 Task: Compose an email with the signature Eduardo Lee with the subject Request for remote work and the message Please let me know if you have any questions about the document. from softage.1@softage.net to softage.10@softage.net with an attached document Brand_identity_guide.pdf Undo the message and rewrite the message as I appreciate your patience and understanding in this matter. Send the email. Finally, move the email from Sent Items to the label Maps
Action: Mouse moved to (428, 691)
Screenshot: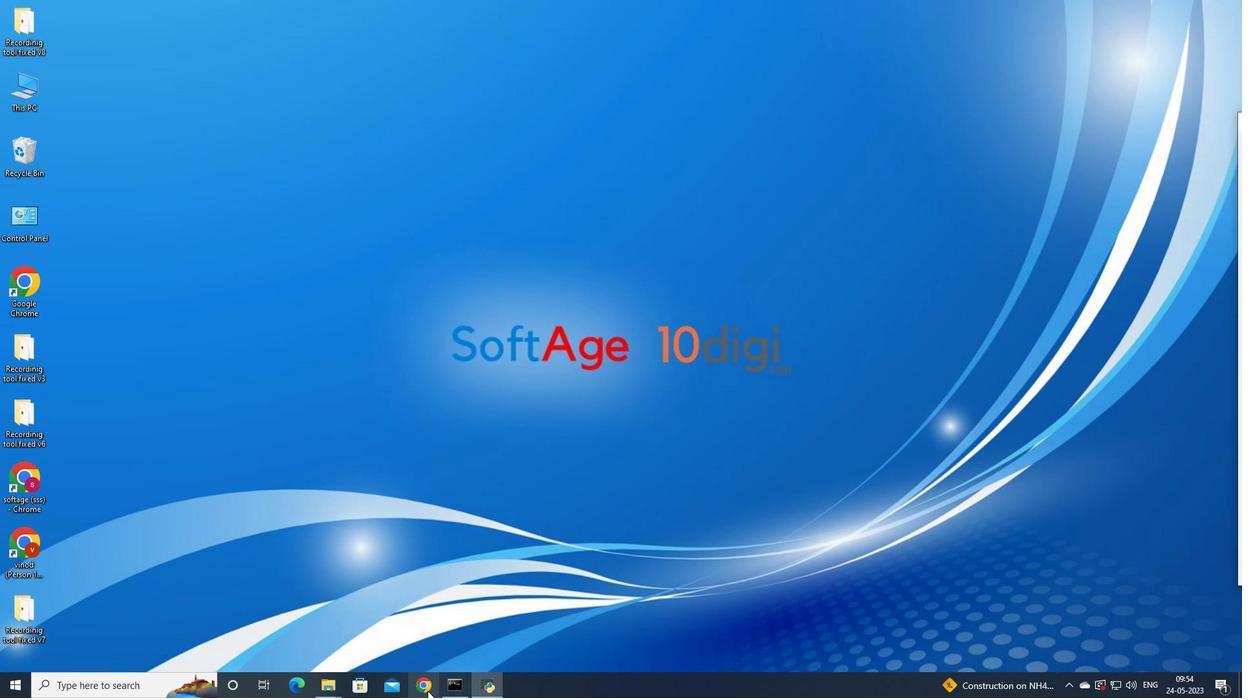 
Action: Mouse pressed left at (428, 691)
Screenshot: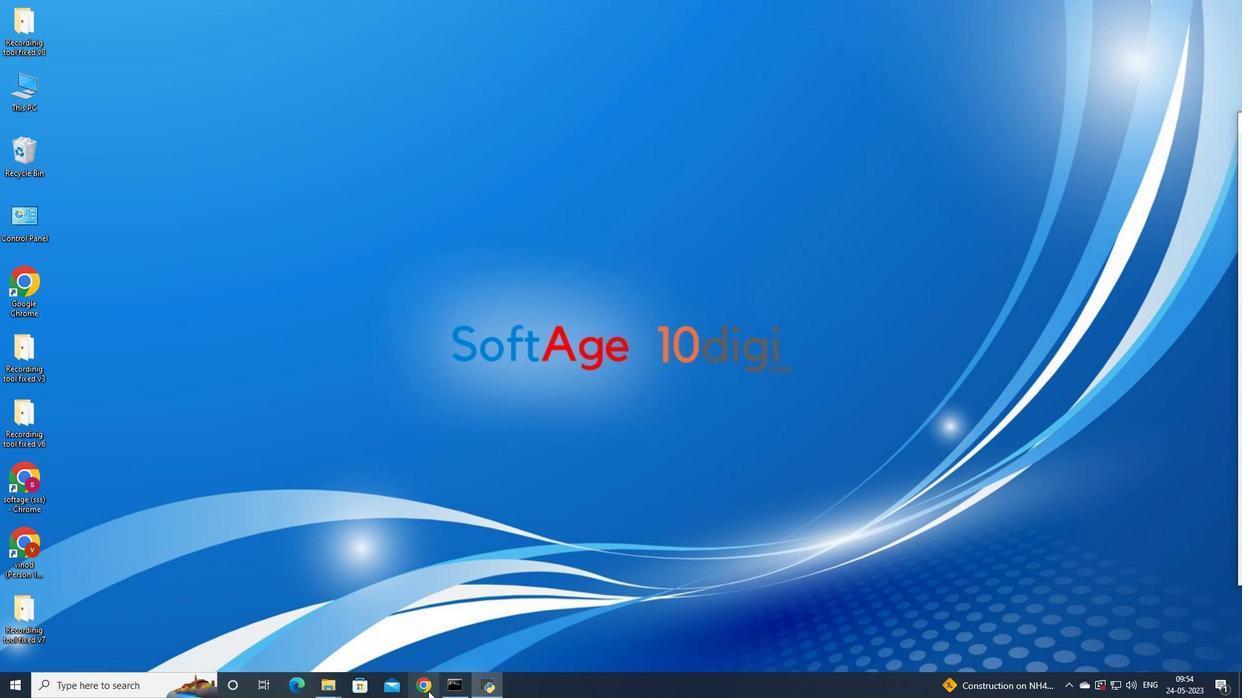 
Action: Mouse moved to (545, 421)
Screenshot: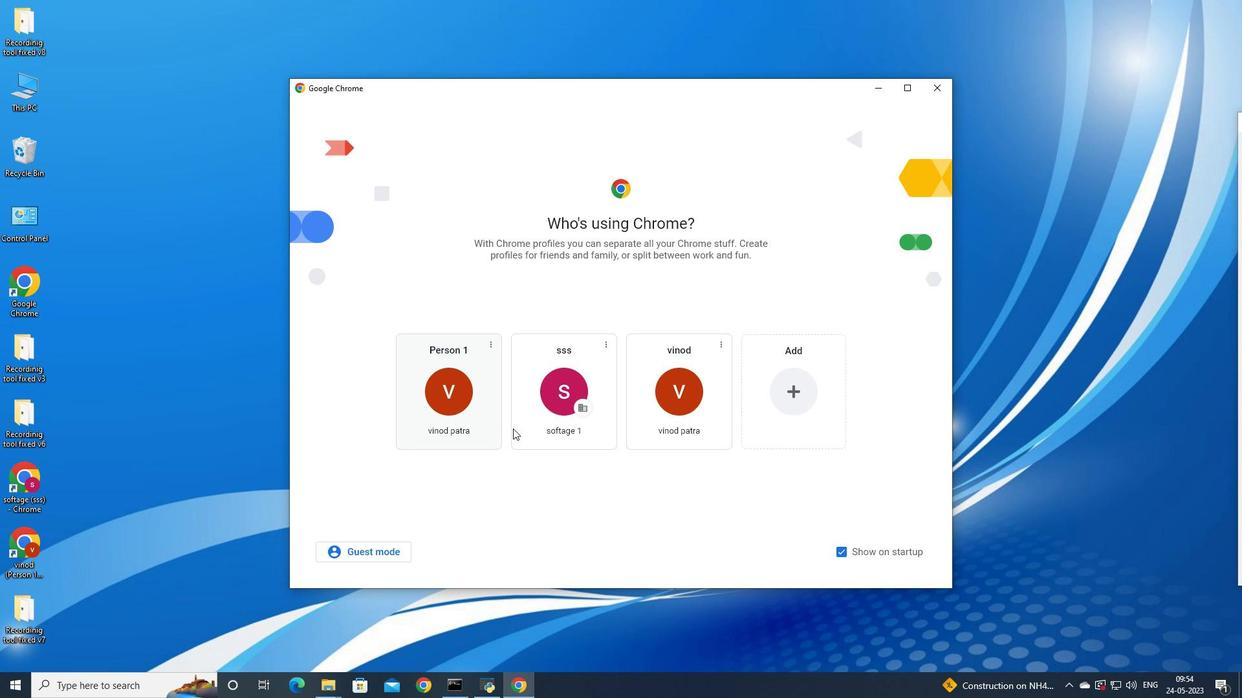 
Action: Mouse pressed left at (545, 421)
Screenshot: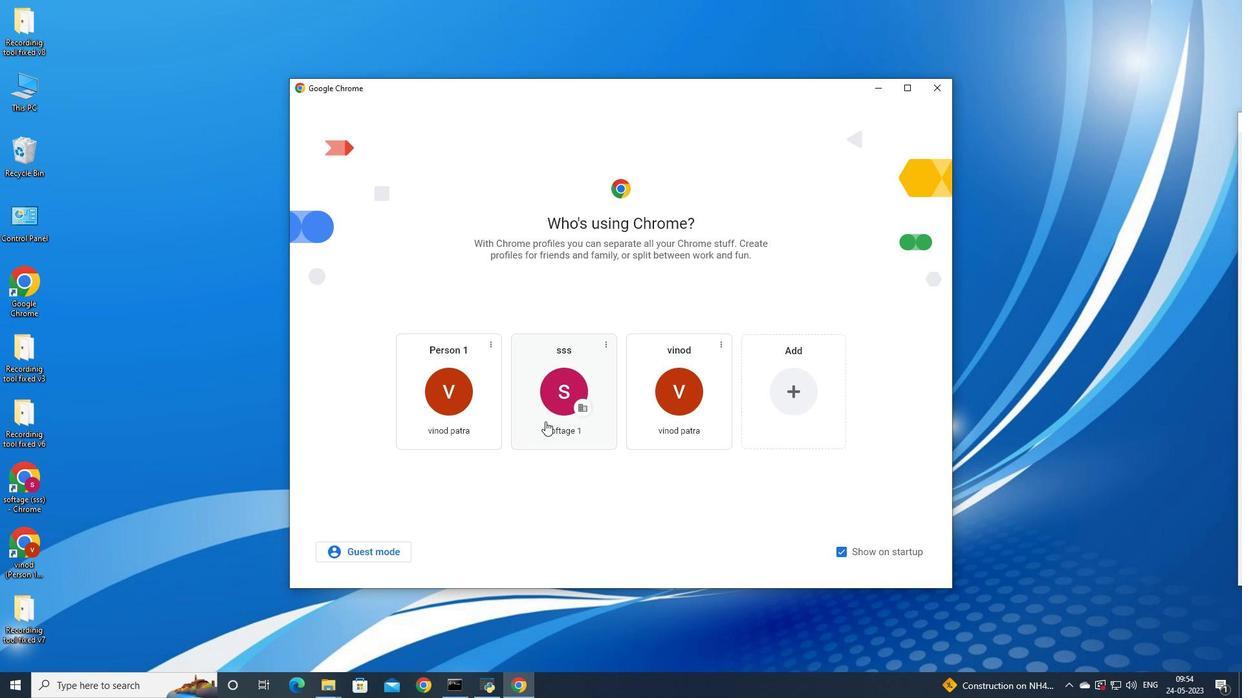 
Action: Mouse moved to (1117, 69)
Screenshot: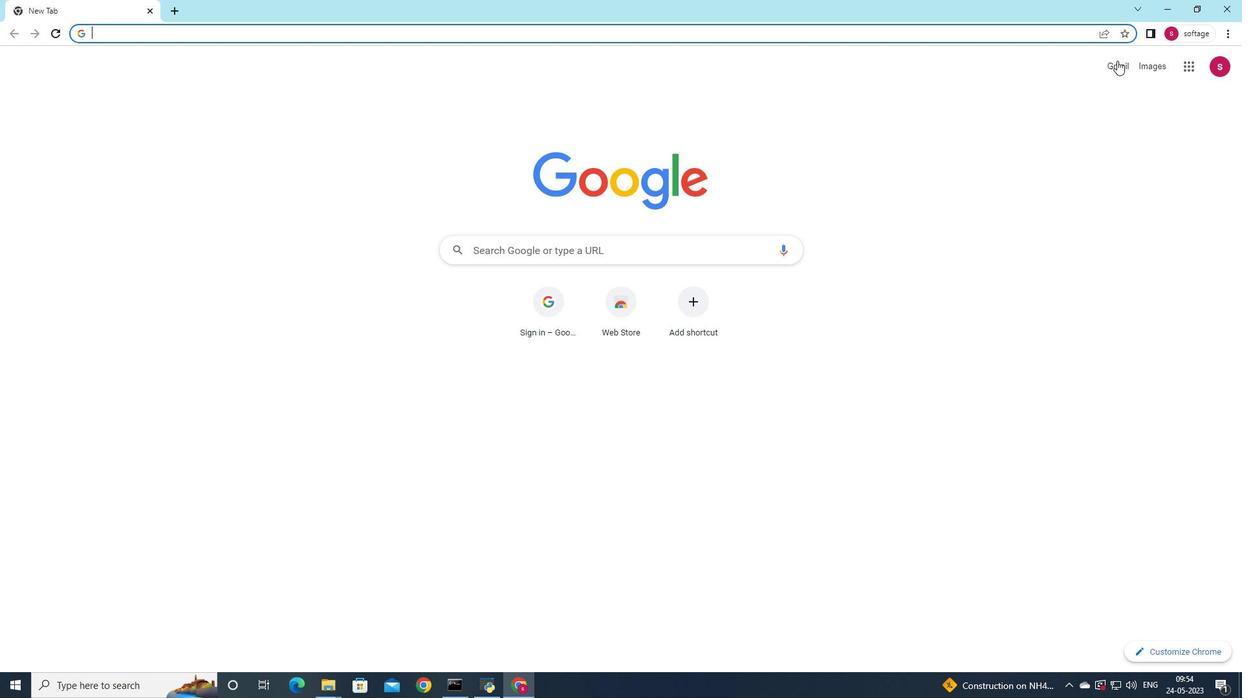 
Action: Mouse pressed left at (1117, 69)
Screenshot: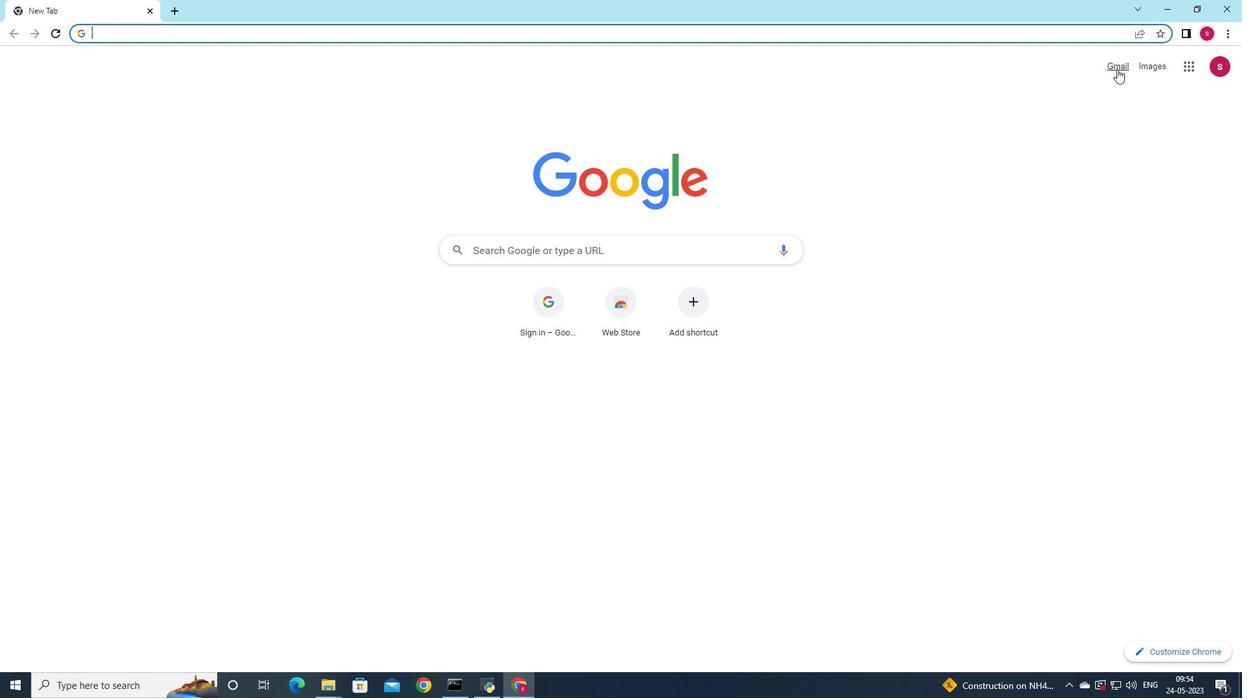 
Action: Mouse moved to (1096, 91)
Screenshot: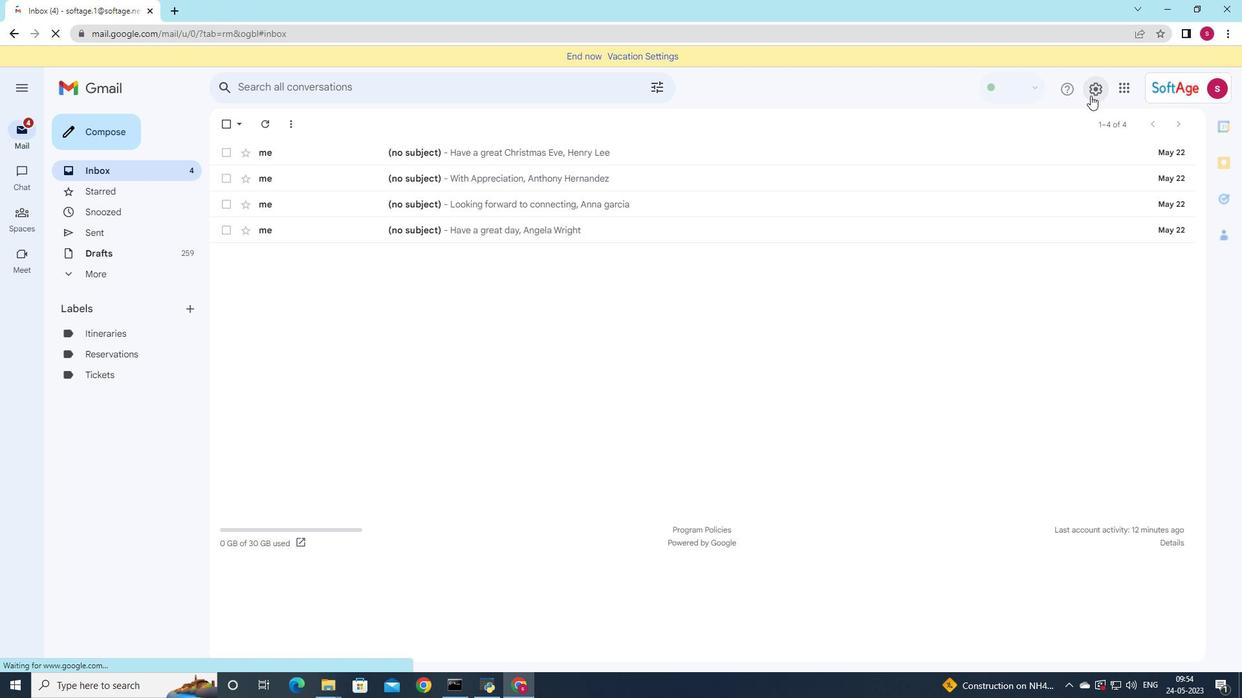 
Action: Mouse pressed left at (1096, 91)
Screenshot: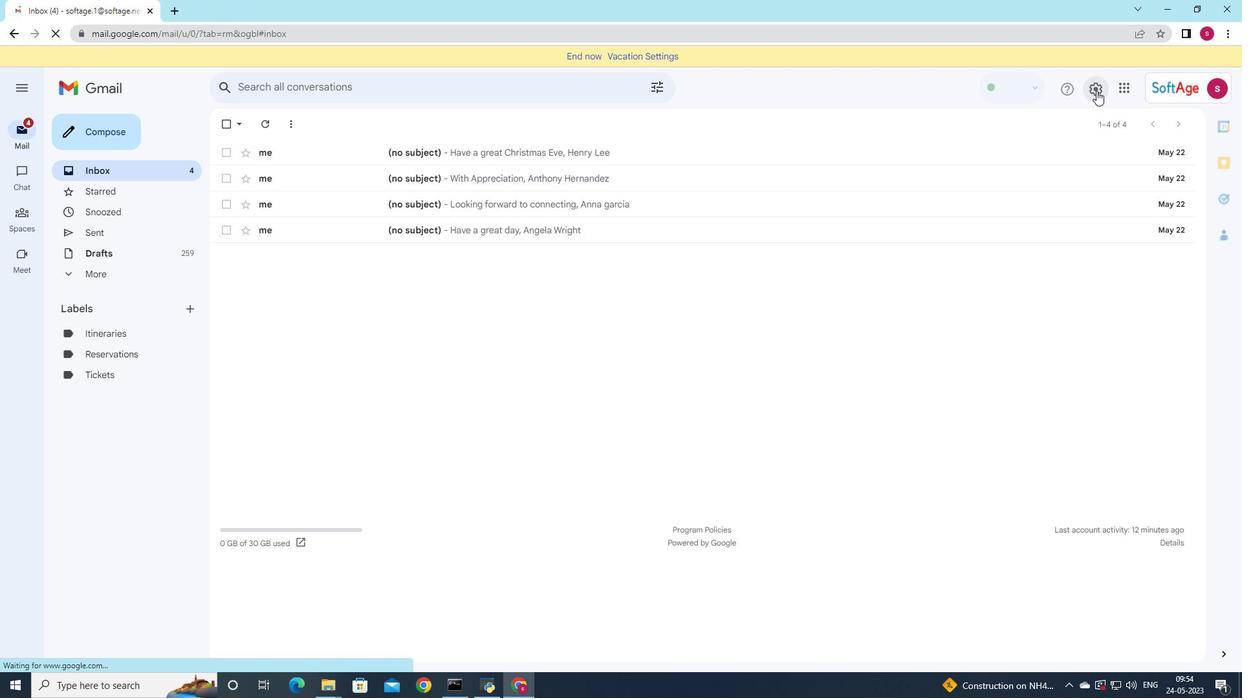 
Action: Mouse moved to (1115, 151)
Screenshot: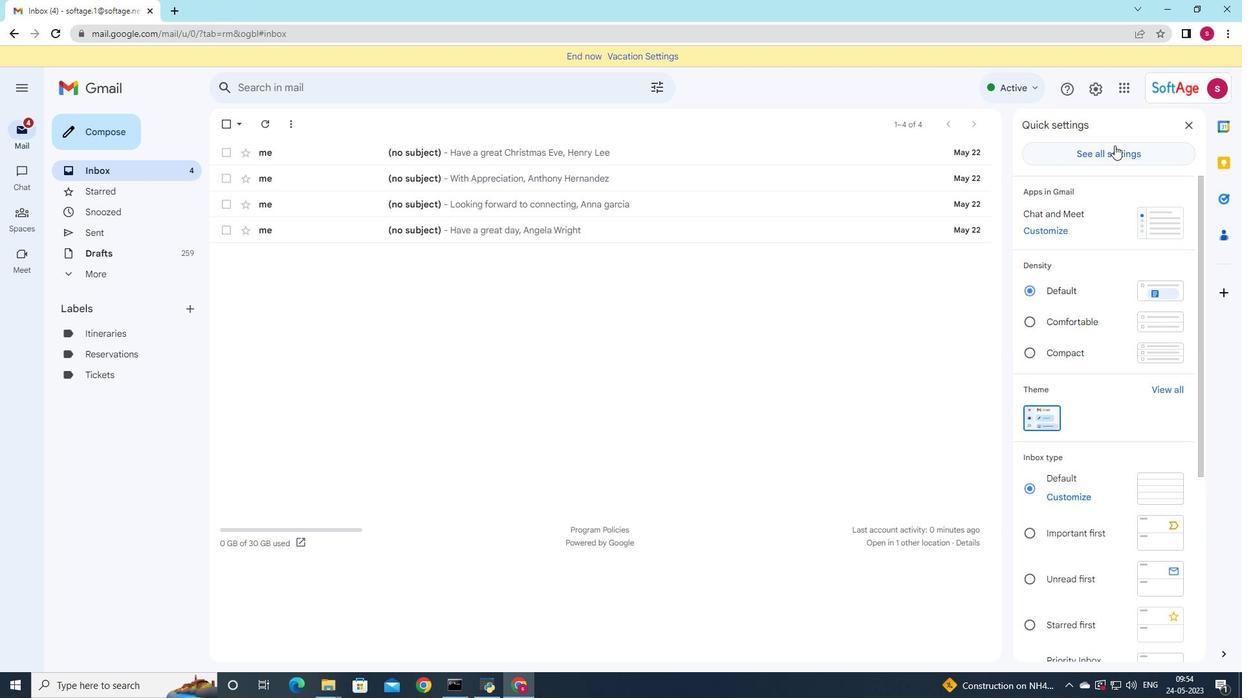 
Action: Mouse pressed left at (1115, 151)
Screenshot: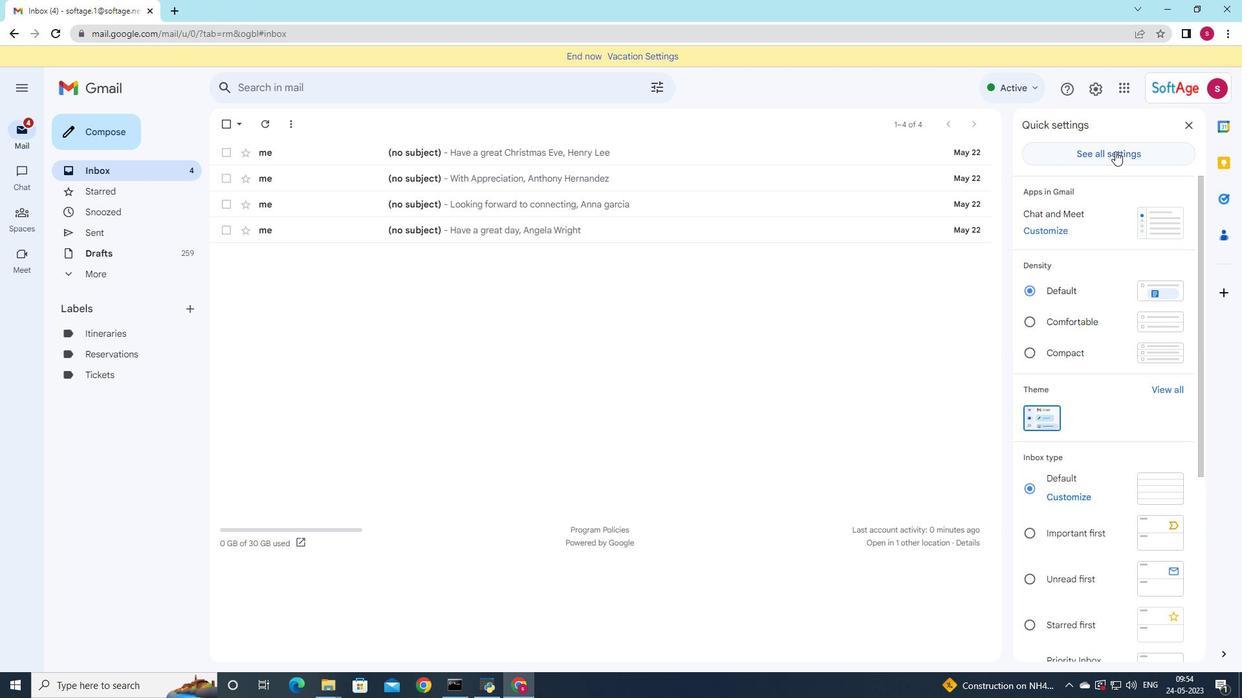 
Action: Mouse moved to (665, 277)
Screenshot: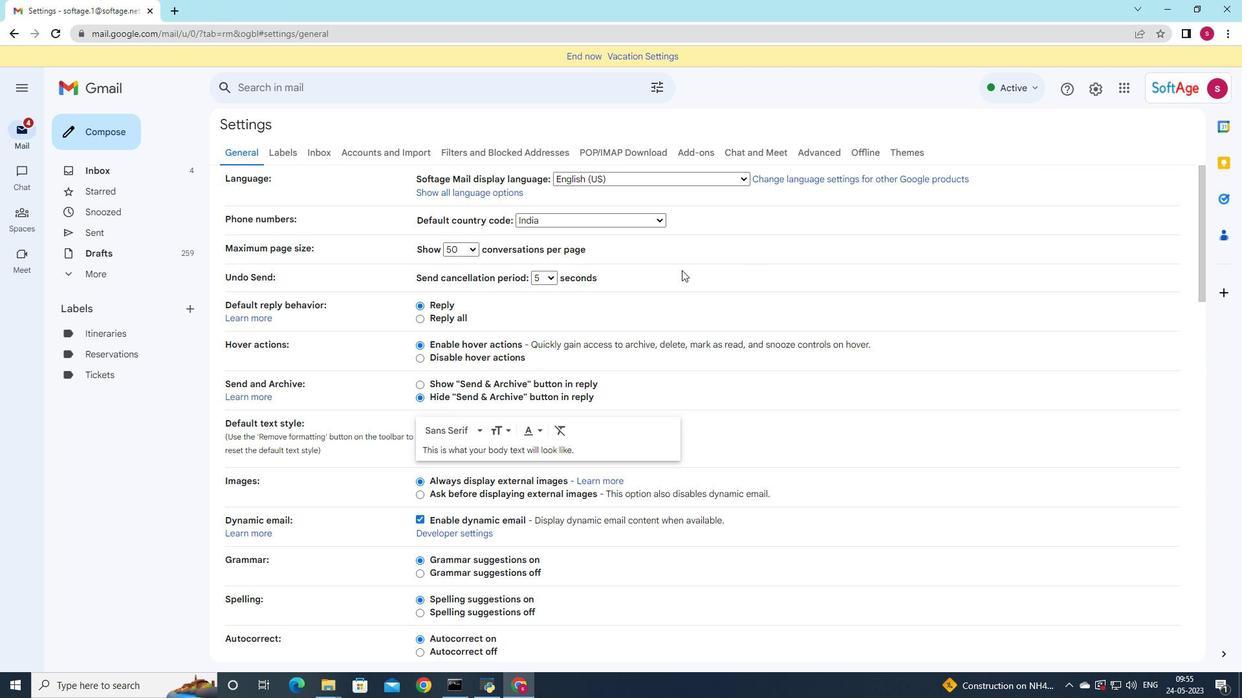 
Action: Mouse scrolled (665, 276) with delta (0, 0)
Screenshot: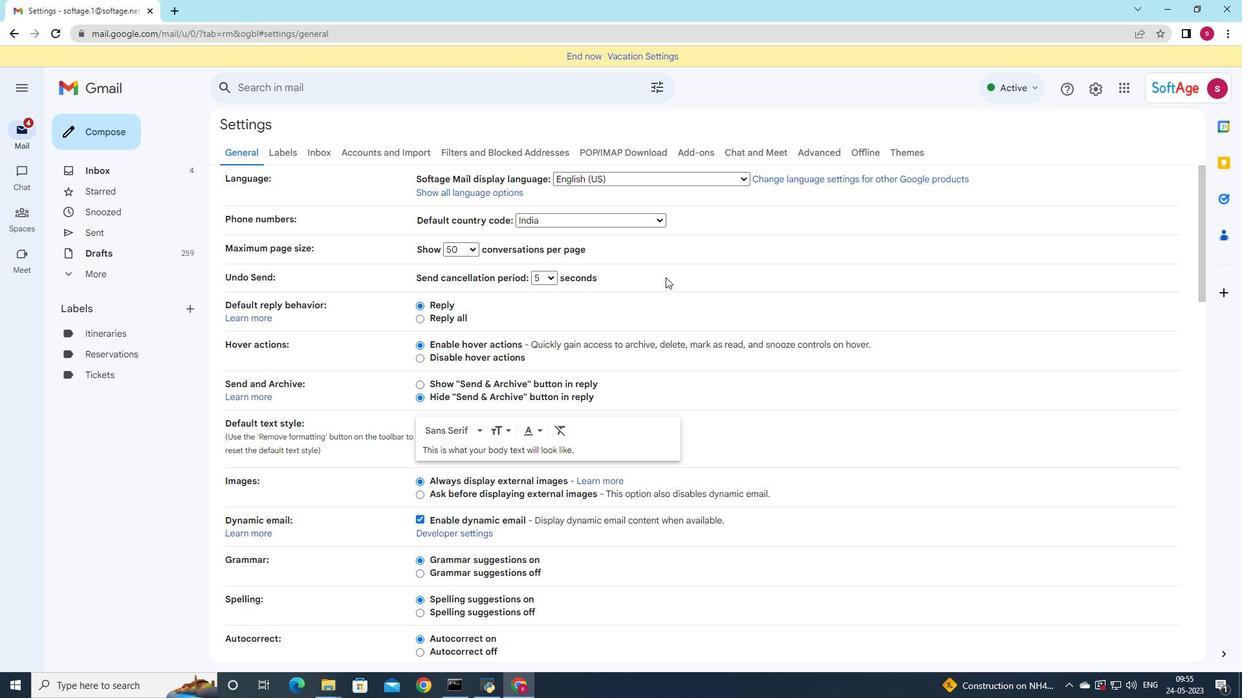 
Action: Mouse scrolled (665, 276) with delta (0, 0)
Screenshot: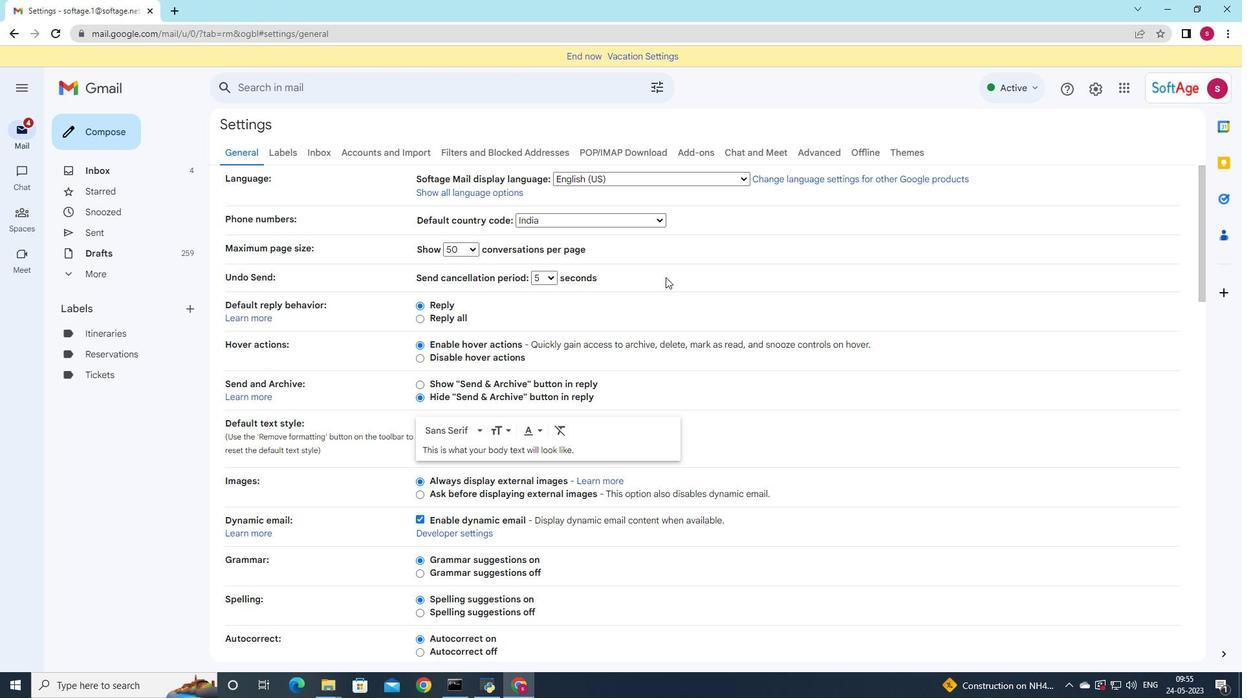 
Action: Mouse scrolled (665, 276) with delta (0, 0)
Screenshot: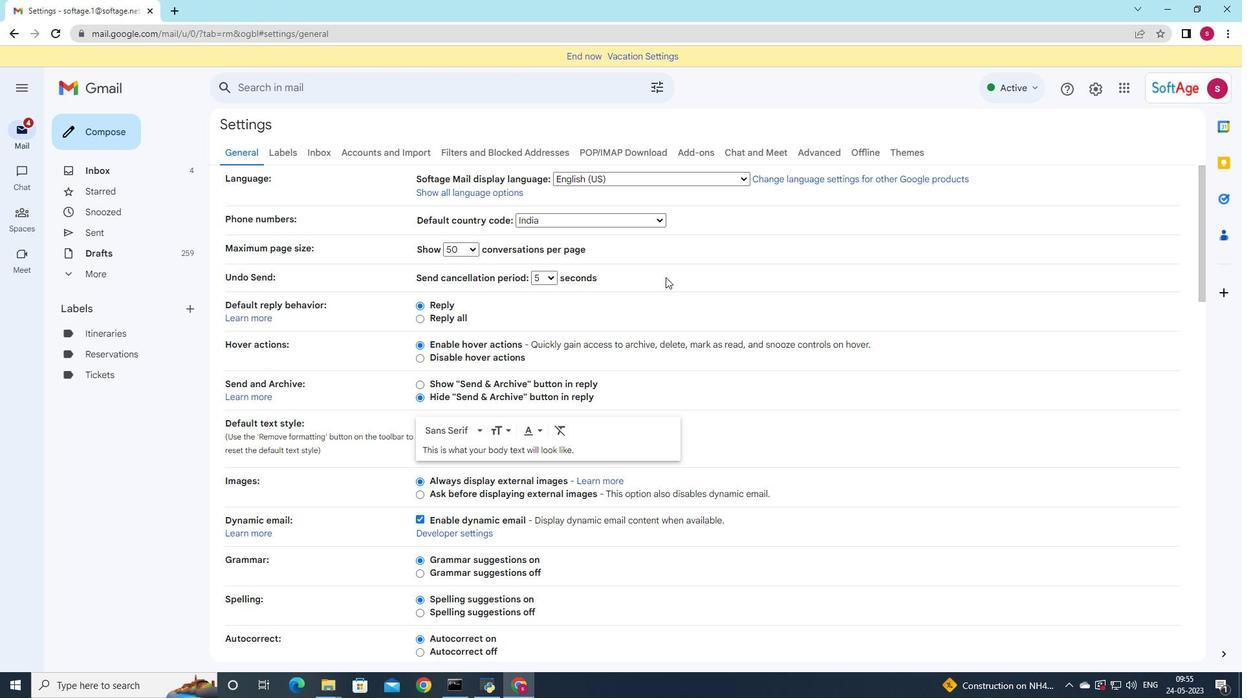 
Action: Mouse moved to (621, 295)
Screenshot: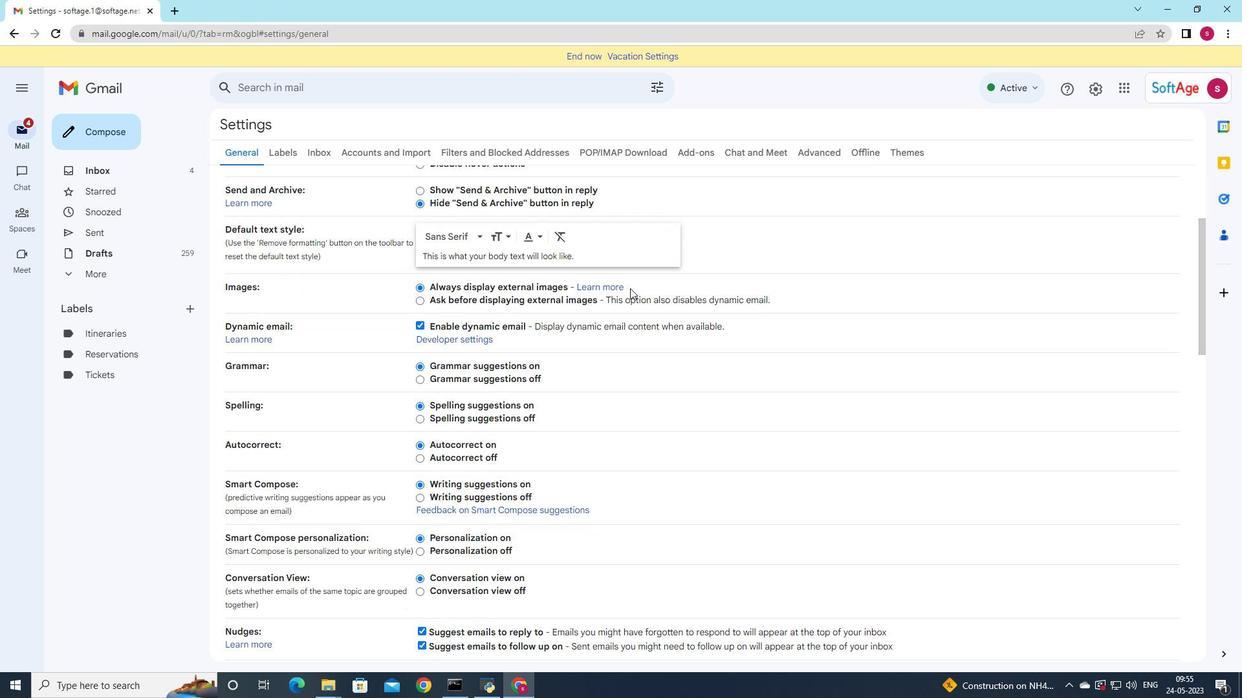 
Action: Mouse scrolled (621, 295) with delta (0, 0)
Screenshot: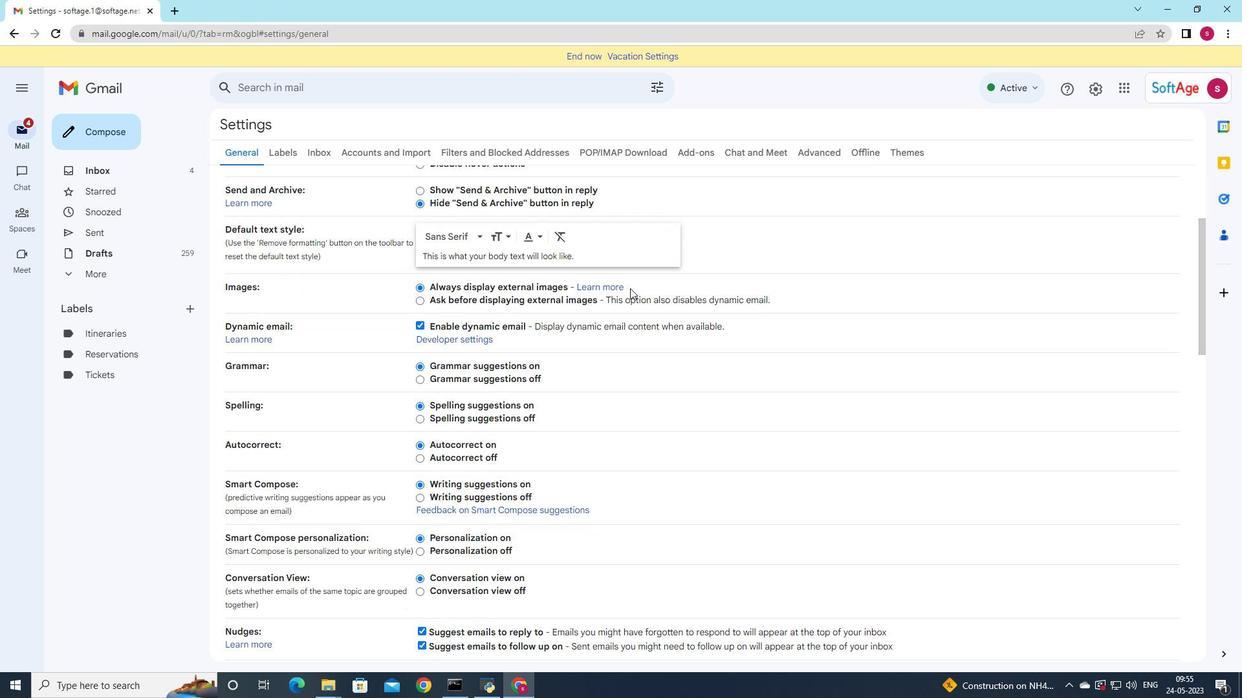 
Action: Mouse moved to (612, 308)
Screenshot: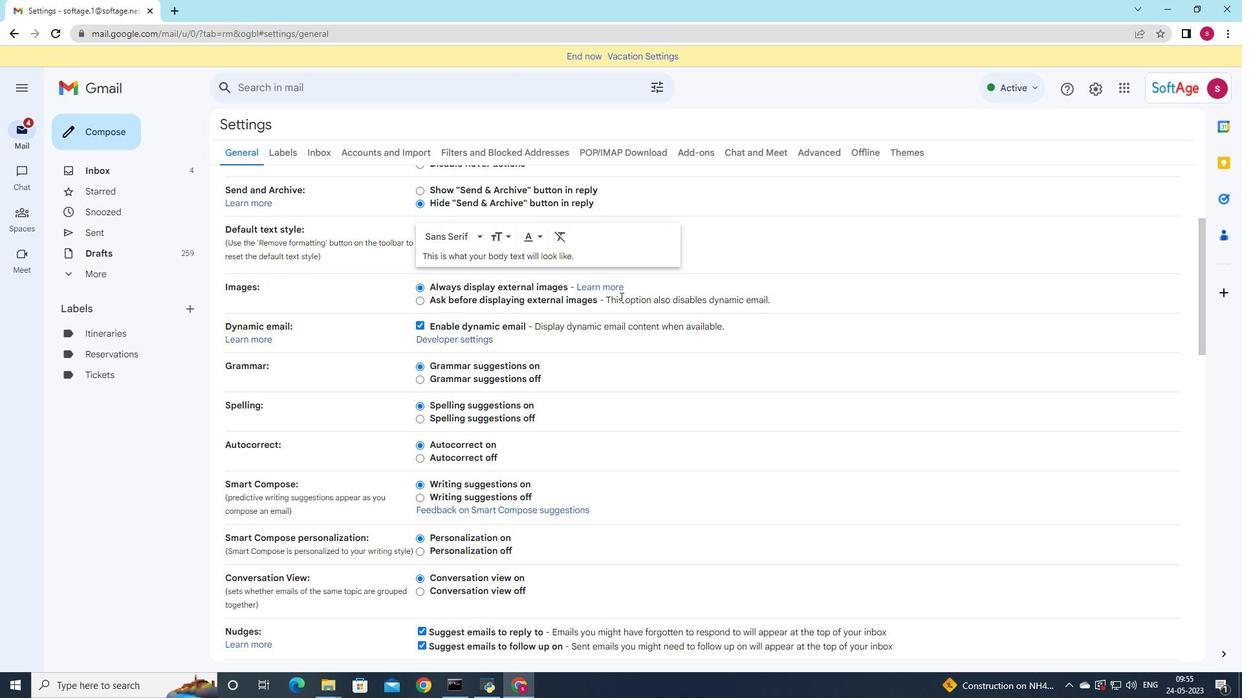 
Action: Mouse scrolled (616, 302) with delta (0, 0)
Screenshot: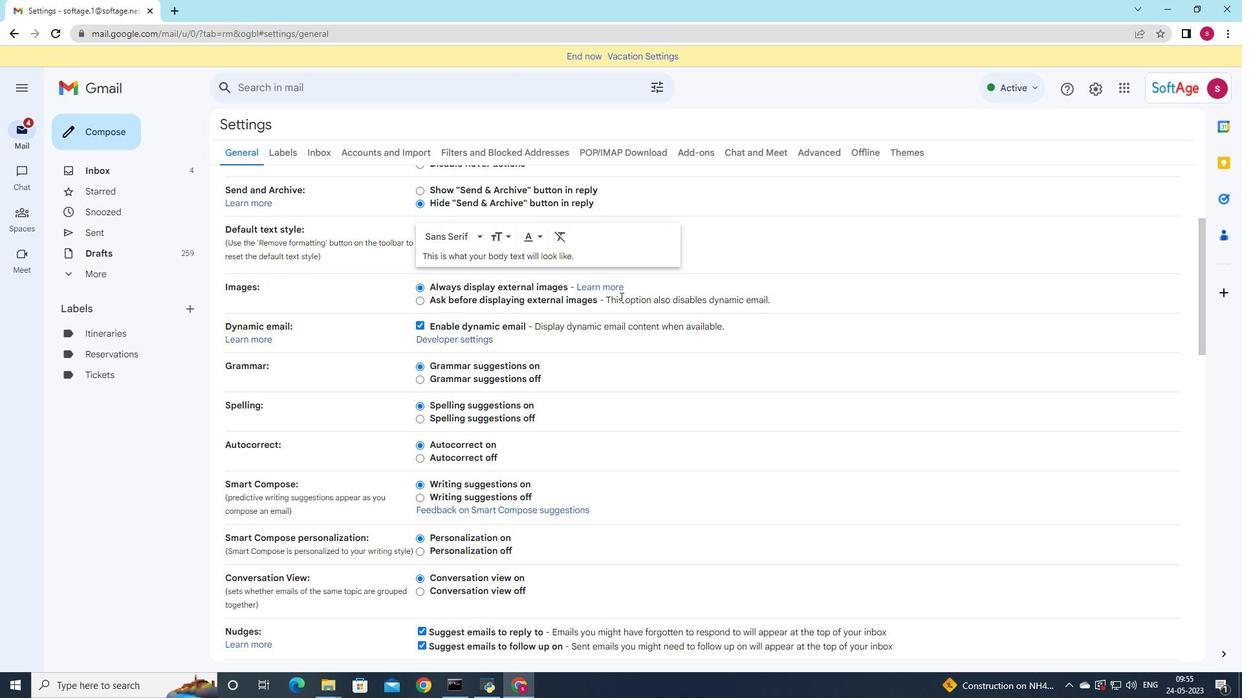 
Action: Mouse moved to (603, 321)
Screenshot: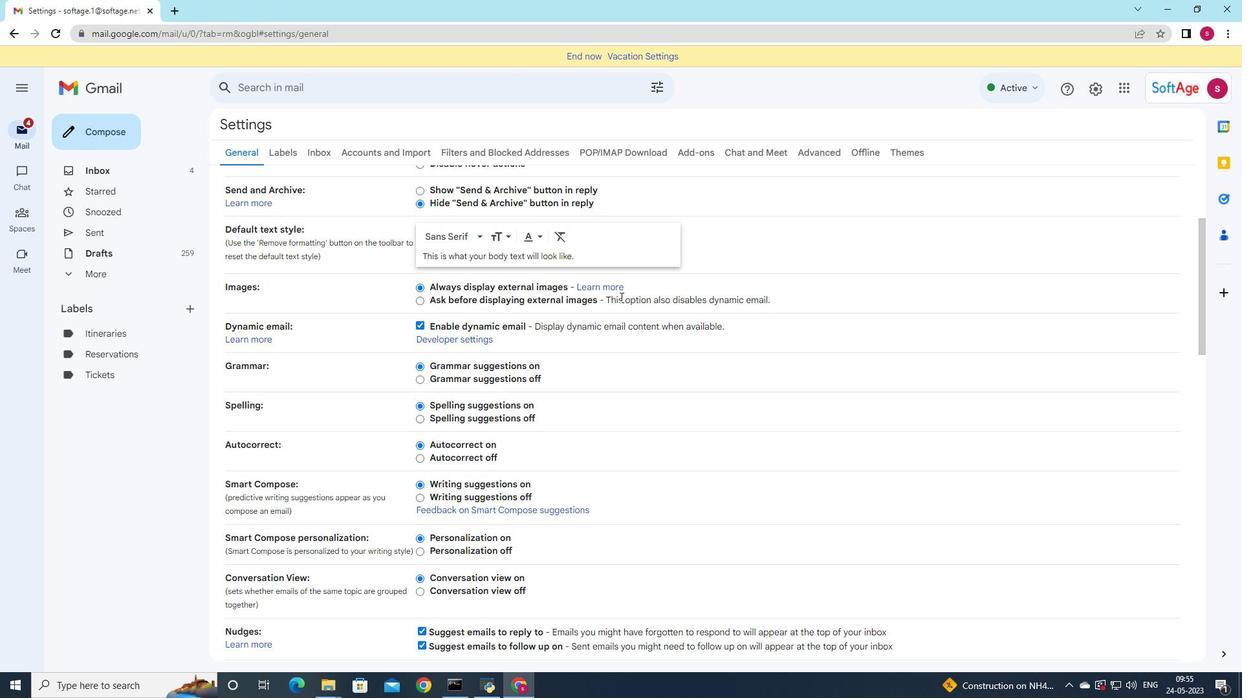 
Action: Mouse scrolled (611, 308) with delta (0, 0)
Screenshot: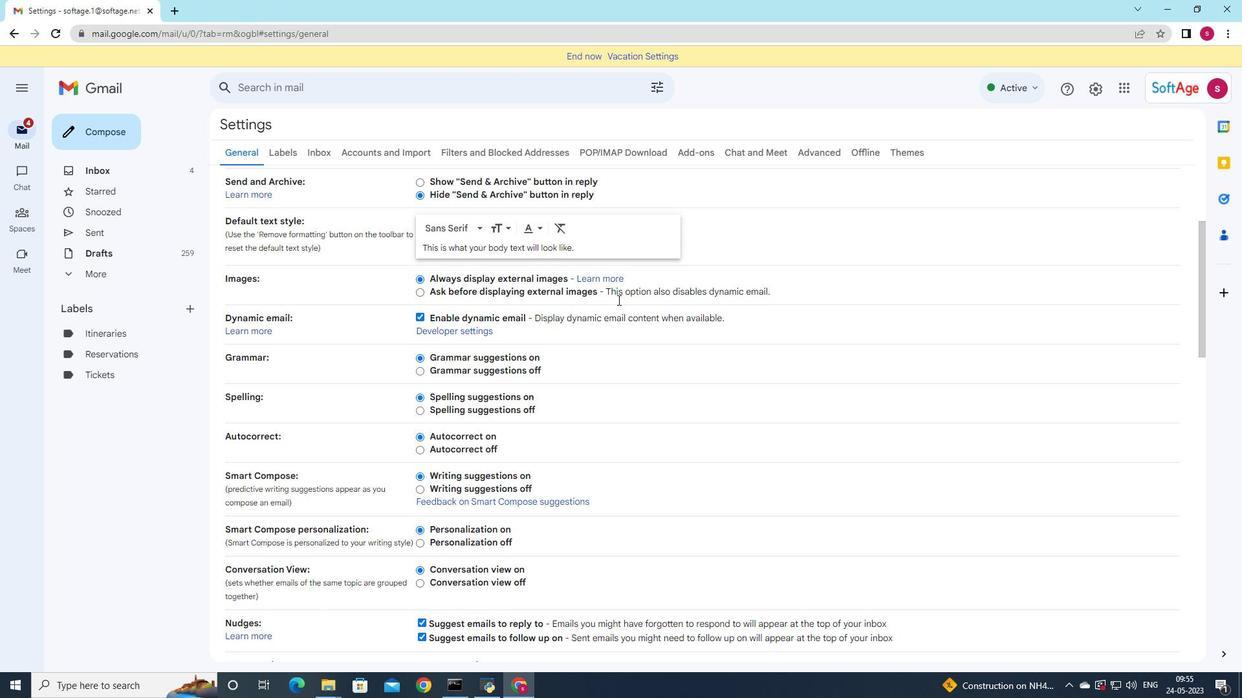 
Action: Mouse moved to (602, 321)
Screenshot: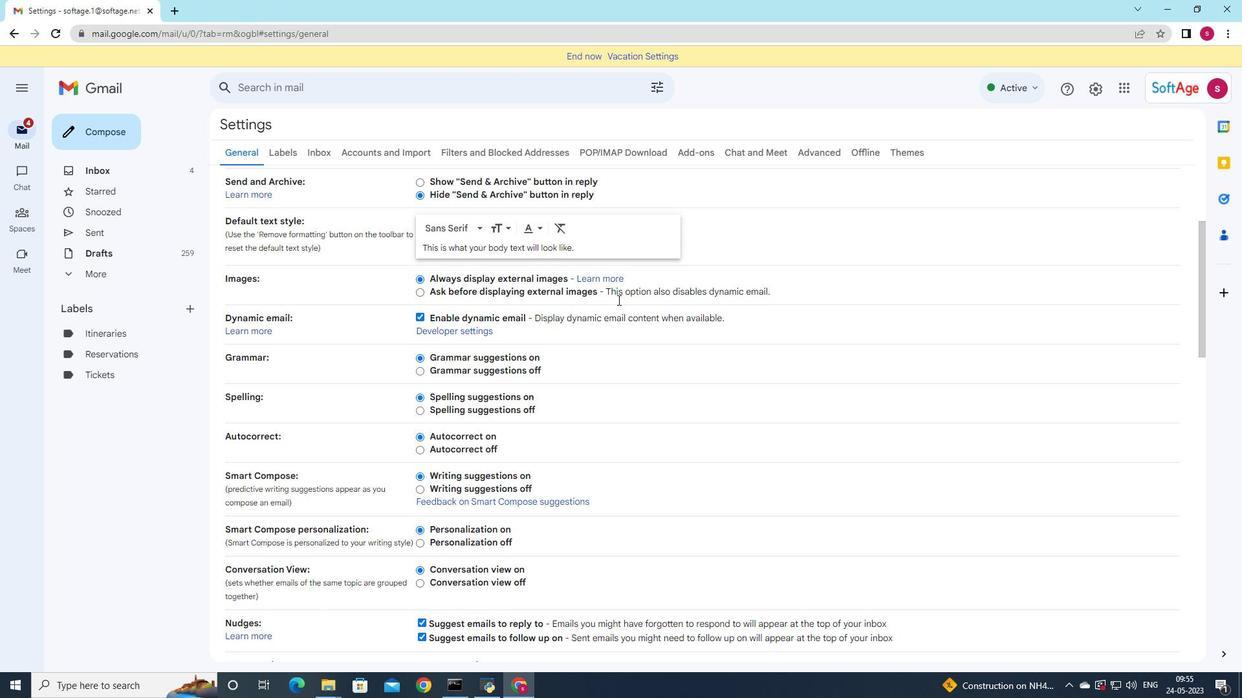 
Action: Mouse scrolled (606, 314) with delta (0, 0)
Screenshot: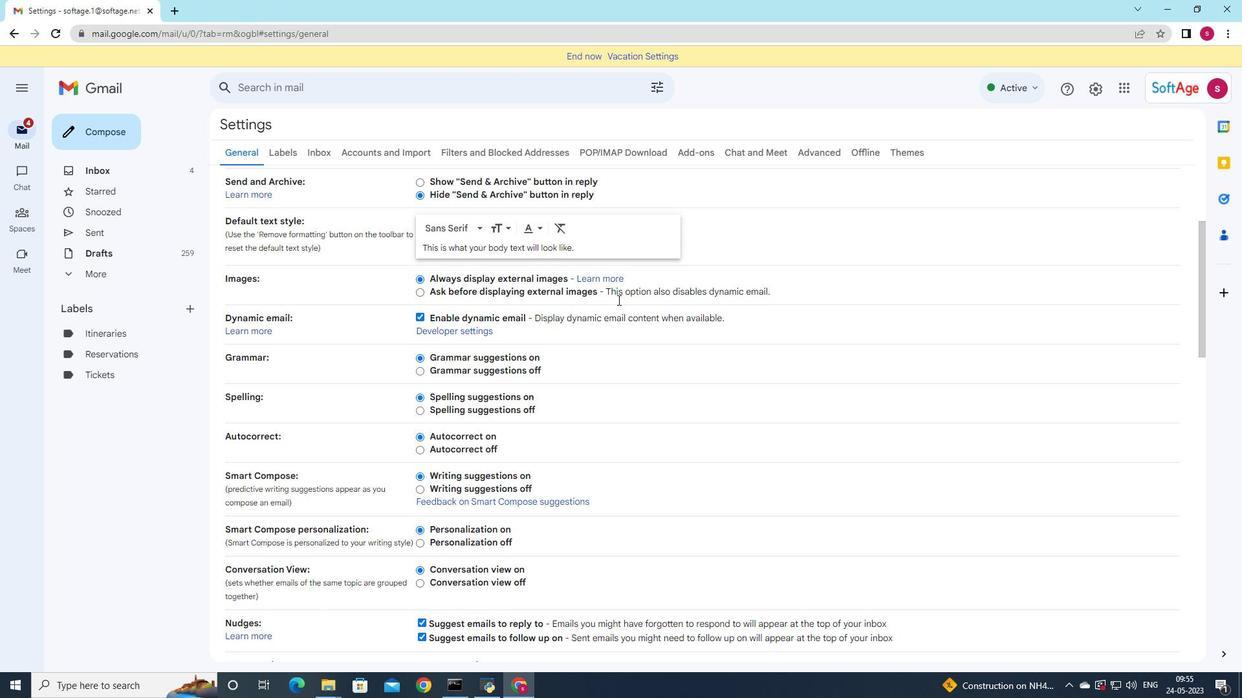 
Action: Mouse scrolled (602, 320) with delta (0, 0)
Screenshot: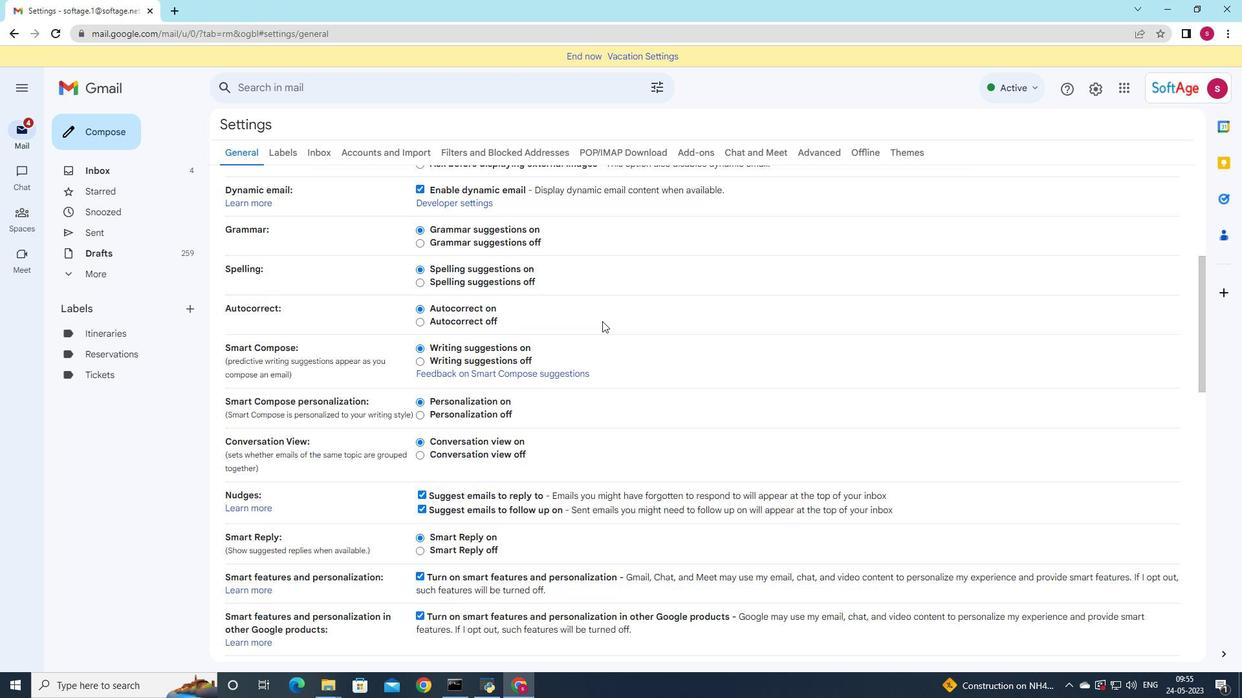 
Action: Mouse scrolled (602, 320) with delta (0, 0)
Screenshot: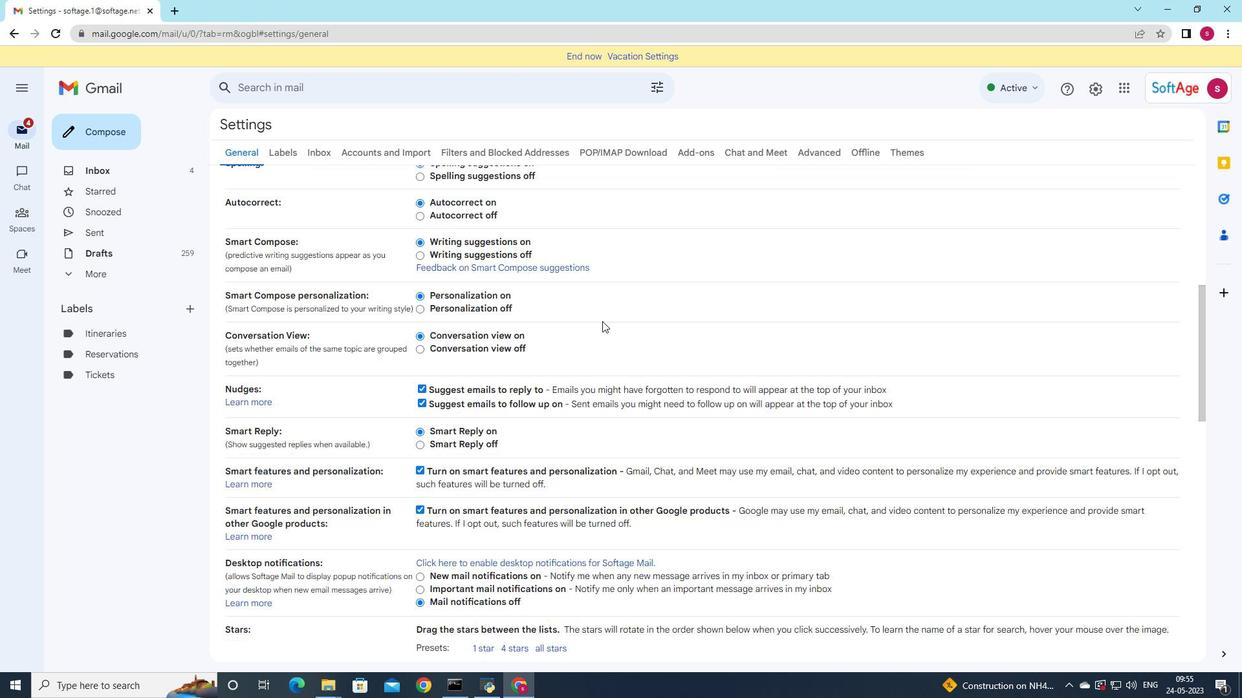 
Action: Mouse scrolled (602, 320) with delta (0, 0)
Screenshot: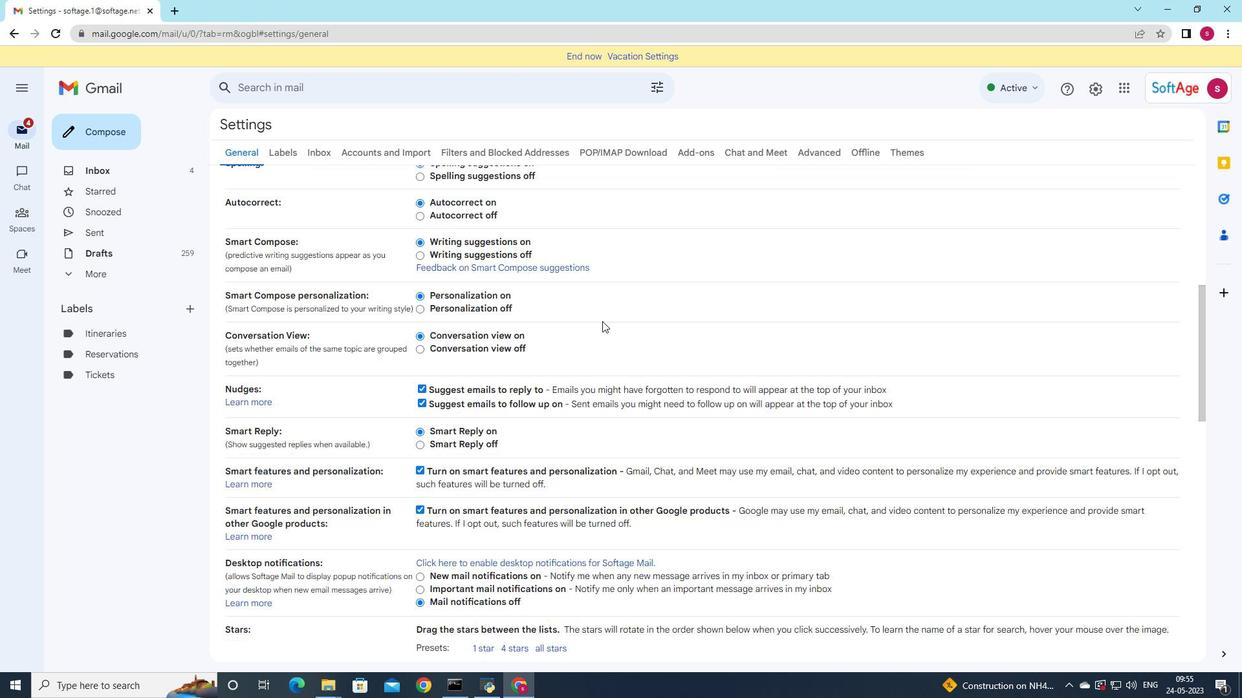 
Action: Mouse scrolled (602, 320) with delta (0, 0)
Screenshot: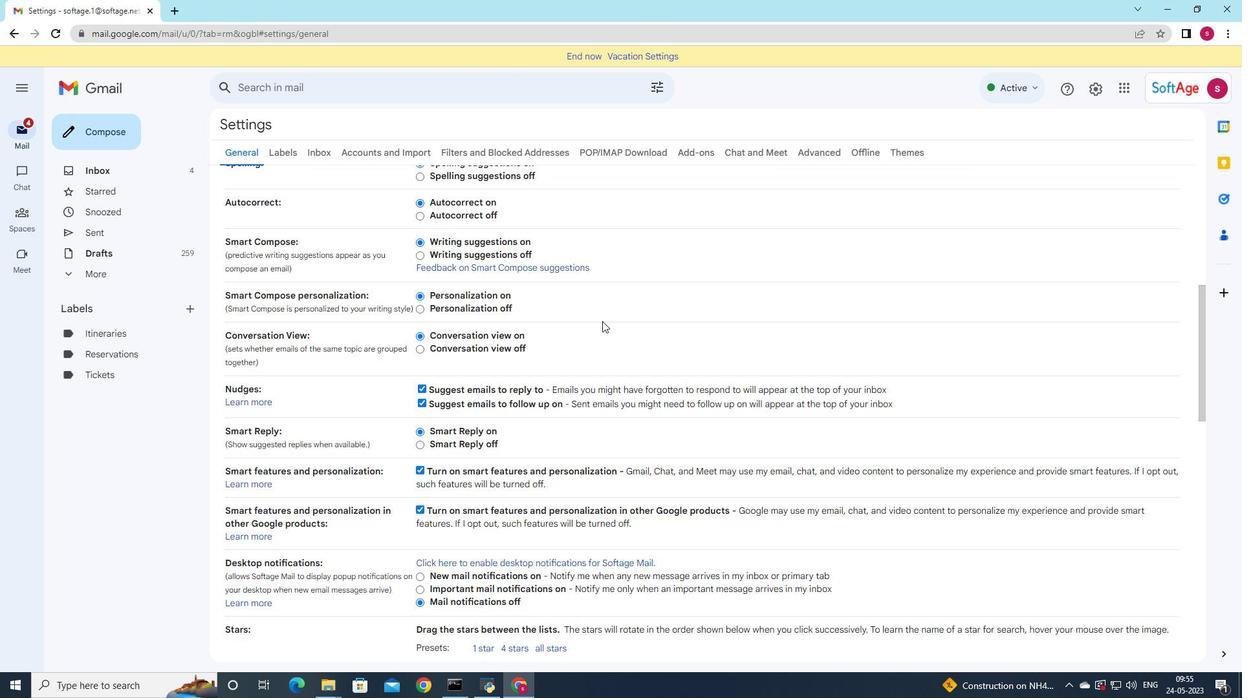 
Action: Mouse scrolled (602, 320) with delta (0, 0)
Screenshot: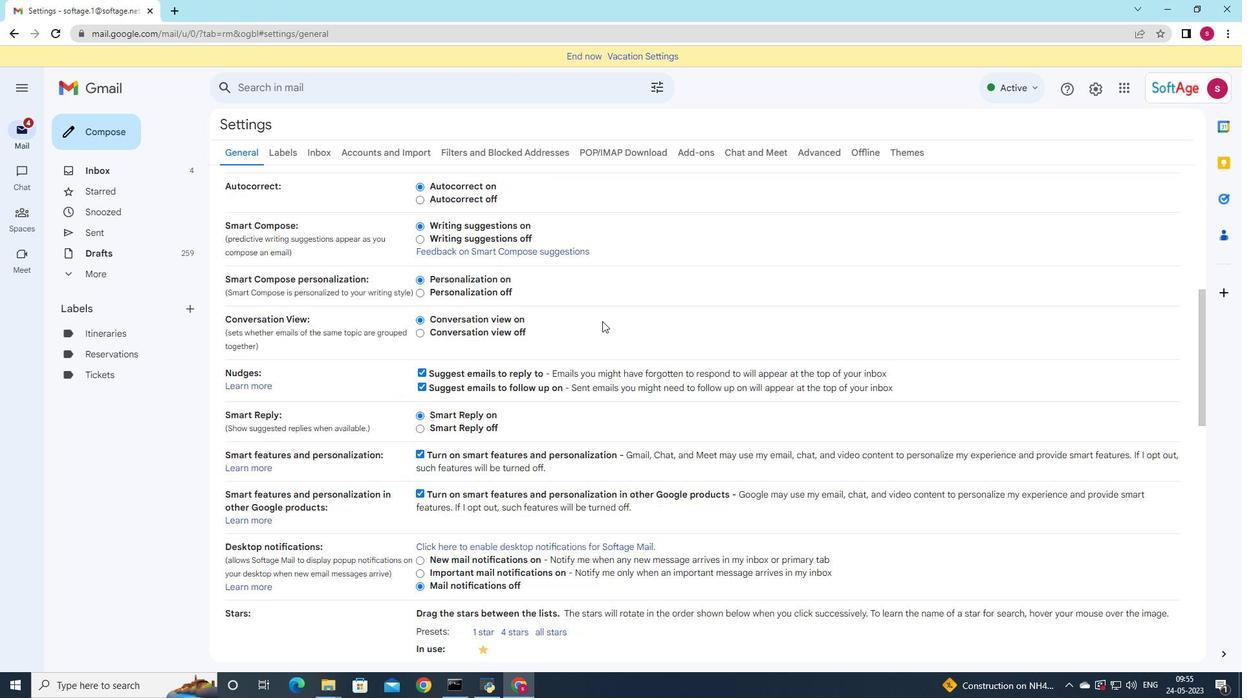 
Action: Mouse scrolled (602, 320) with delta (0, 0)
Screenshot: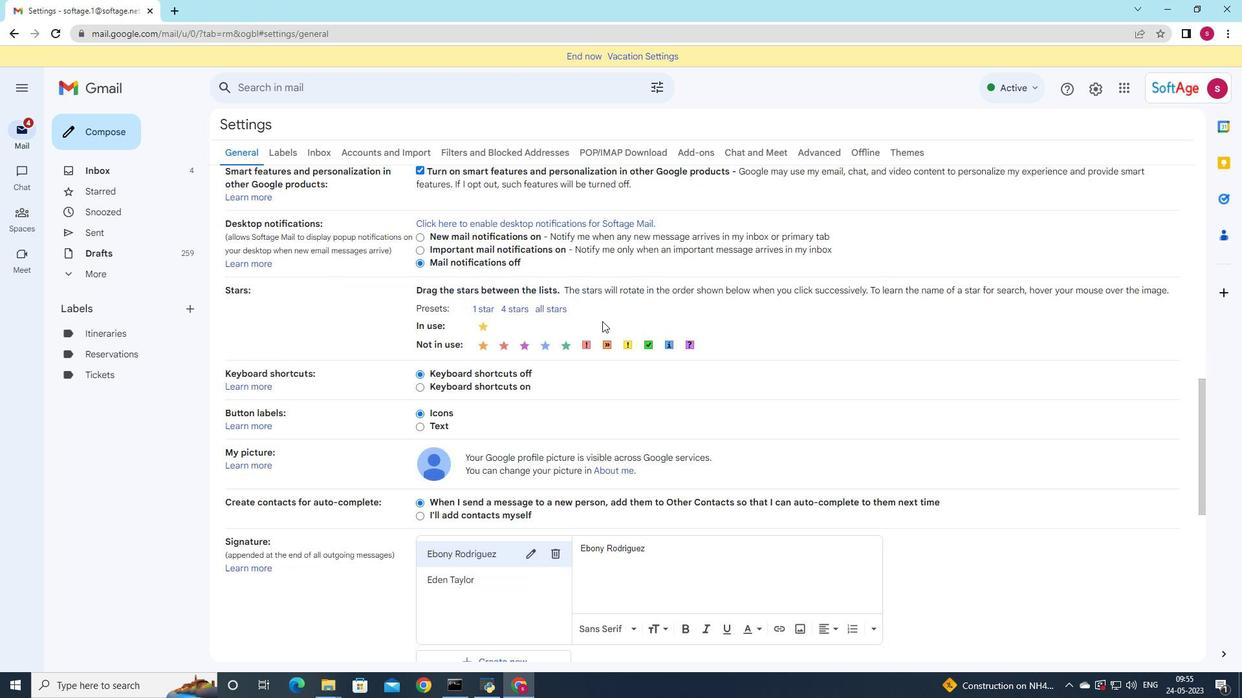 
Action: Mouse scrolled (602, 320) with delta (0, 0)
Screenshot: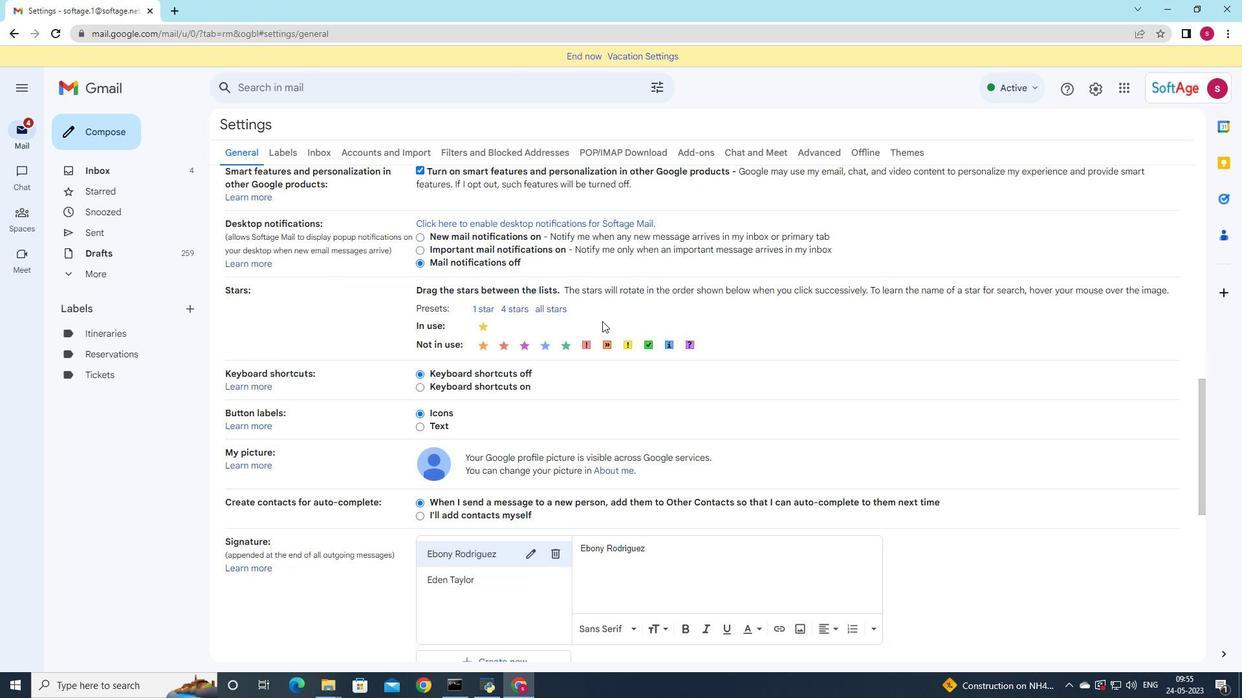 
Action: Mouse scrolled (602, 320) with delta (0, 0)
Screenshot: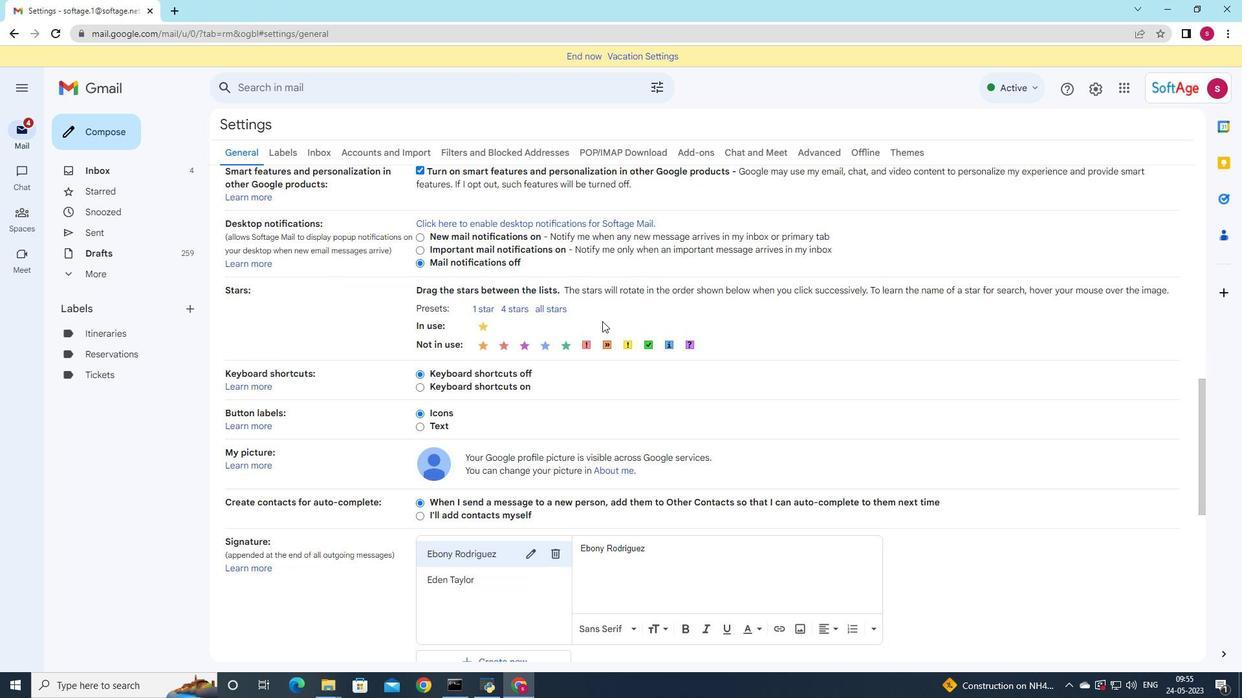 
Action: Mouse scrolled (602, 320) with delta (0, 0)
Screenshot: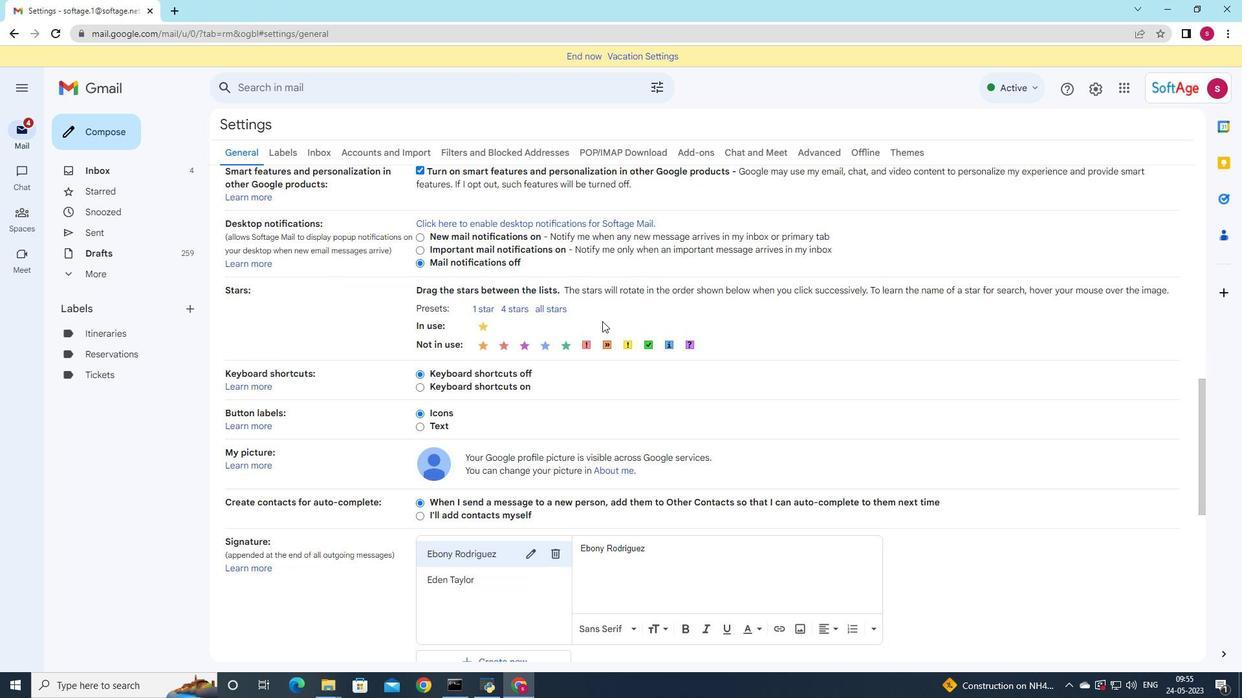 
Action: Mouse moved to (563, 298)
Screenshot: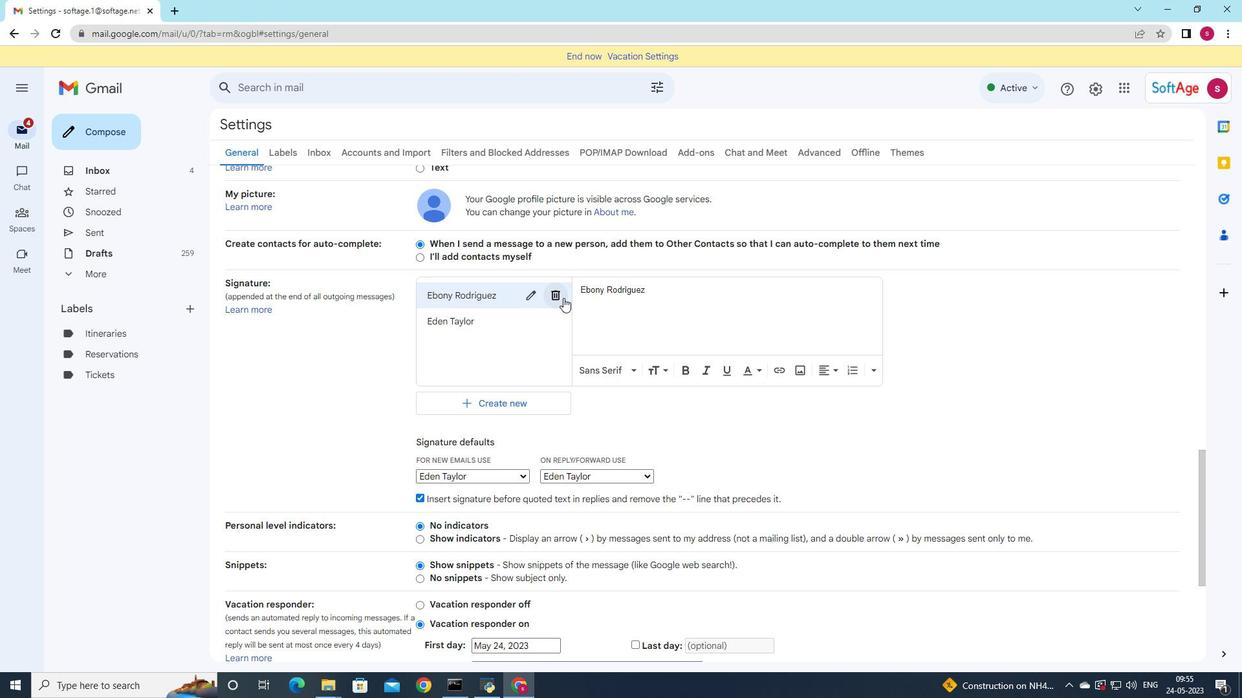 
Action: Mouse pressed left at (563, 298)
Screenshot: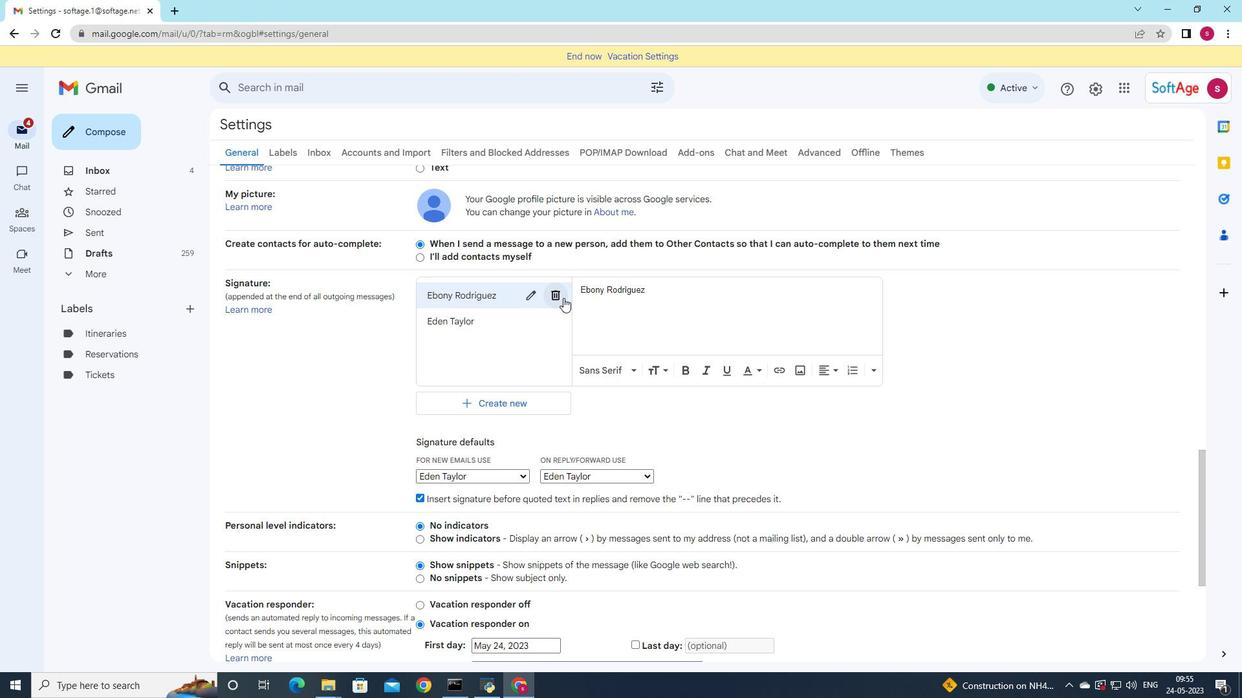 
Action: Mouse moved to (734, 382)
Screenshot: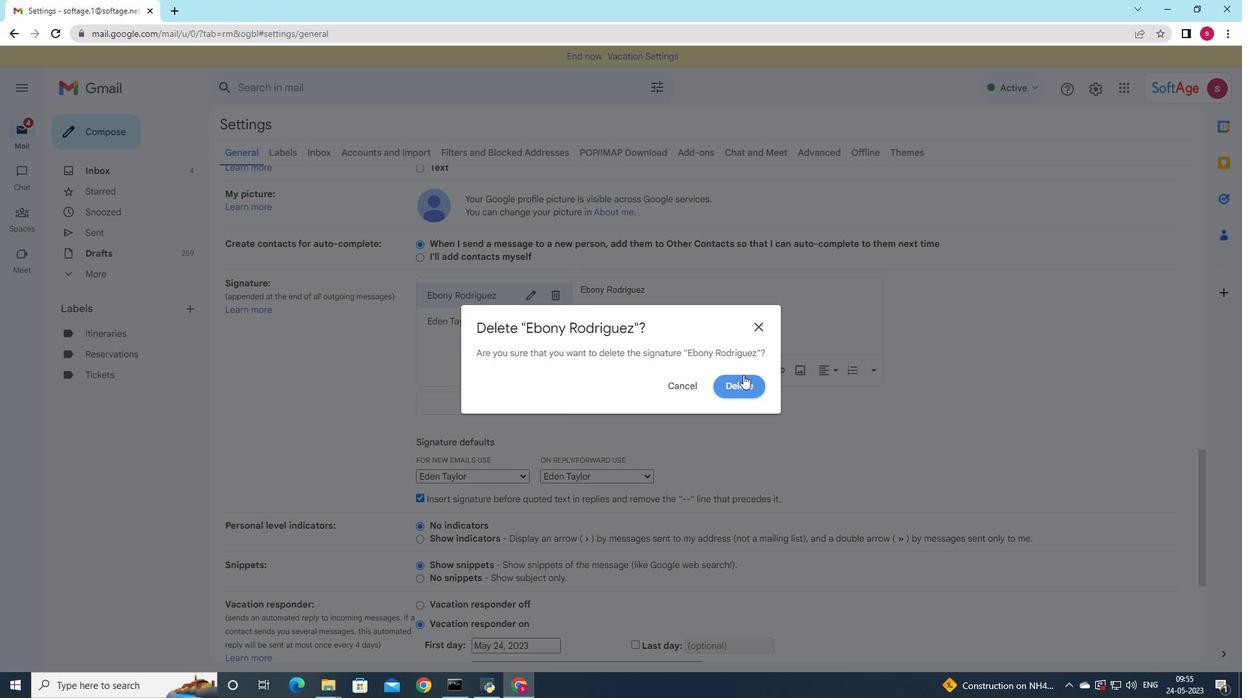 
Action: Mouse pressed left at (734, 382)
Screenshot: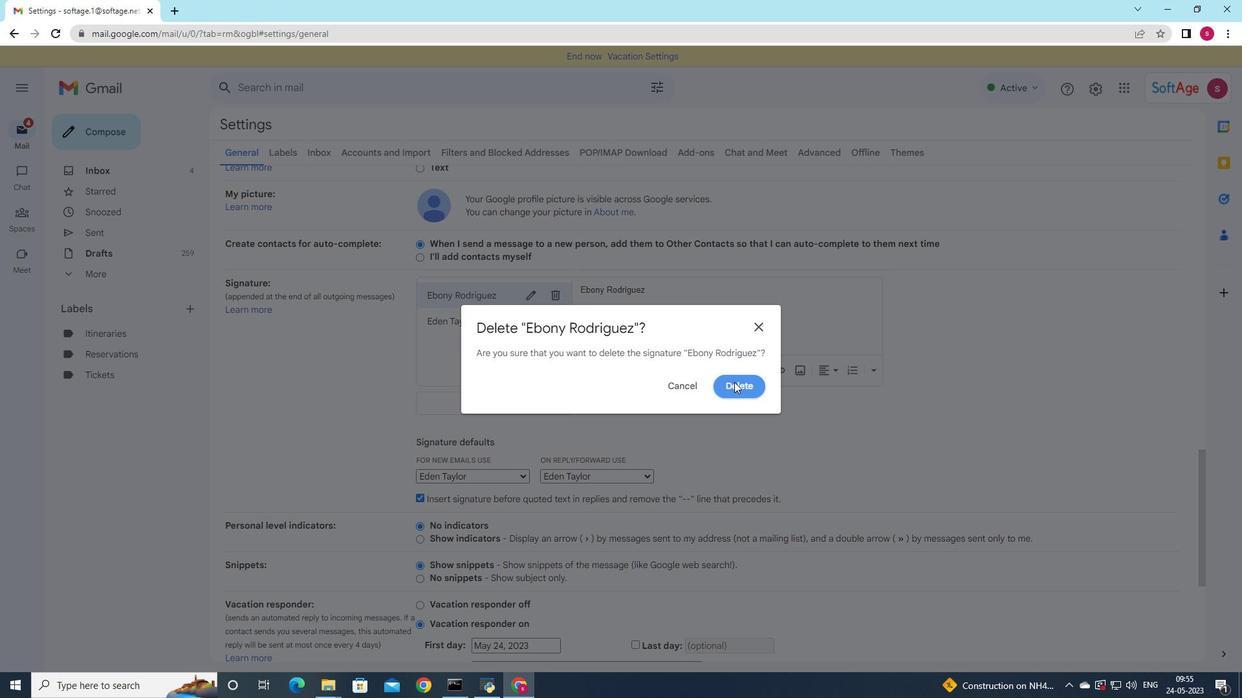 
Action: Mouse moved to (558, 297)
Screenshot: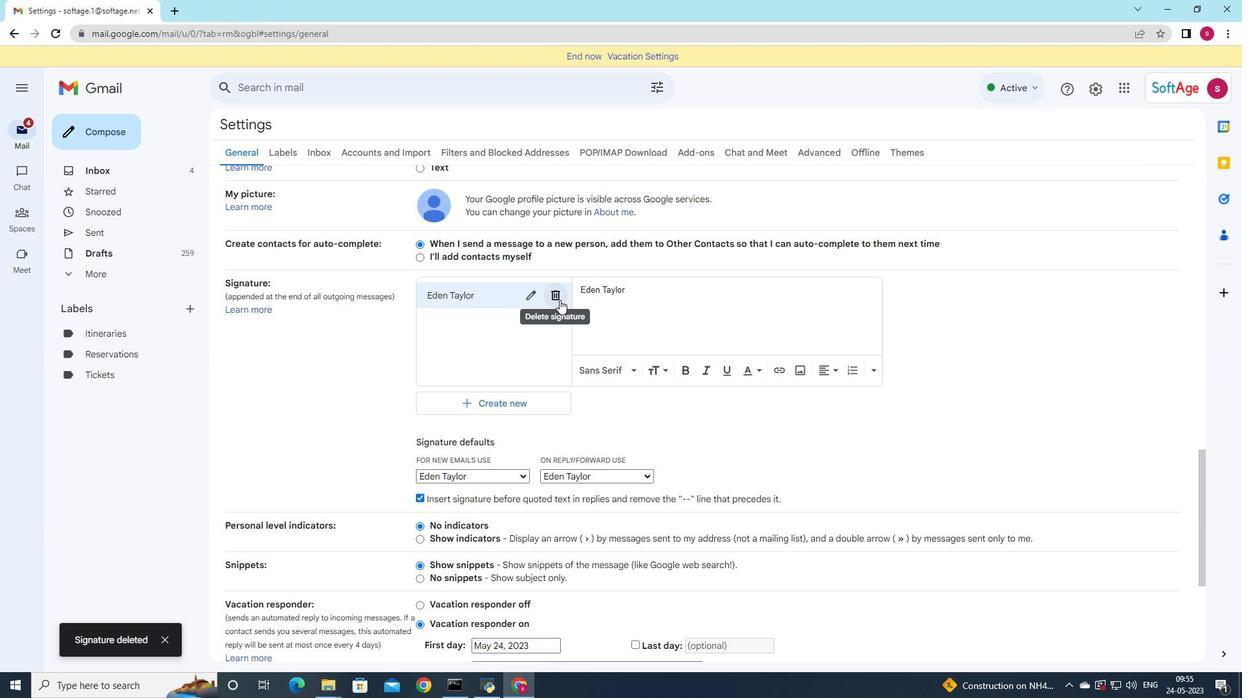 
Action: Mouse pressed left at (558, 297)
Screenshot: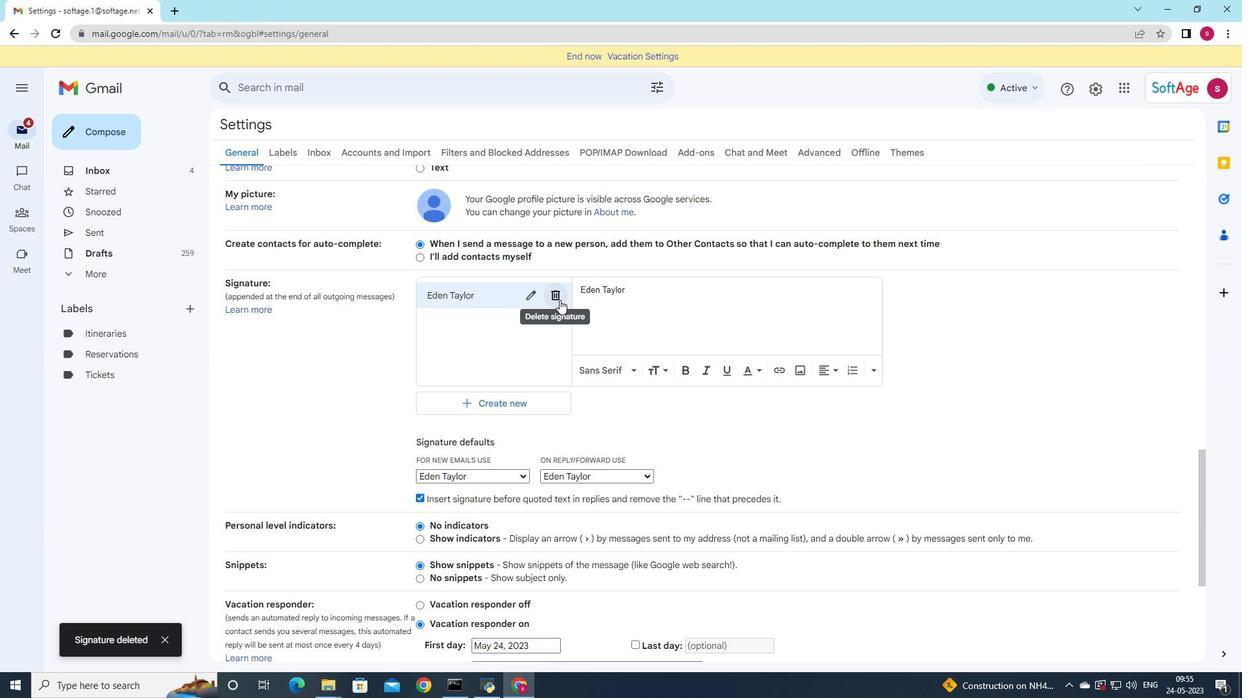 
Action: Mouse moved to (729, 377)
Screenshot: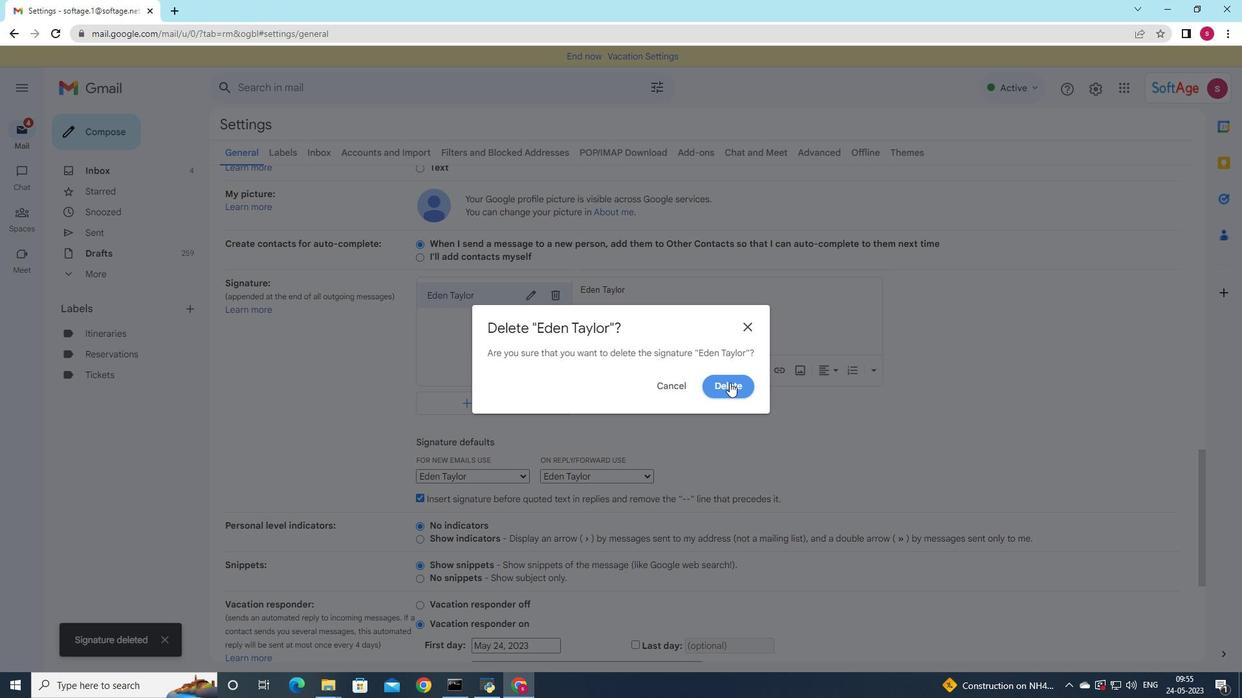 
Action: Mouse pressed left at (729, 377)
Screenshot: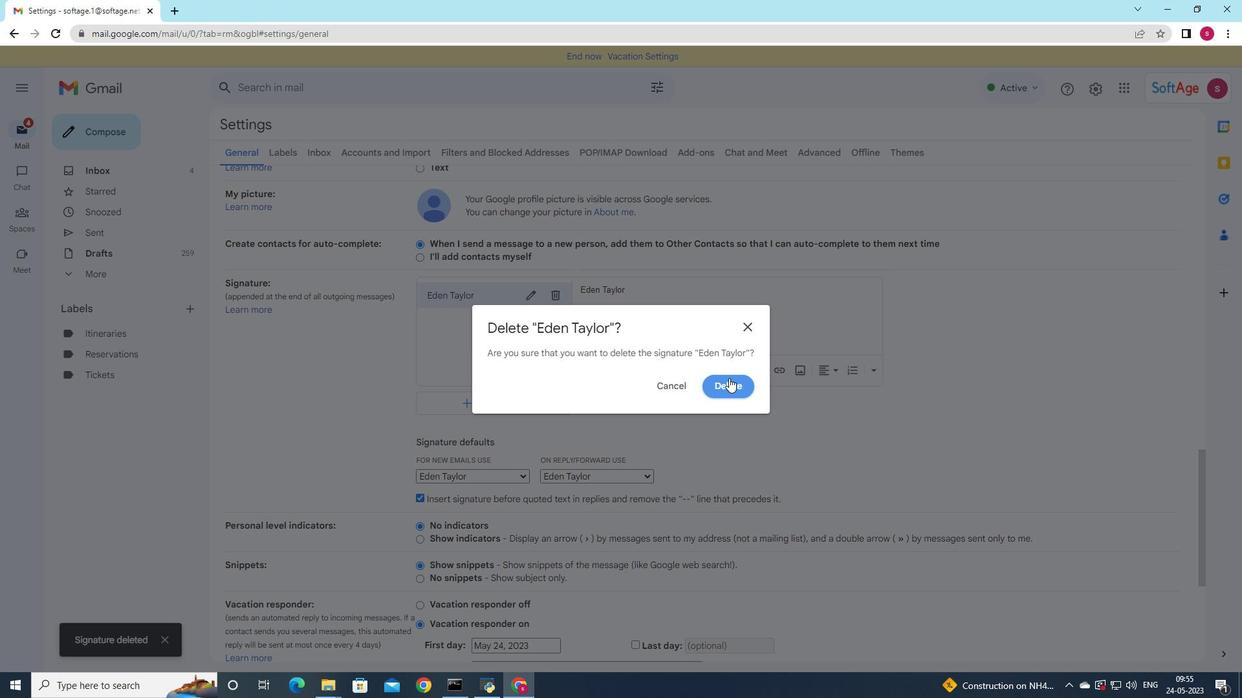 
Action: Mouse moved to (466, 312)
Screenshot: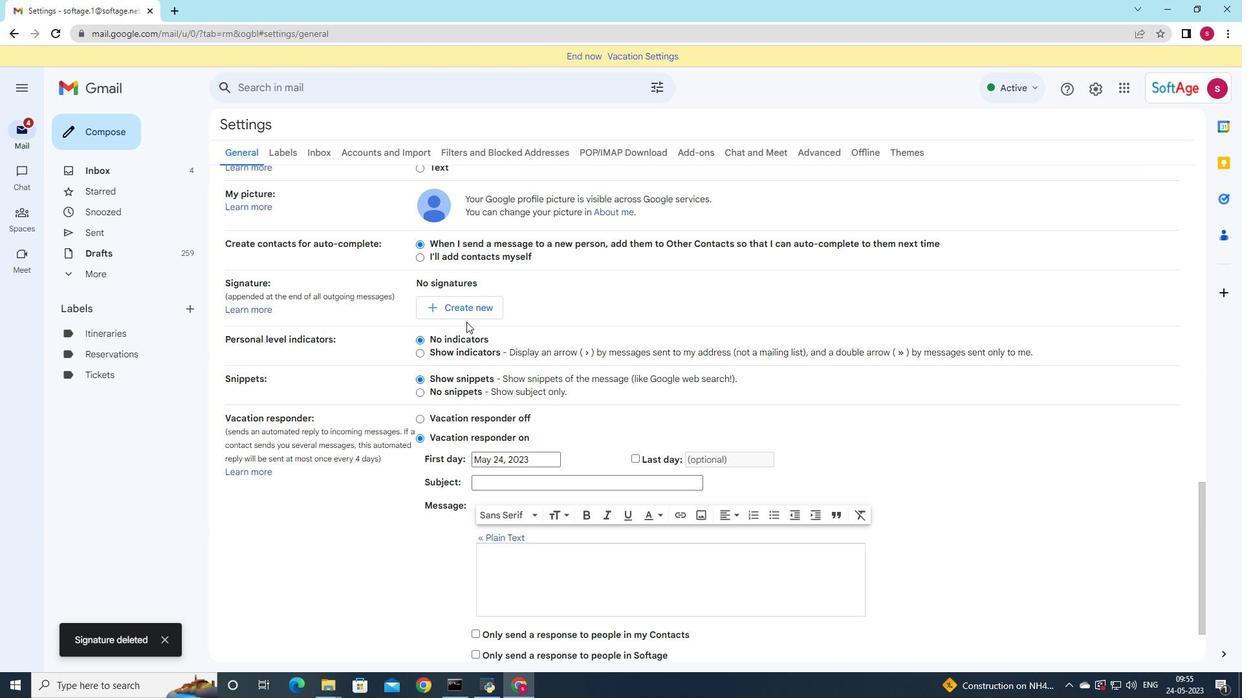 
Action: Mouse pressed left at (466, 312)
Screenshot: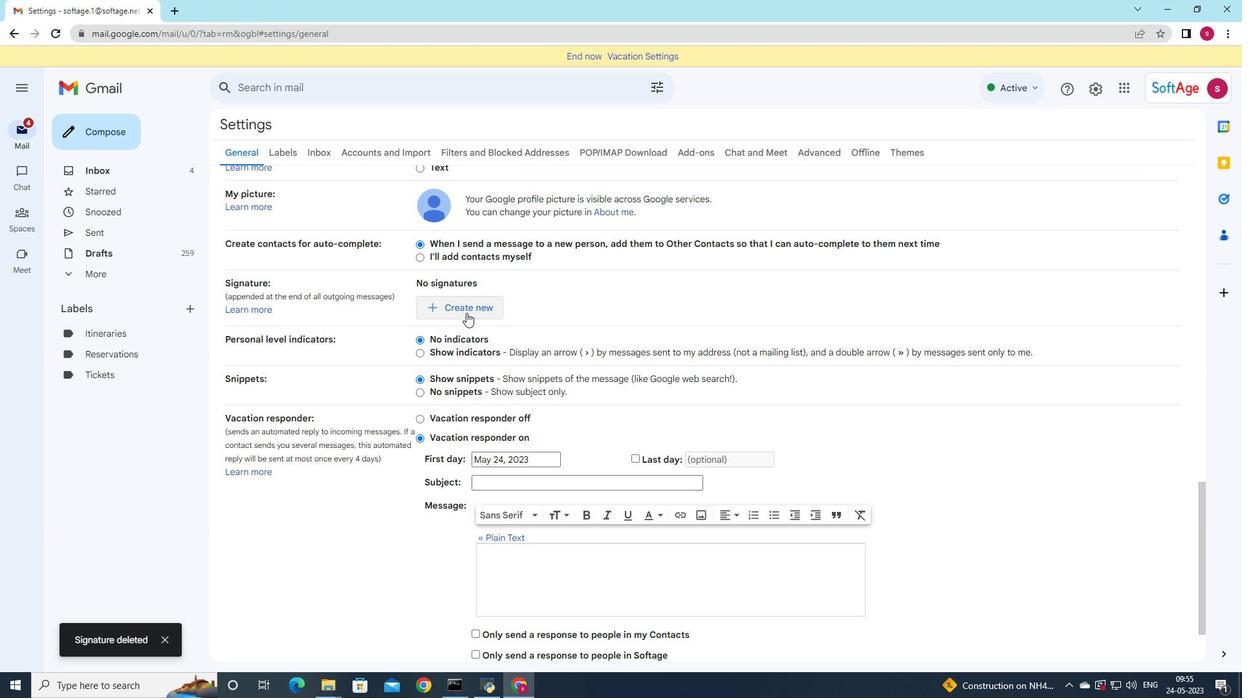 
Action: Mouse moved to (816, 369)
Screenshot: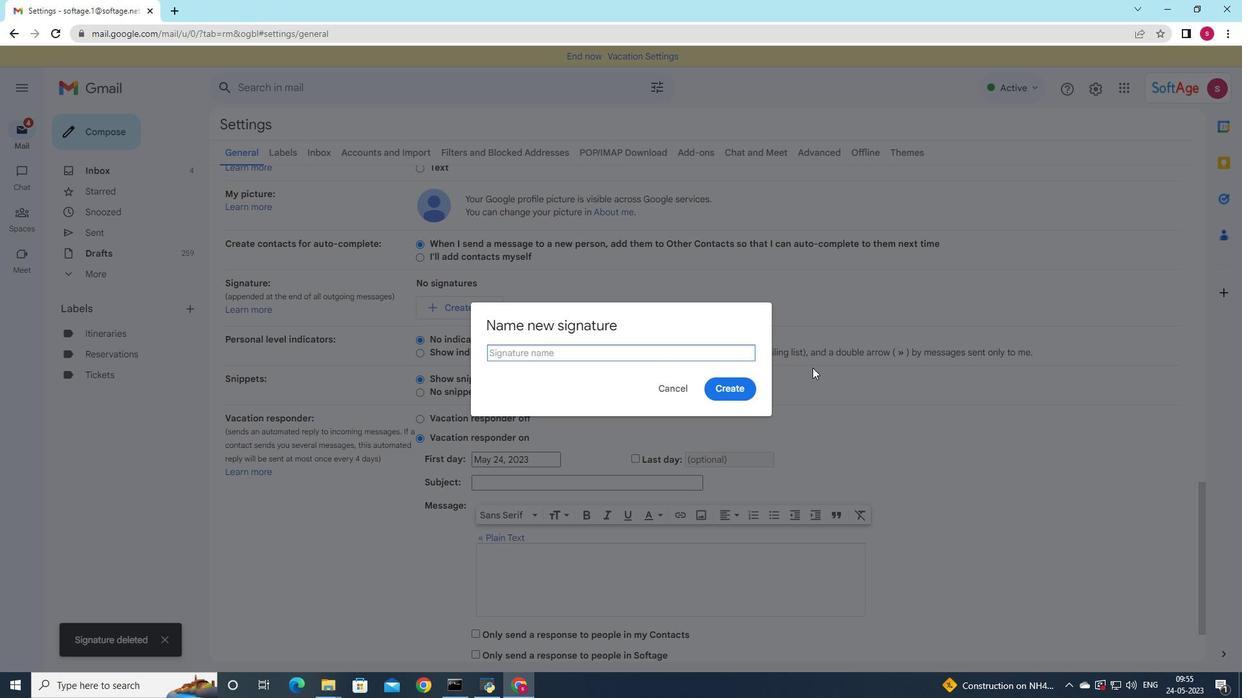 
Action: Key pressed <Key.shift>Eduardo<Key.space><Key.shift>lee<Key.backspace><Key.backspace><Key.backspace><Key.shift>Lee
Screenshot: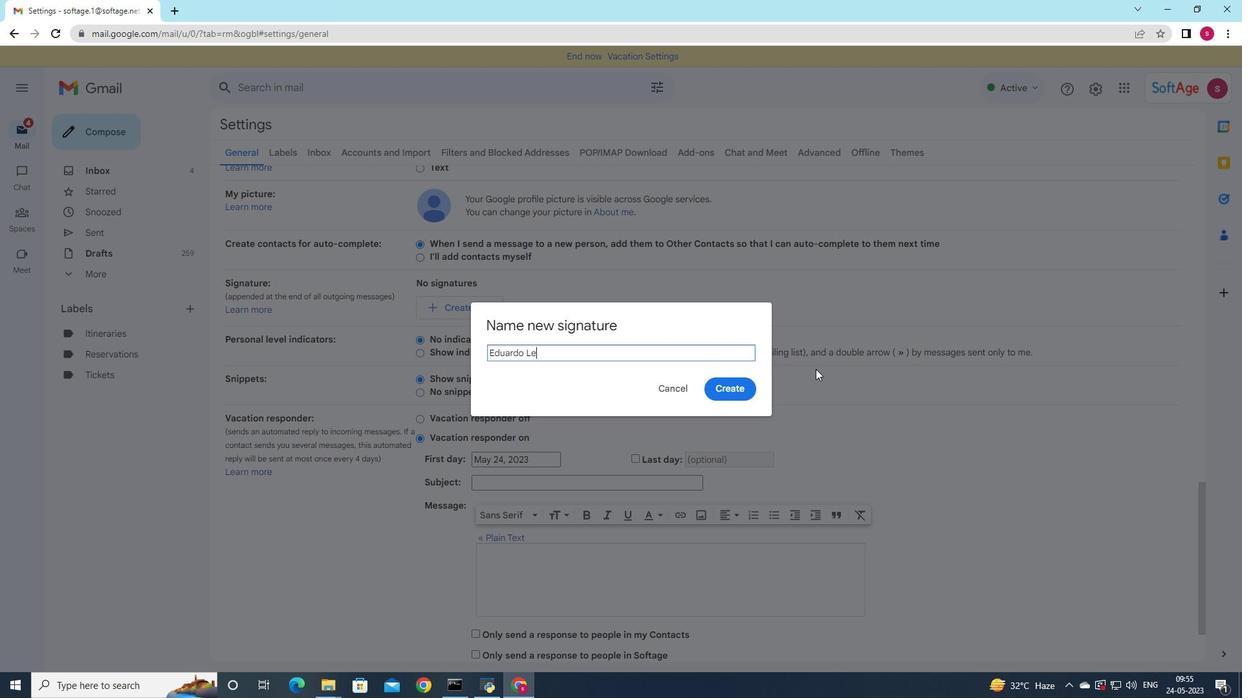 
Action: Mouse moved to (748, 381)
Screenshot: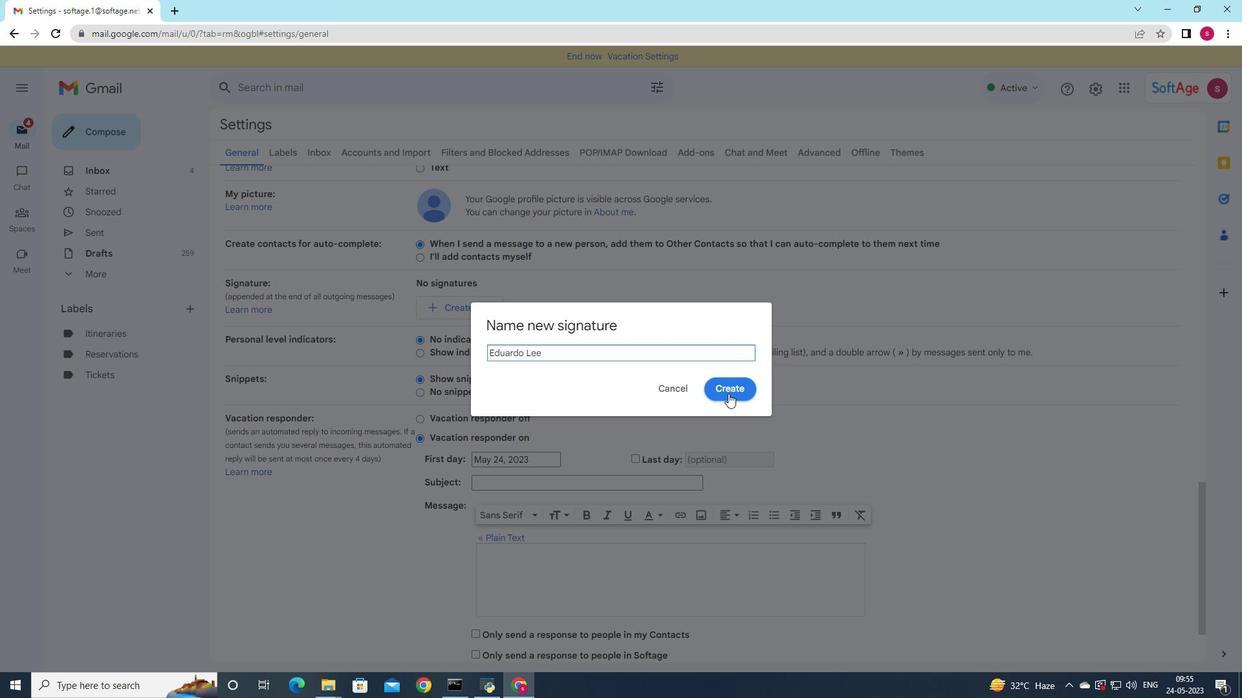 
Action: Mouse pressed left at (748, 381)
Screenshot: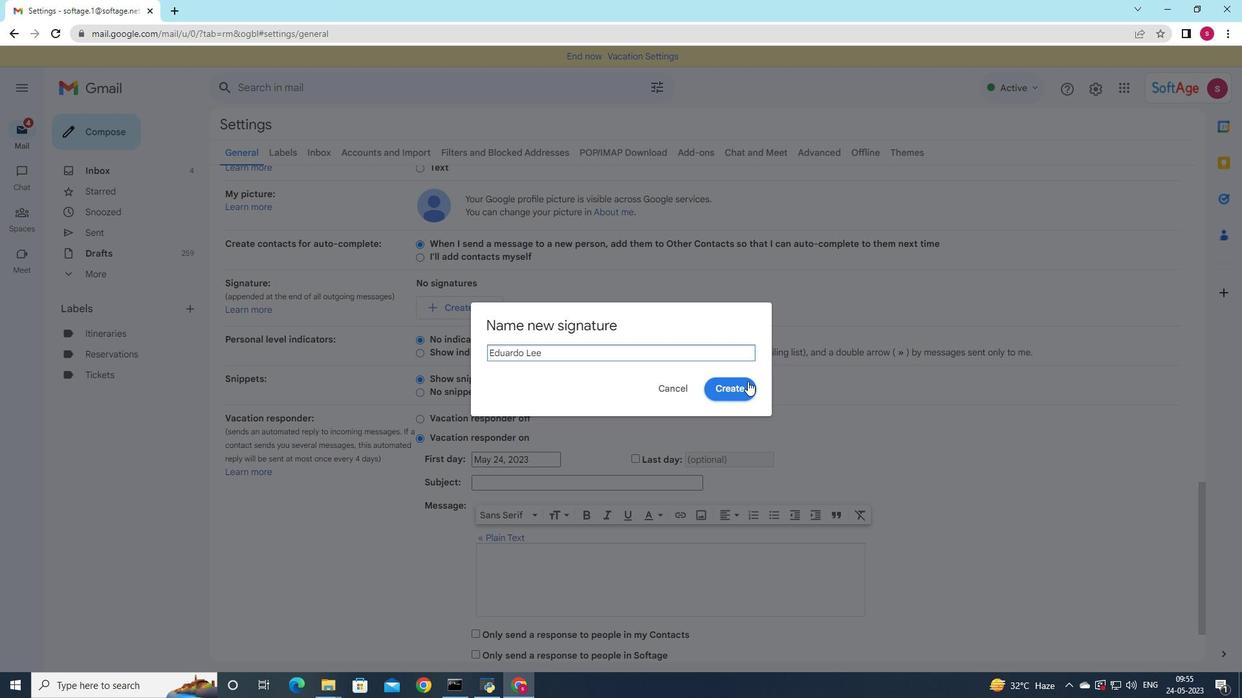 
Action: Mouse moved to (673, 316)
Screenshot: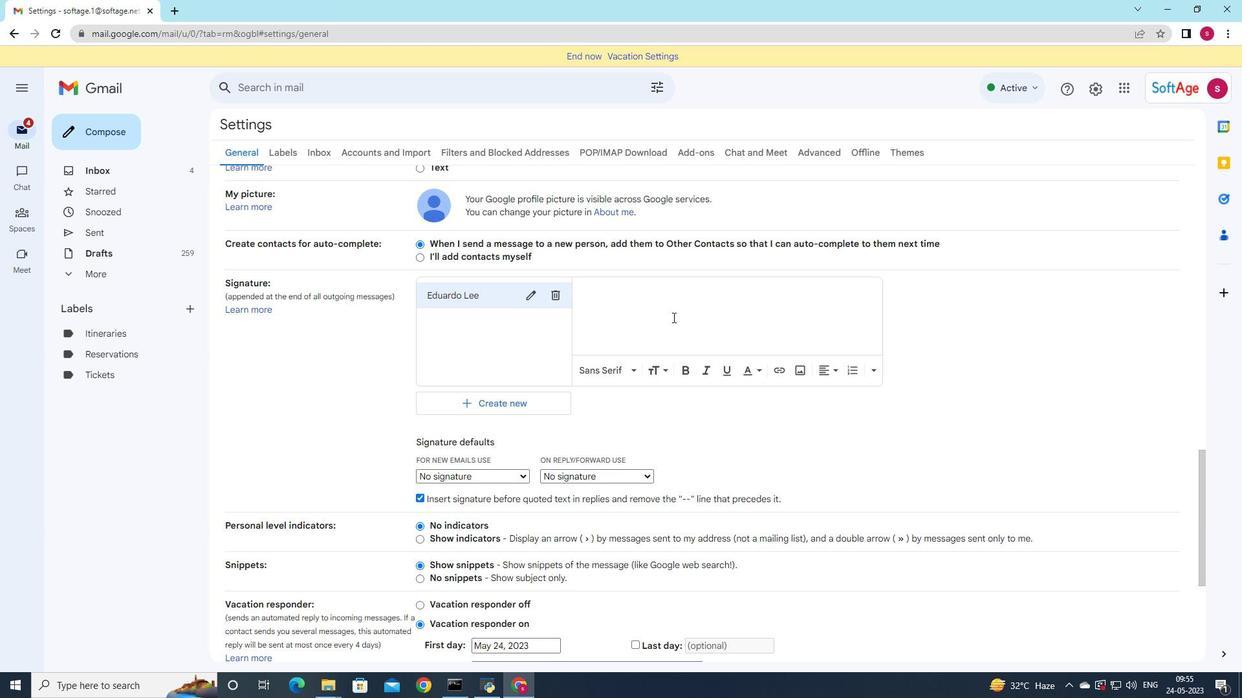
Action: Mouse pressed left at (673, 316)
Screenshot: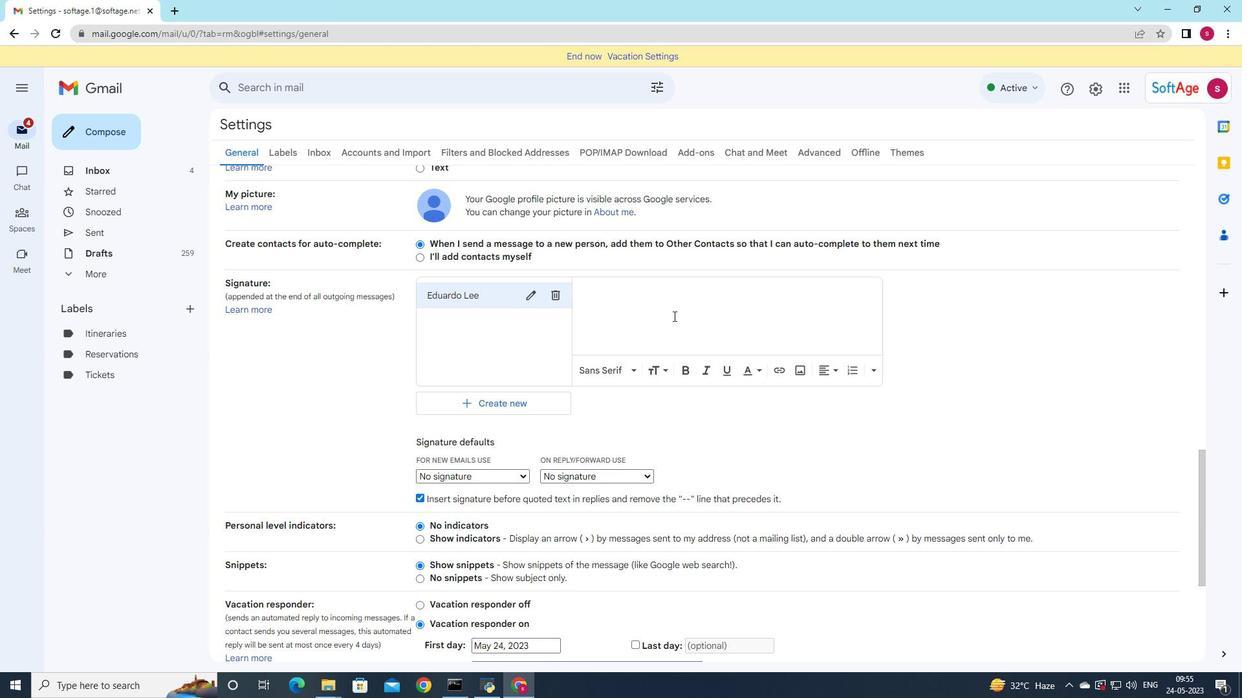
Action: Key pressed <Key.shift>Eduardo<Key.space><Key.shift>Lee
Screenshot: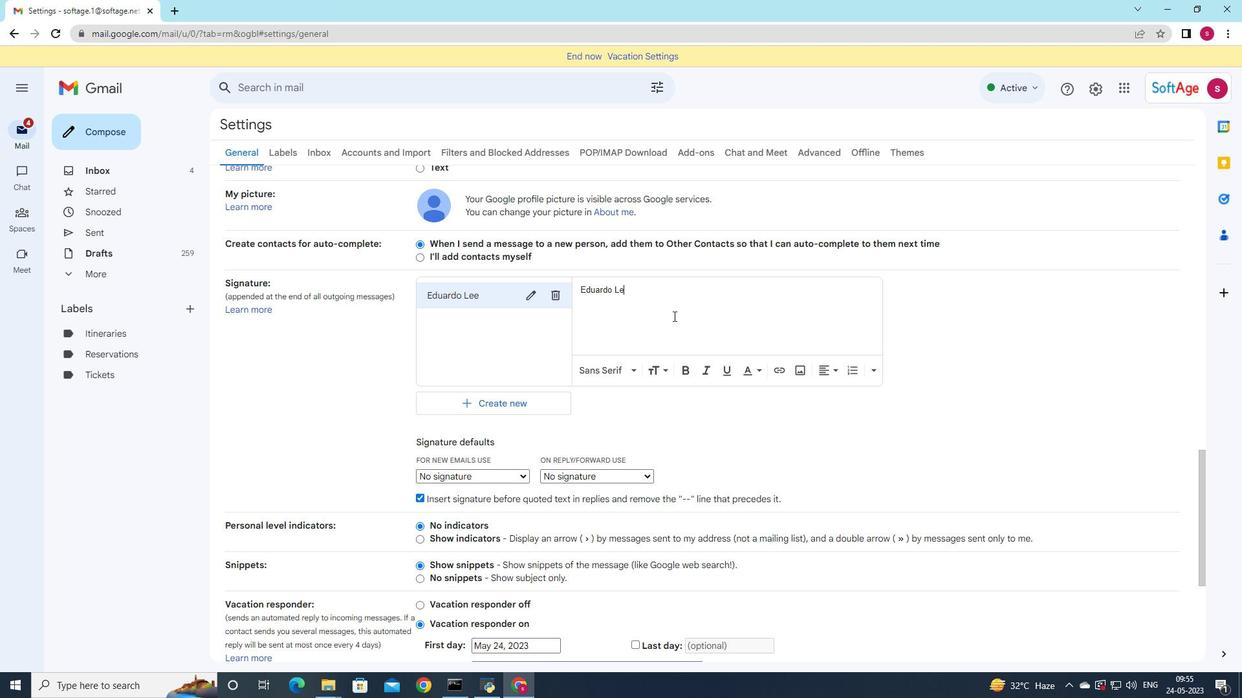 
Action: Mouse moved to (506, 477)
Screenshot: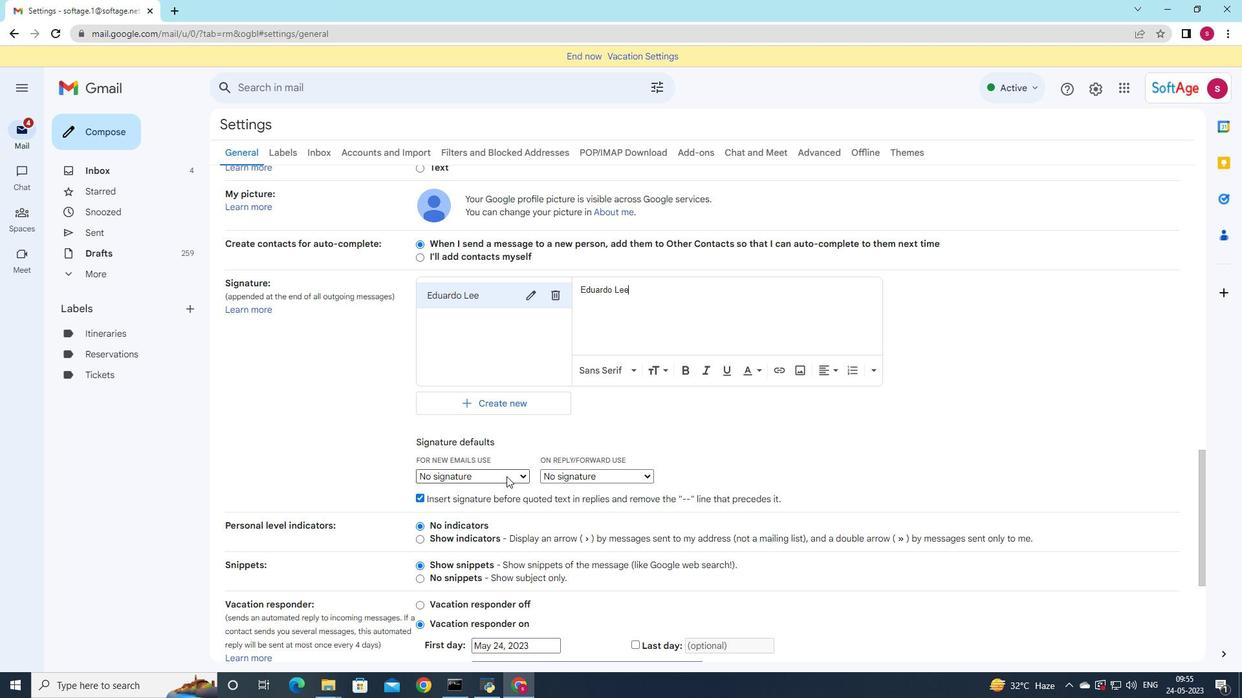 
Action: Mouse pressed left at (506, 477)
Screenshot: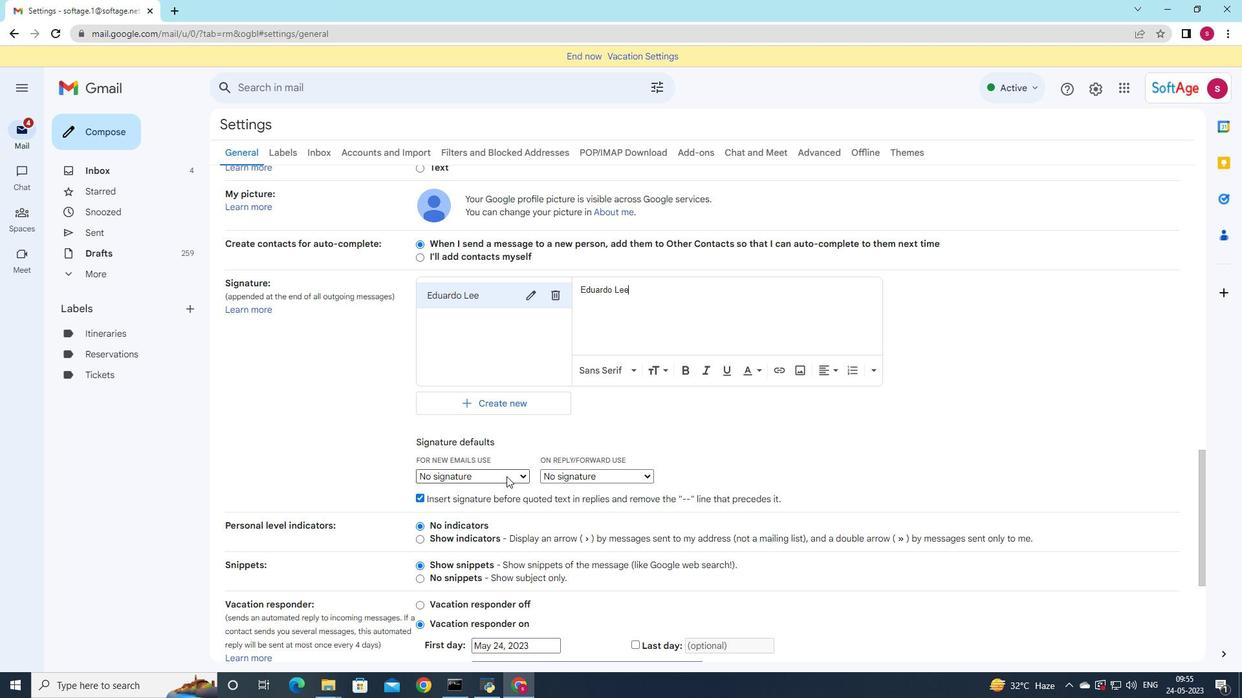 
Action: Mouse moved to (497, 500)
Screenshot: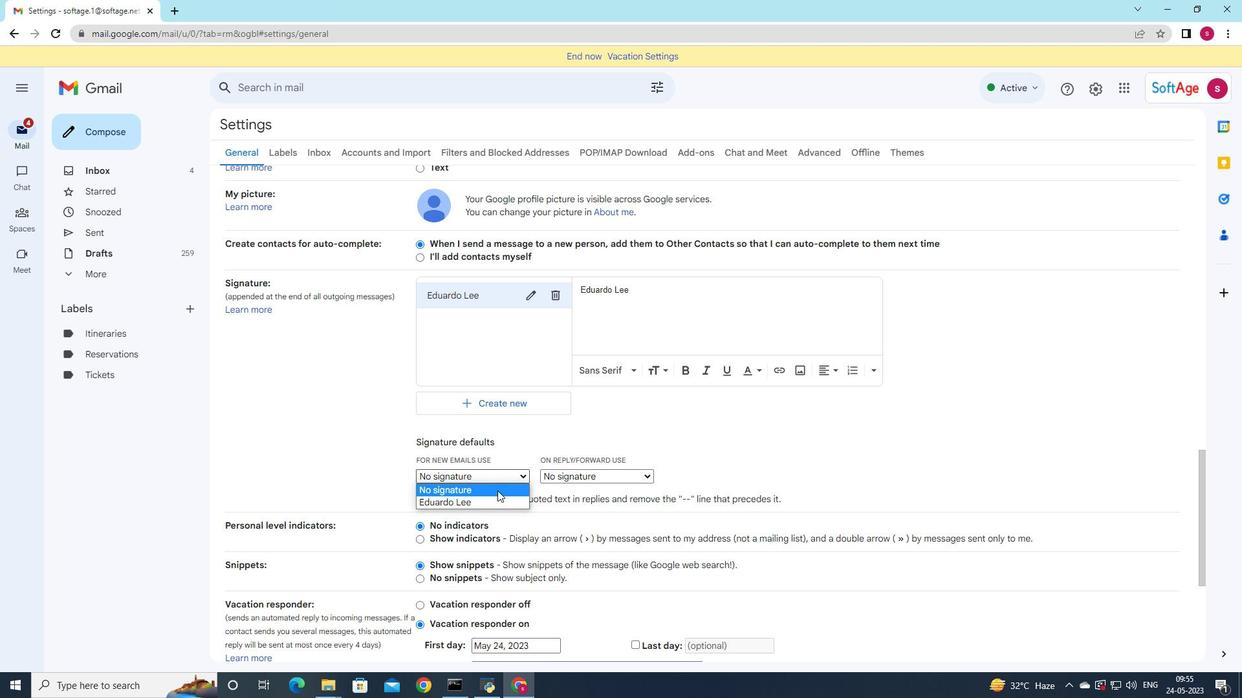
Action: Mouse pressed left at (497, 500)
Screenshot: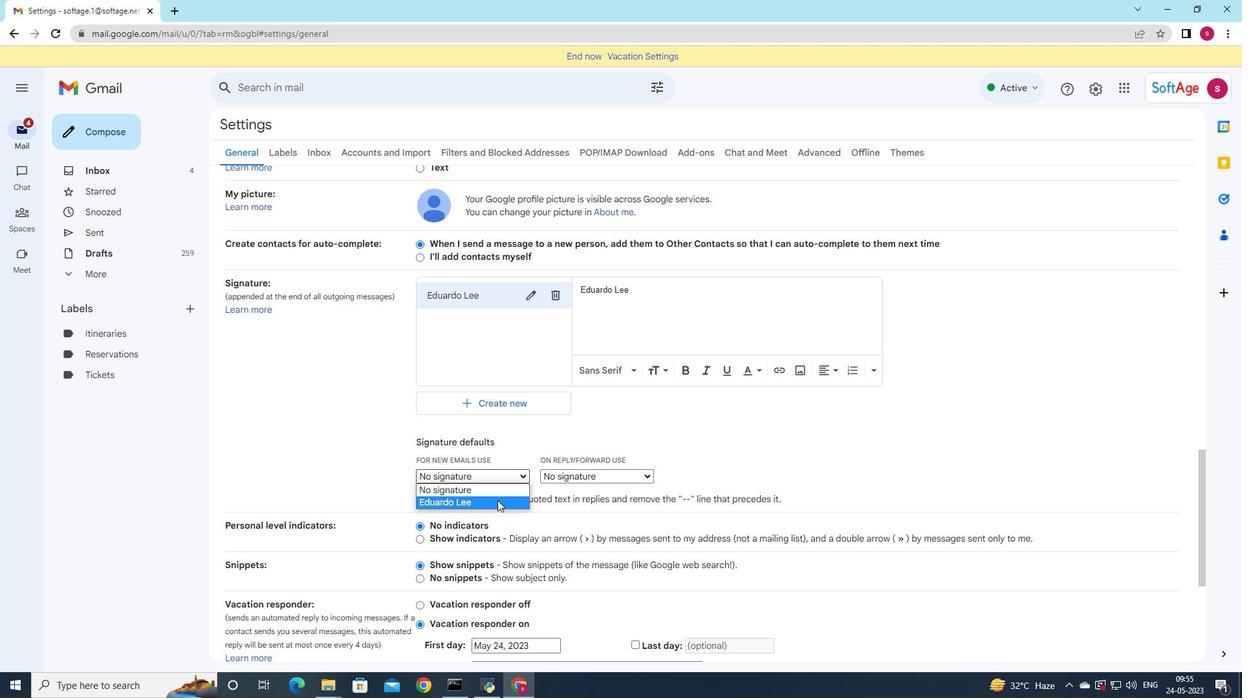 
Action: Mouse moved to (639, 479)
Screenshot: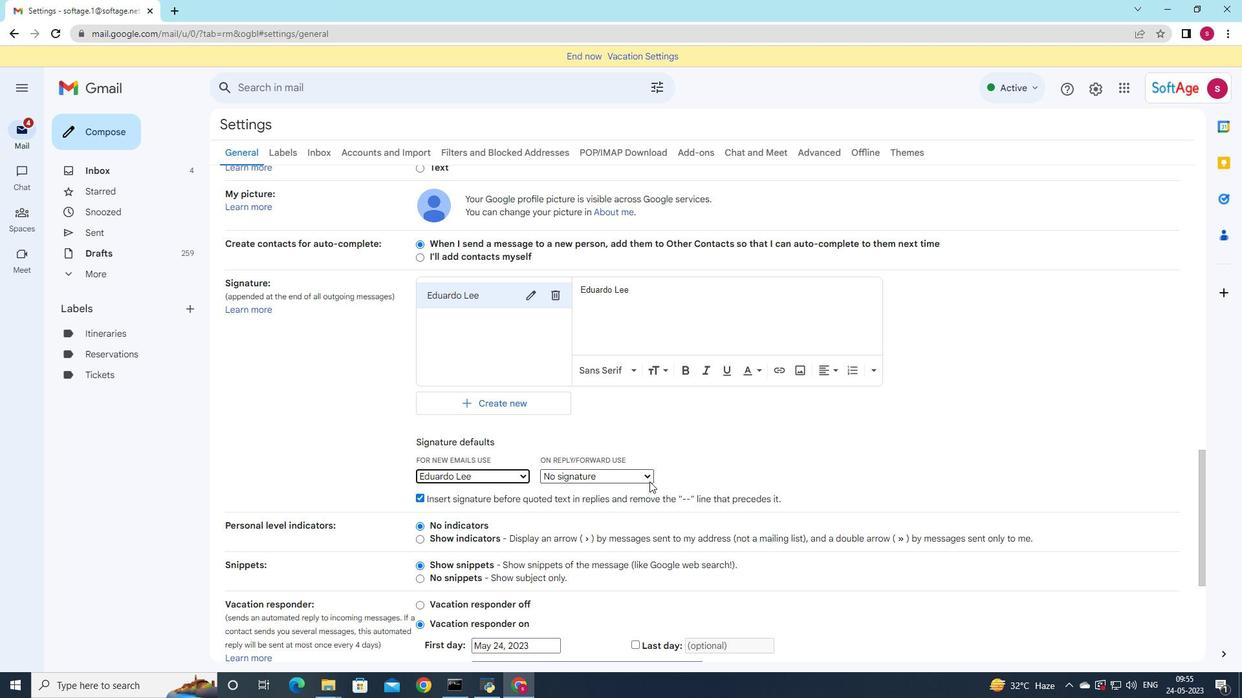 
Action: Mouse pressed left at (639, 479)
Screenshot: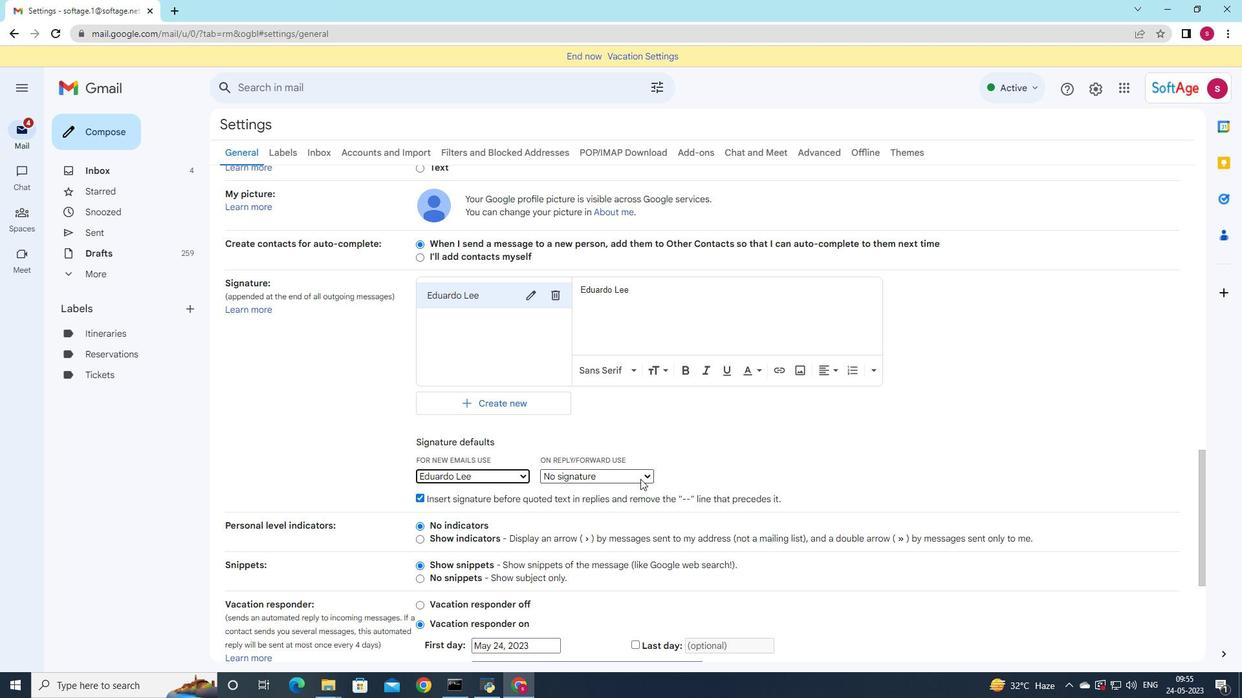 
Action: Mouse moved to (643, 502)
Screenshot: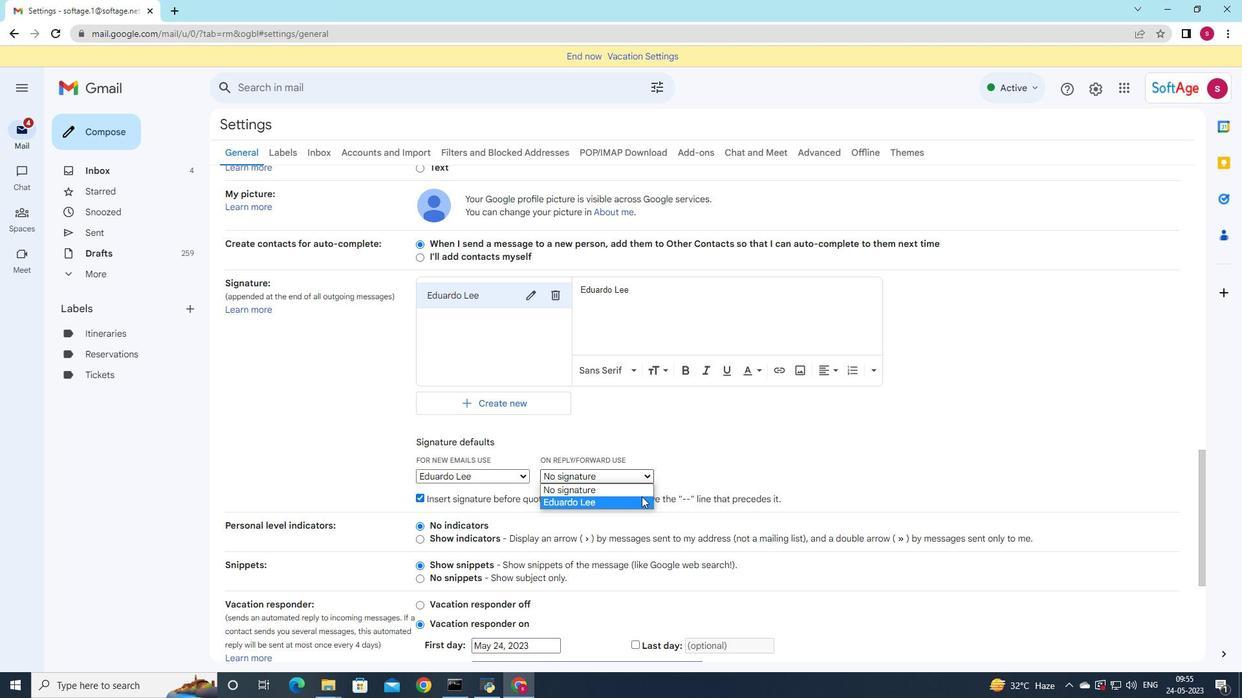 
Action: Mouse pressed left at (643, 502)
Screenshot: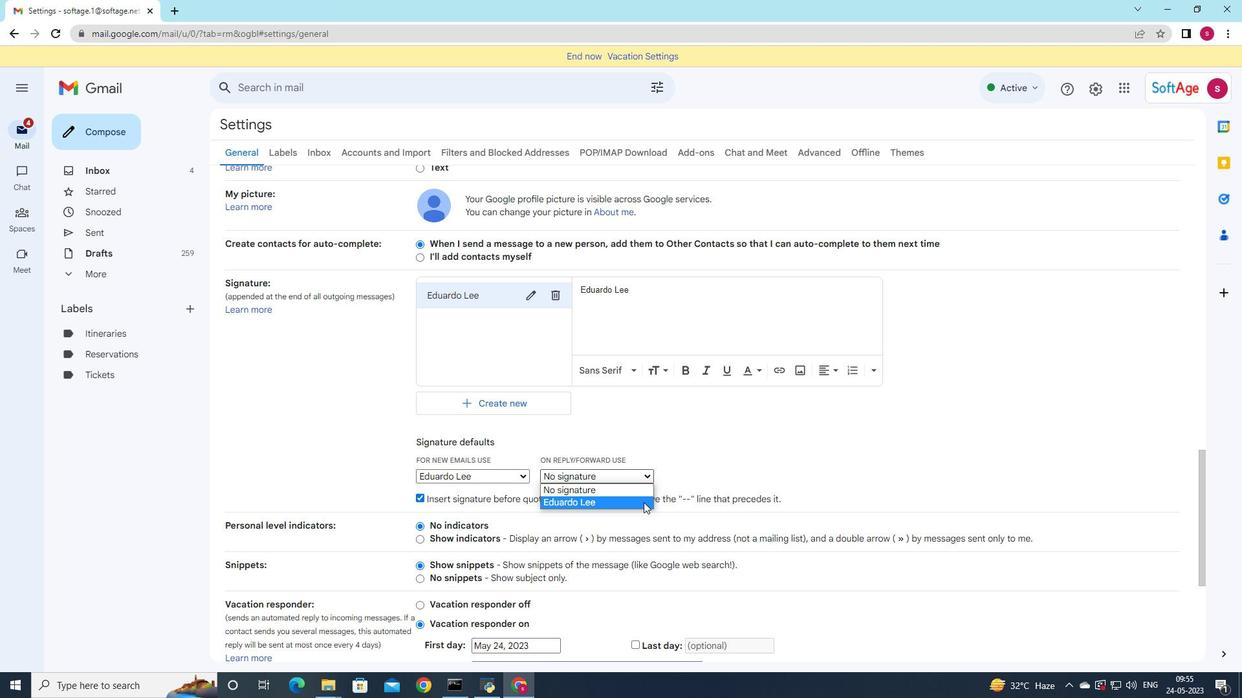 
Action: Mouse moved to (641, 495)
Screenshot: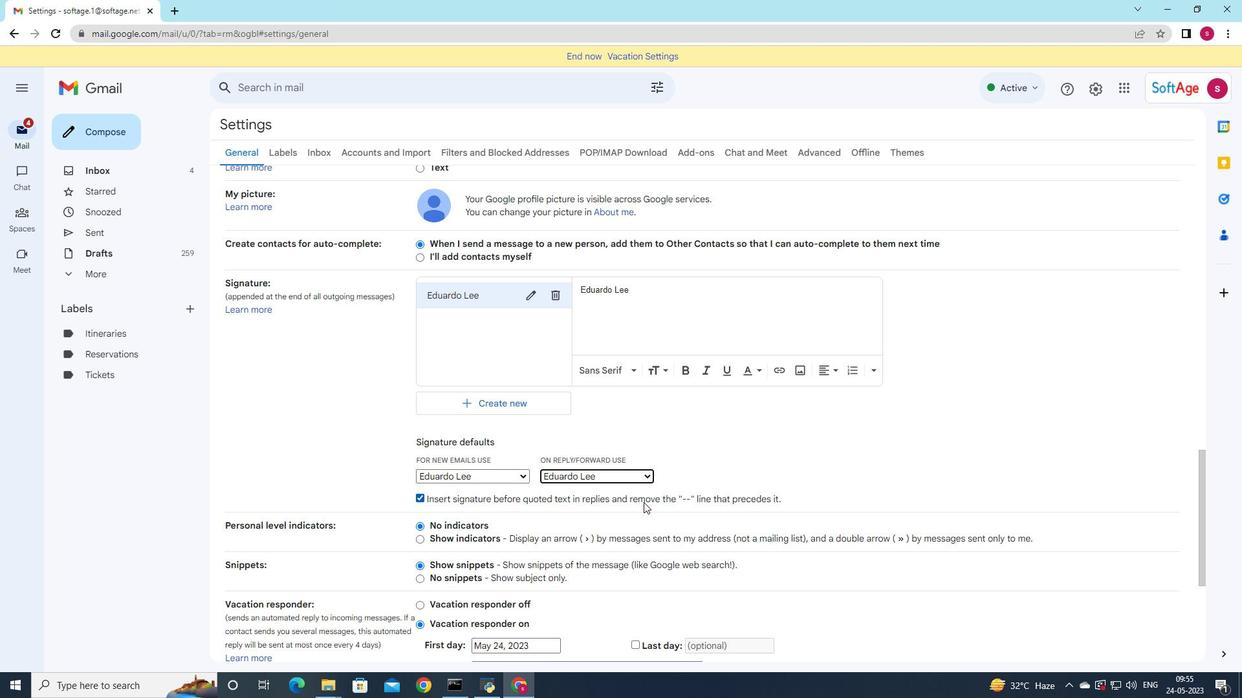 
Action: Mouse scrolled (641, 494) with delta (0, 0)
Screenshot: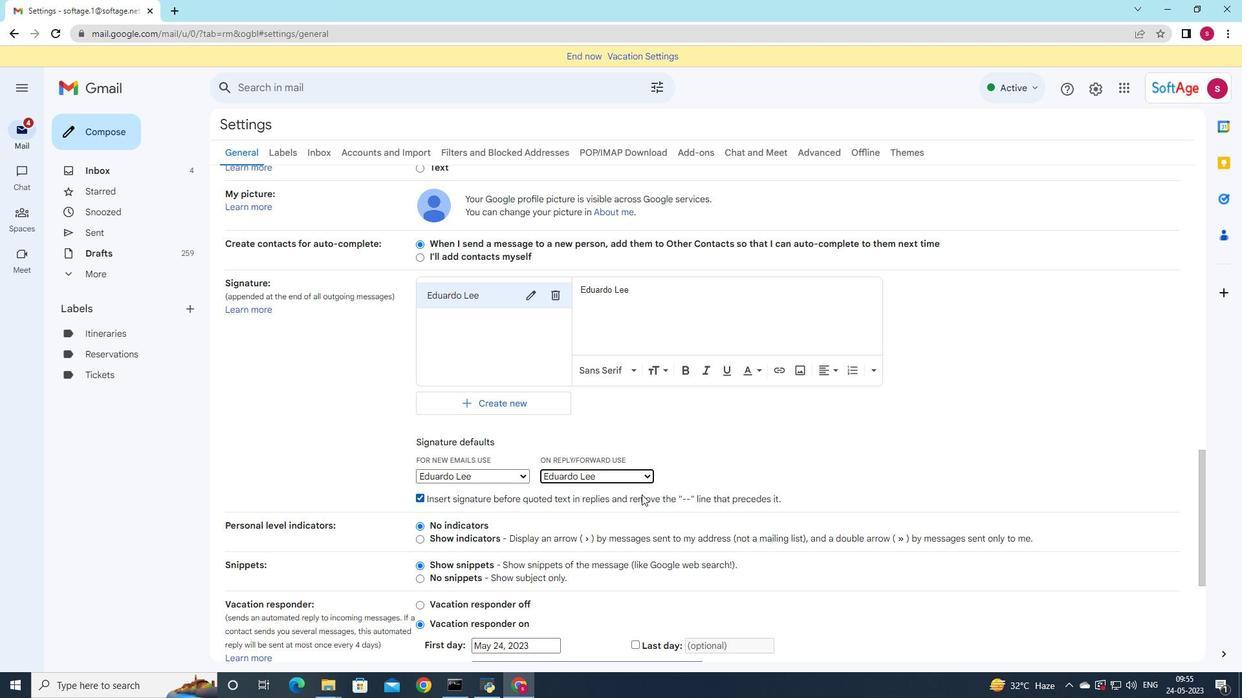 
Action: Mouse scrolled (641, 494) with delta (0, 0)
Screenshot: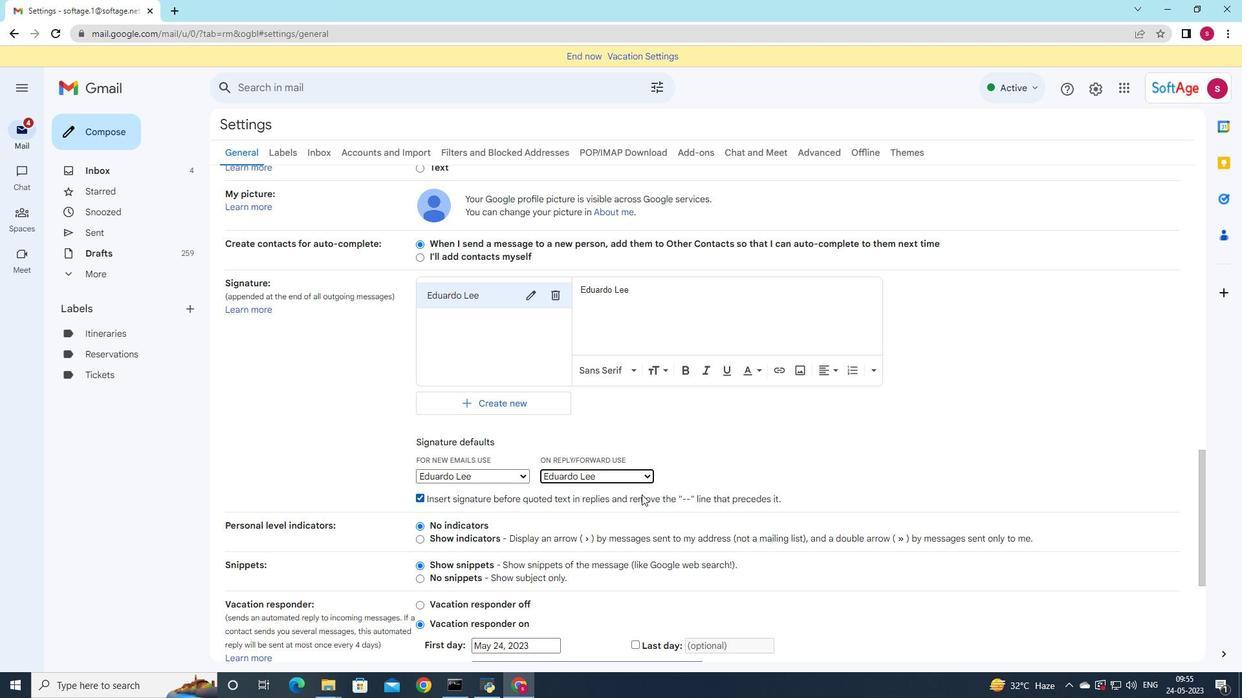 
Action: Mouse scrolled (641, 494) with delta (0, 0)
Screenshot: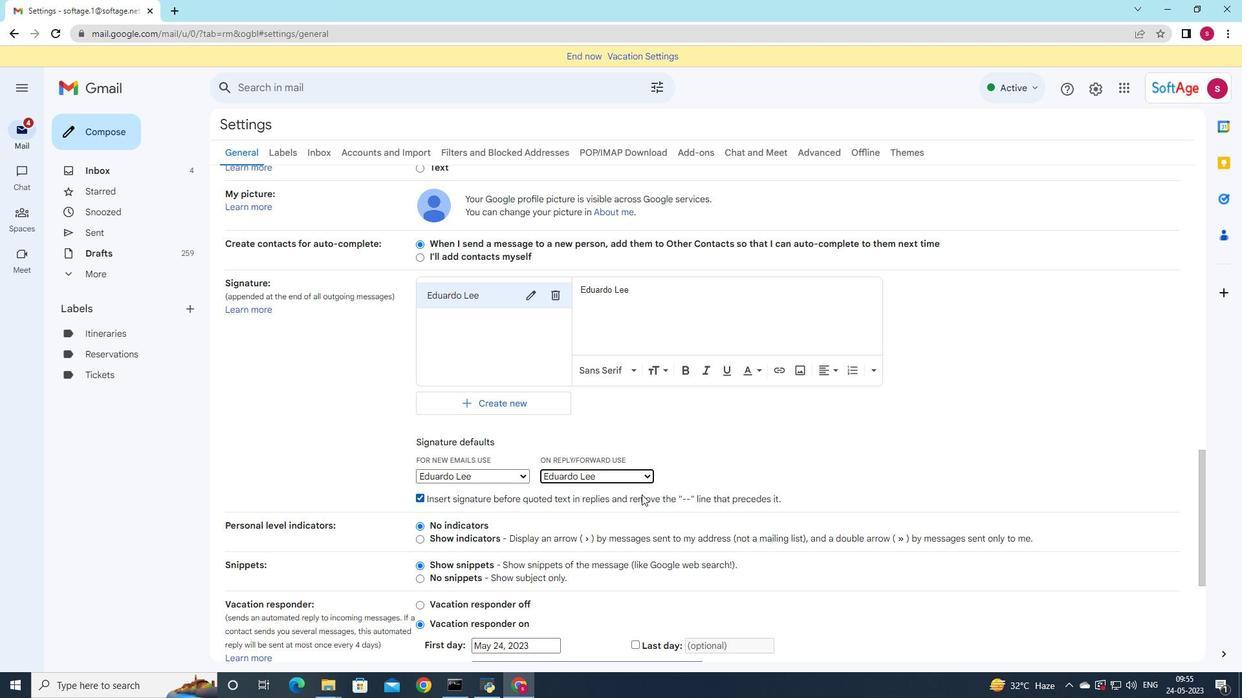 
Action: Mouse scrolled (641, 494) with delta (0, 0)
Screenshot: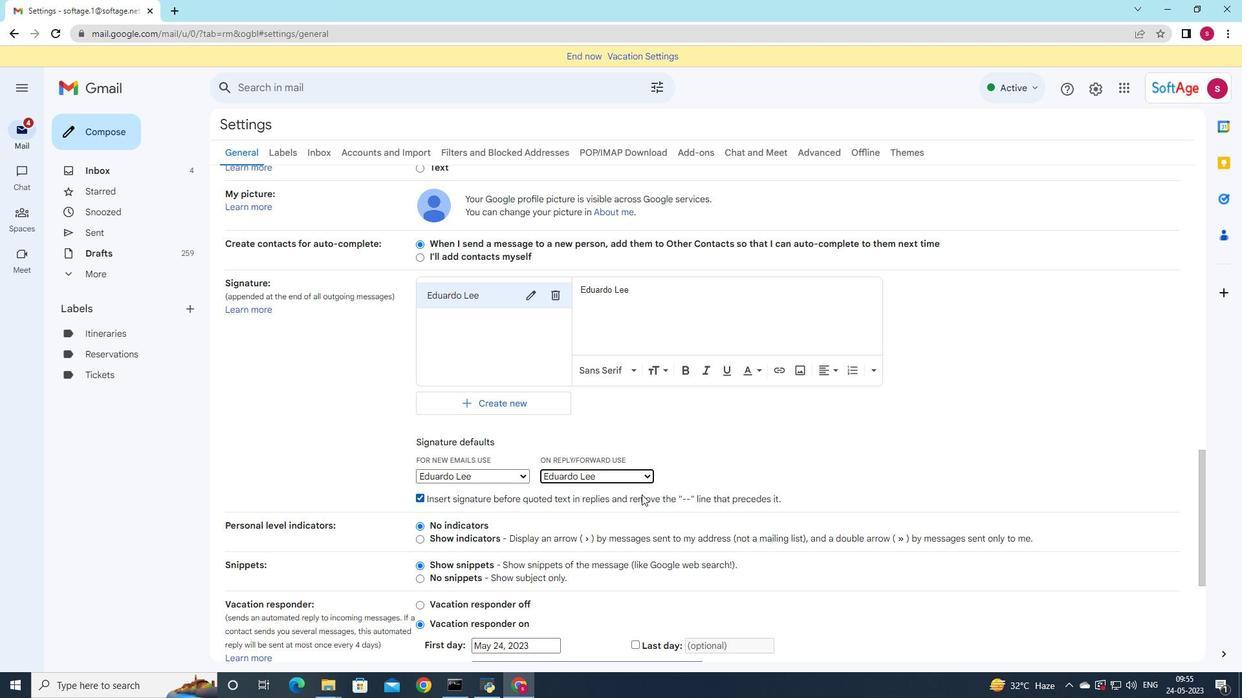 
Action: Mouse scrolled (641, 494) with delta (0, 0)
Screenshot: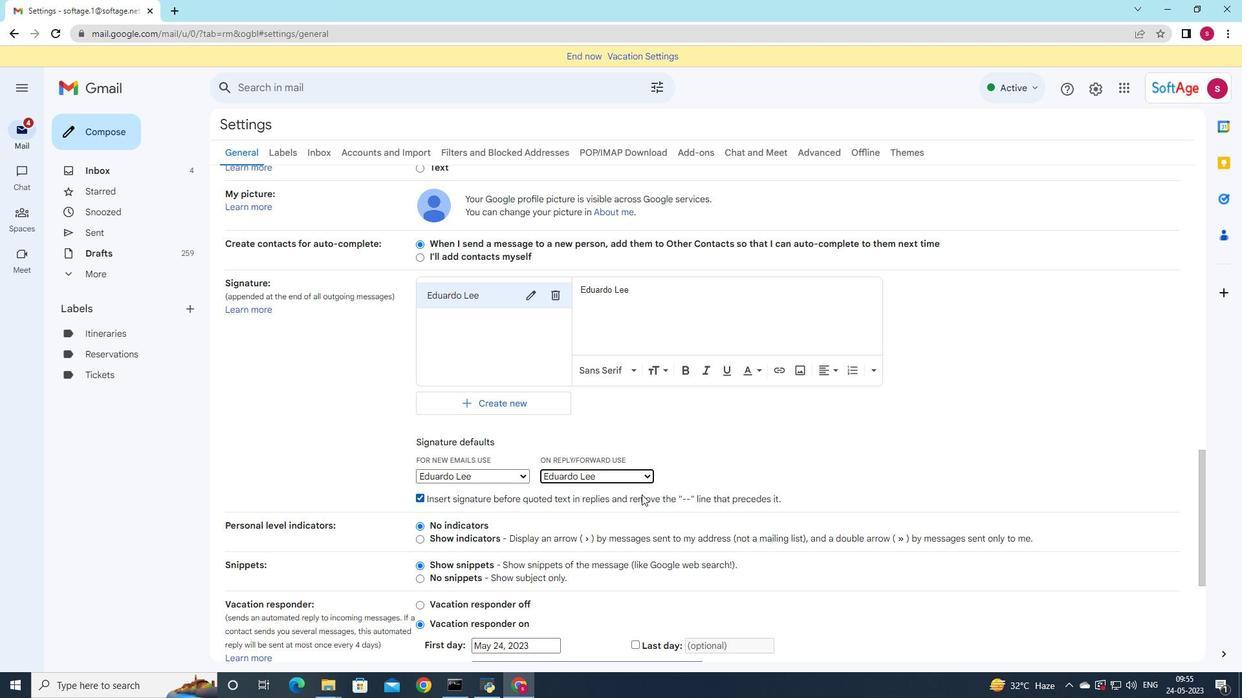 
Action: Mouse moved to (591, 512)
Screenshot: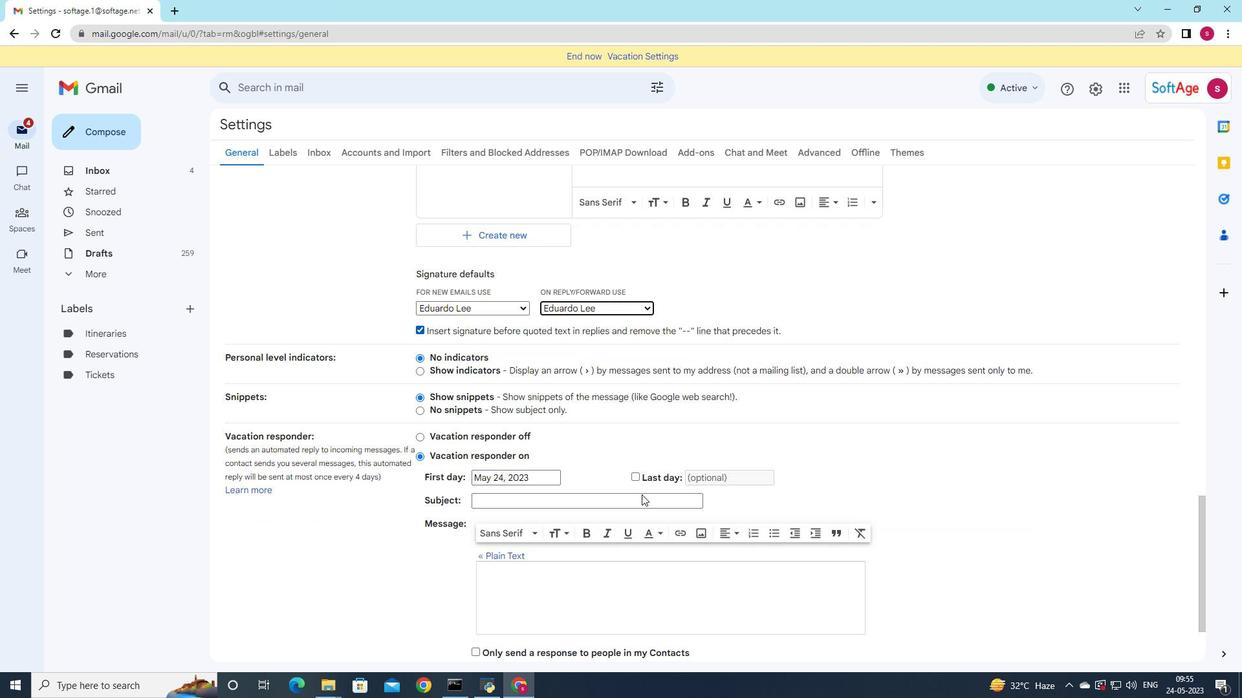 
Action: Mouse scrolled (591, 511) with delta (0, 0)
Screenshot: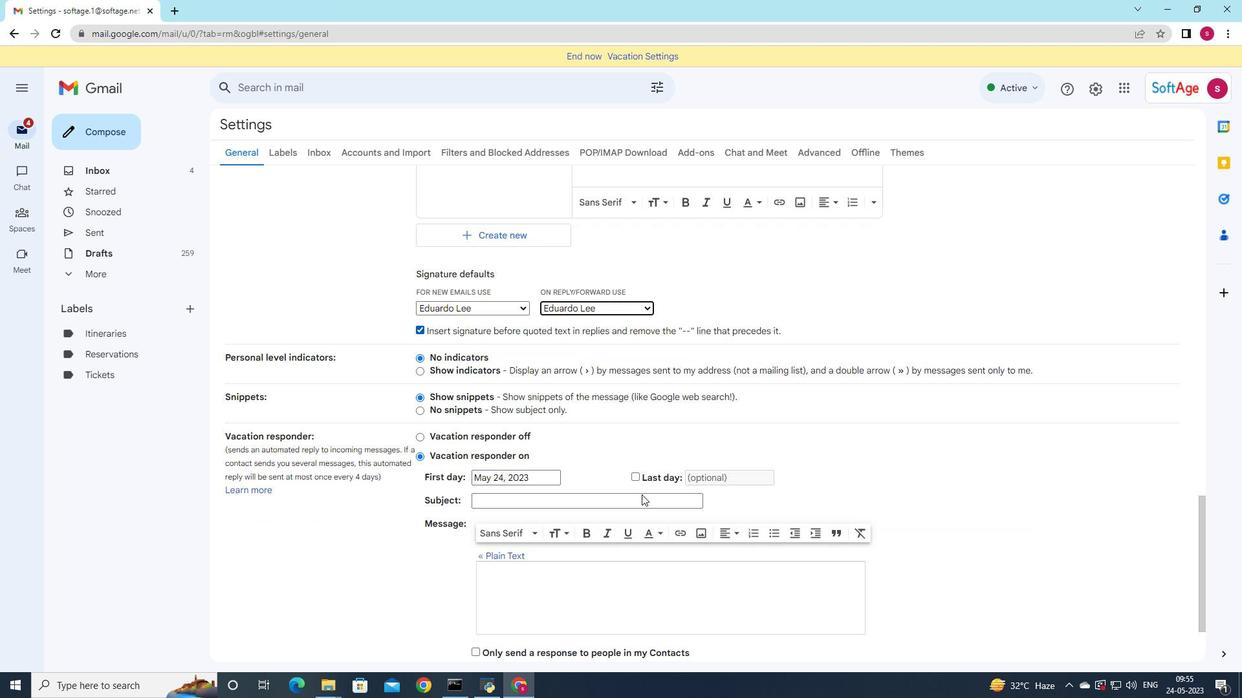 
Action: Mouse moved to (589, 515)
Screenshot: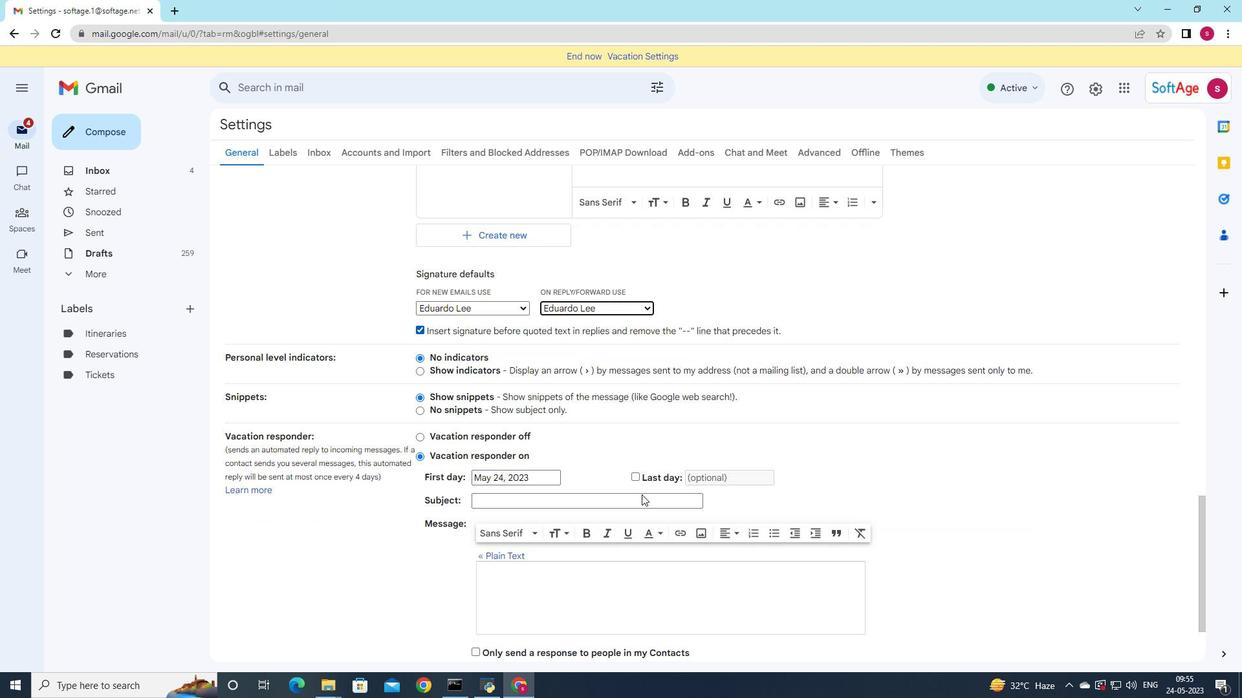 
Action: Mouse scrolled (589, 515) with delta (0, 0)
Screenshot: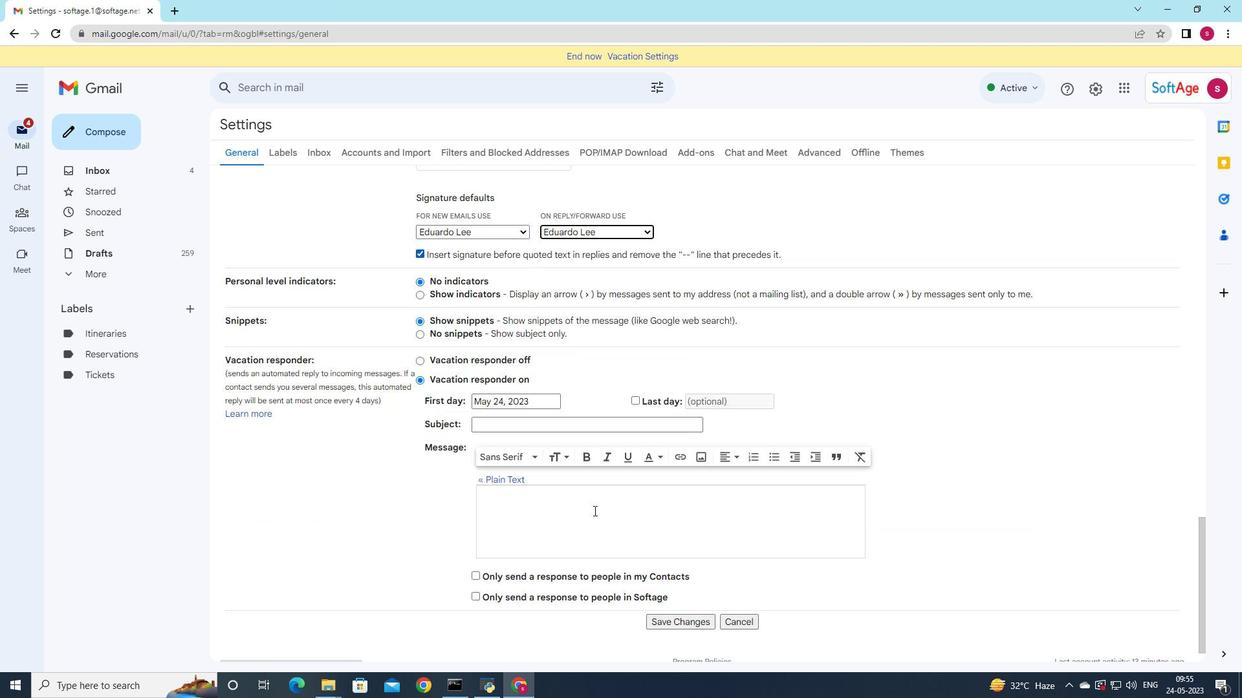 
Action: Mouse moved to (588, 518)
Screenshot: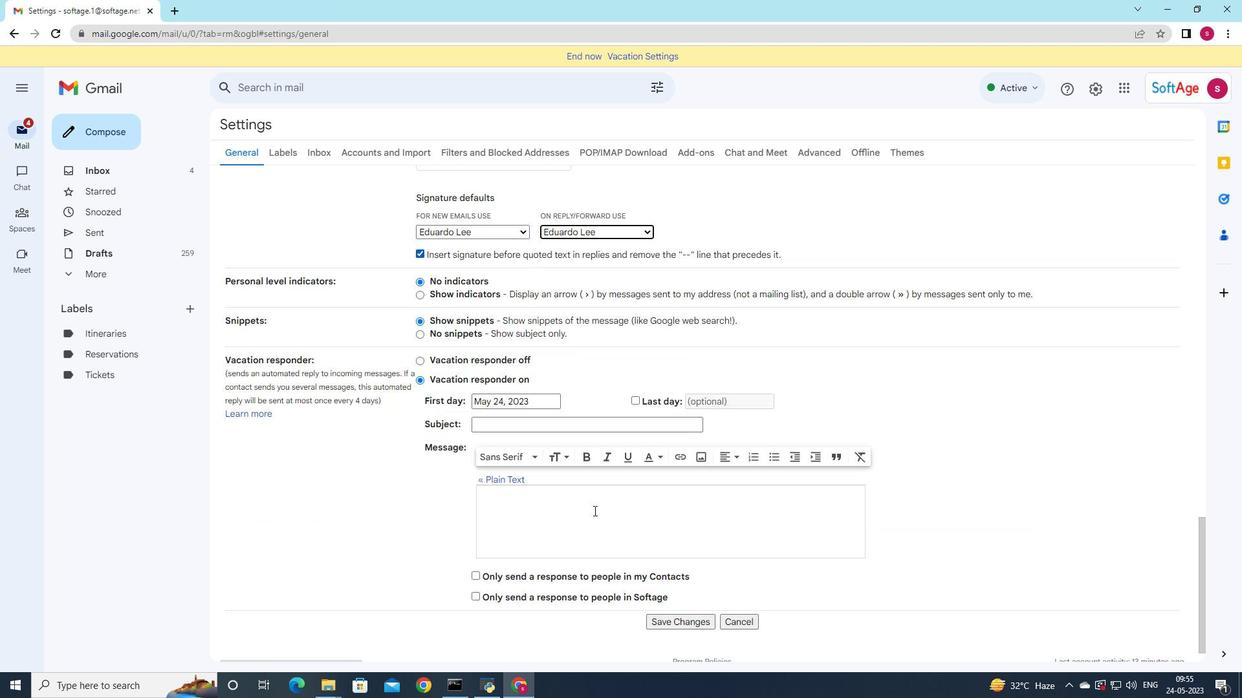 
Action: Mouse scrolled (588, 517) with delta (0, 0)
Screenshot: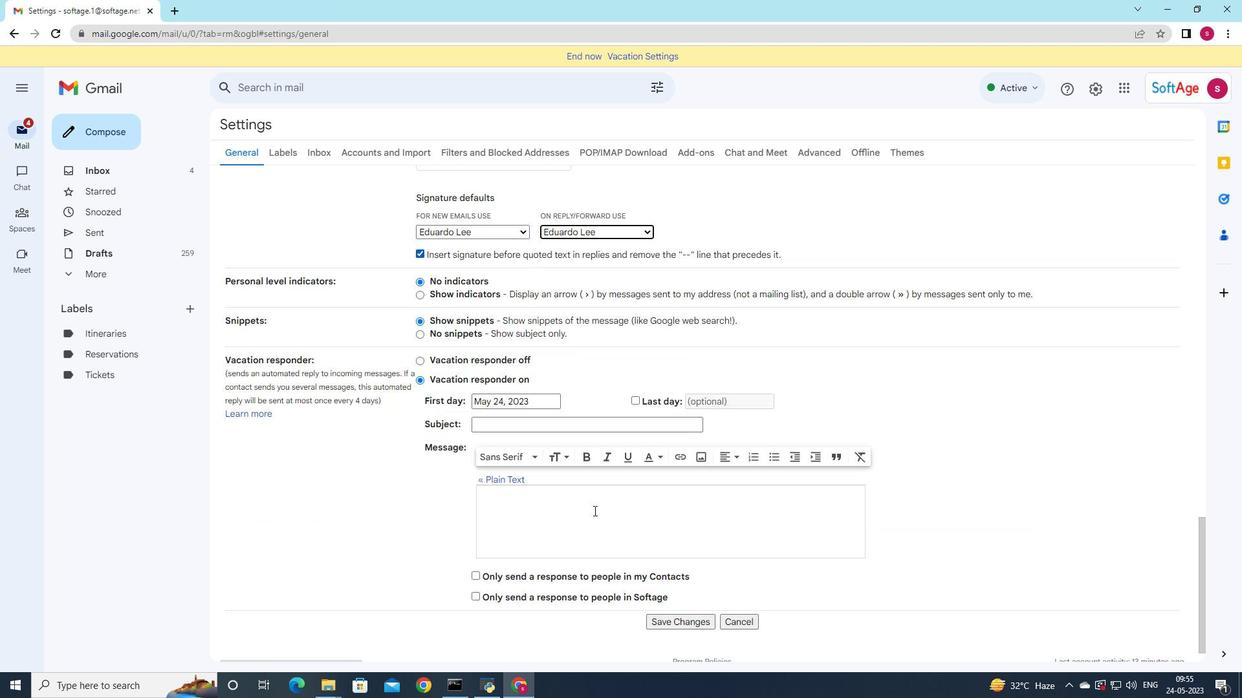 
Action: Mouse moved to (588, 522)
Screenshot: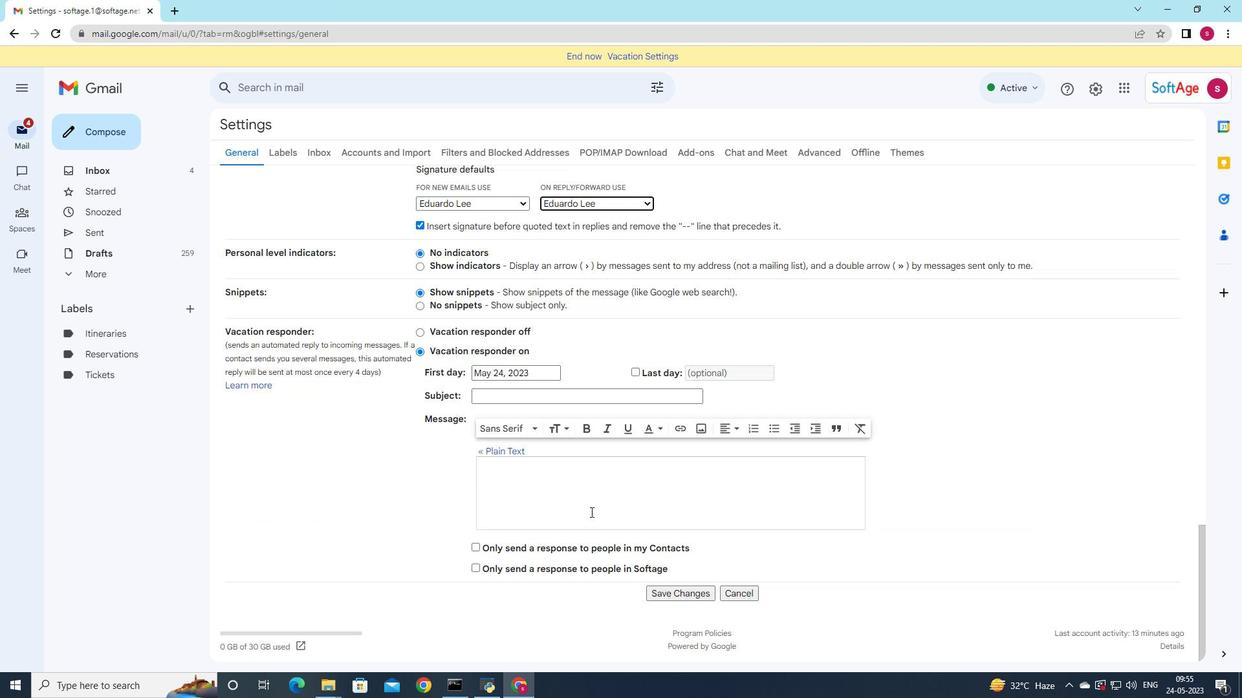 
Action: Mouse scrolled (588, 522) with delta (0, 0)
Screenshot: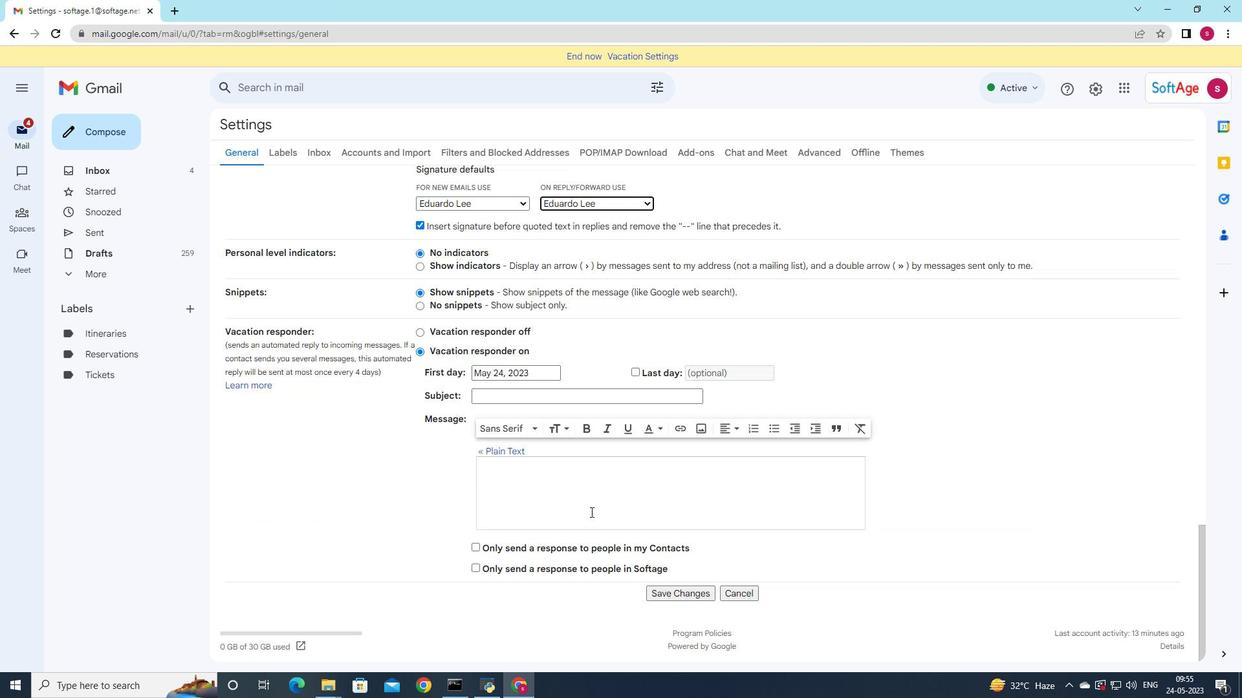
Action: Mouse moved to (684, 594)
Screenshot: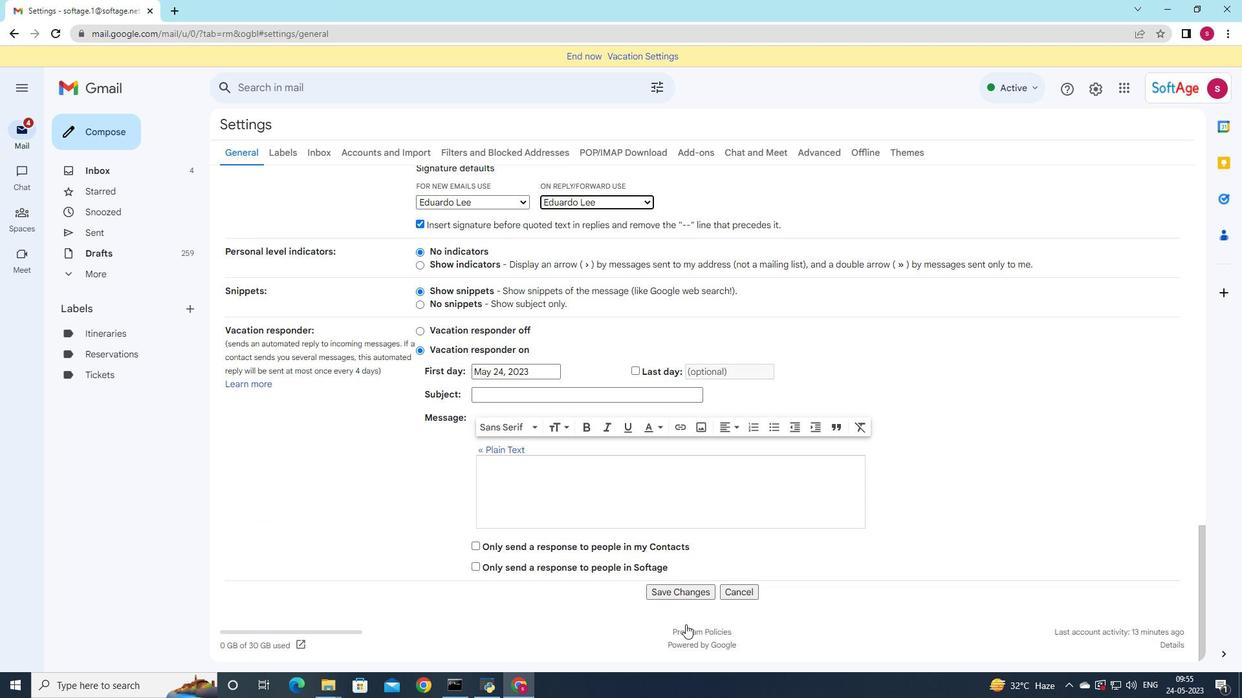 
Action: Mouse pressed left at (684, 594)
Screenshot: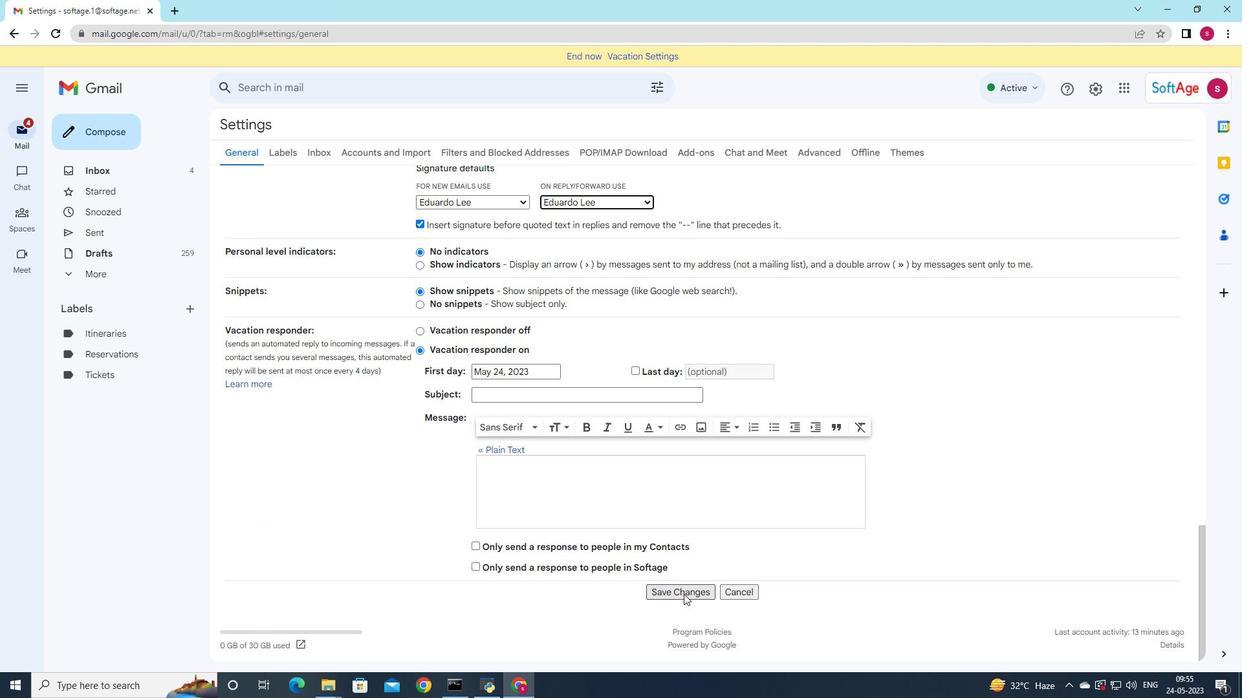 
Action: Mouse moved to (113, 130)
Screenshot: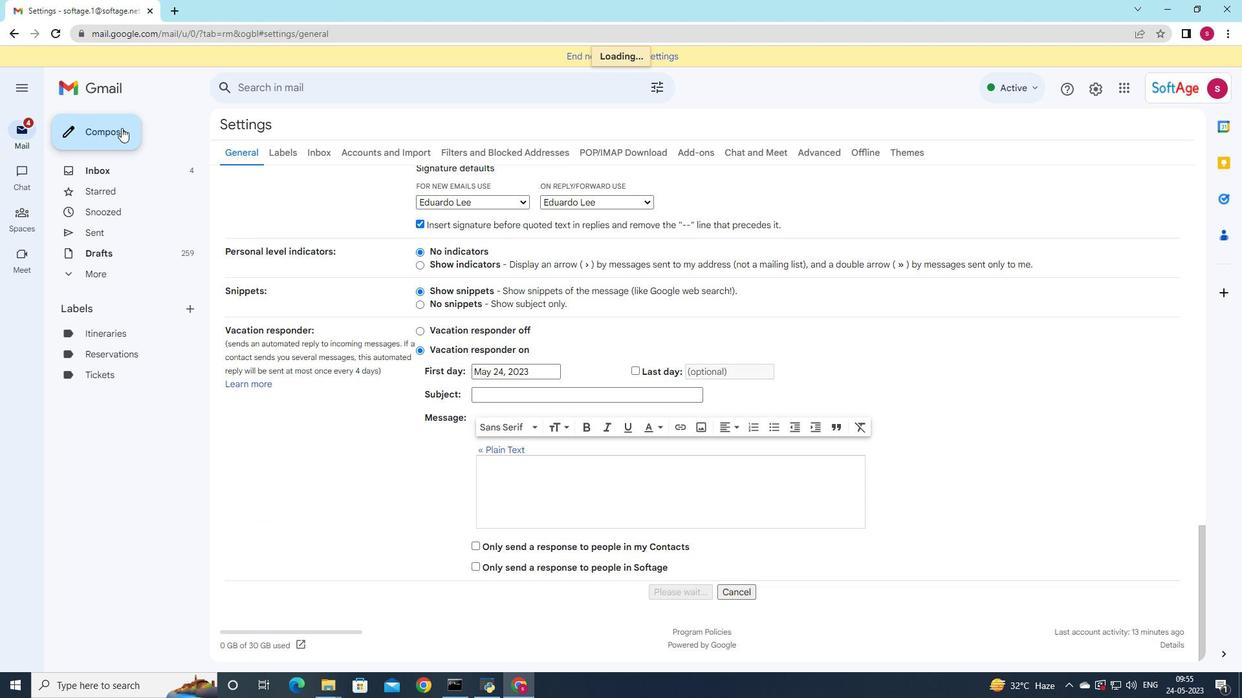 
Action: Mouse pressed left at (113, 130)
Screenshot: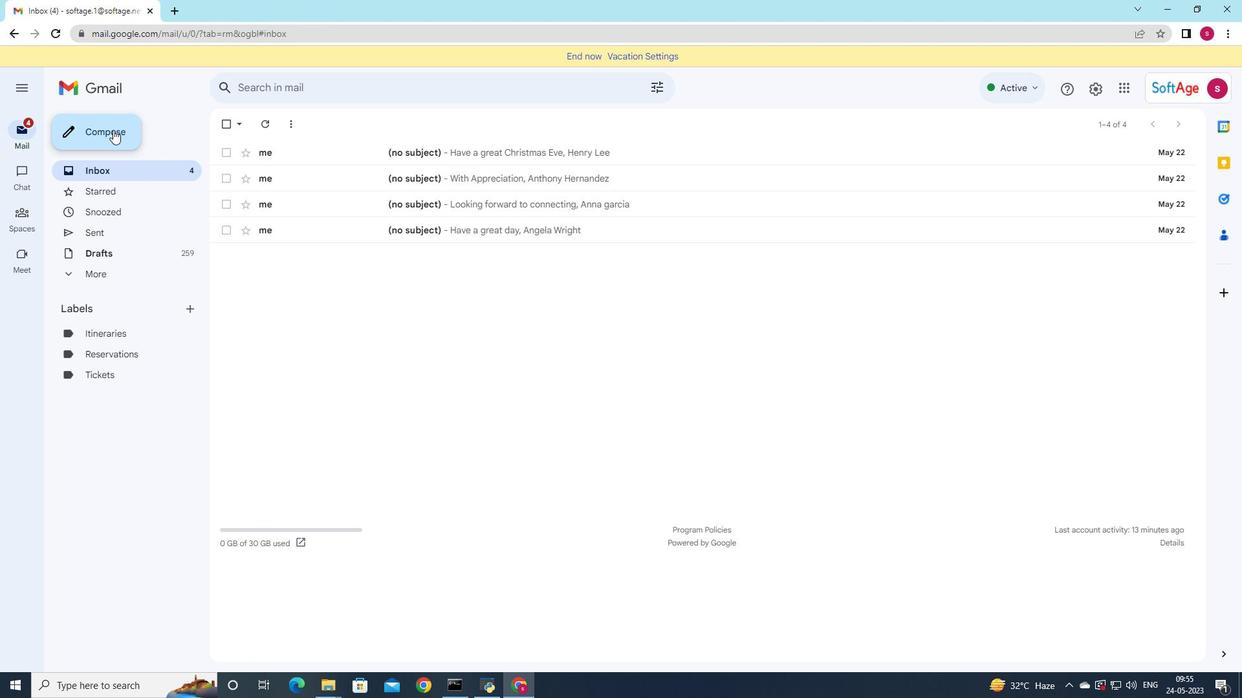 
Action: Mouse moved to (1217, 560)
Screenshot: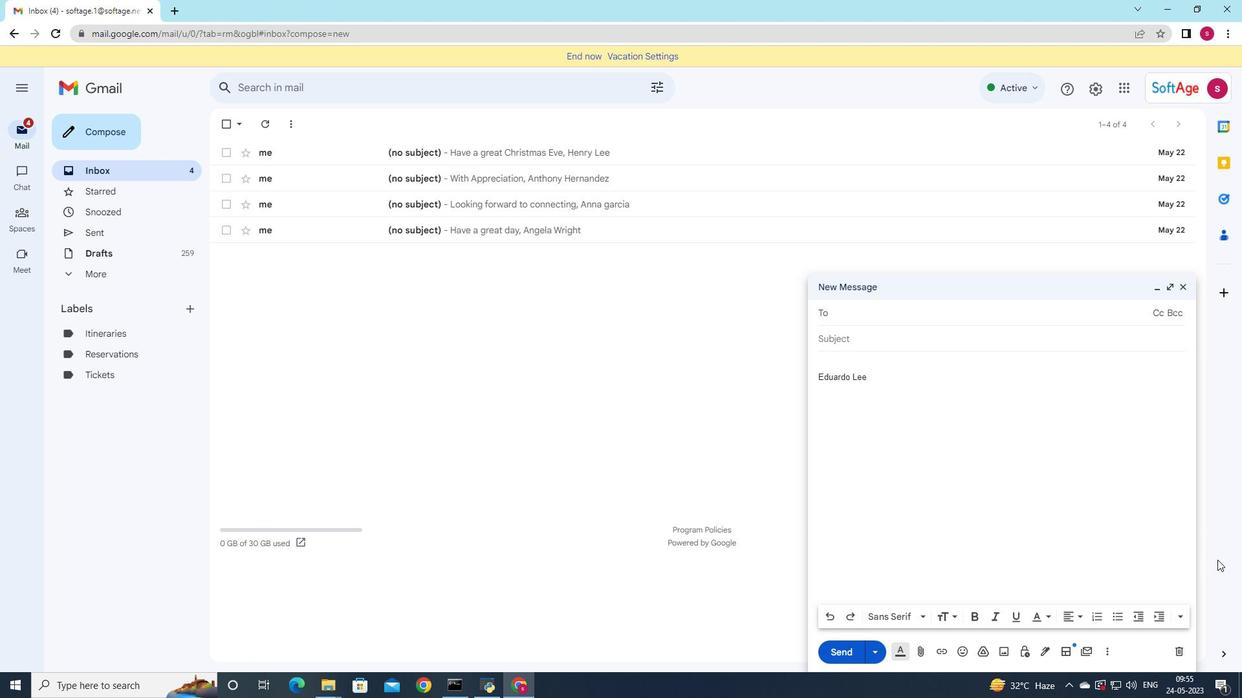 
Action: Key pressed softa
Screenshot: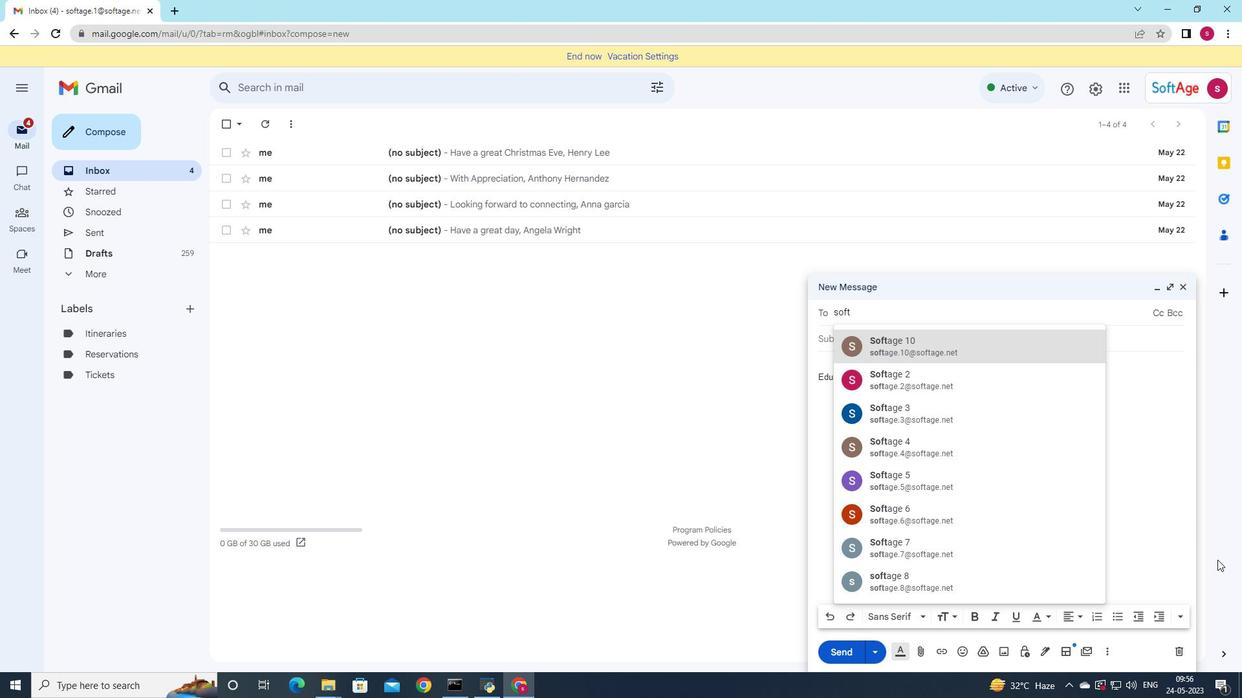 
Action: Mouse moved to (904, 356)
Screenshot: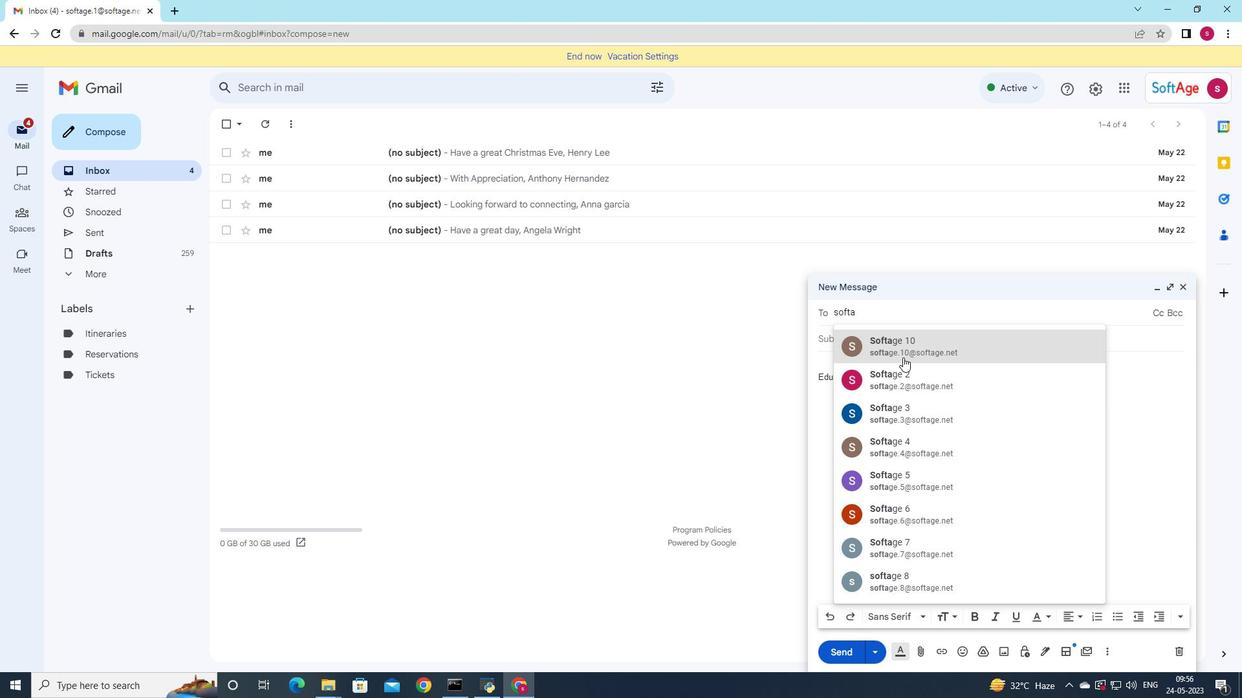 
Action: Mouse pressed left at (904, 356)
Screenshot: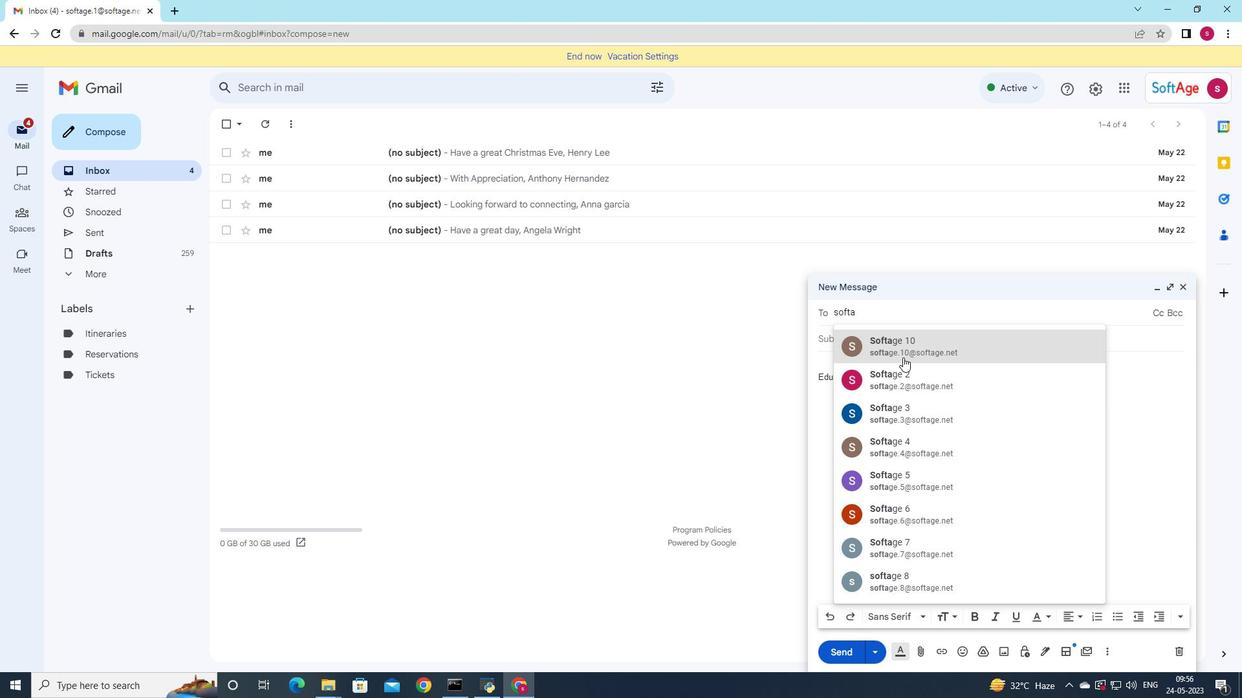 
Action: Mouse moved to (868, 352)
Screenshot: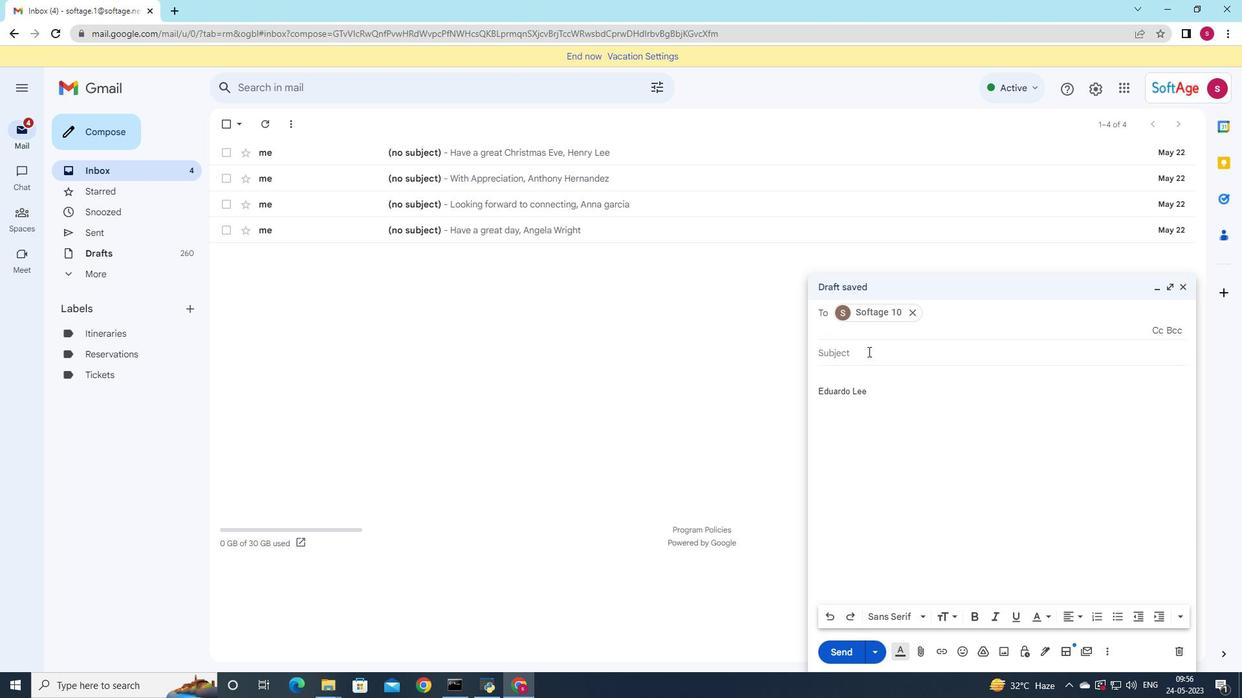 
Action: Mouse pressed left at (868, 352)
Screenshot: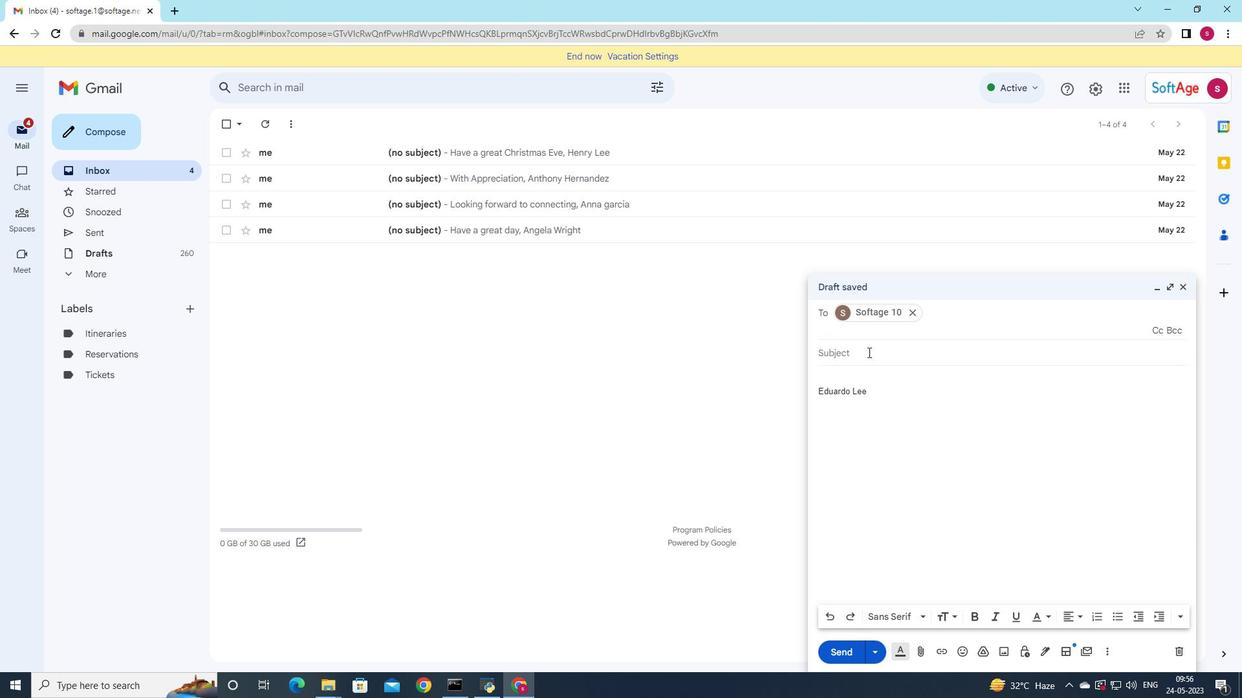 
Action: Mouse moved to (1061, 386)
Screenshot: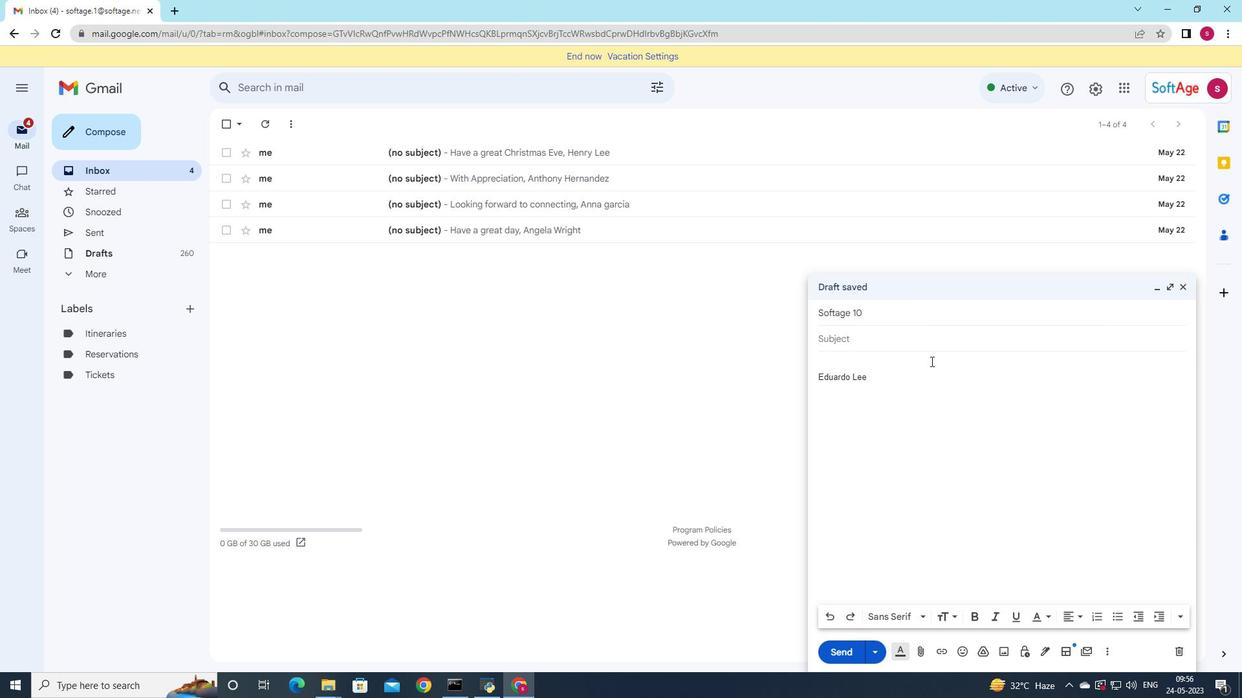 
Action: Key pressed <Key.shift>Request<Key.space>for<Key.space>remote<Key.space>work
Screenshot: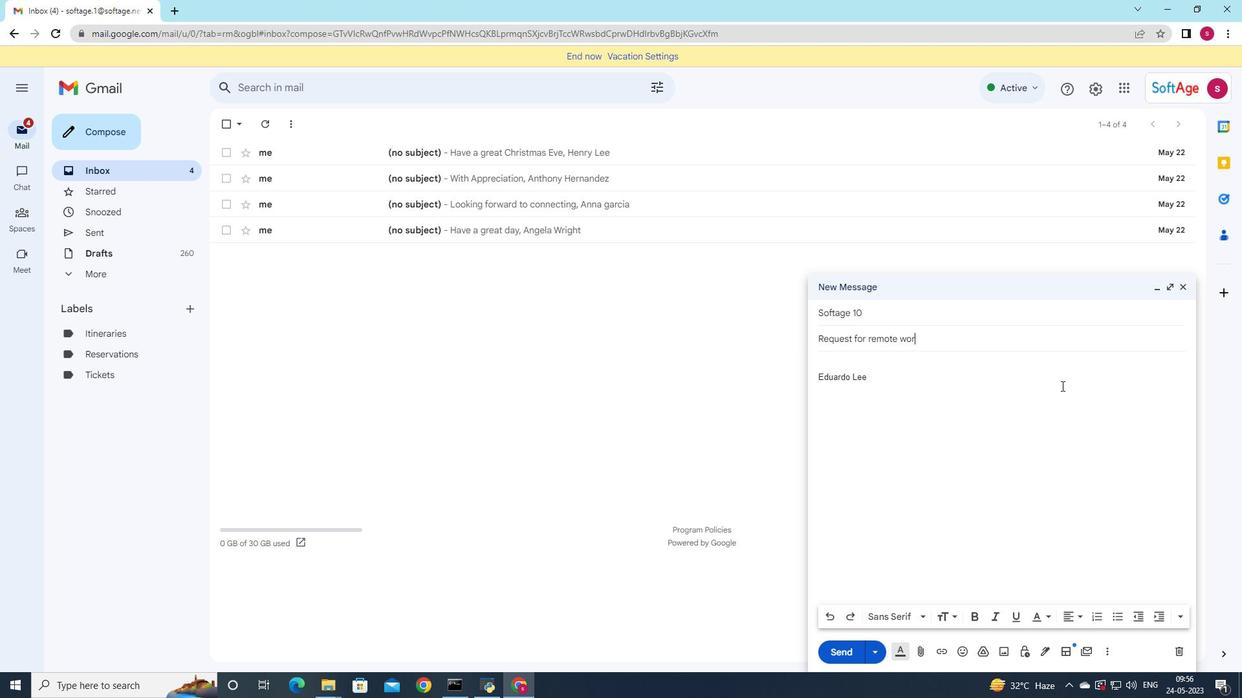 
Action: Mouse moved to (821, 360)
Screenshot: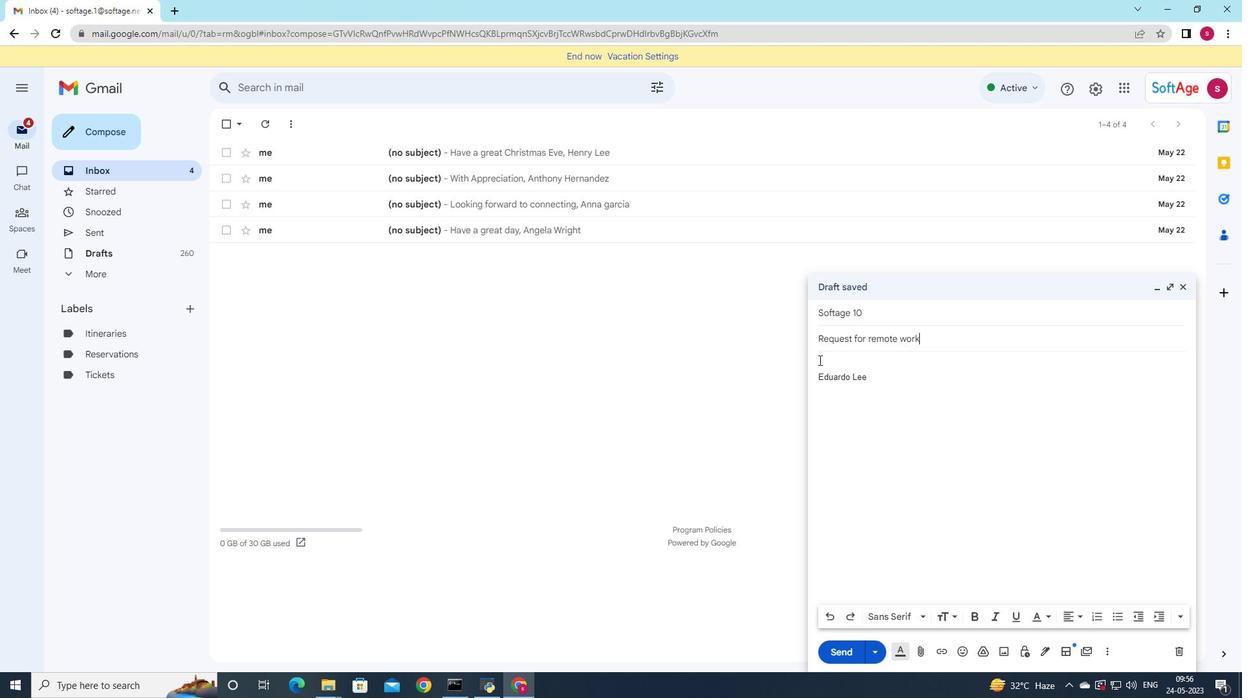 
Action: Mouse pressed left at (821, 360)
Screenshot: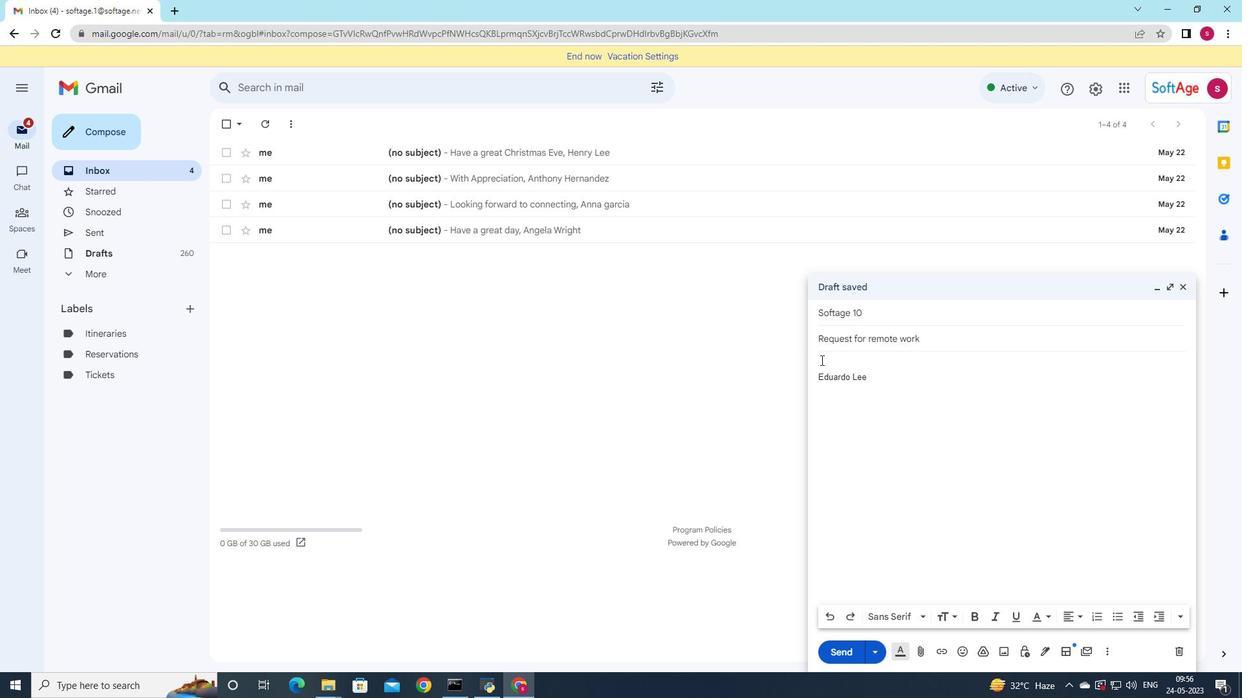 
Action: Mouse moved to (915, 652)
Screenshot: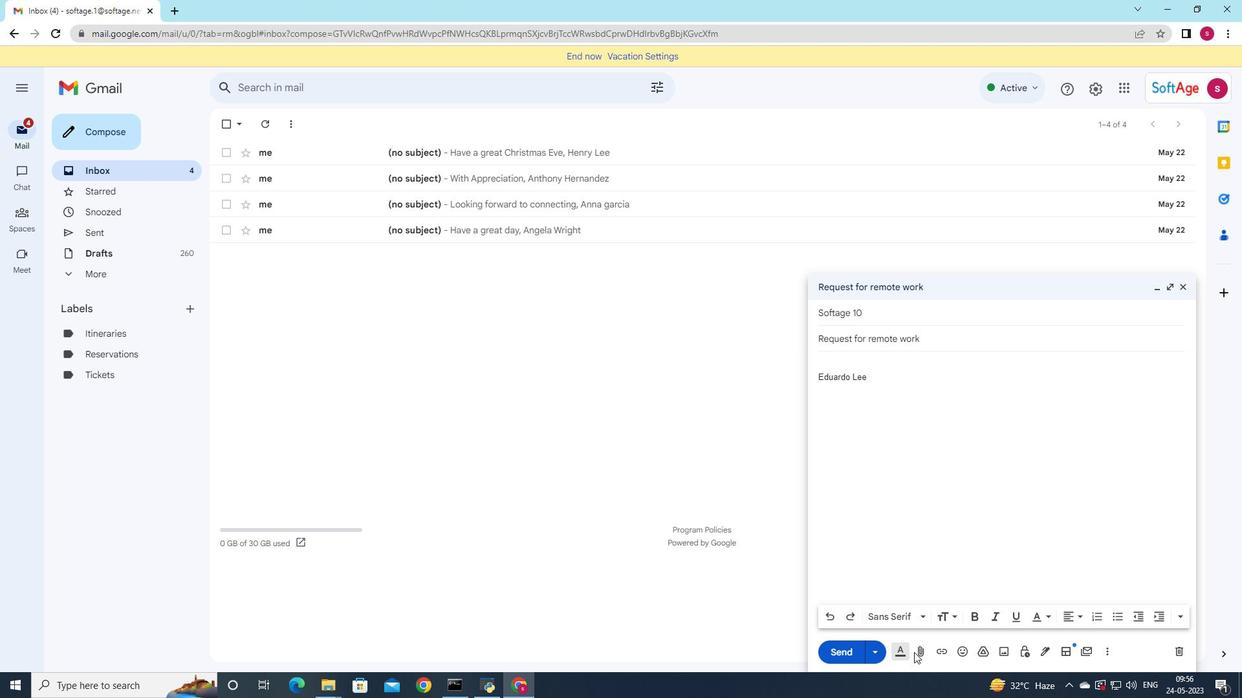 
Action: Mouse pressed left at (915, 652)
Screenshot: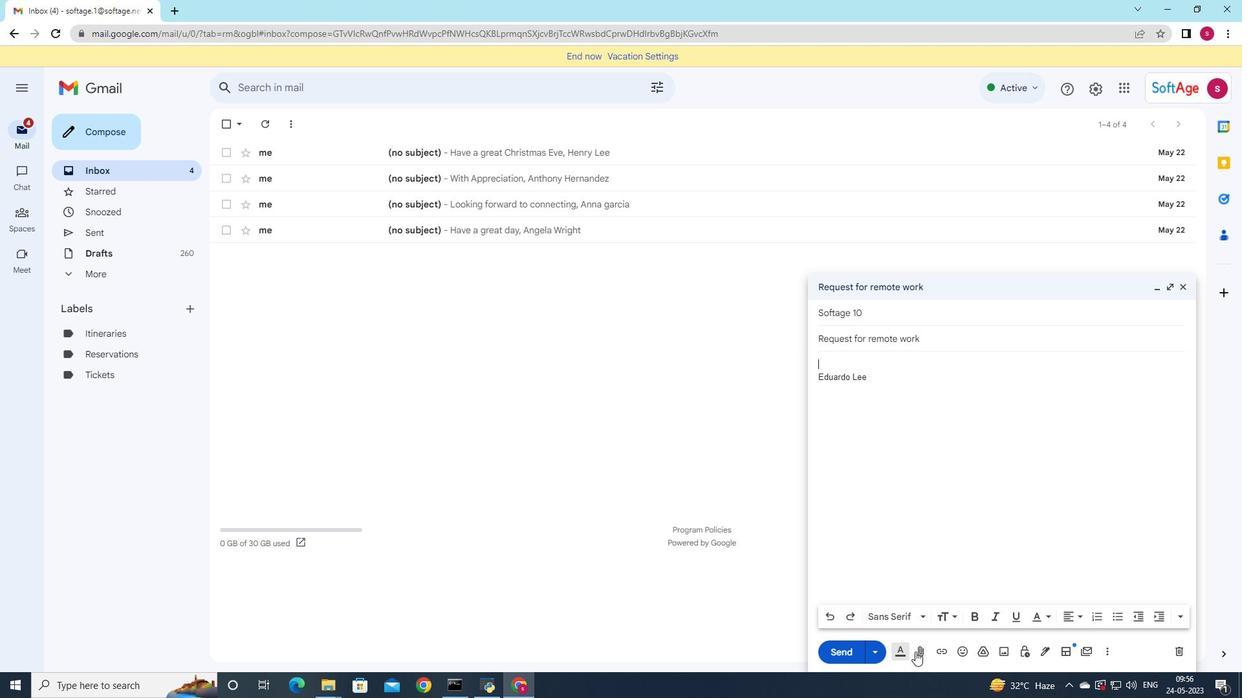 
Action: Mouse moved to (232, 88)
Screenshot: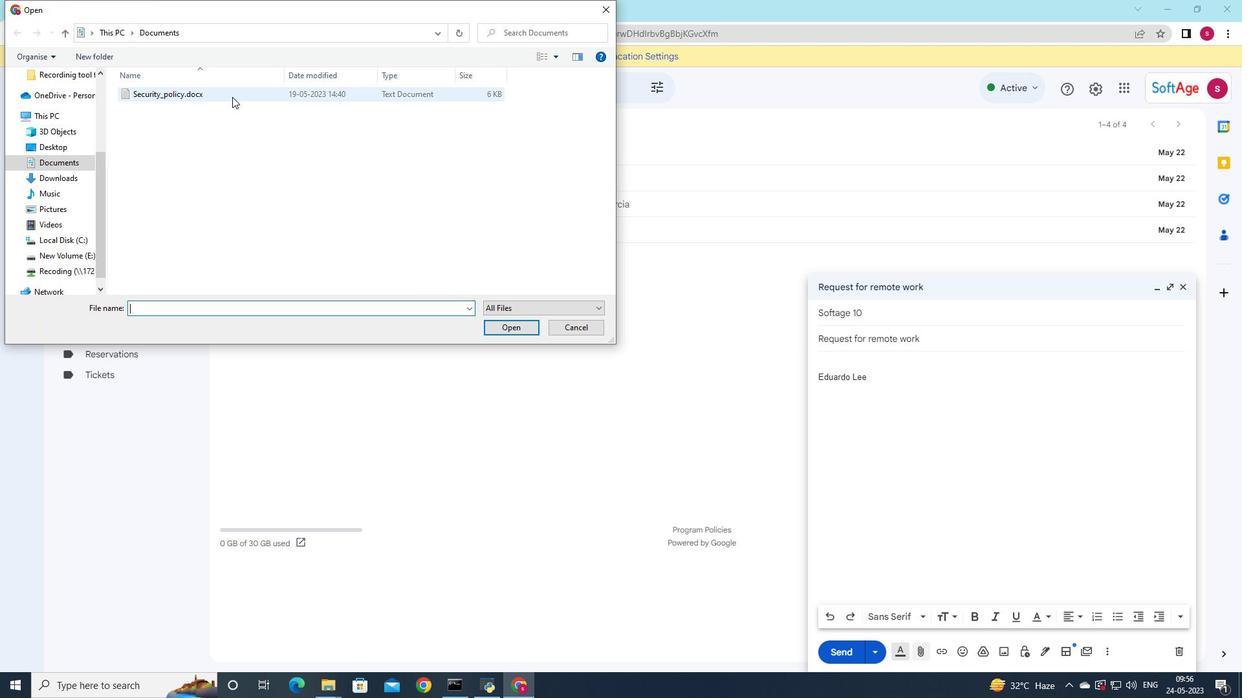 
Action: Mouse pressed left at (232, 88)
Screenshot: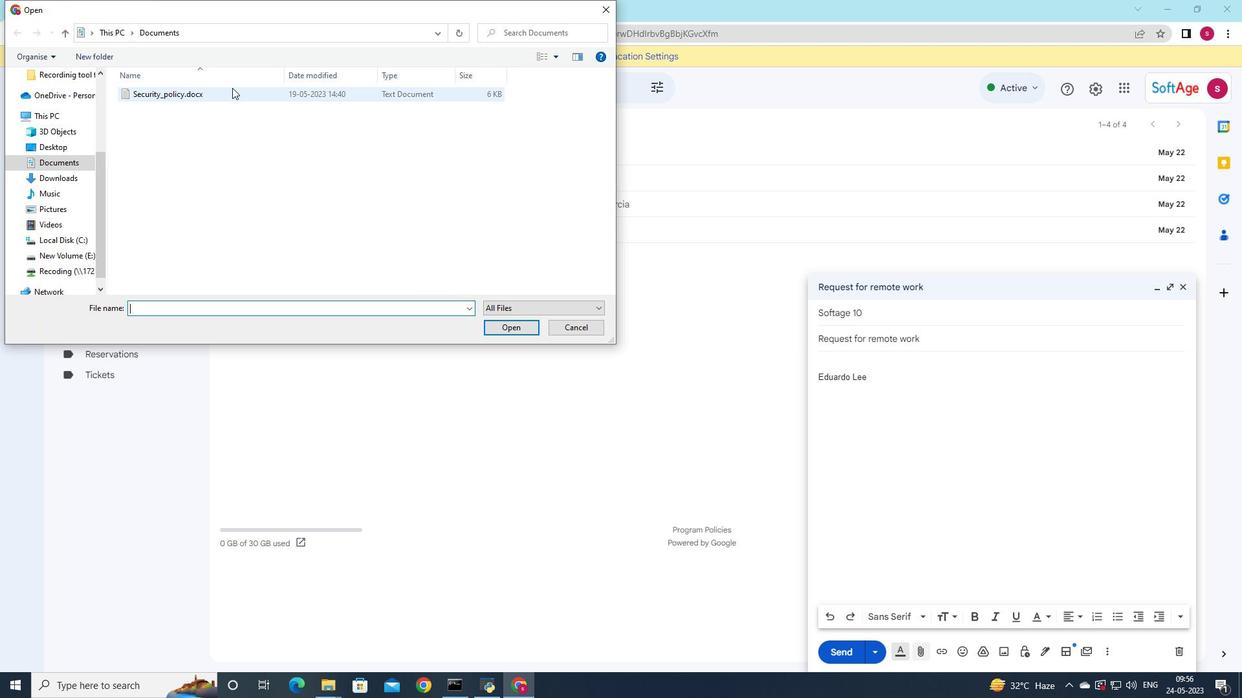 
Action: Mouse moved to (237, 98)
Screenshot: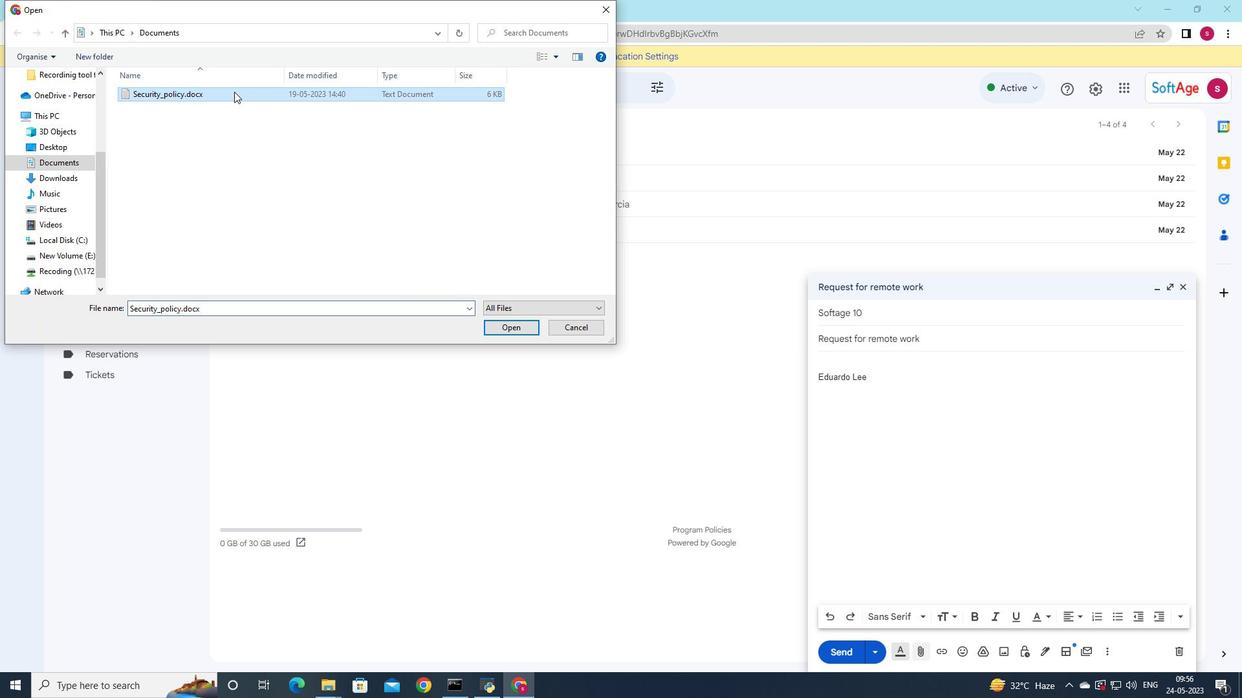 
Action: Mouse pressed left at (237, 98)
Screenshot: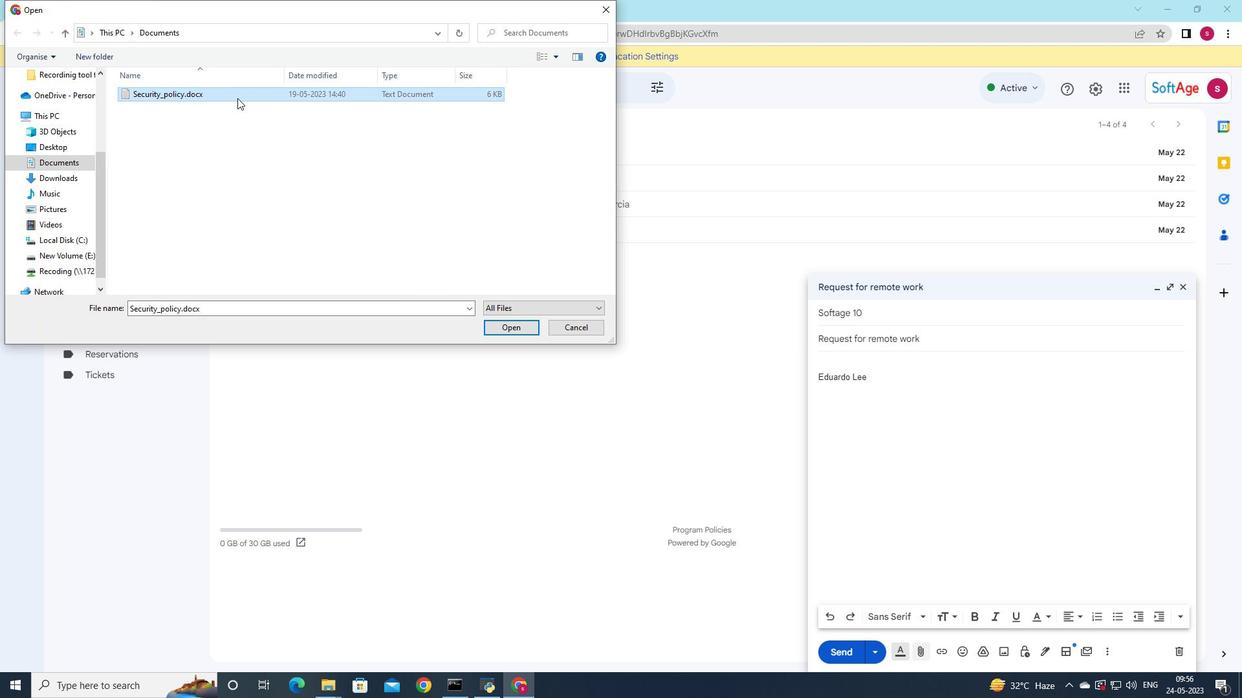 
Action: Mouse moved to (585, 237)
Screenshot: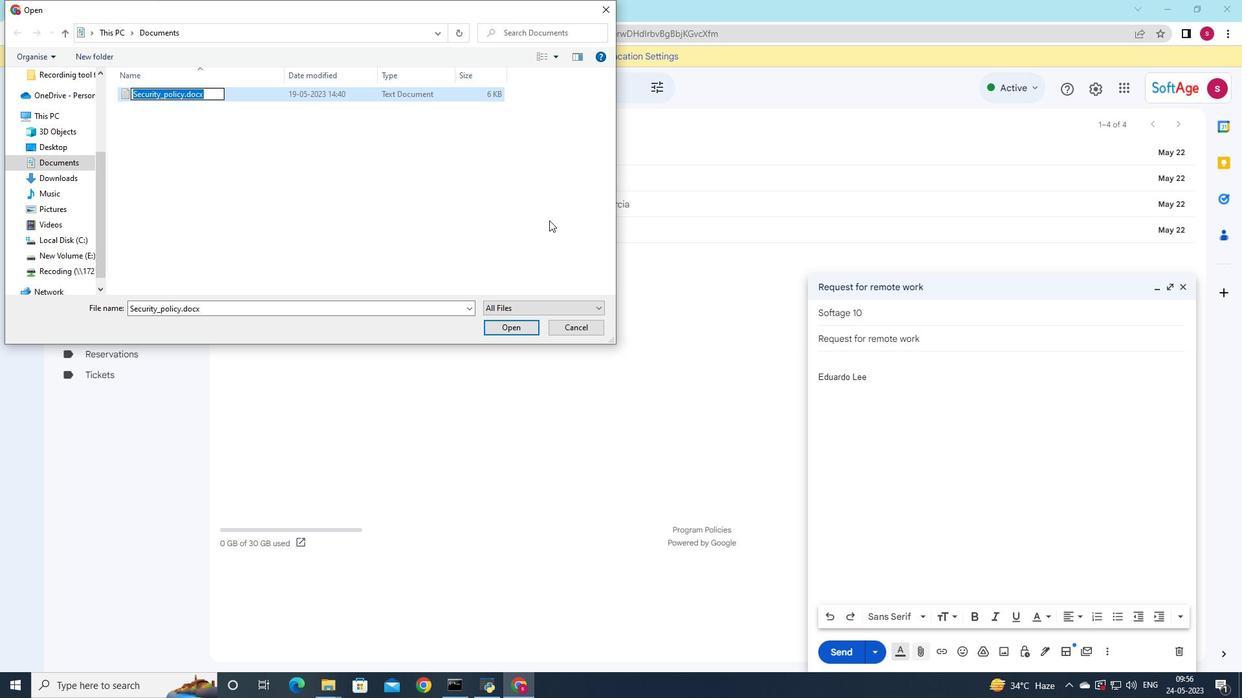 
Action: Key pressed <Key.shift>Brand<Key.space><Key.backspace><Key.shift>_identity<Key.shift><Key.shift><Key.shift><Key.shift><Key.shift>_guide.pdf
Screenshot: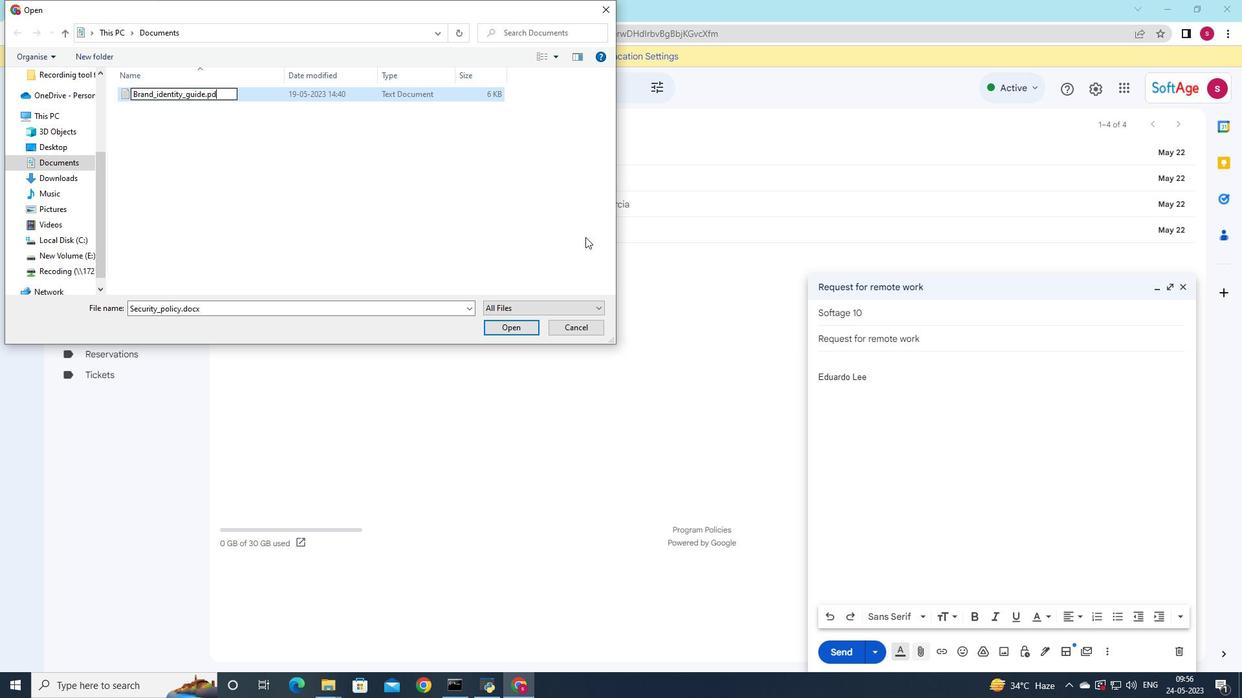 
Action: Mouse moved to (394, 97)
Screenshot: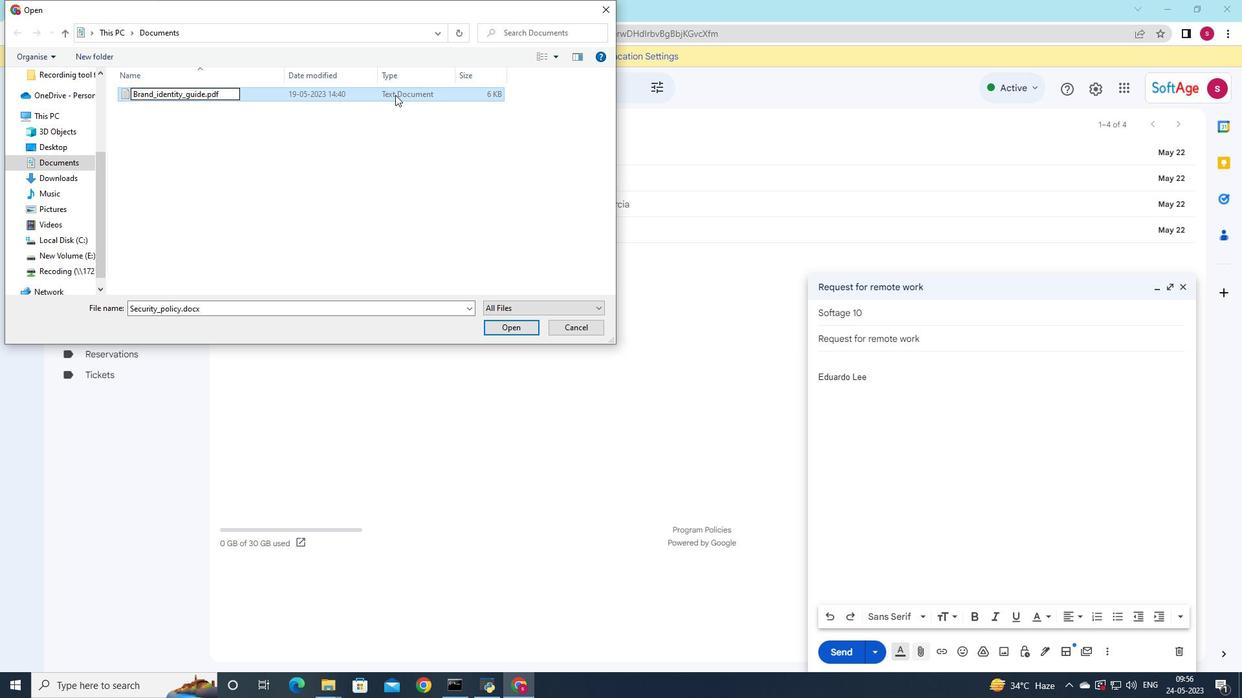 
Action: Mouse pressed left at (394, 97)
Screenshot: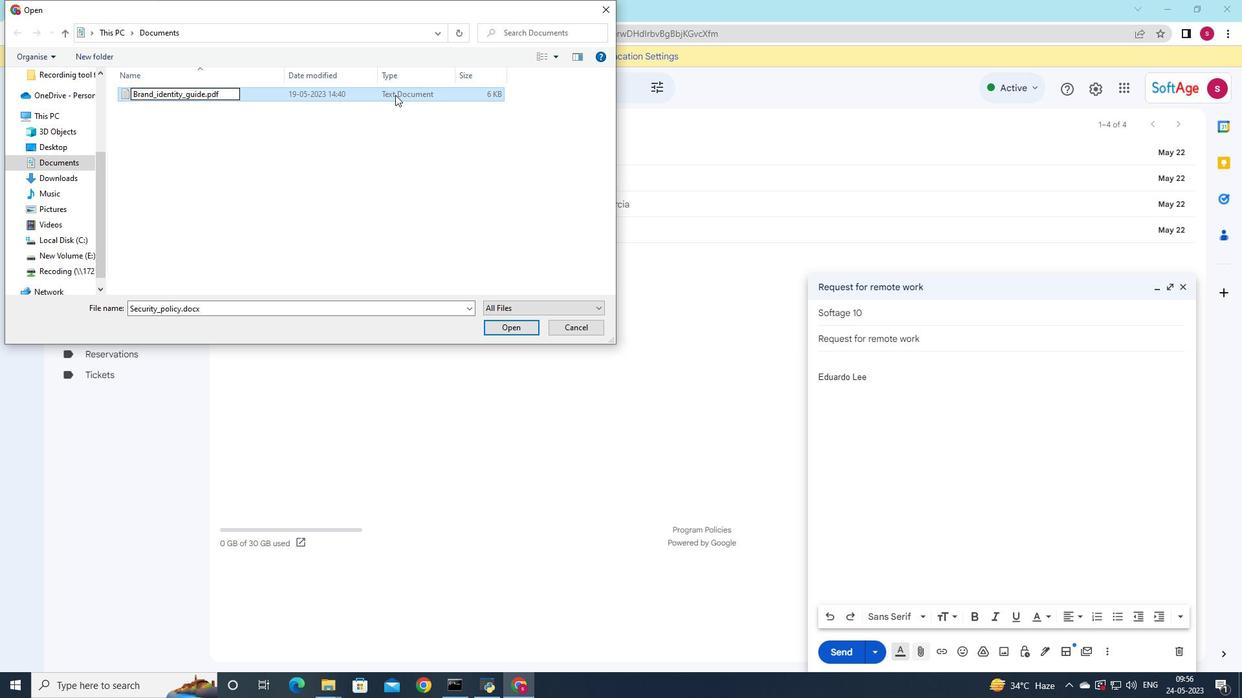 
Action: Mouse moved to (520, 335)
Screenshot: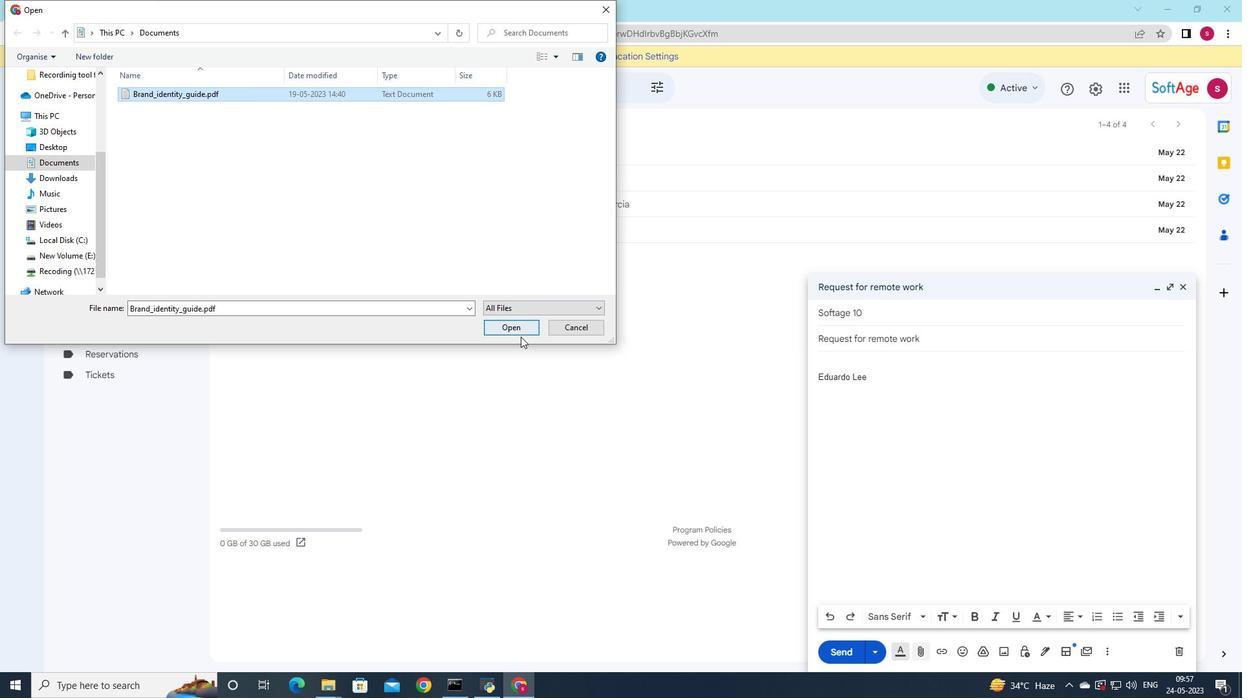 
Action: Mouse pressed left at (520, 335)
Screenshot: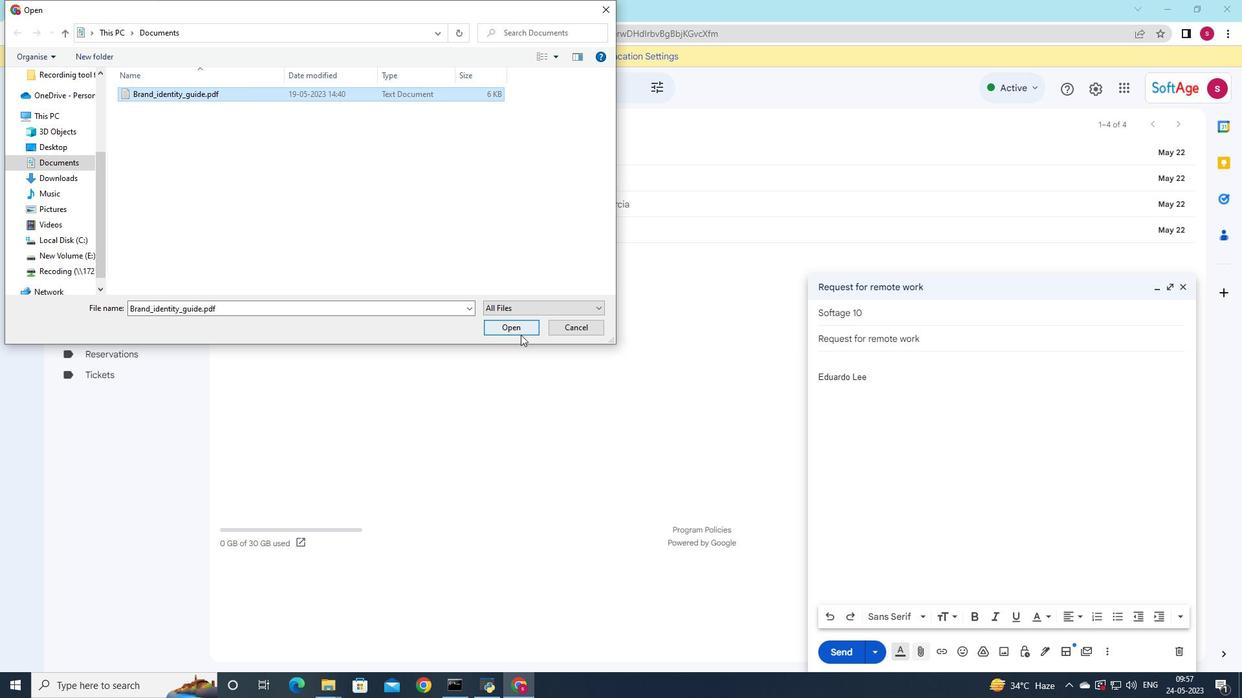 
Action: Mouse moved to (827, 357)
Screenshot: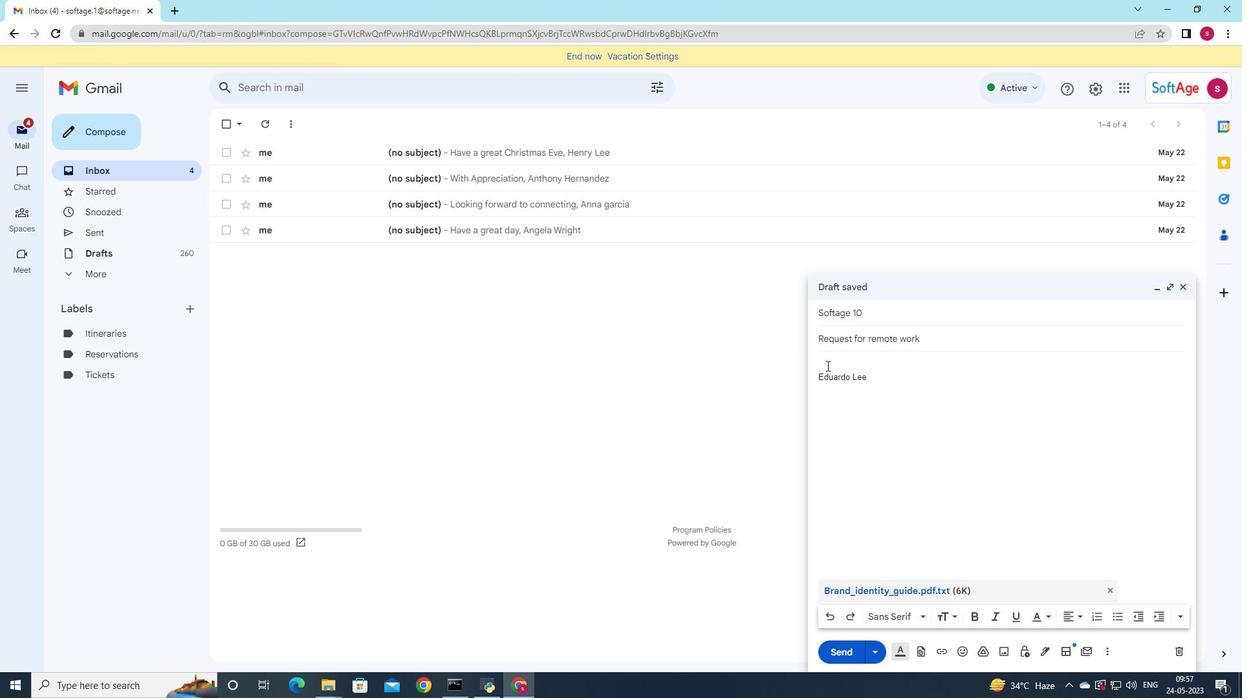 
Action: Key pressed <Key.shift>Please<Key.space>let<Key.space>me<Key.space>know<Key.space>if<Key.space>you<Key.space>have<Key.space>any<Key.space>questiond<Key.backspace>s
Screenshot: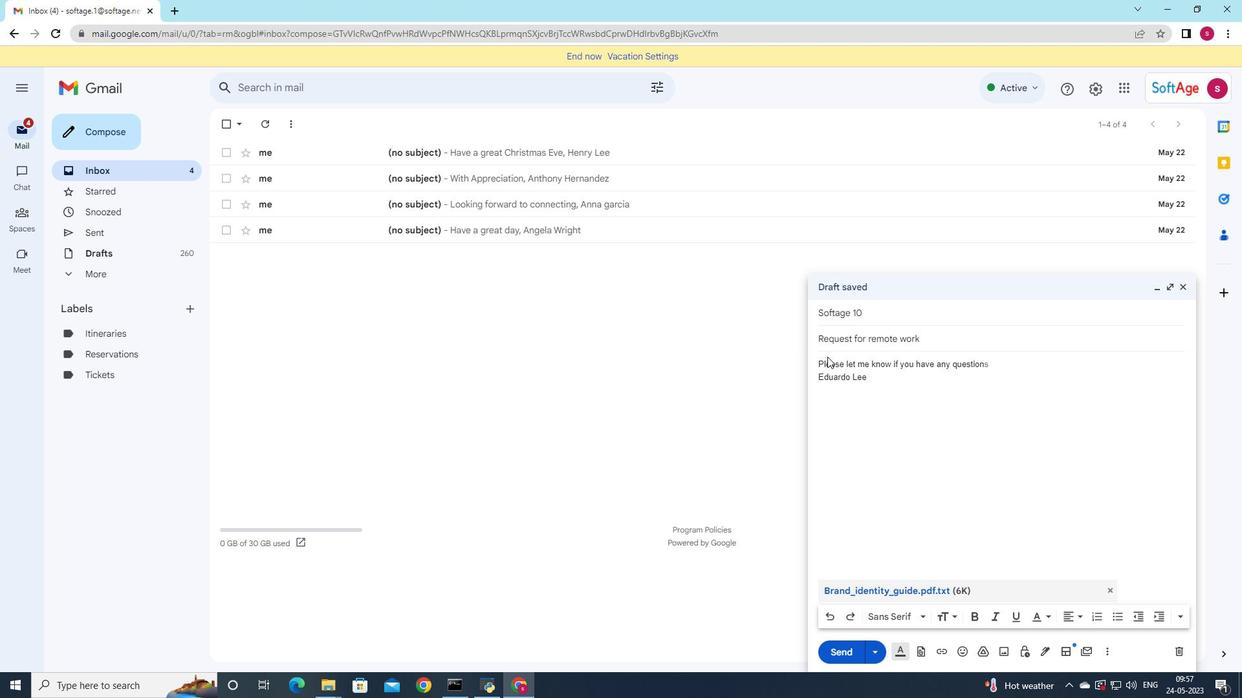 
Action: Mouse moved to (1070, 474)
Screenshot: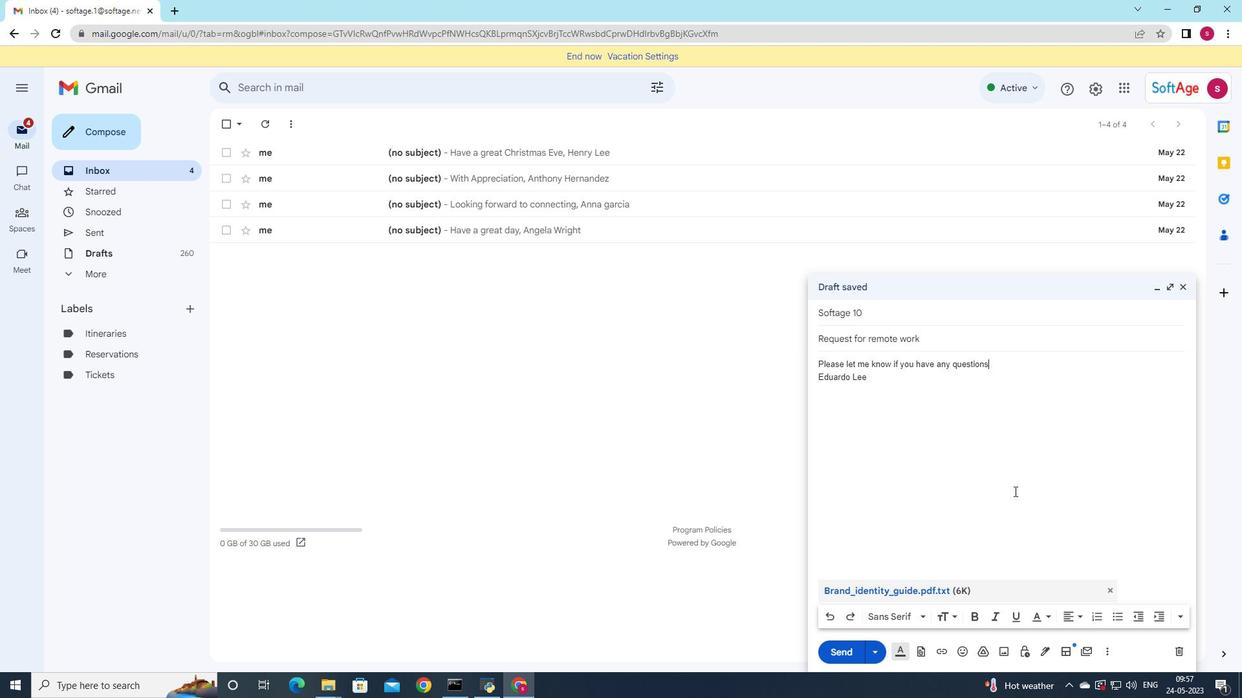 
Action: Key pressed <Key.space>about<Key.space>the<Key.space>document
Screenshot: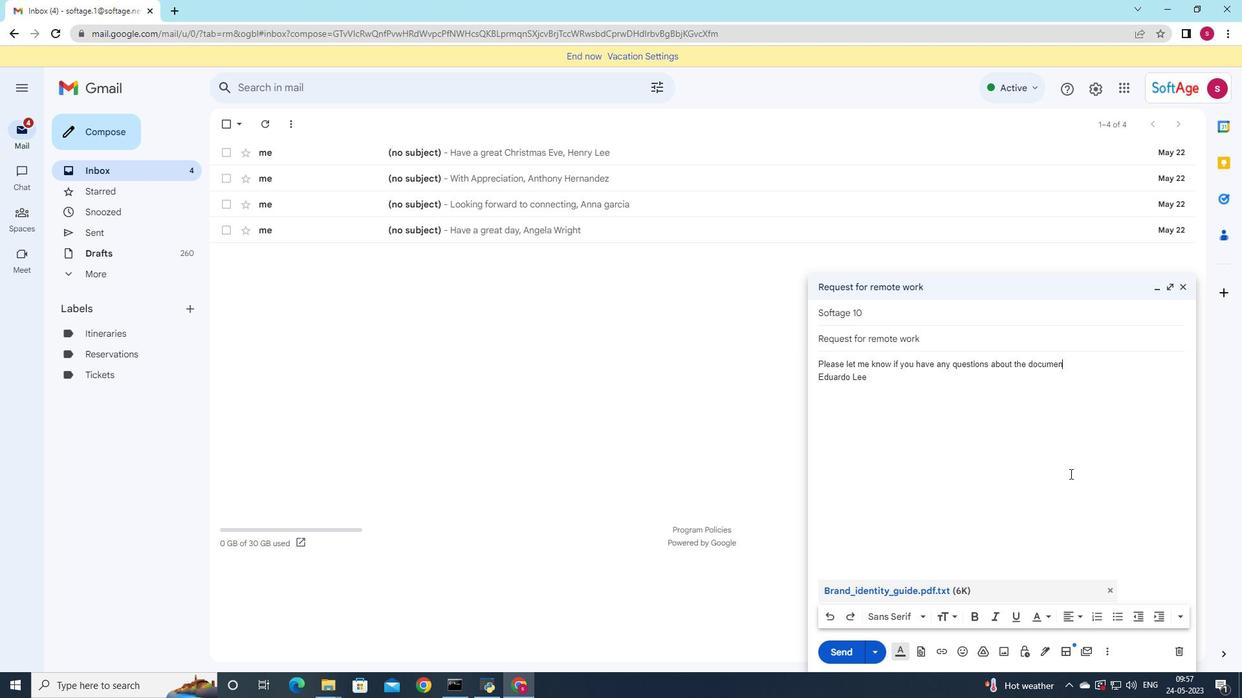 
Action: Mouse moved to (977, 467)
Screenshot: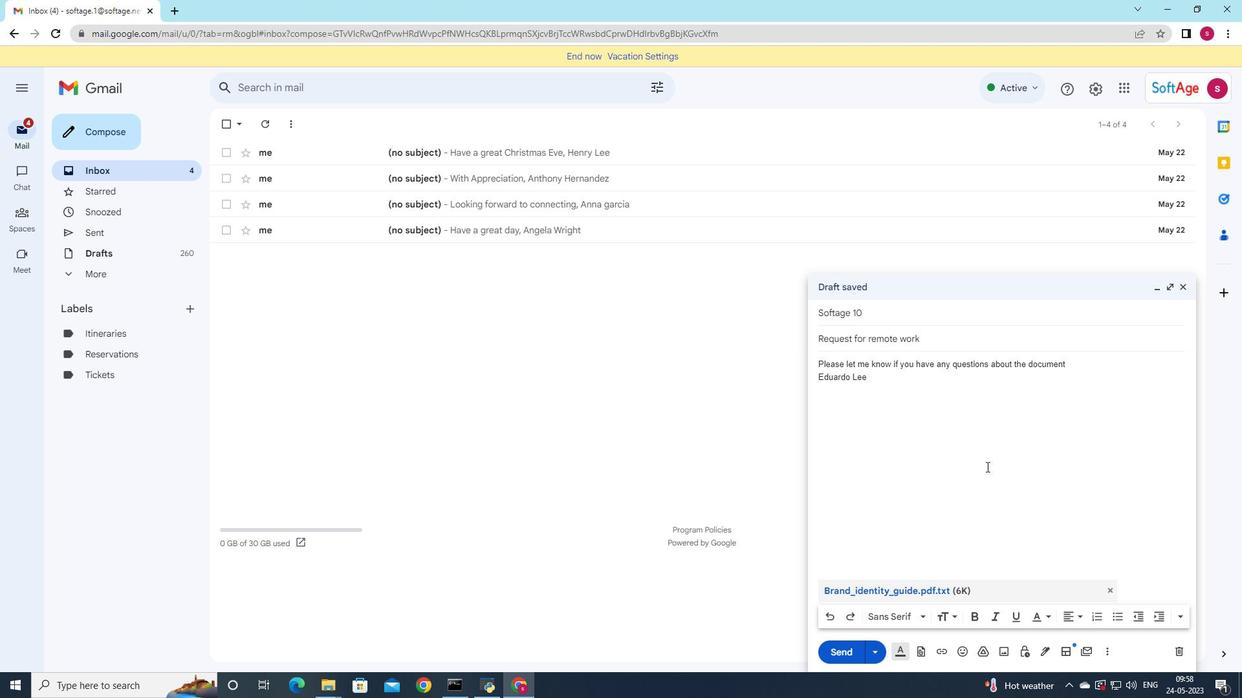 
Action: Mouse scrolled (977, 467) with delta (0, 0)
Screenshot: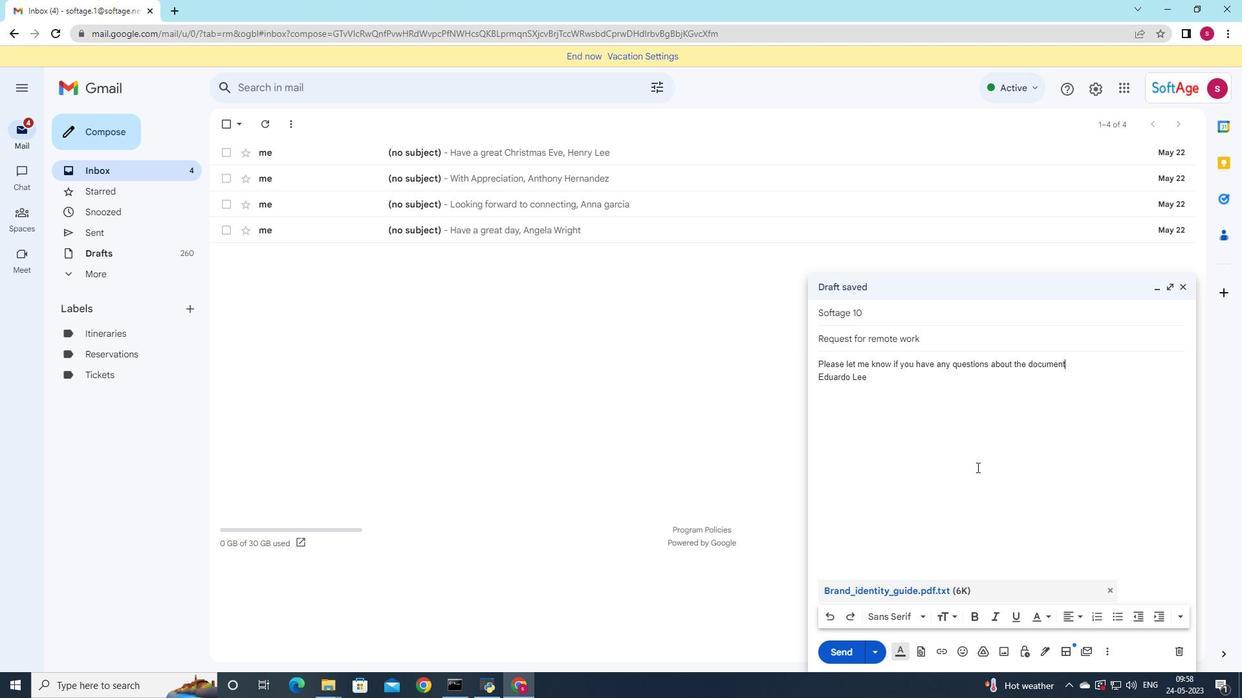 
Action: Mouse scrolled (977, 467) with delta (0, 0)
Screenshot: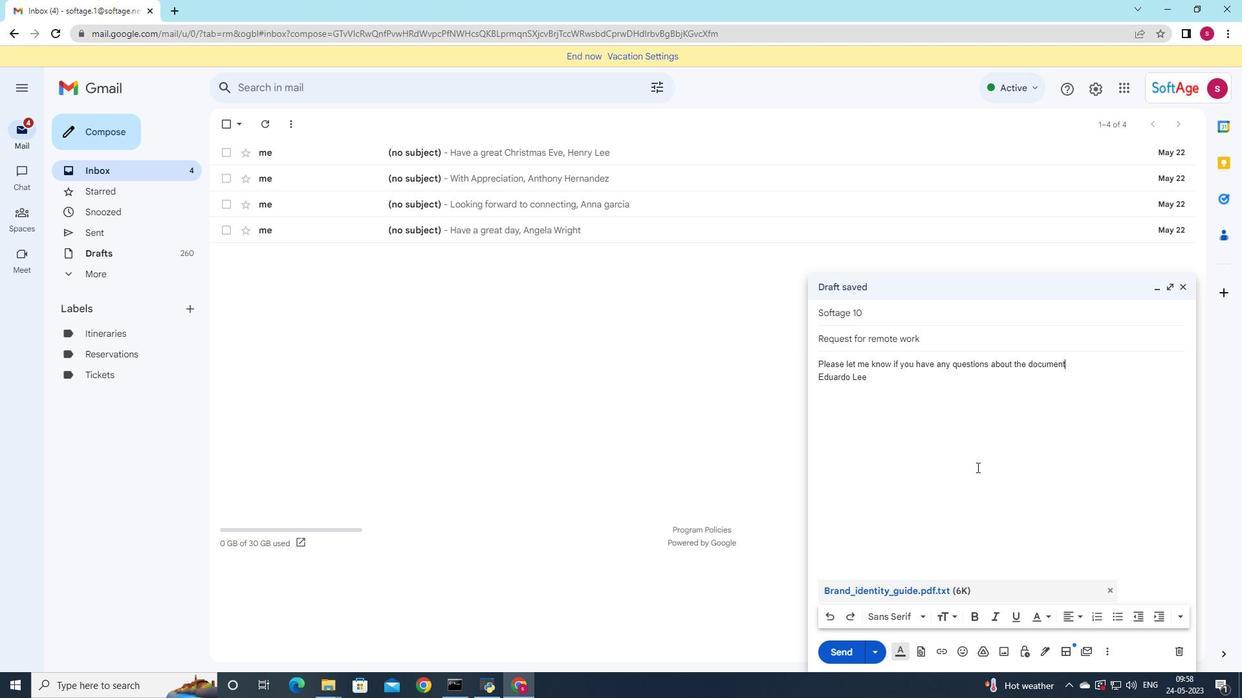 
Action: Mouse moved to (974, 476)
Screenshot: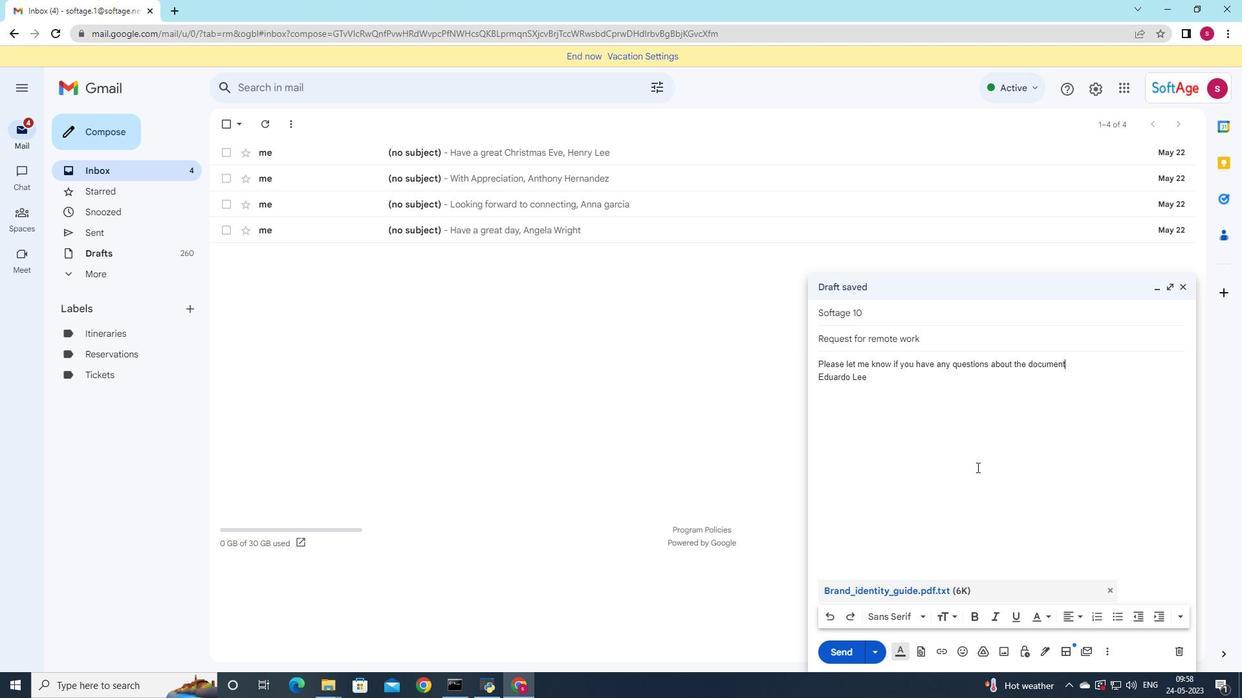 
Action: Mouse scrolled (974, 475) with delta (0, 0)
Screenshot: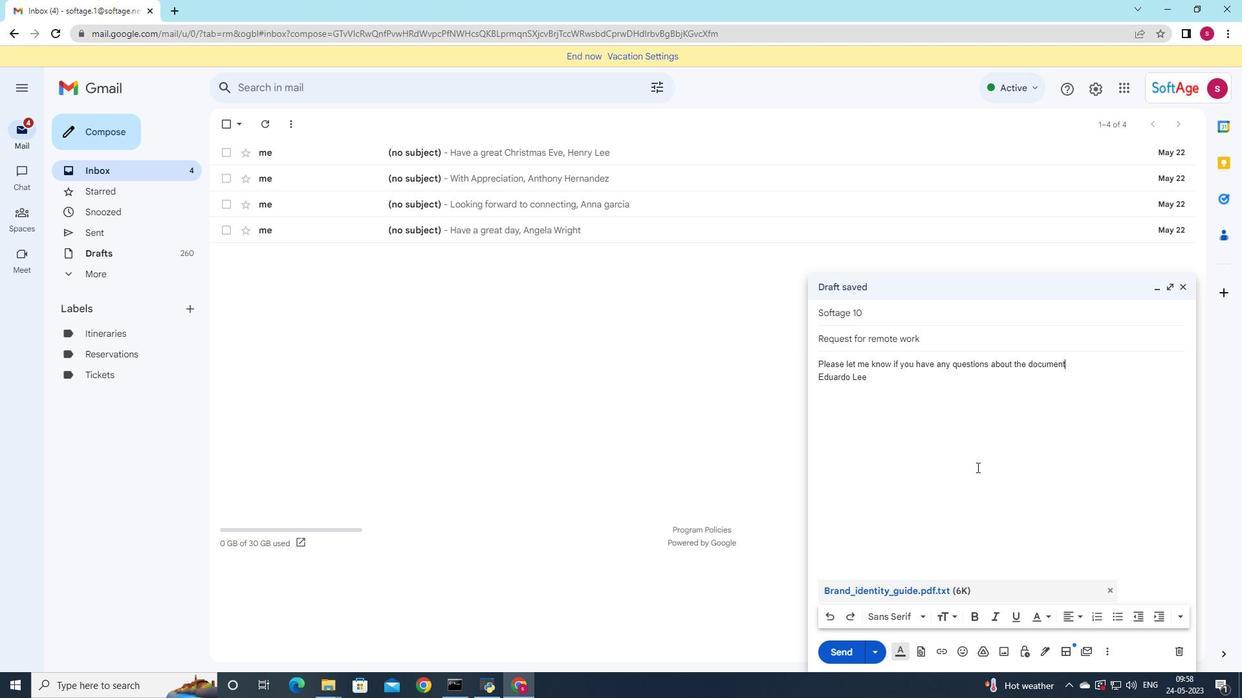 
Action: Mouse moved to (831, 625)
Screenshot: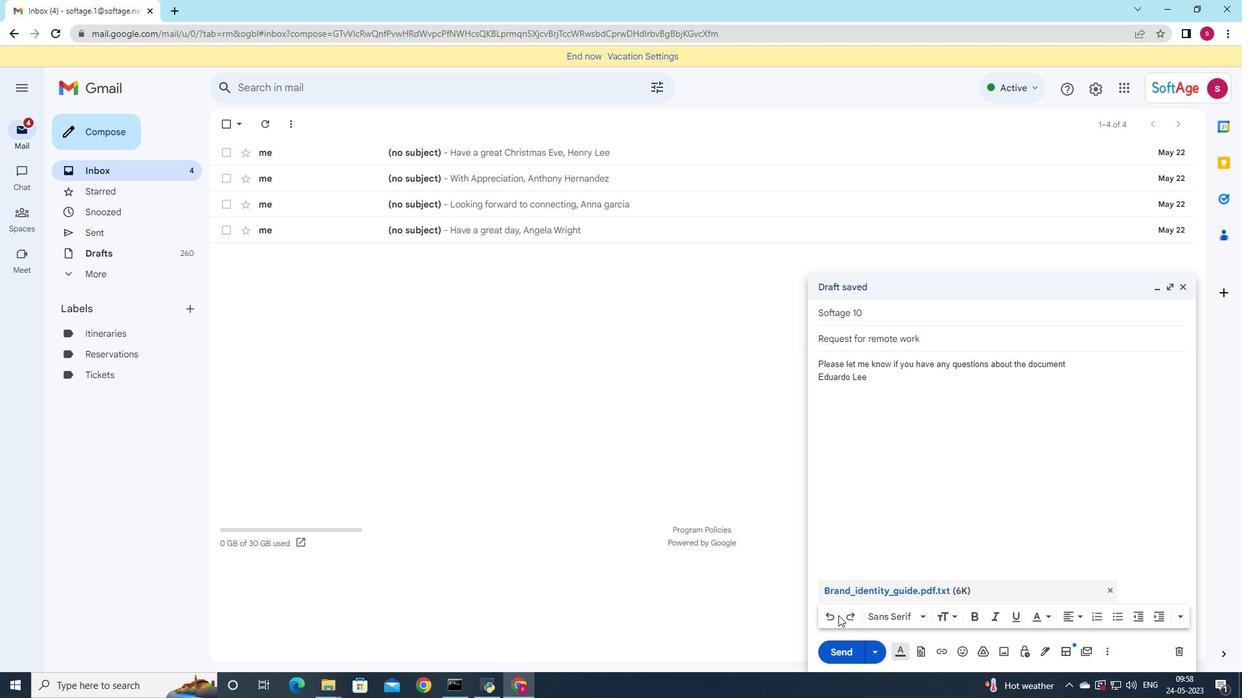 
Action: Mouse pressed left at (831, 625)
Screenshot: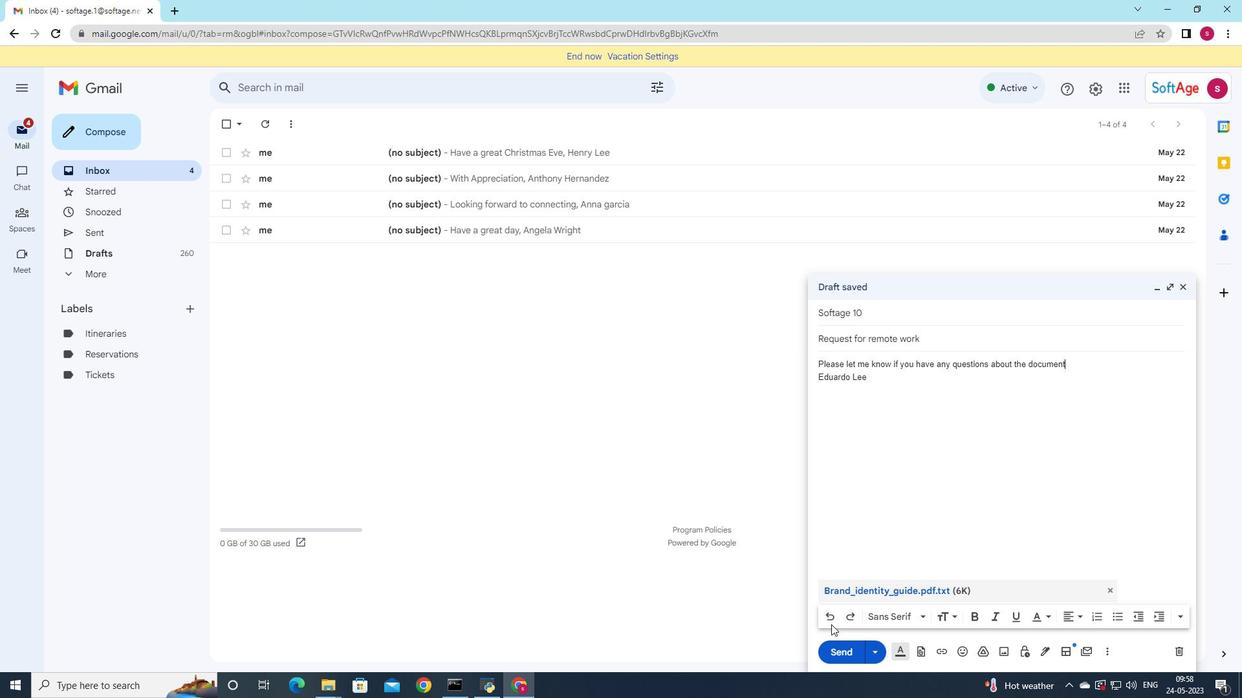 
Action: Mouse pressed left at (831, 625)
Screenshot: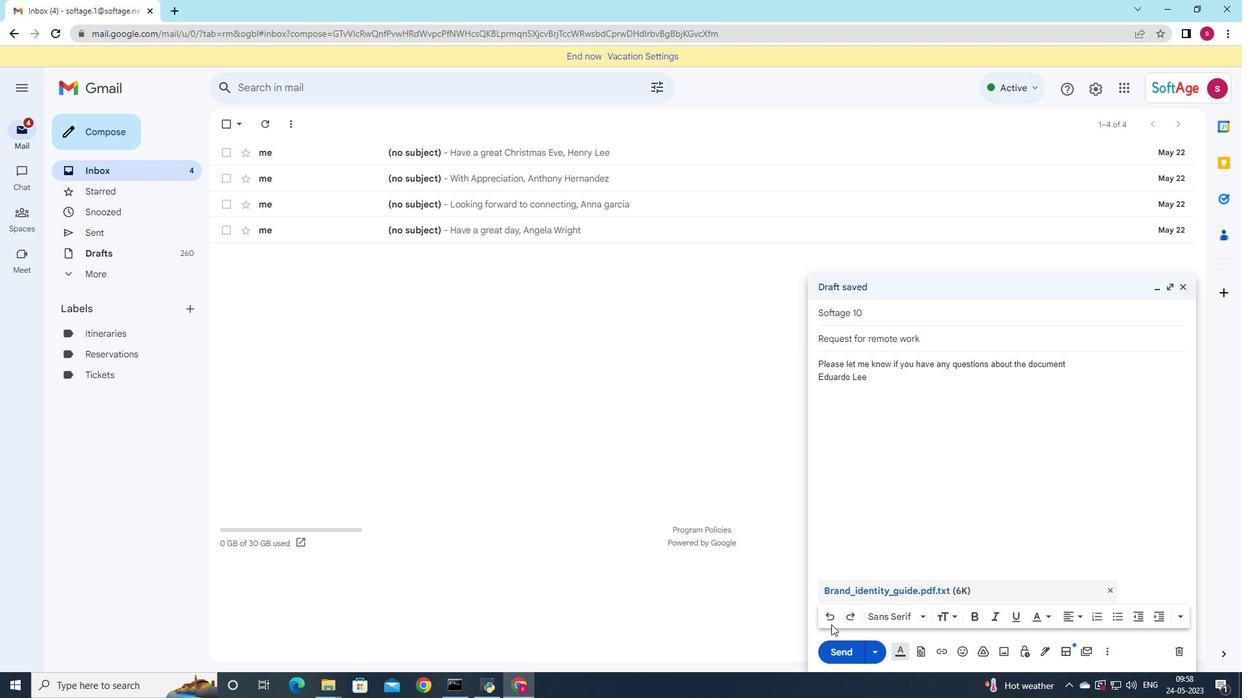
Action: Mouse pressed left at (831, 625)
Screenshot: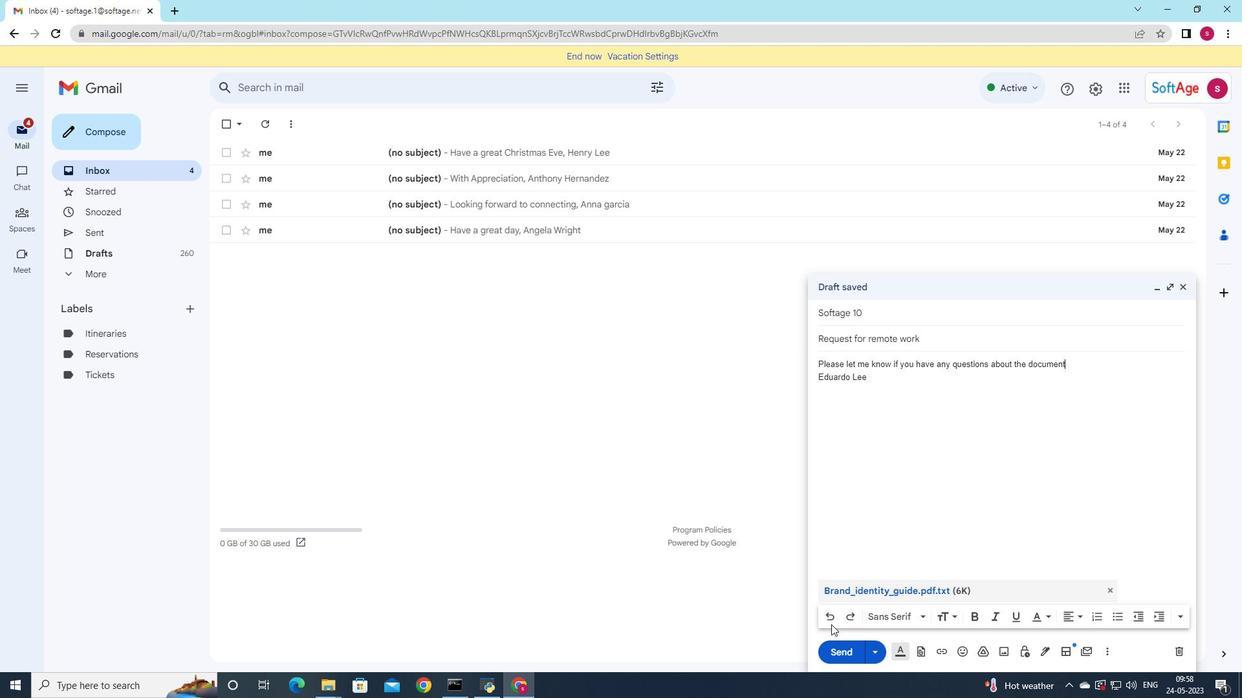 
Action: Mouse pressed left at (831, 625)
Screenshot: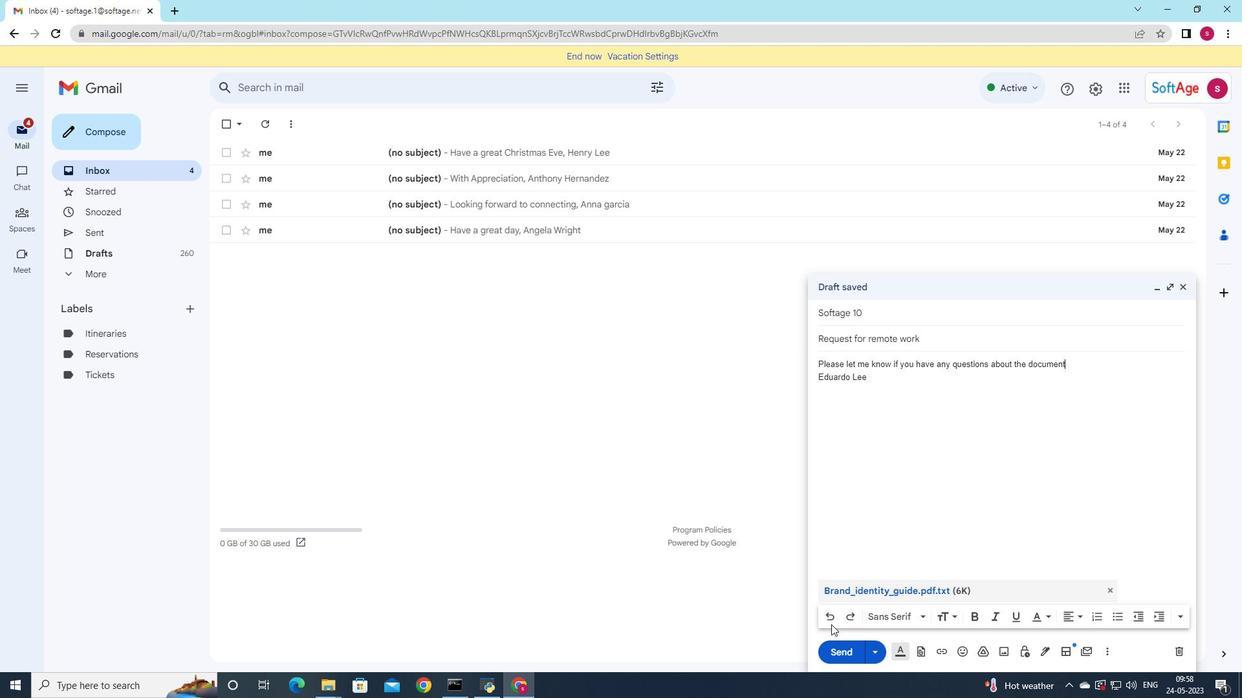
Action: Mouse pressed left at (831, 625)
Screenshot: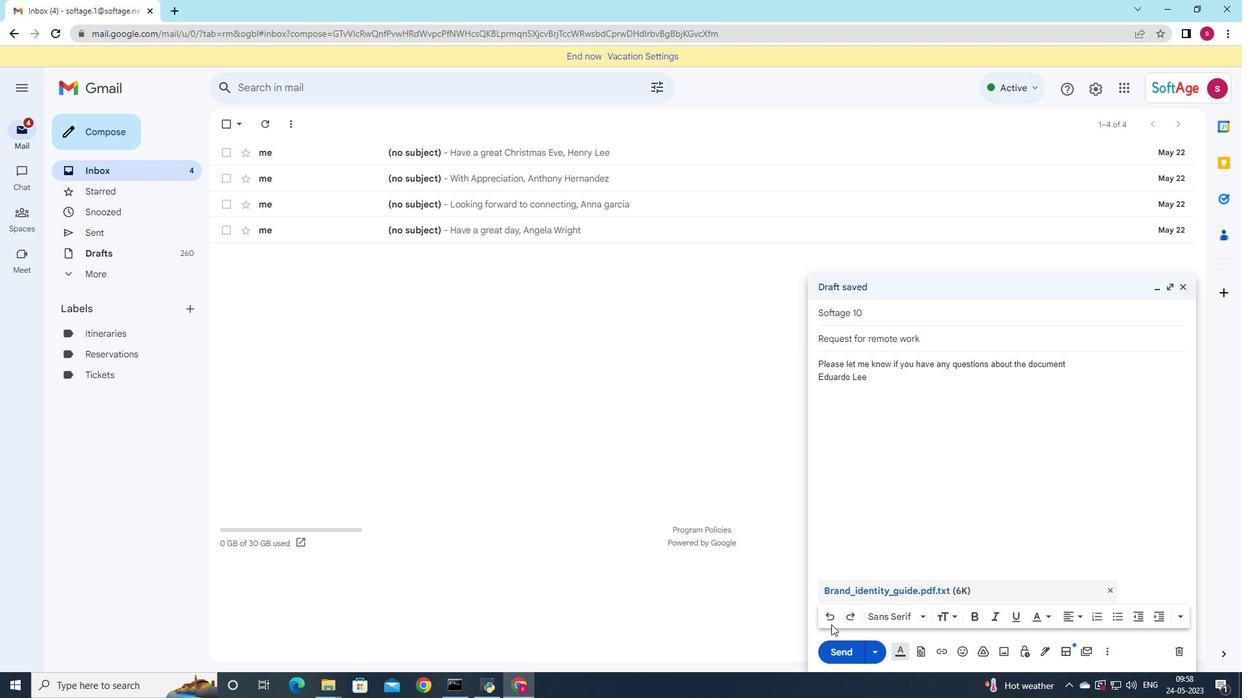 
Action: Mouse moved to (827, 616)
Screenshot: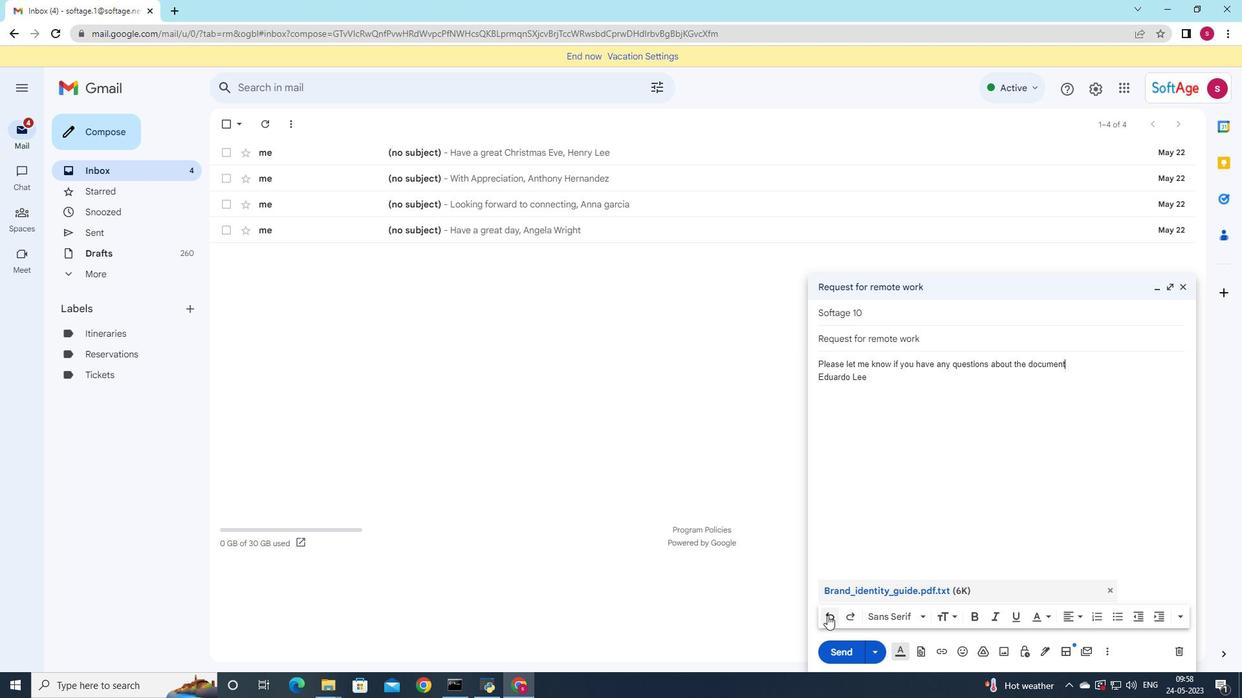 
Action: Mouse pressed left at (827, 616)
Screenshot: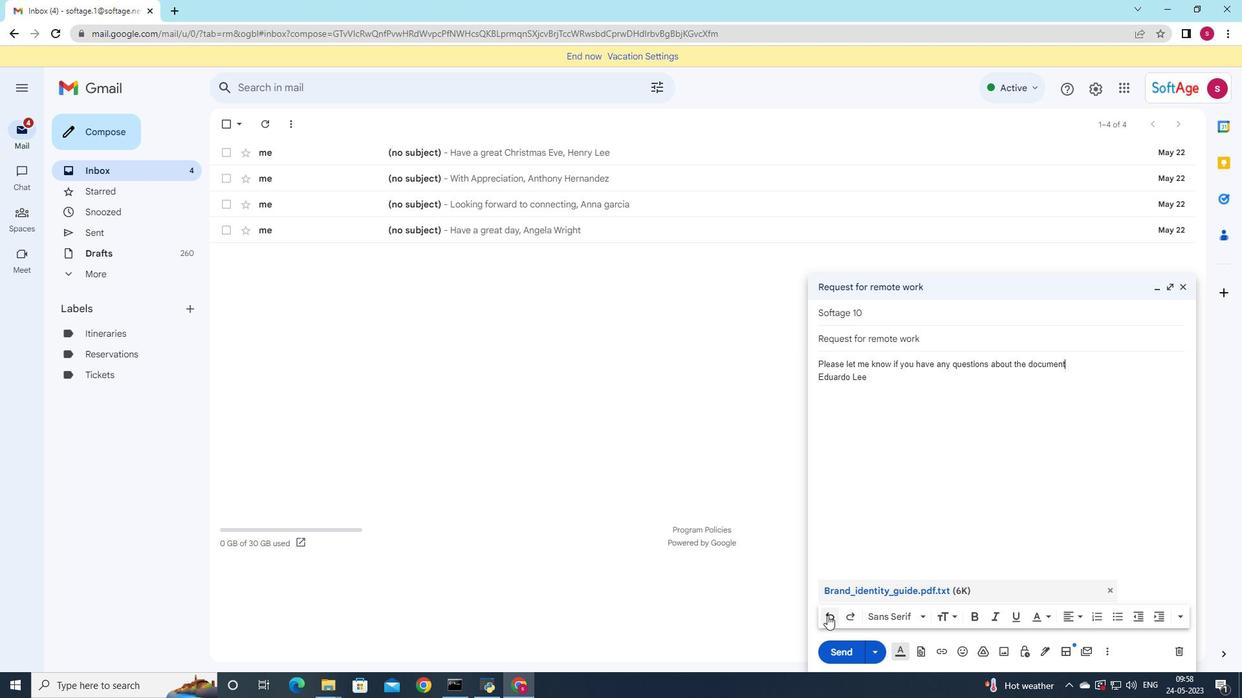 
Action: Mouse pressed left at (827, 616)
Screenshot: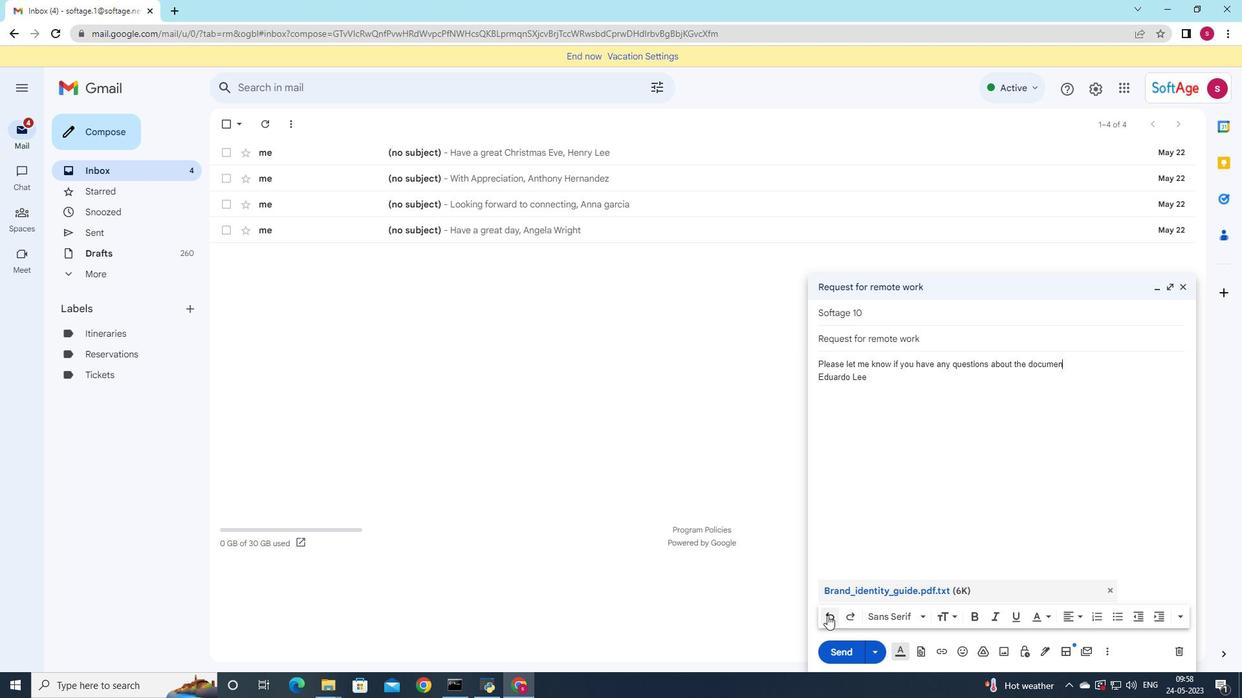 
Action: Mouse pressed left at (827, 616)
Screenshot: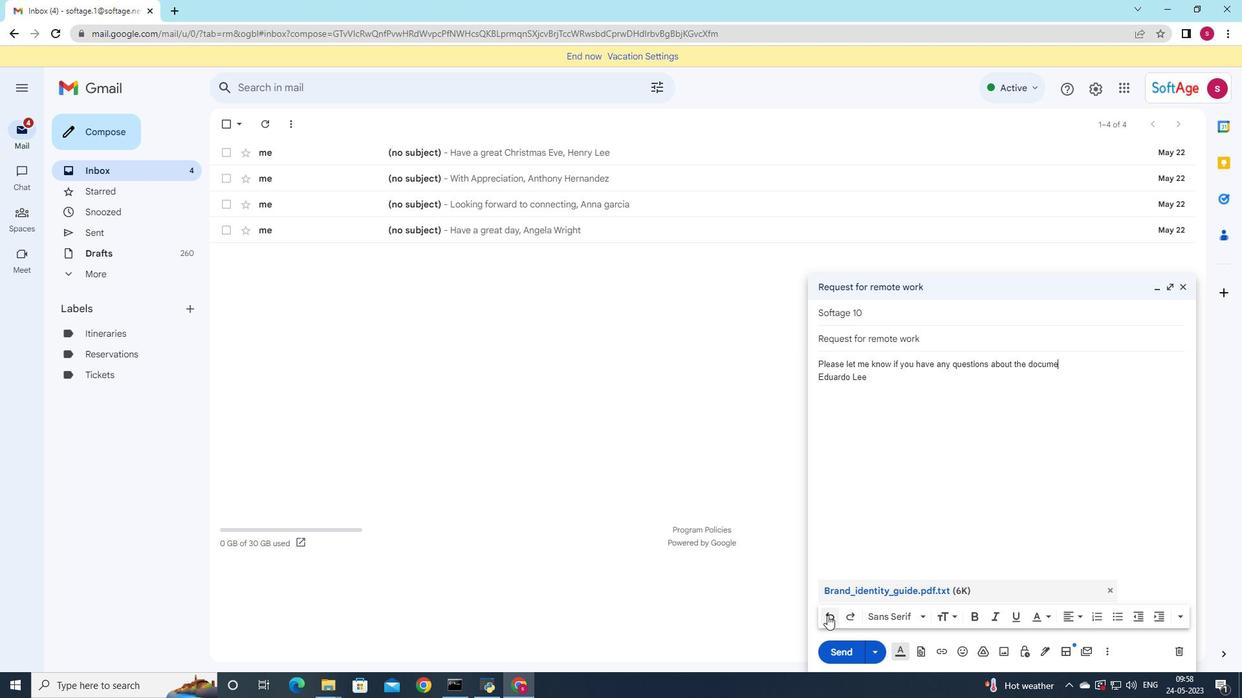 
Action: Mouse pressed left at (827, 616)
Screenshot: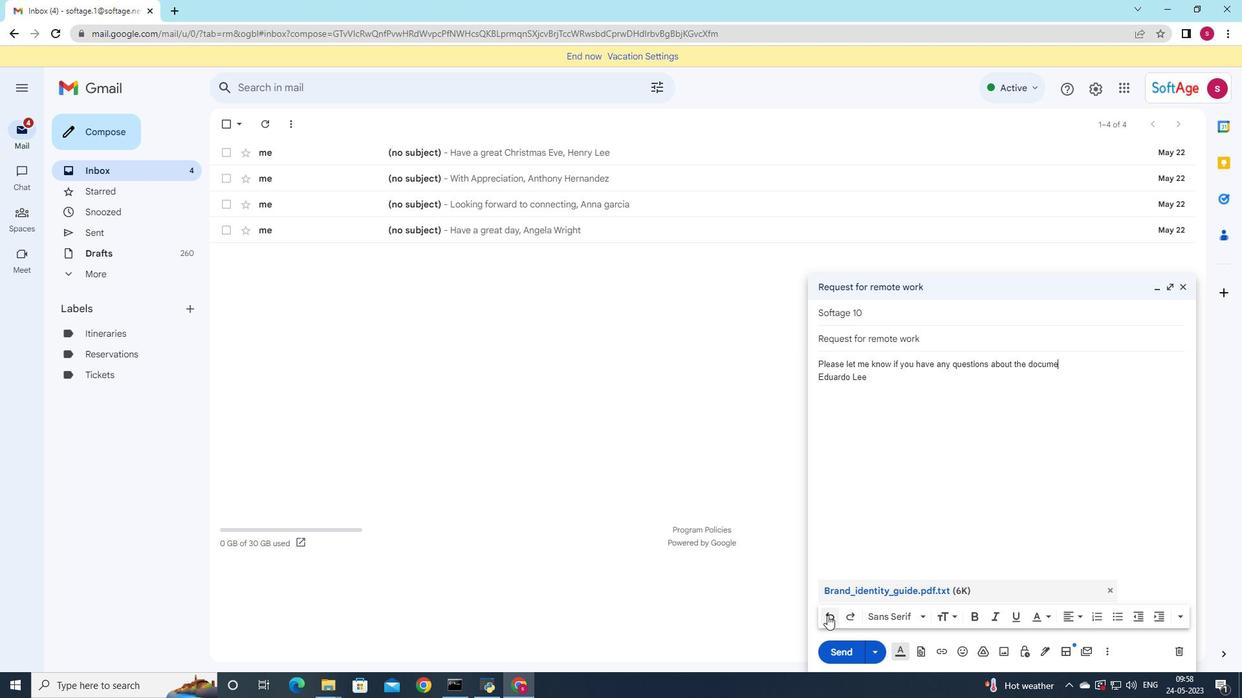 
Action: Mouse pressed left at (827, 616)
Screenshot: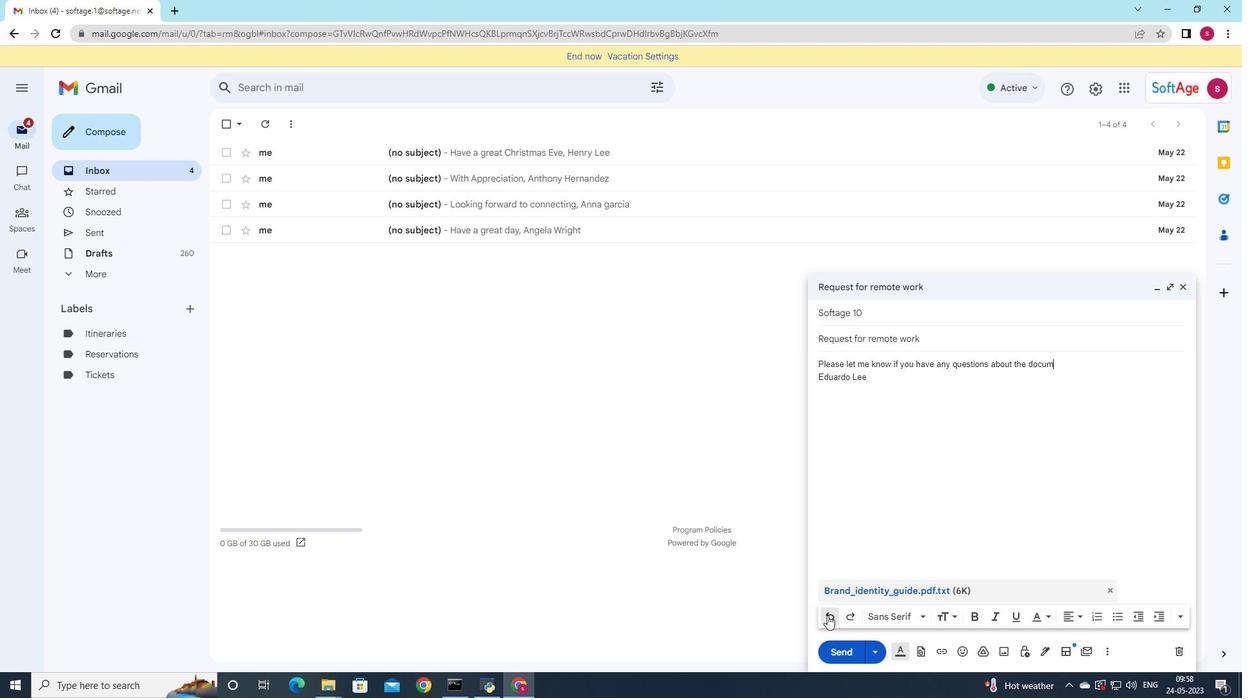 
Action: Mouse pressed left at (827, 616)
Screenshot: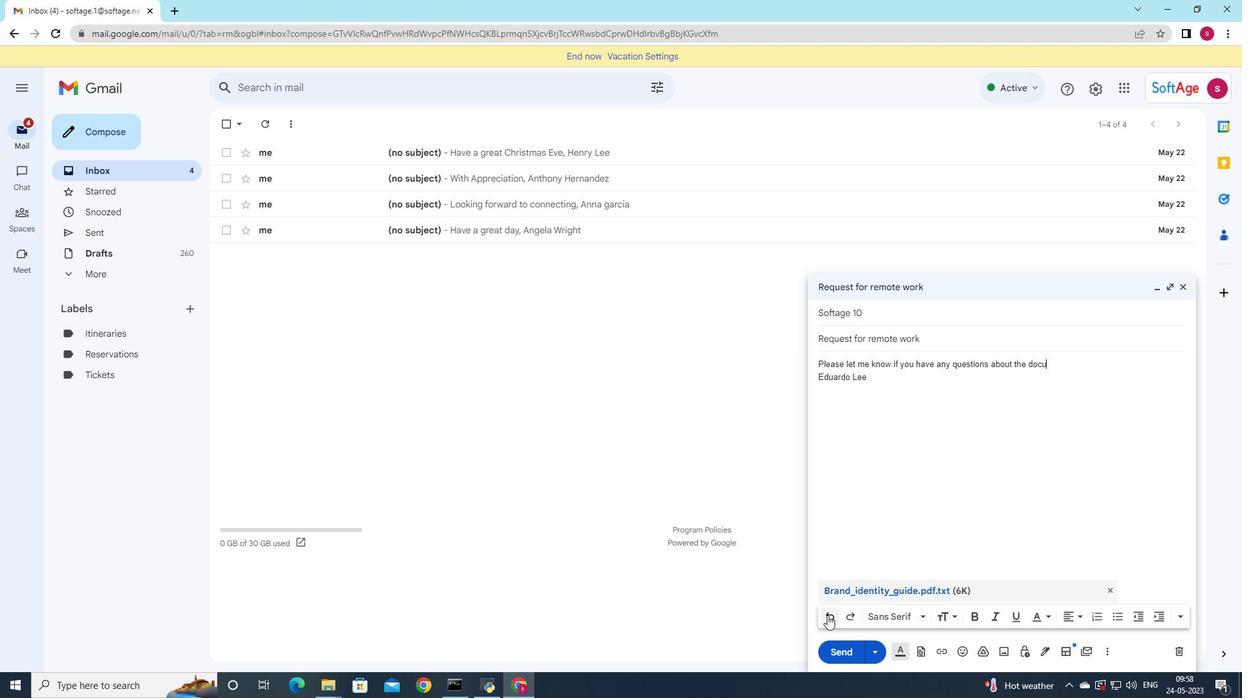 
Action: Mouse pressed left at (827, 616)
Screenshot: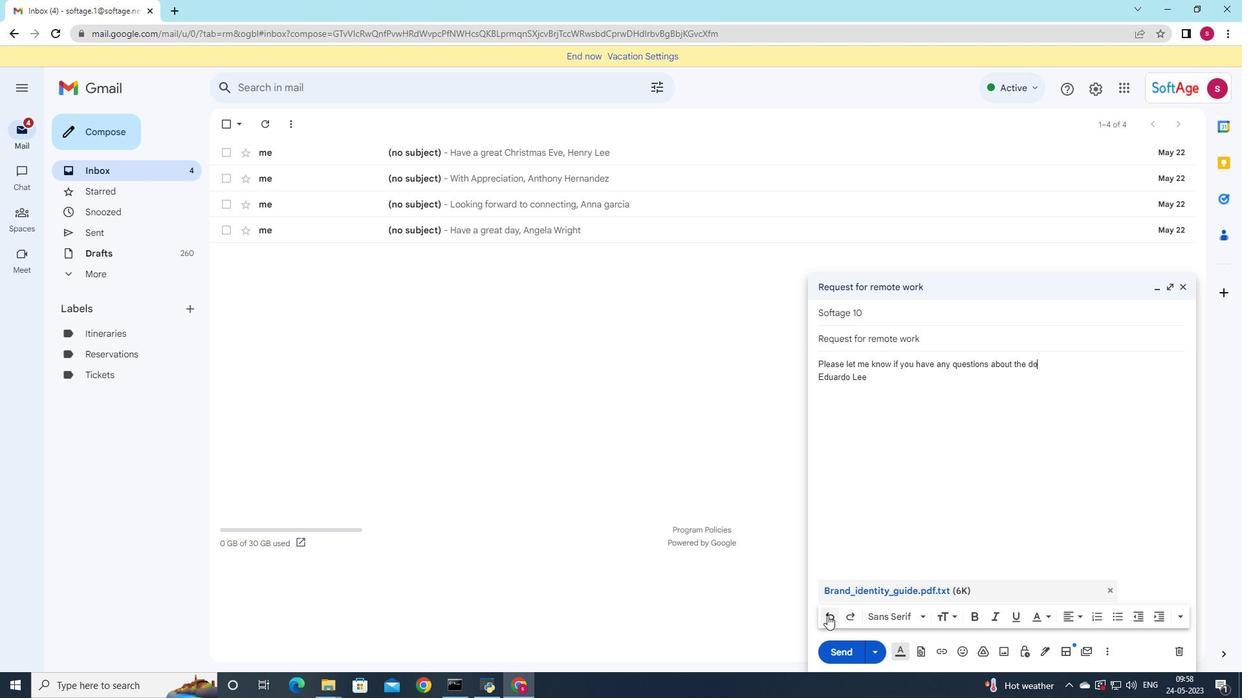 
Action: Mouse pressed left at (827, 616)
Screenshot: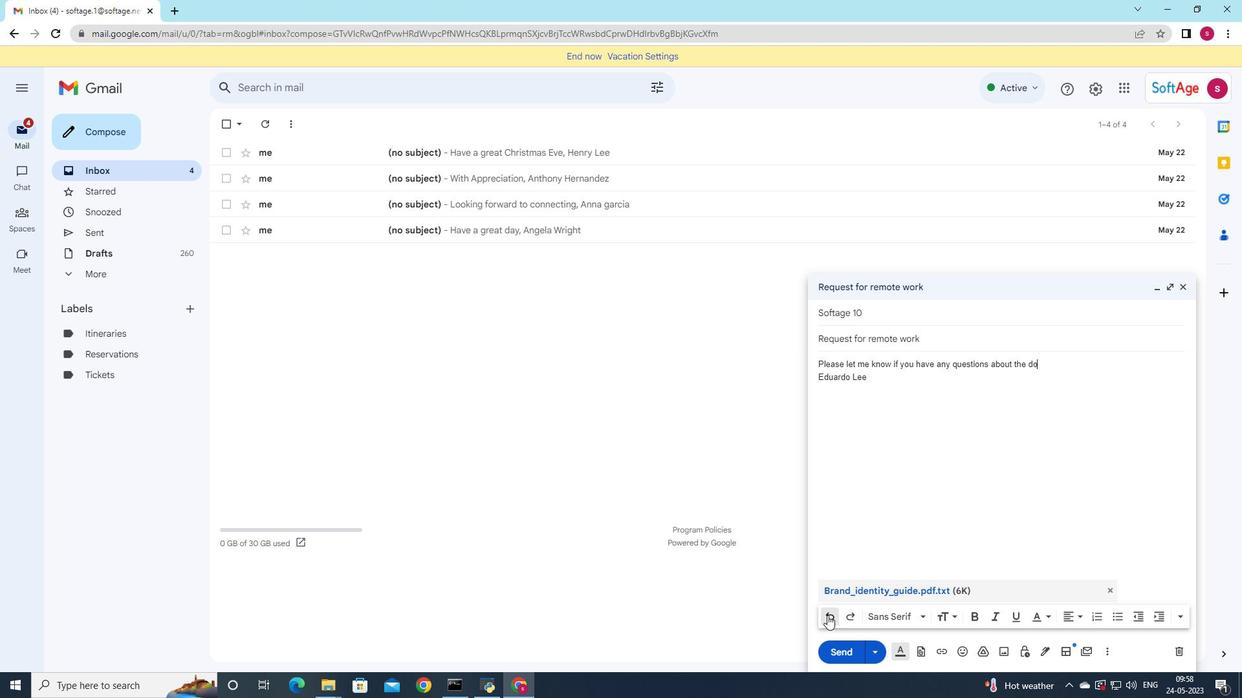 
Action: Mouse pressed left at (827, 616)
Screenshot: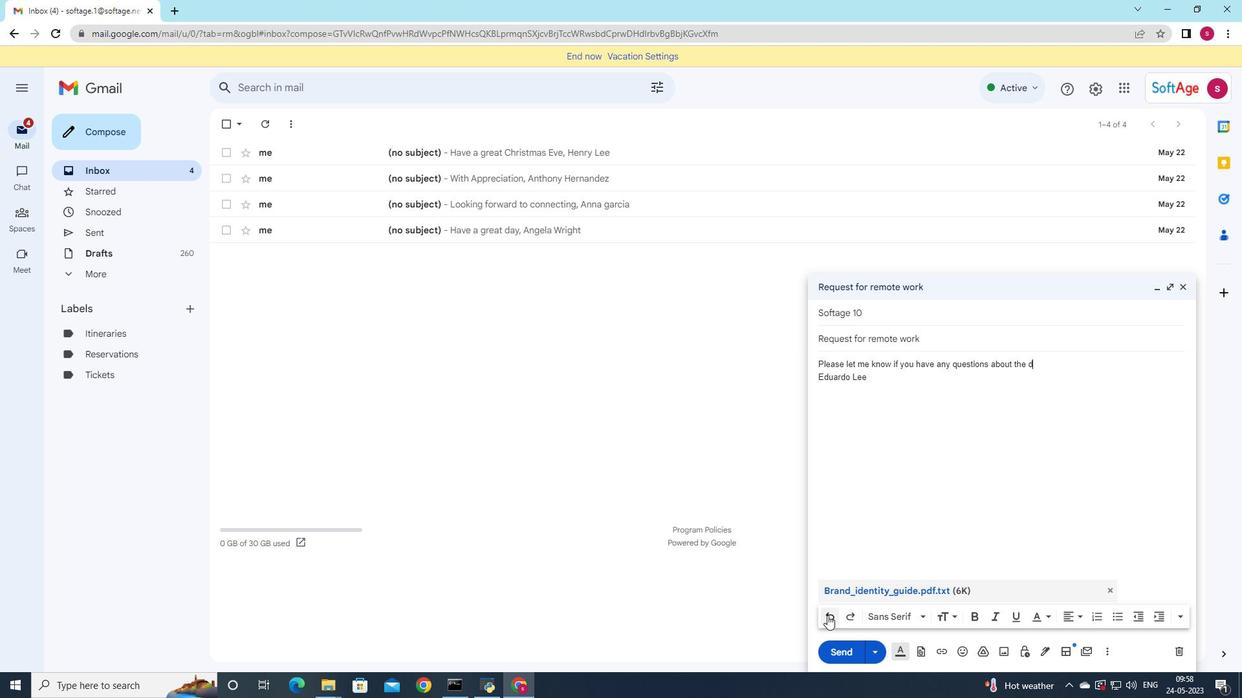 
Action: Mouse pressed left at (827, 616)
Screenshot: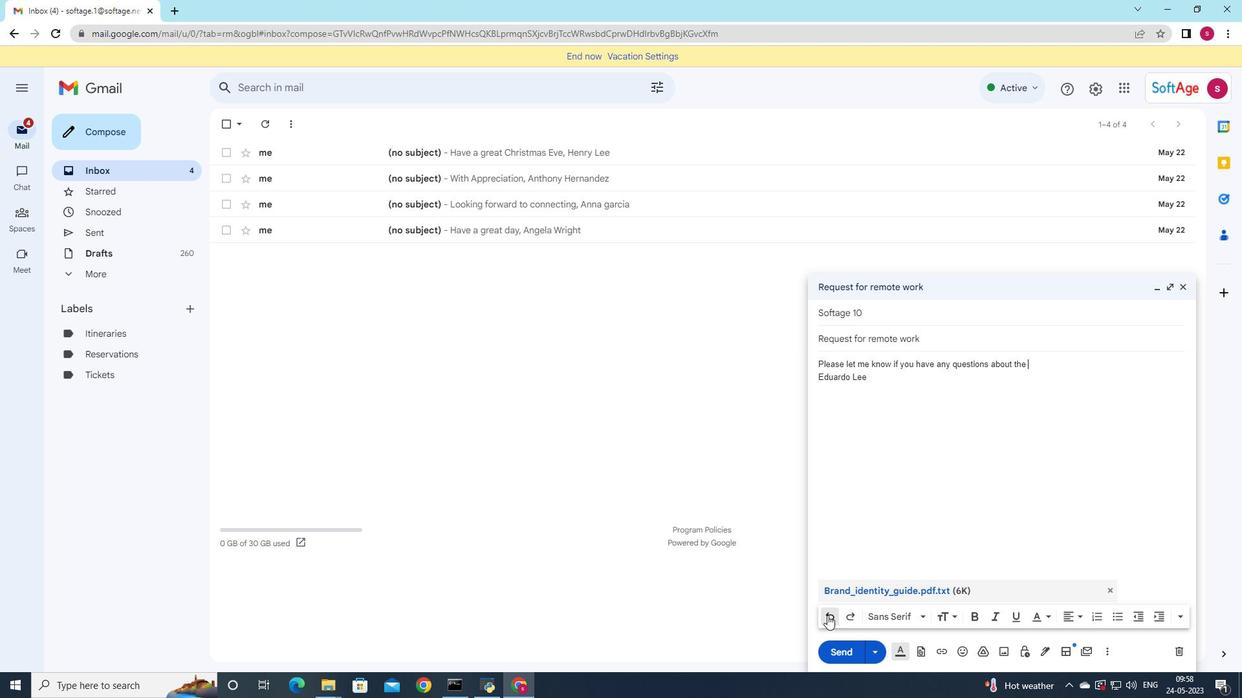 
Action: Mouse pressed left at (827, 616)
Screenshot: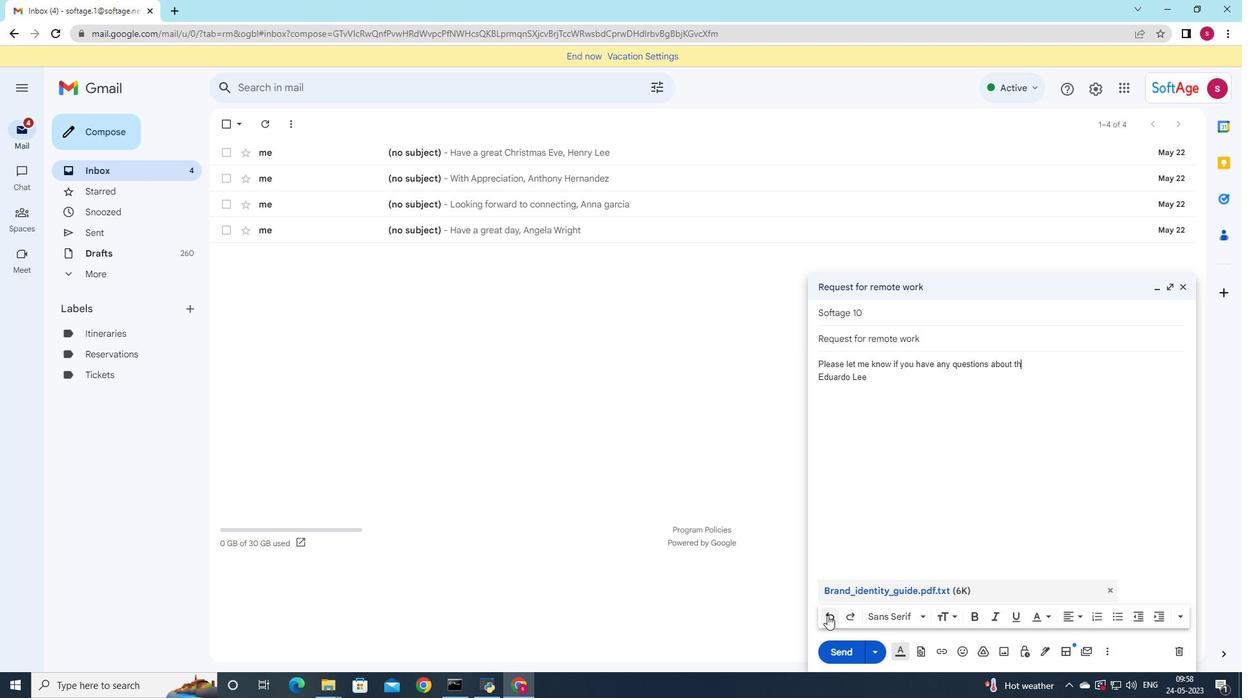 
Action: Mouse pressed left at (827, 616)
Screenshot: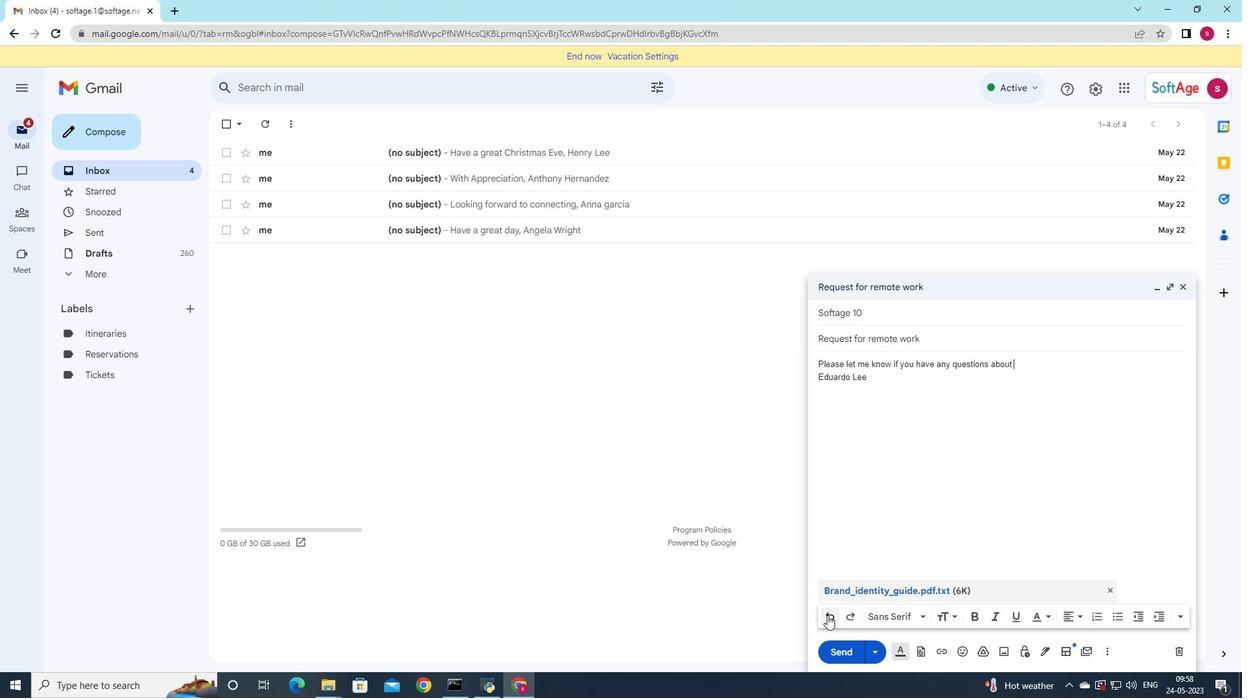 
Action: Mouse pressed left at (827, 616)
Screenshot: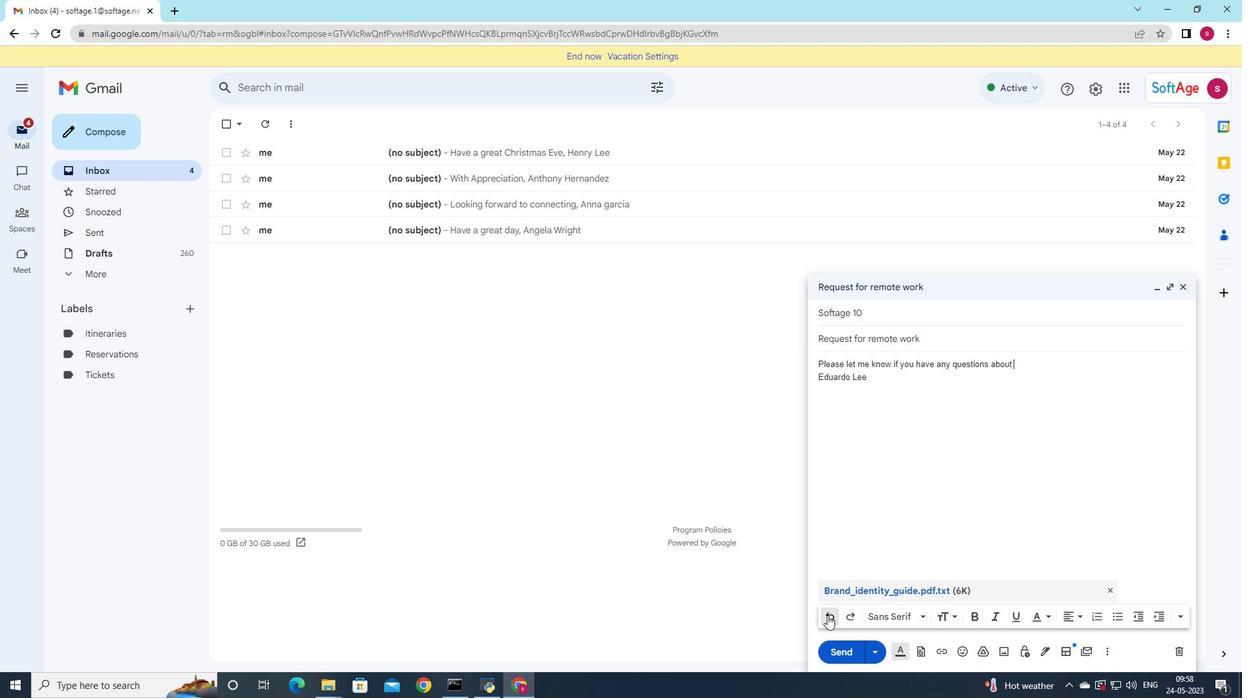 
Action: Mouse pressed left at (827, 616)
Screenshot: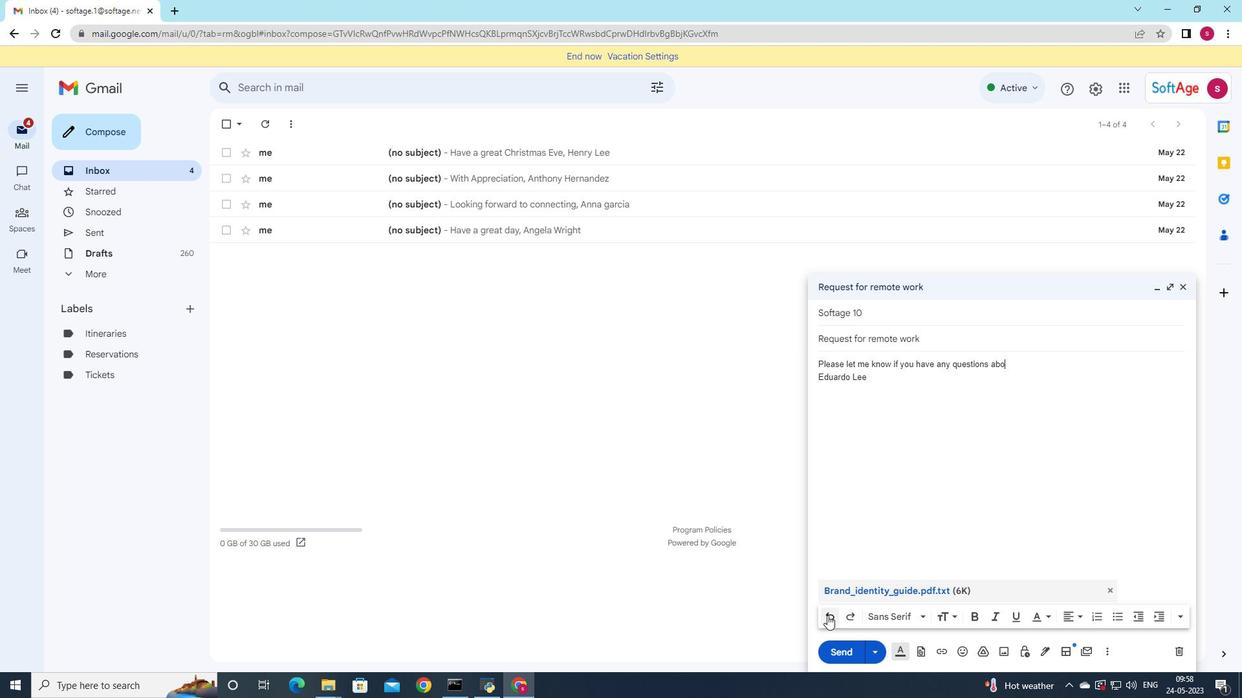 
Action: Mouse pressed left at (827, 616)
Screenshot: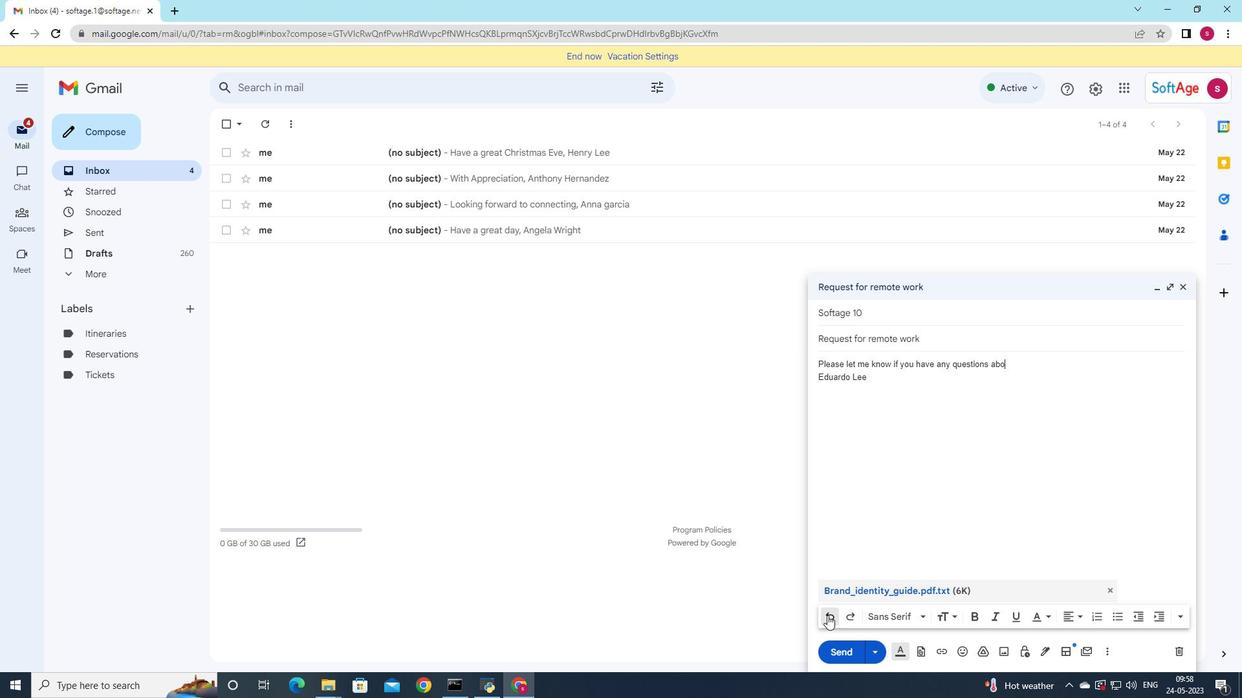 
Action: Mouse pressed left at (827, 616)
Screenshot: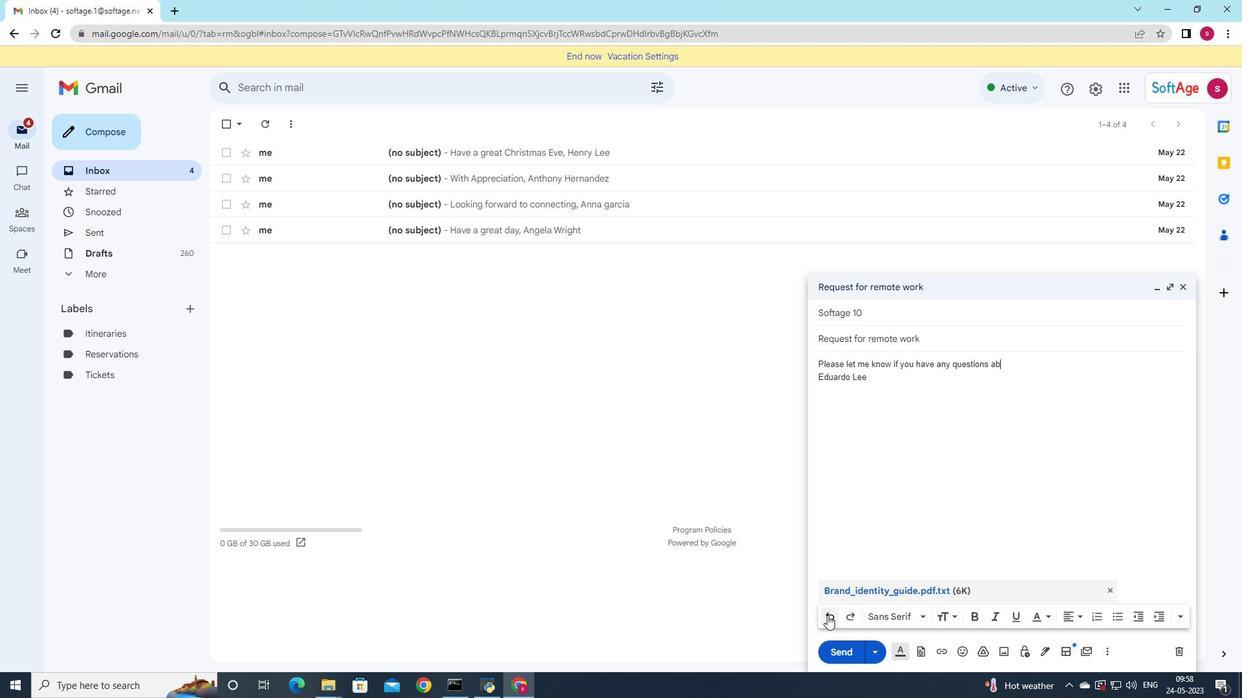 
Action: Mouse pressed left at (827, 616)
Screenshot: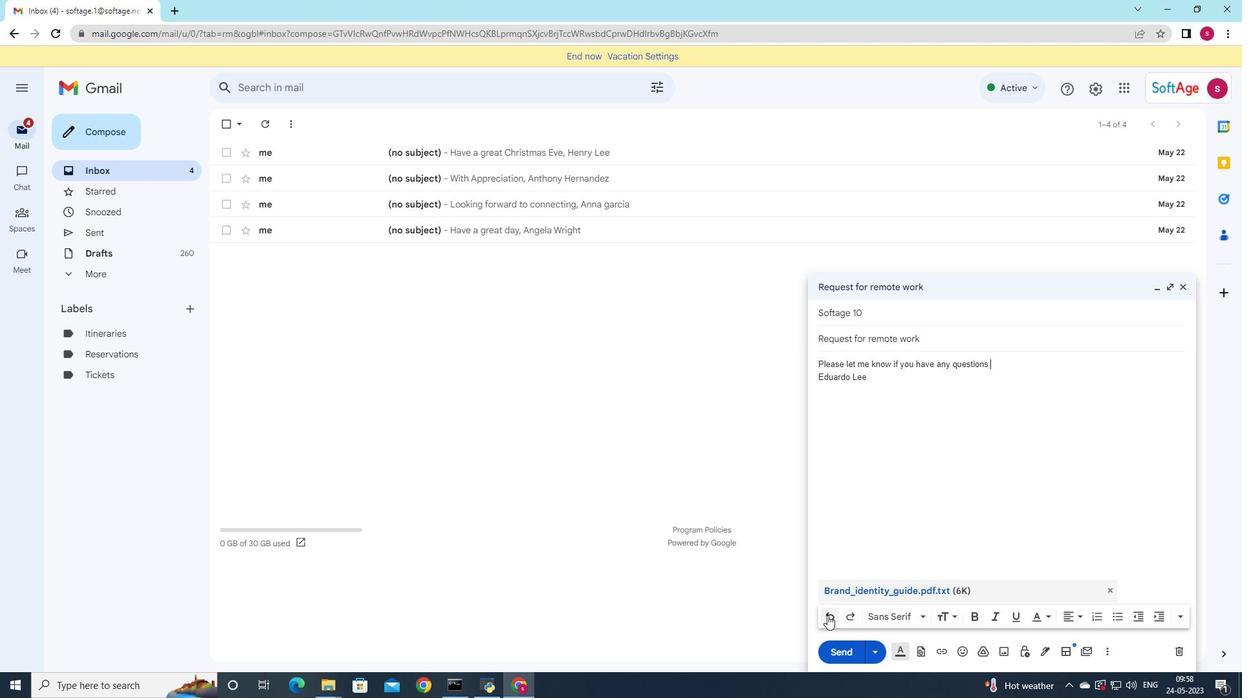 
Action: Mouse pressed left at (827, 616)
Screenshot: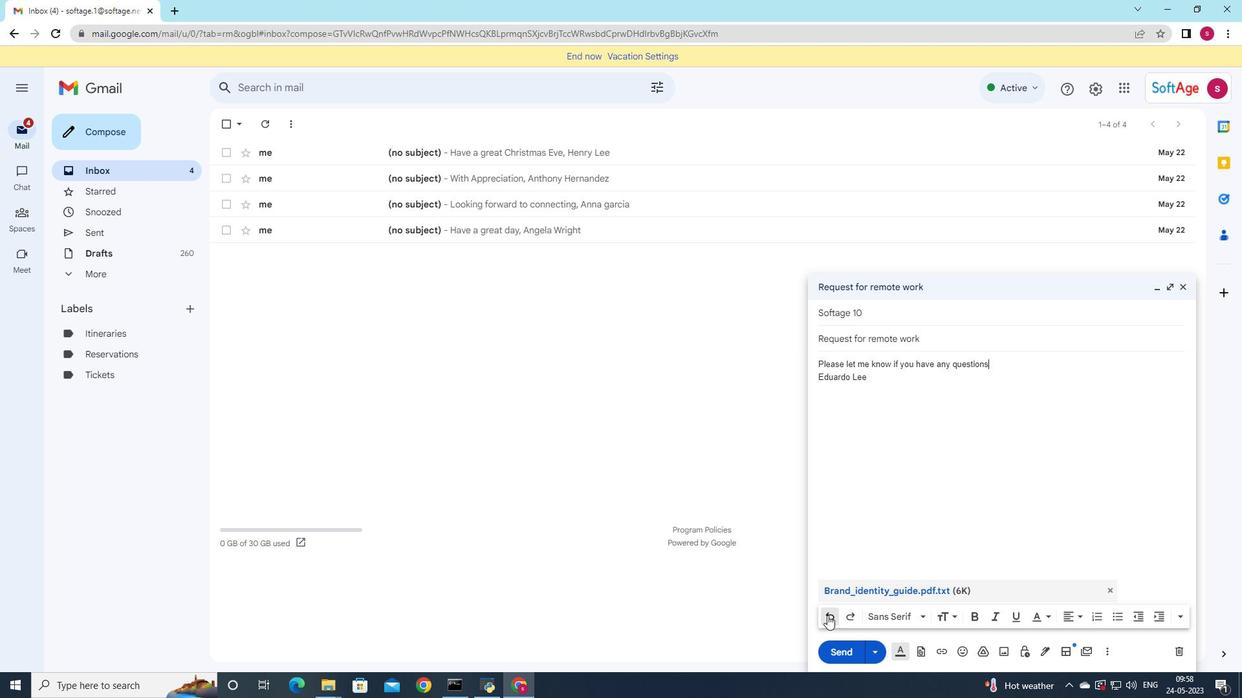 
Action: Mouse pressed left at (827, 616)
Screenshot: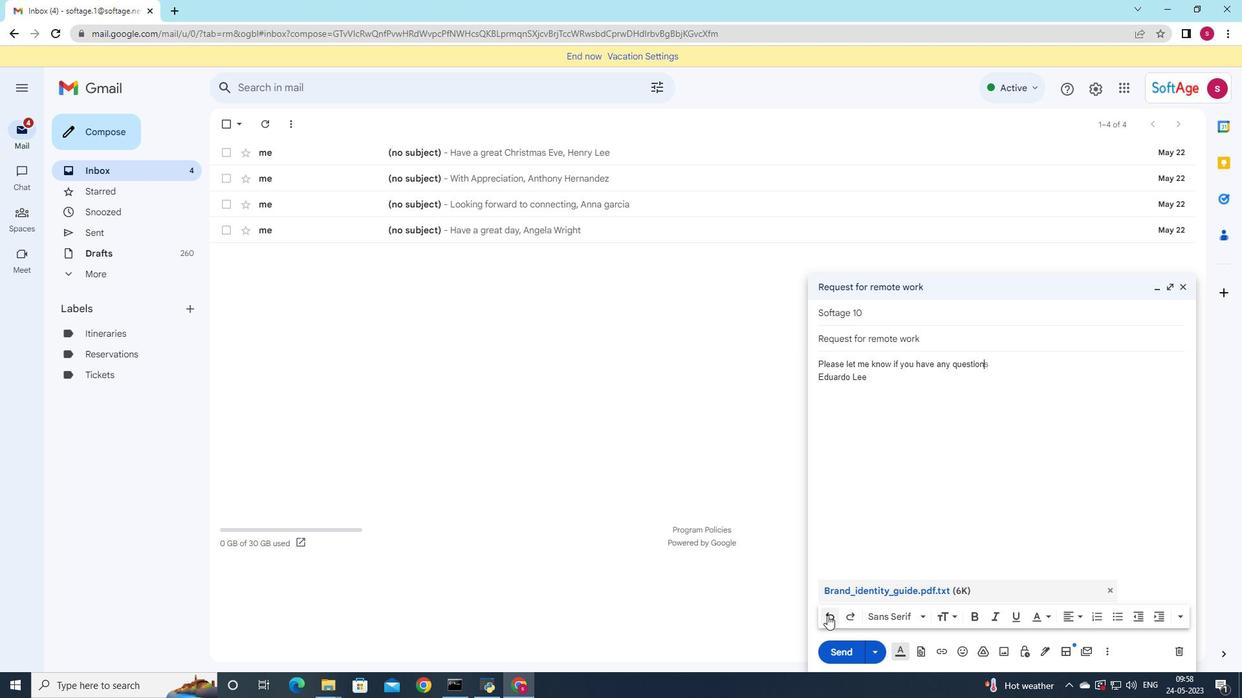 
Action: Mouse pressed left at (827, 616)
Screenshot: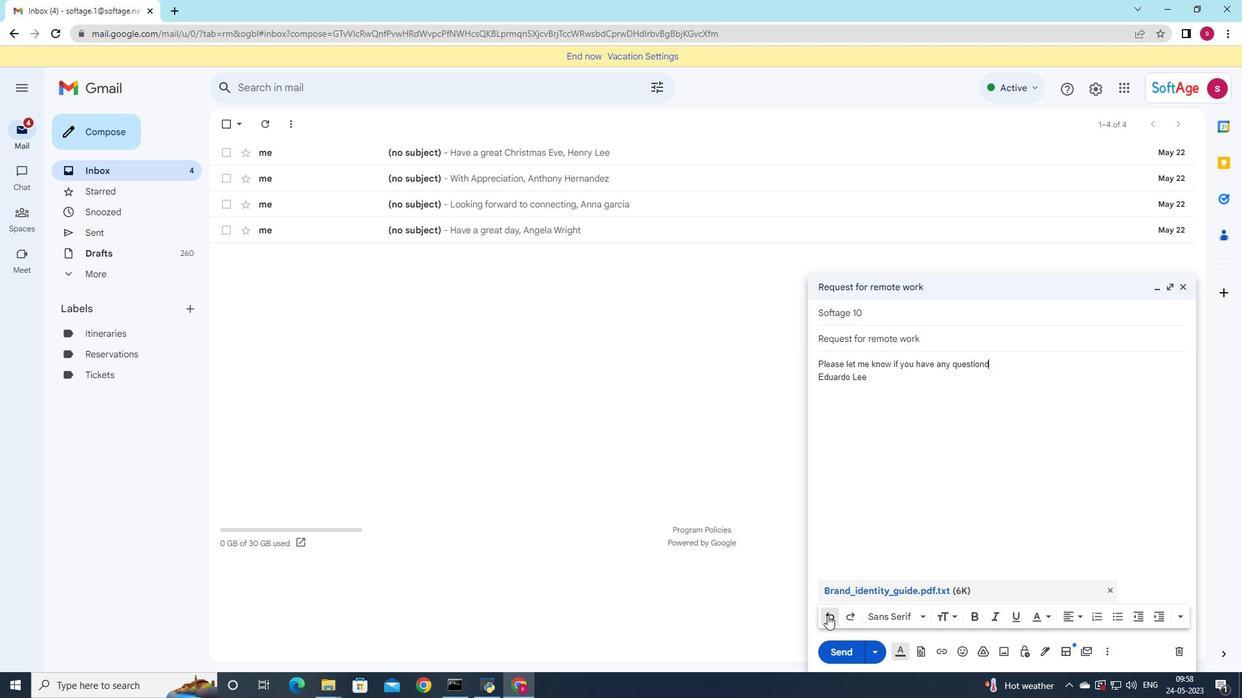 
Action: Mouse pressed left at (827, 616)
Screenshot: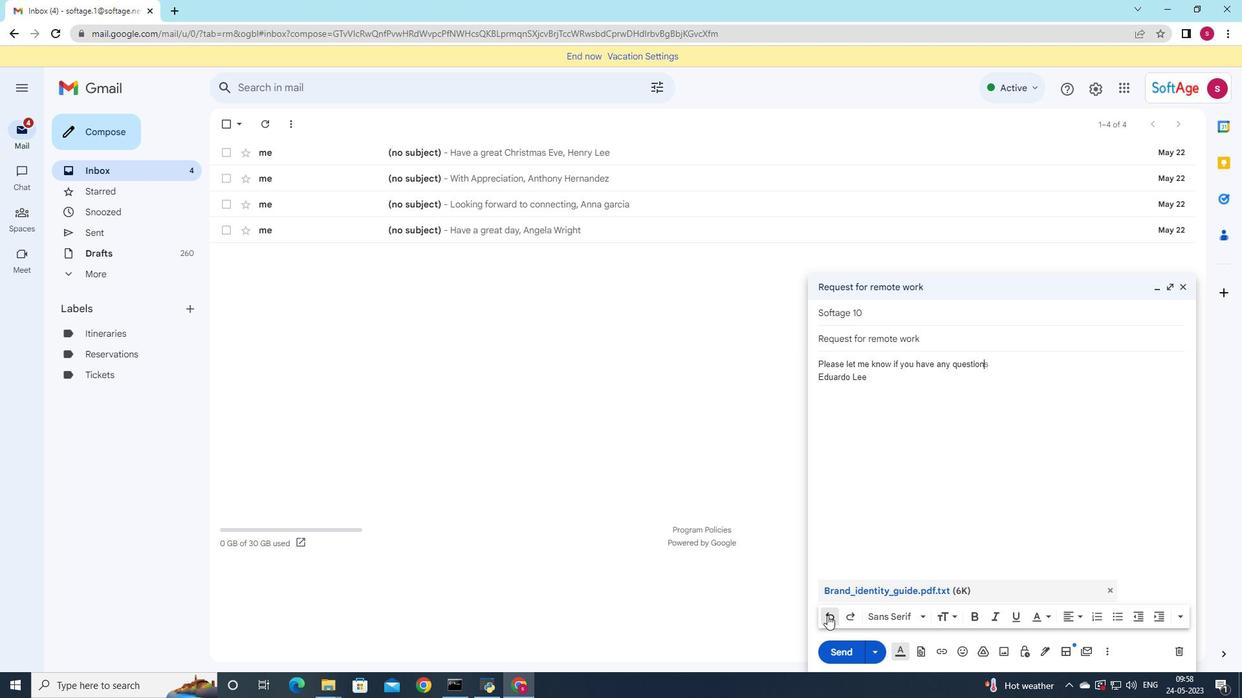 
Action: Mouse pressed left at (827, 616)
Screenshot: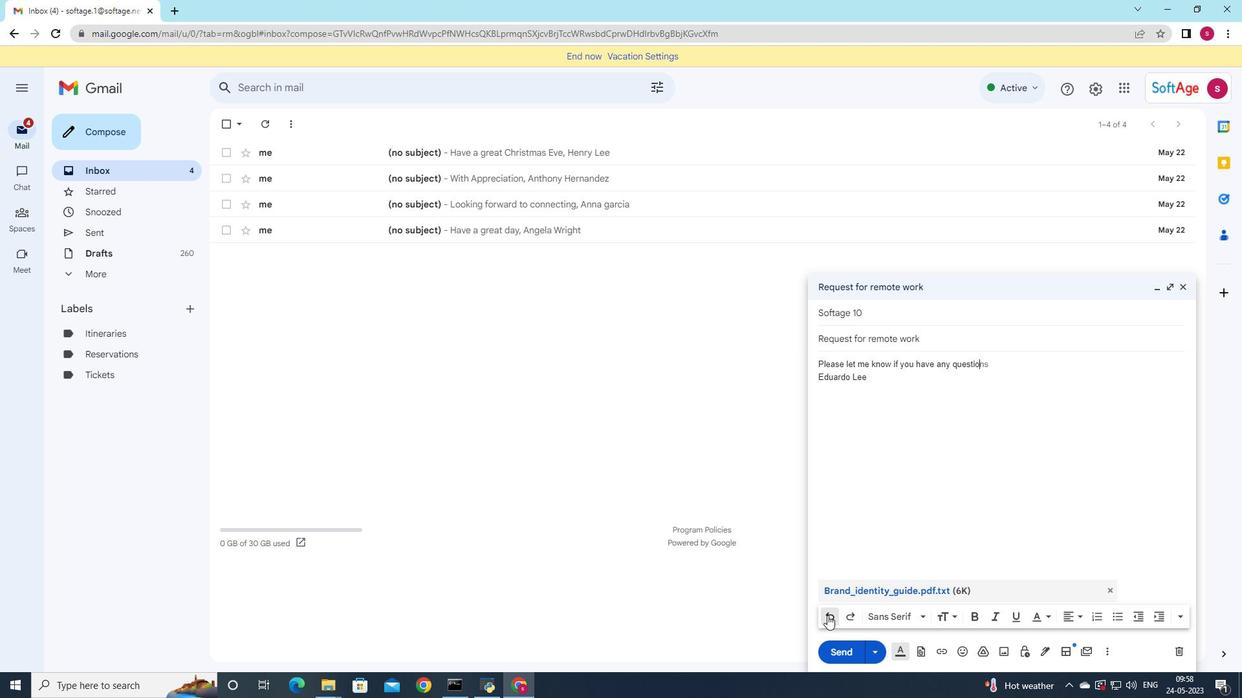 
Action: Mouse pressed left at (827, 616)
Screenshot: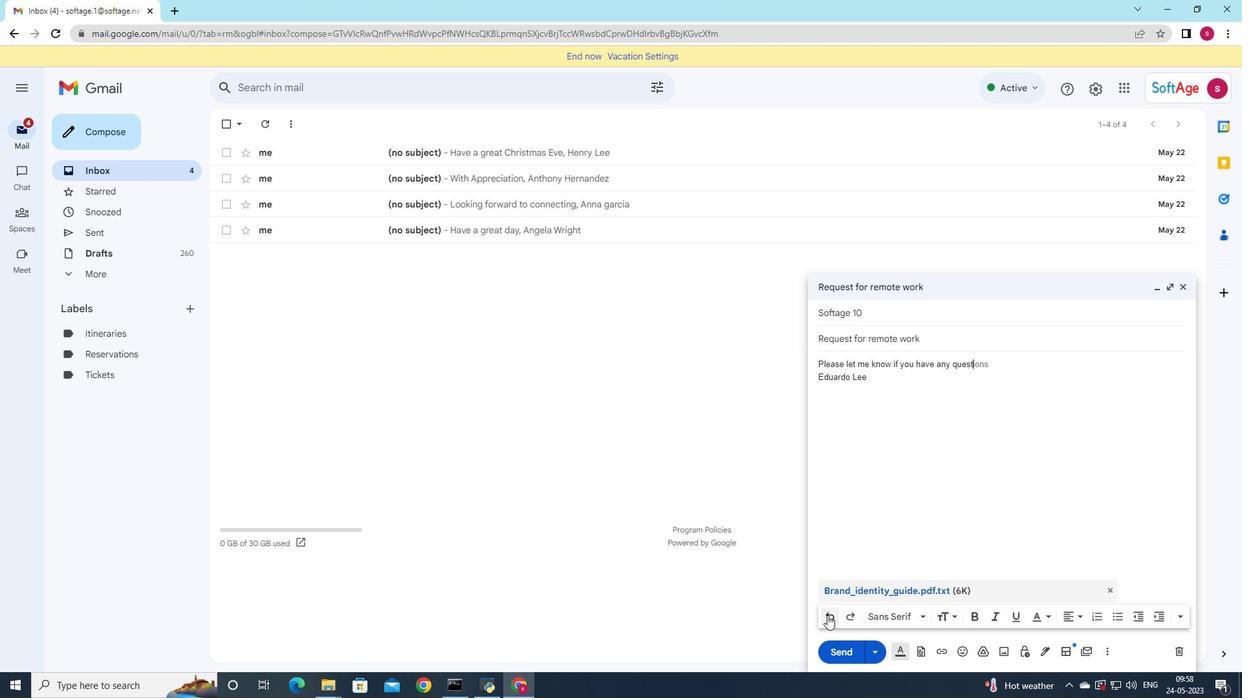 
Action: Mouse pressed left at (827, 616)
Screenshot: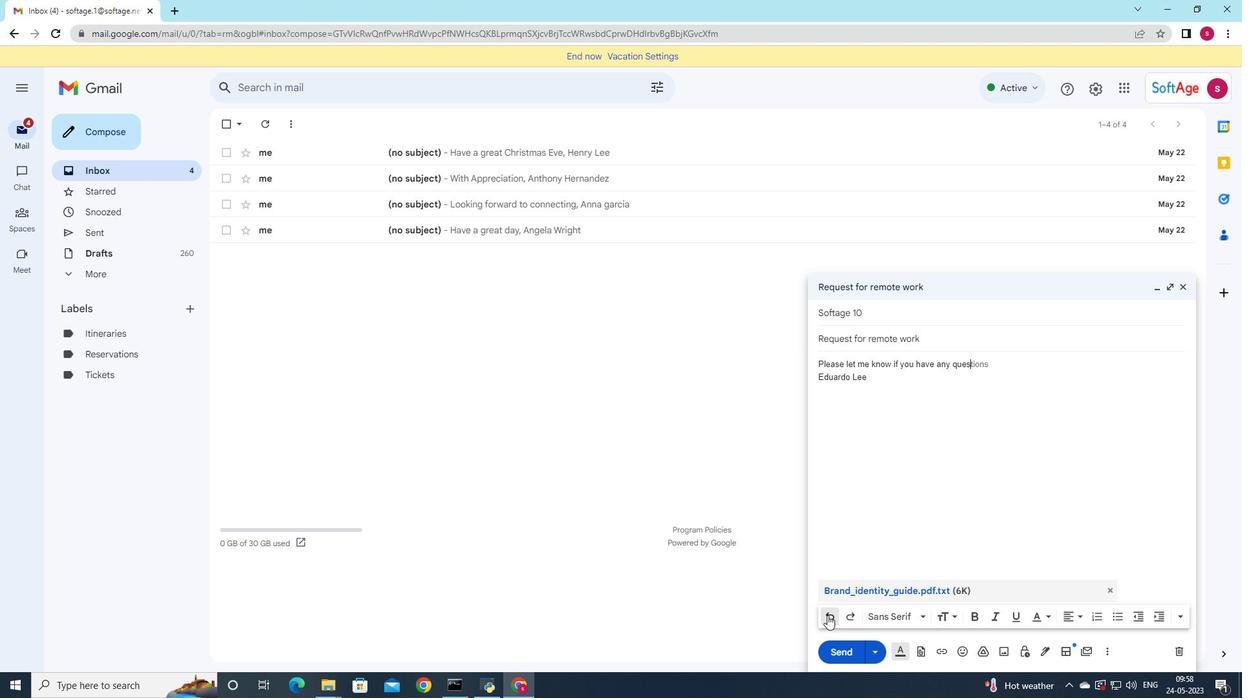 
Action: Mouse pressed left at (827, 616)
Screenshot: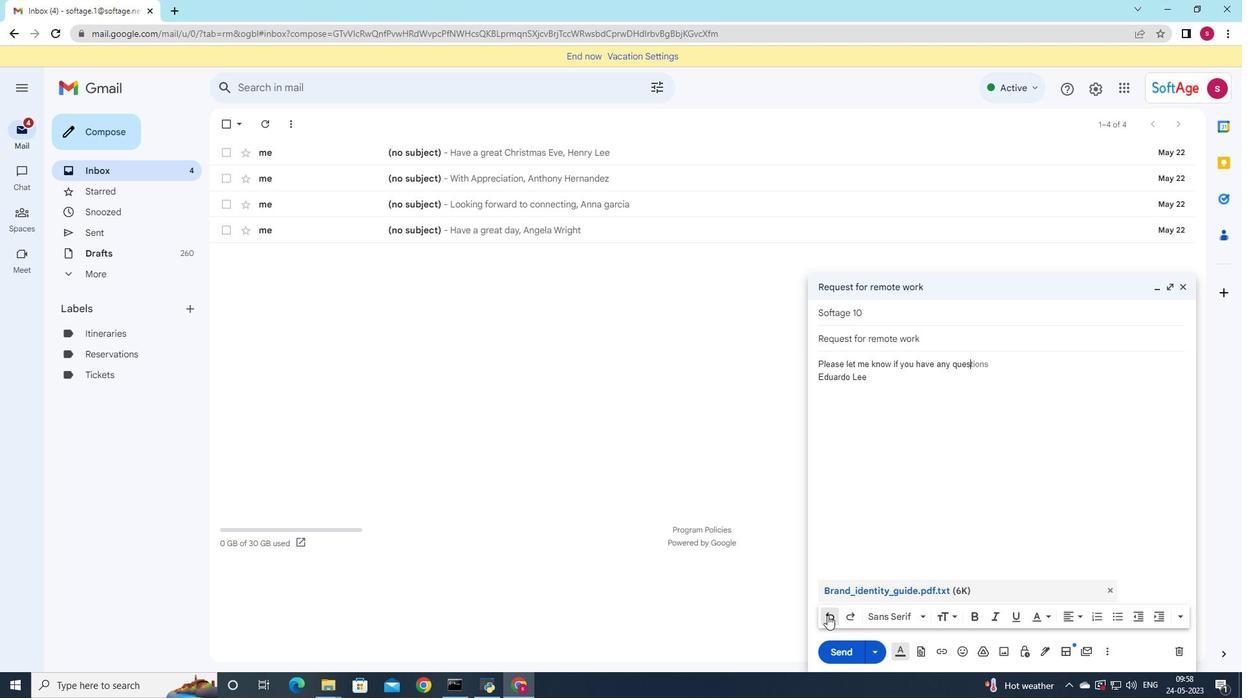 
Action: Mouse pressed left at (827, 616)
Screenshot: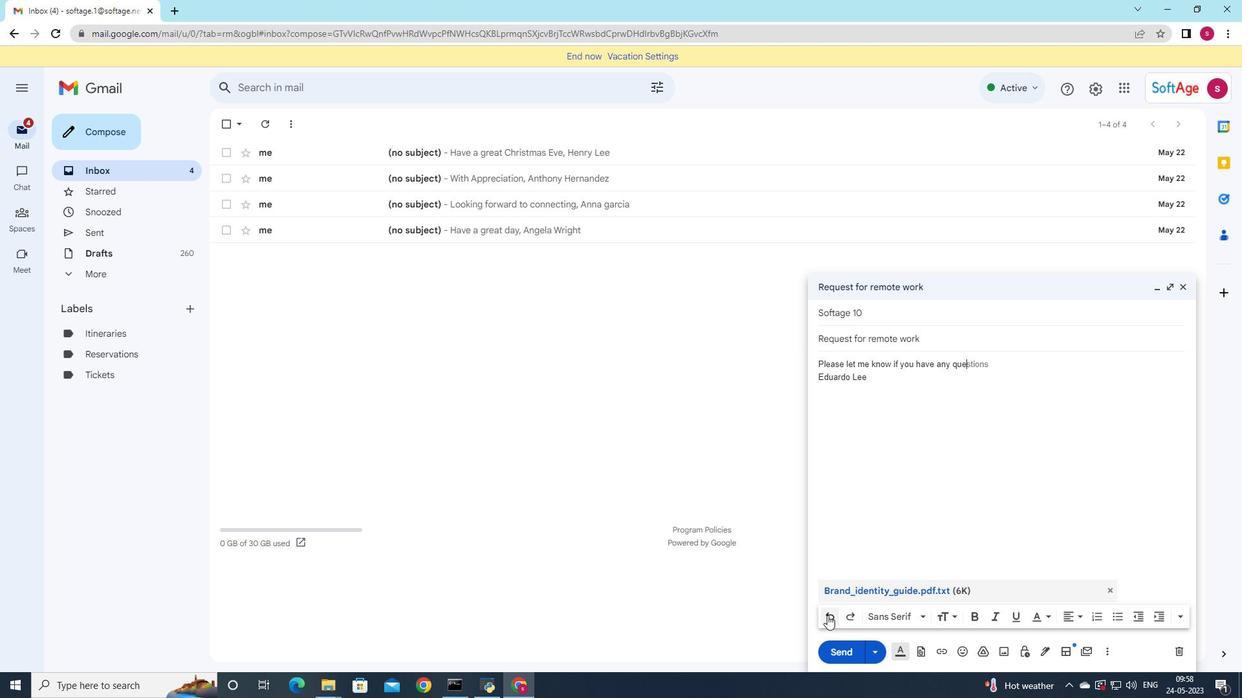 
Action: Mouse pressed left at (827, 616)
Screenshot: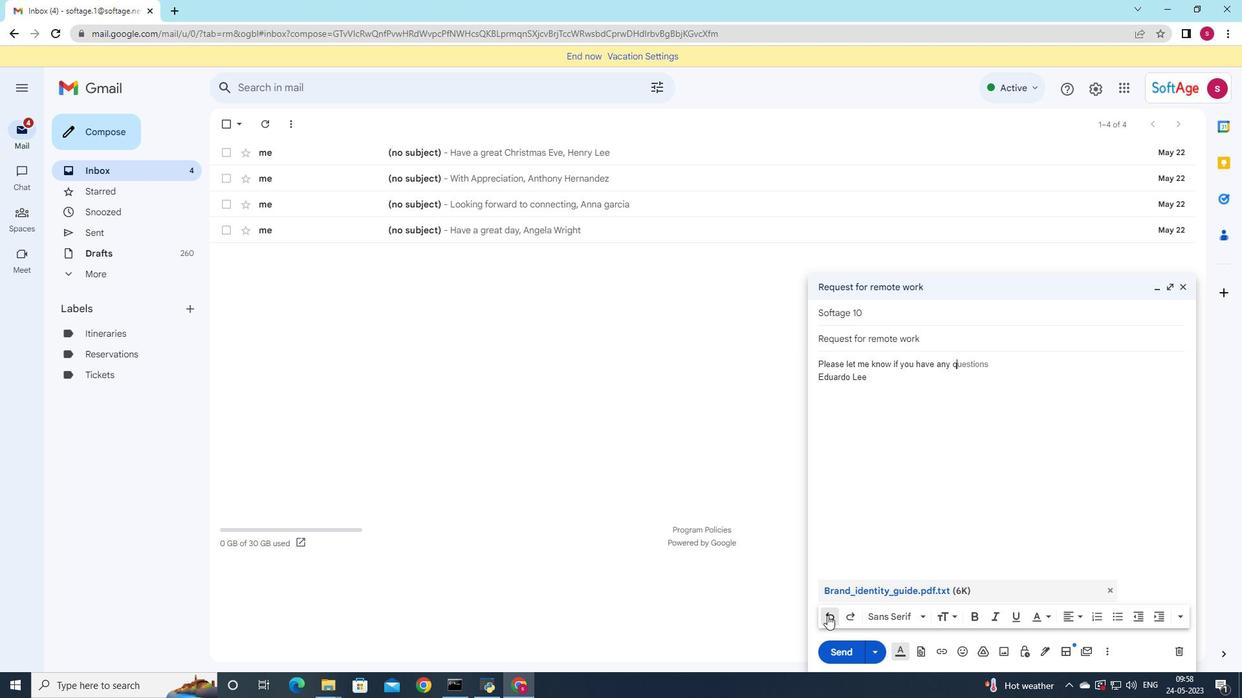 
Action: Mouse pressed left at (827, 616)
Screenshot: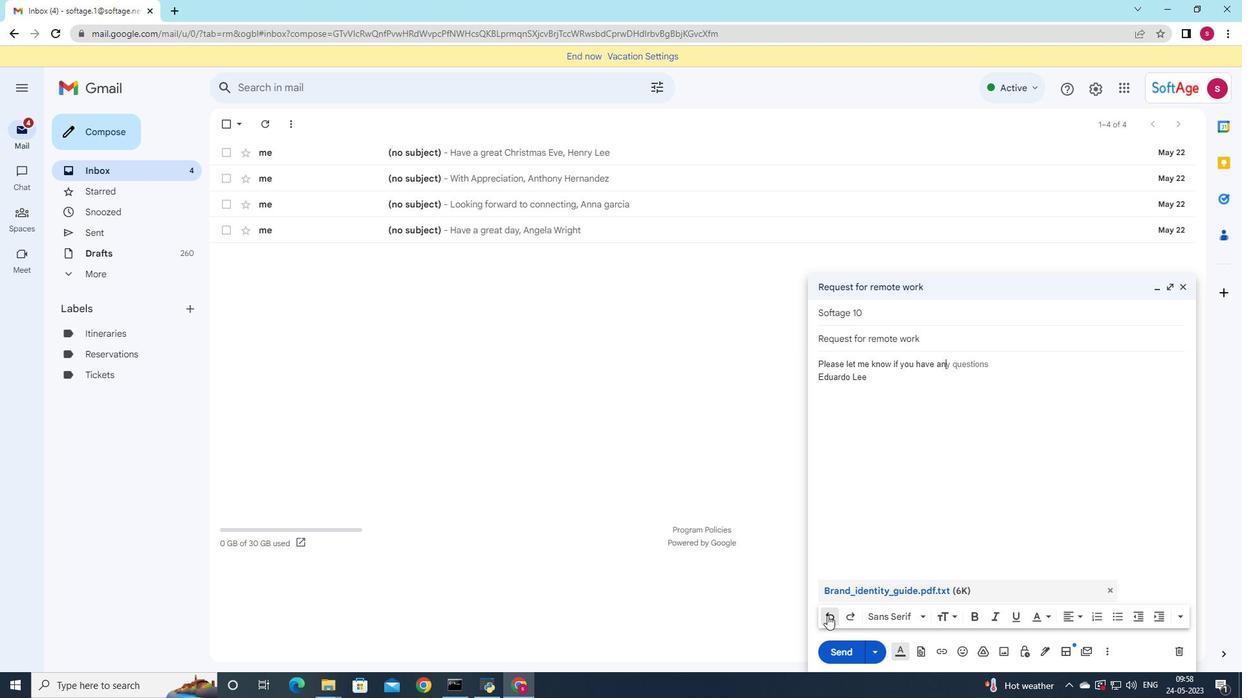 
Action: Mouse pressed left at (827, 616)
Screenshot: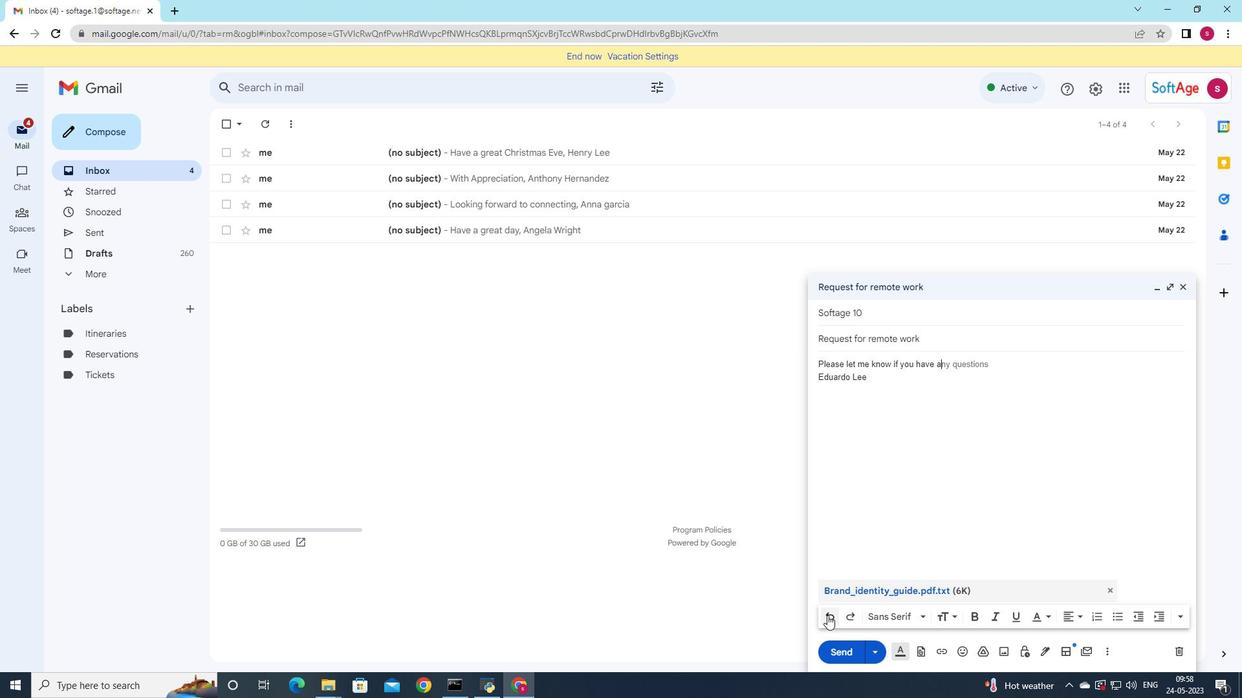 
Action: Mouse pressed left at (827, 616)
Screenshot: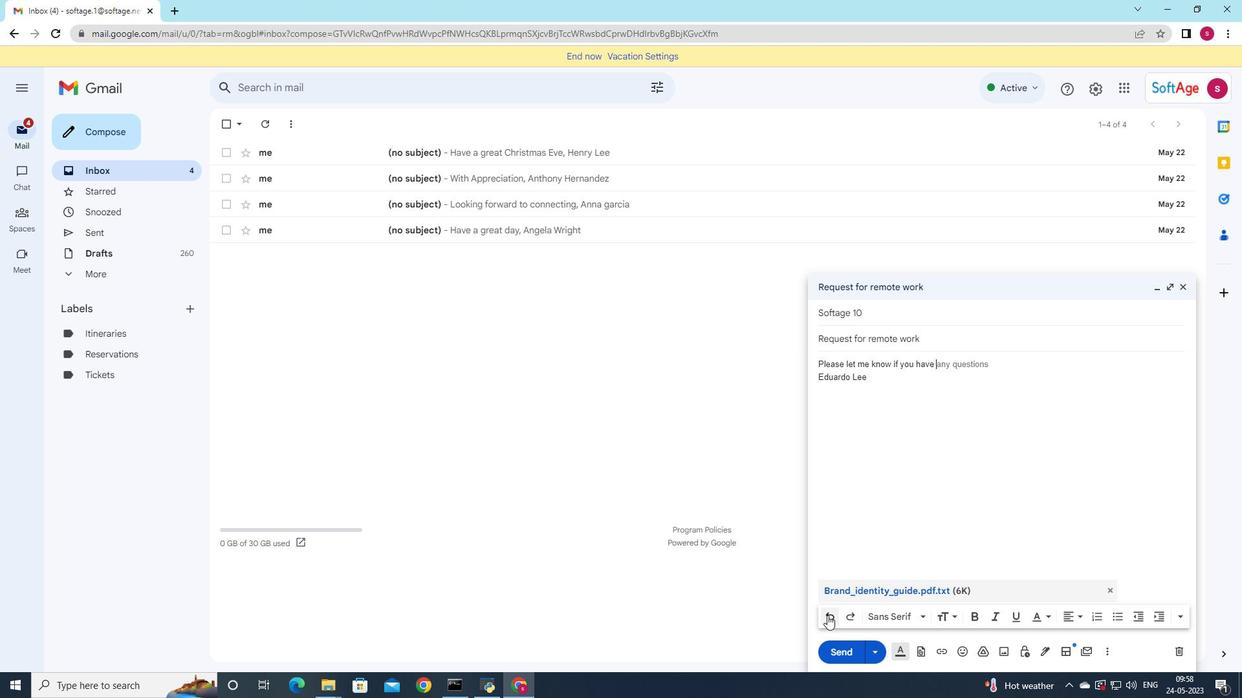 
Action: Mouse pressed left at (827, 616)
Screenshot: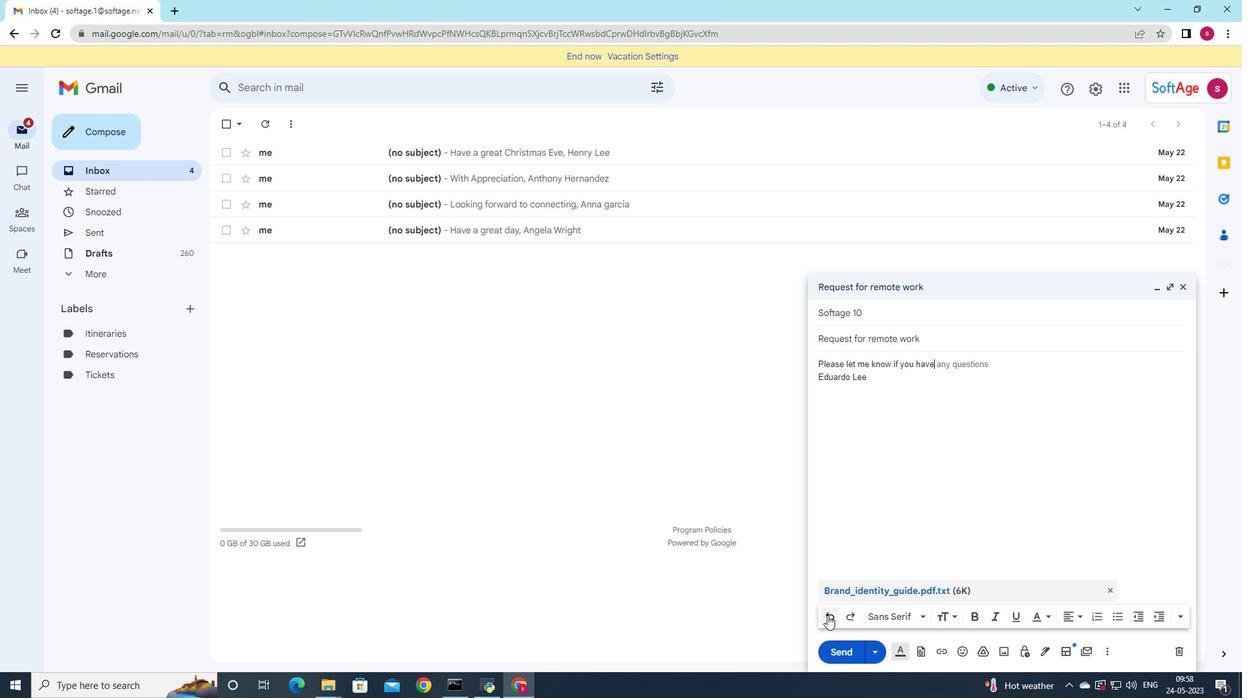 
Action: Mouse pressed left at (827, 616)
Screenshot: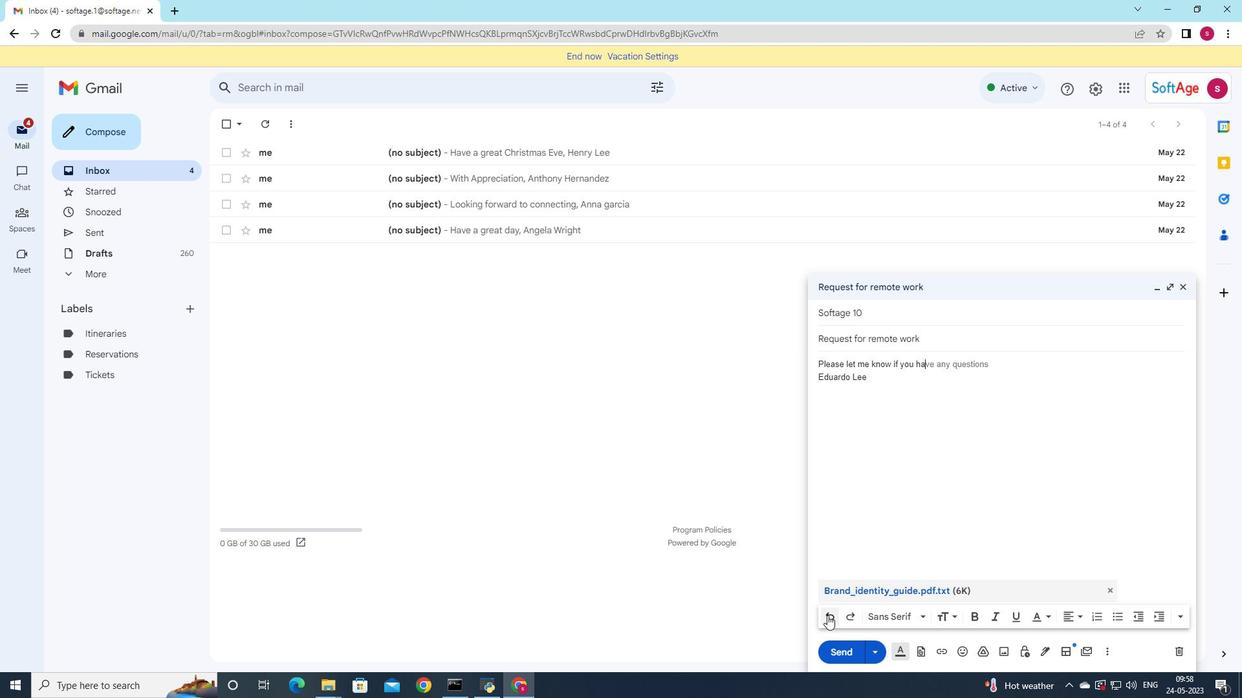 
Action: Mouse pressed left at (827, 616)
Screenshot: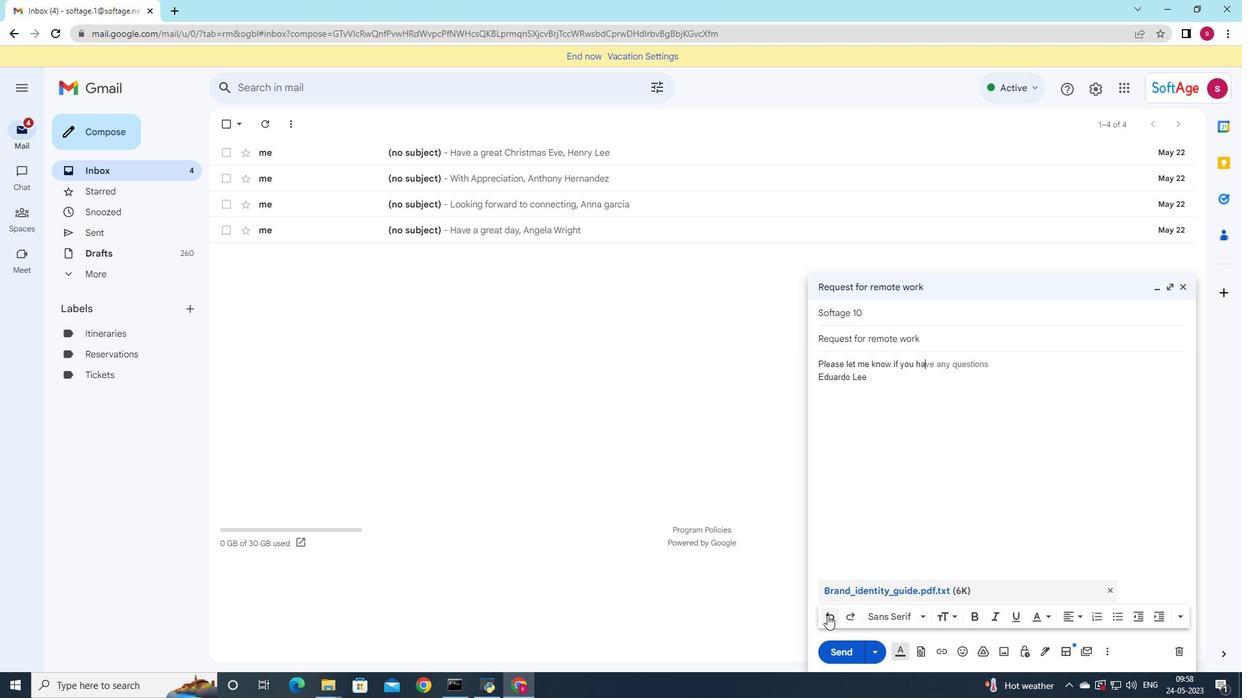 
Action: Mouse pressed left at (827, 616)
Screenshot: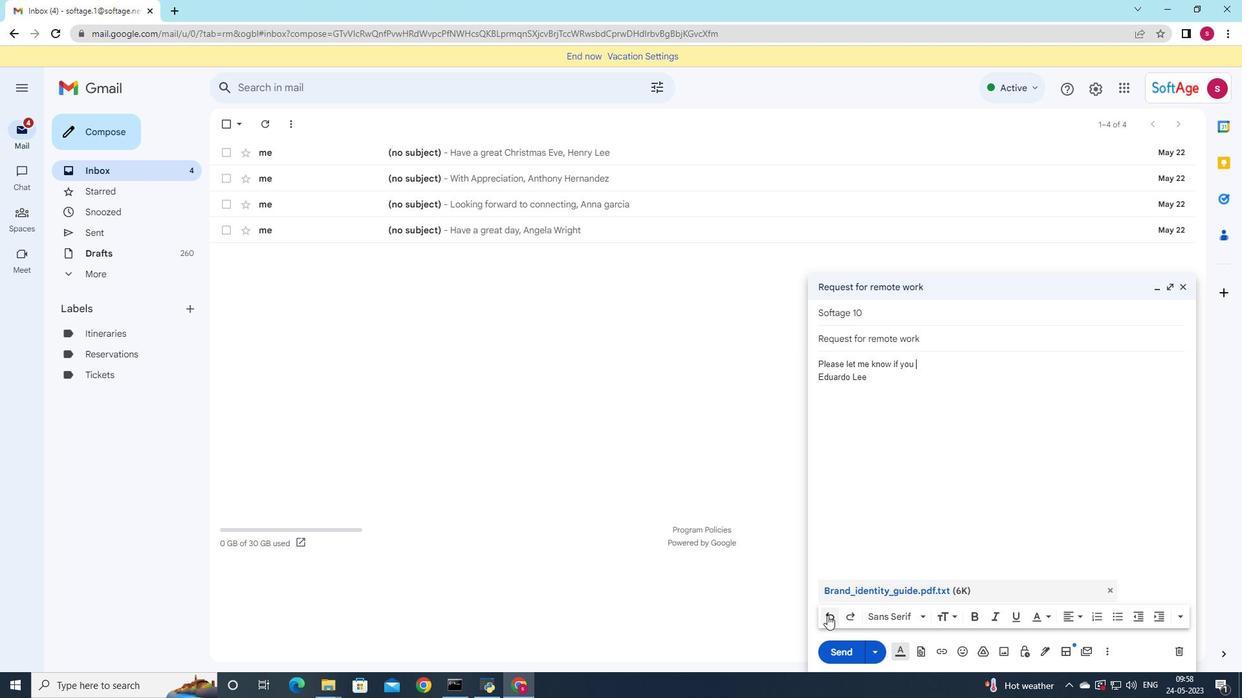 
Action: Mouse pressed left at (827, 616)
Screenshot: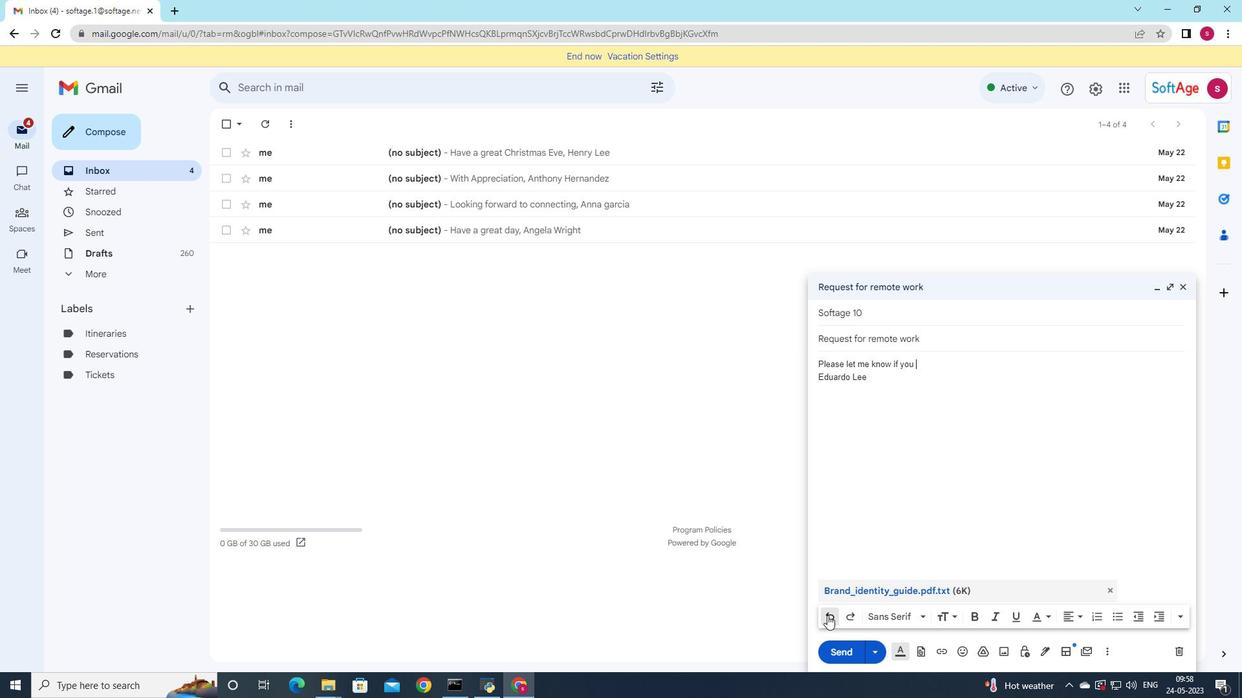 
Action: Mouse pressed left at (827, 616)
Screenshot: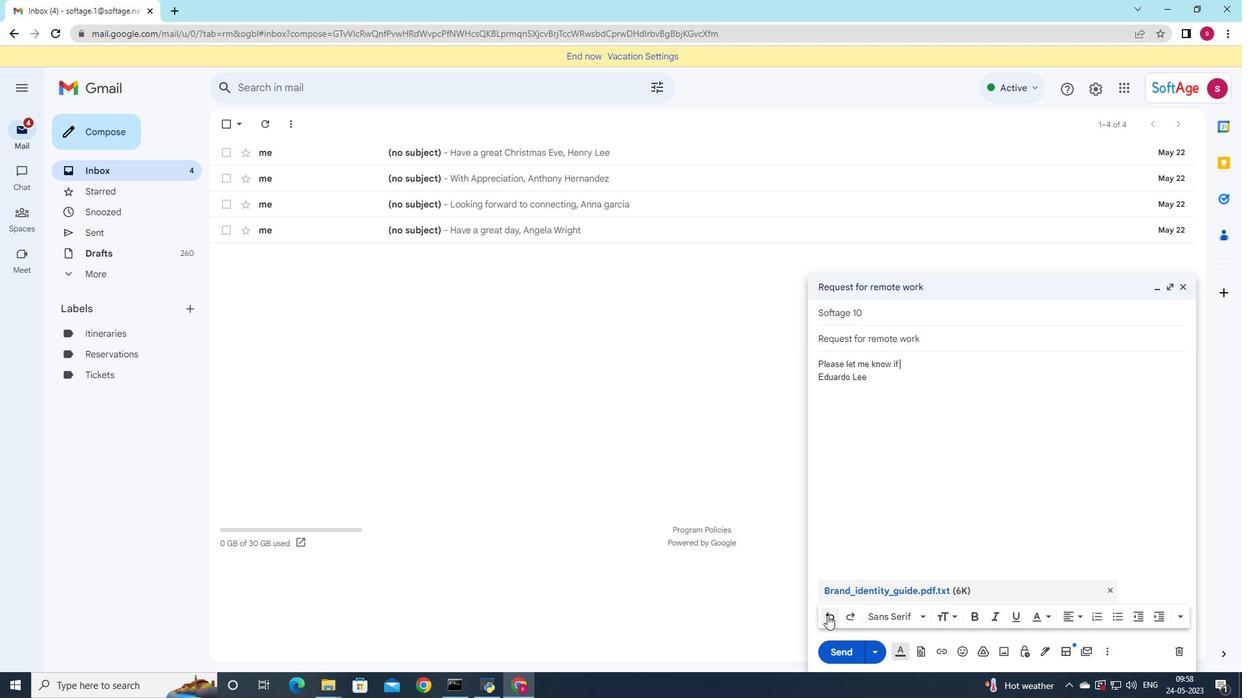 
Action: Mouse pressed left at (827, 616)
Screenshot: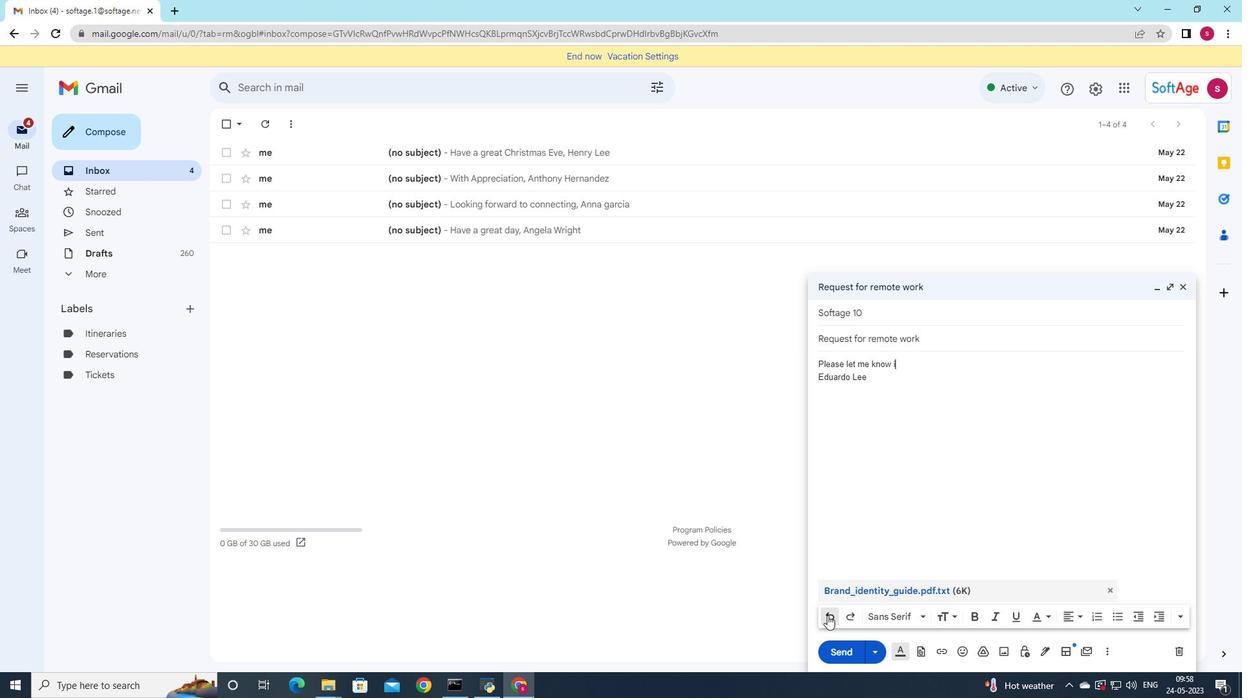 
Action: Mouse pressed left at (827, 616)
Screenshot: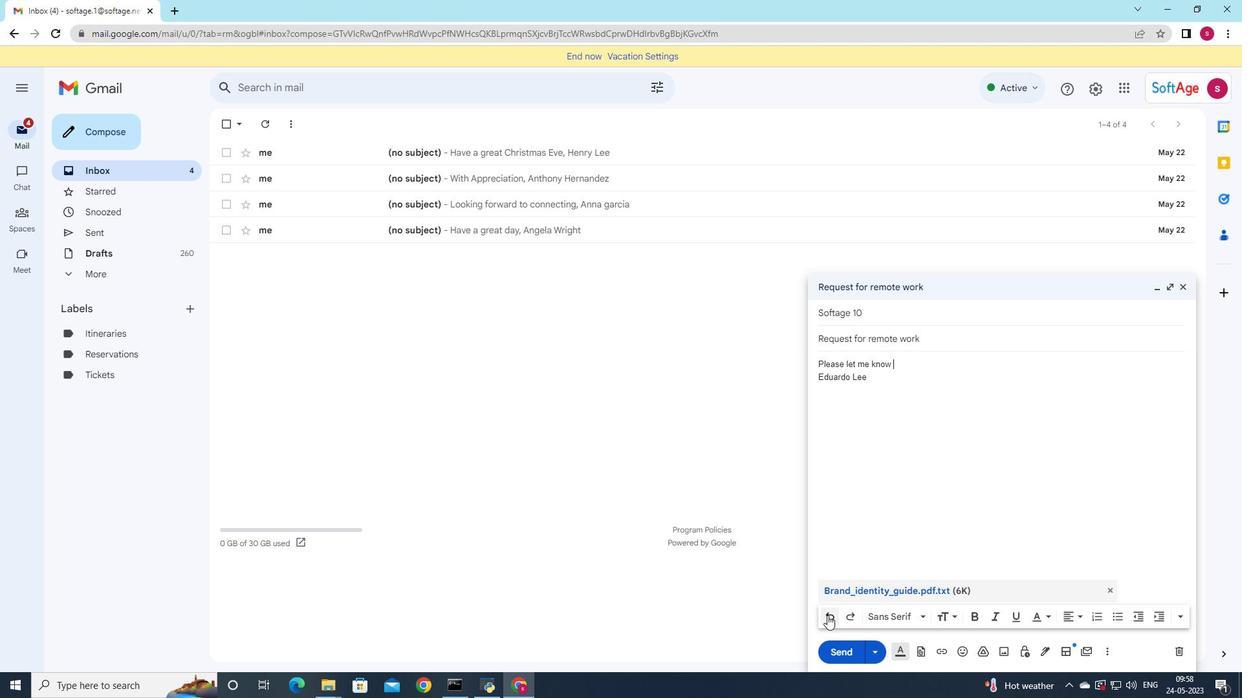 
Action: Mouse pressed left at (827, 616)
Screenshot: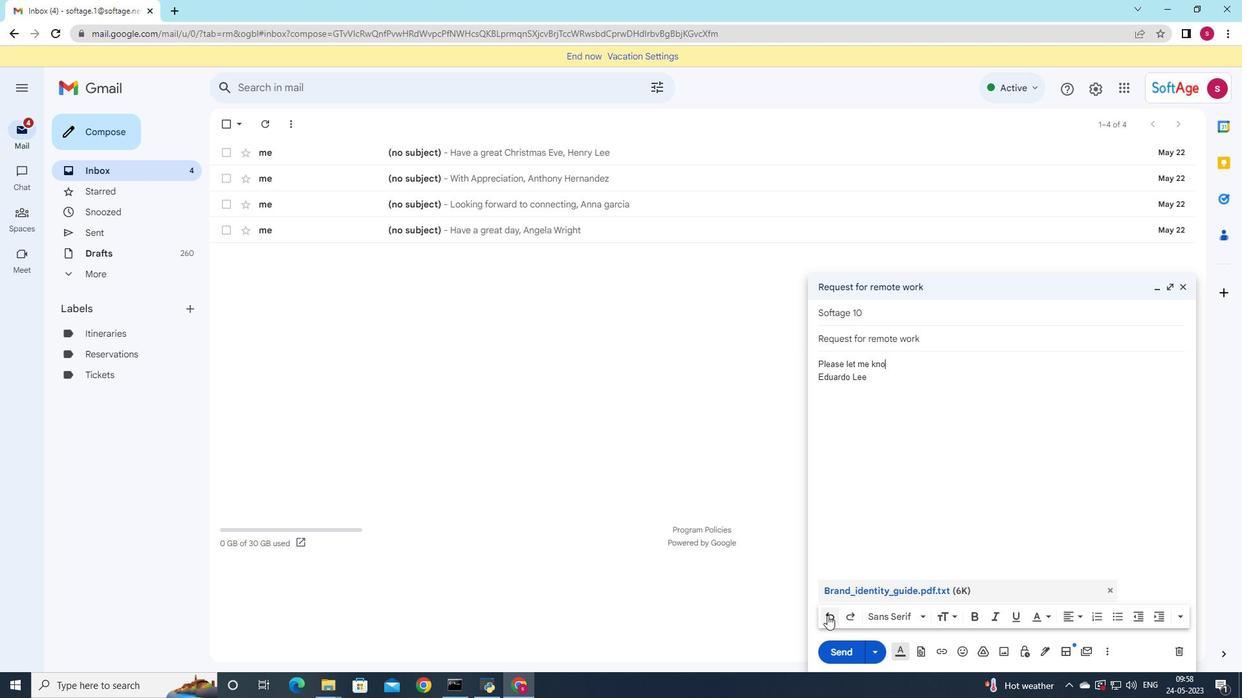 
Action: Mouse pressed left at (827, 616)
Screenshot: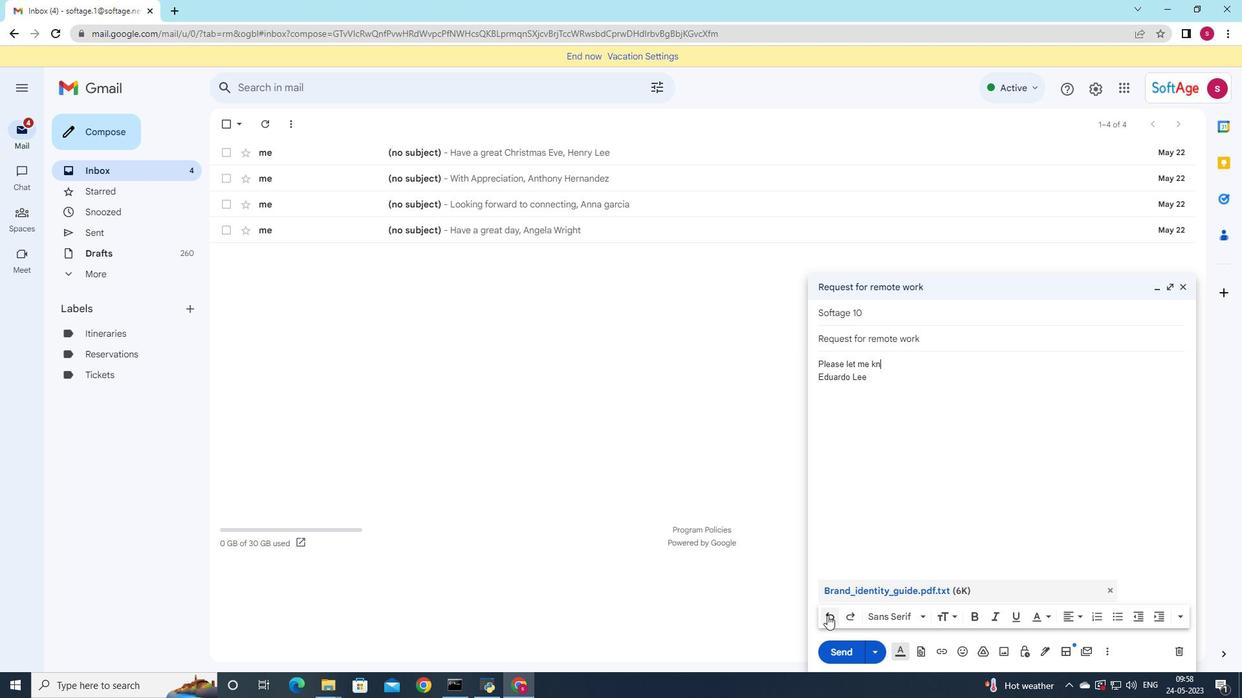 
Action: Mouse pressed left at (827, 616)
Screenshot: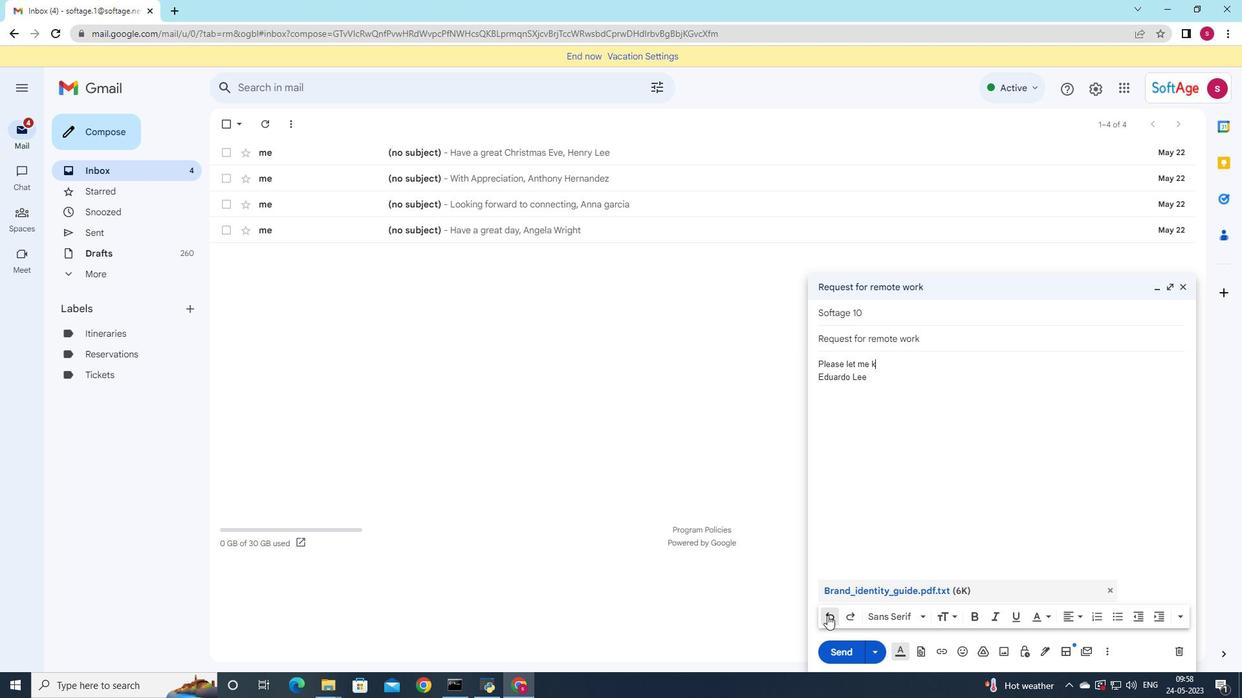 
Action: Mouse pressed left at (827, 616)
Screenshot: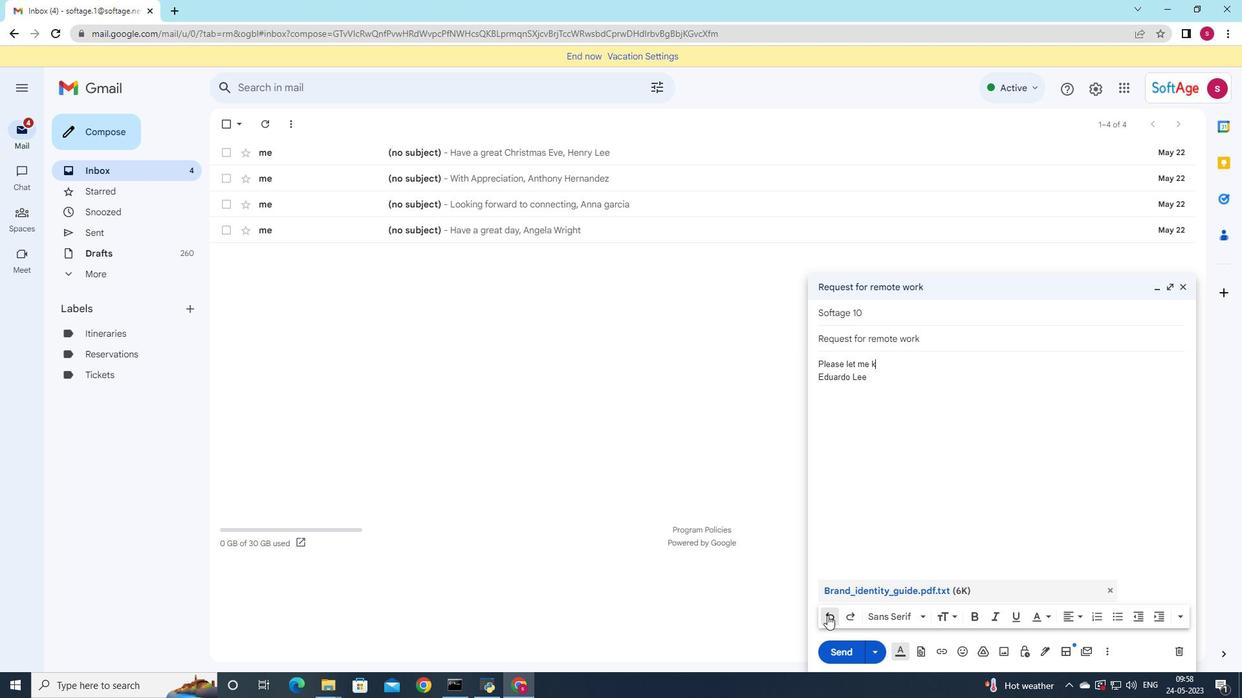 
Action: Mouse pressed left at (827, 616)
Screenshot: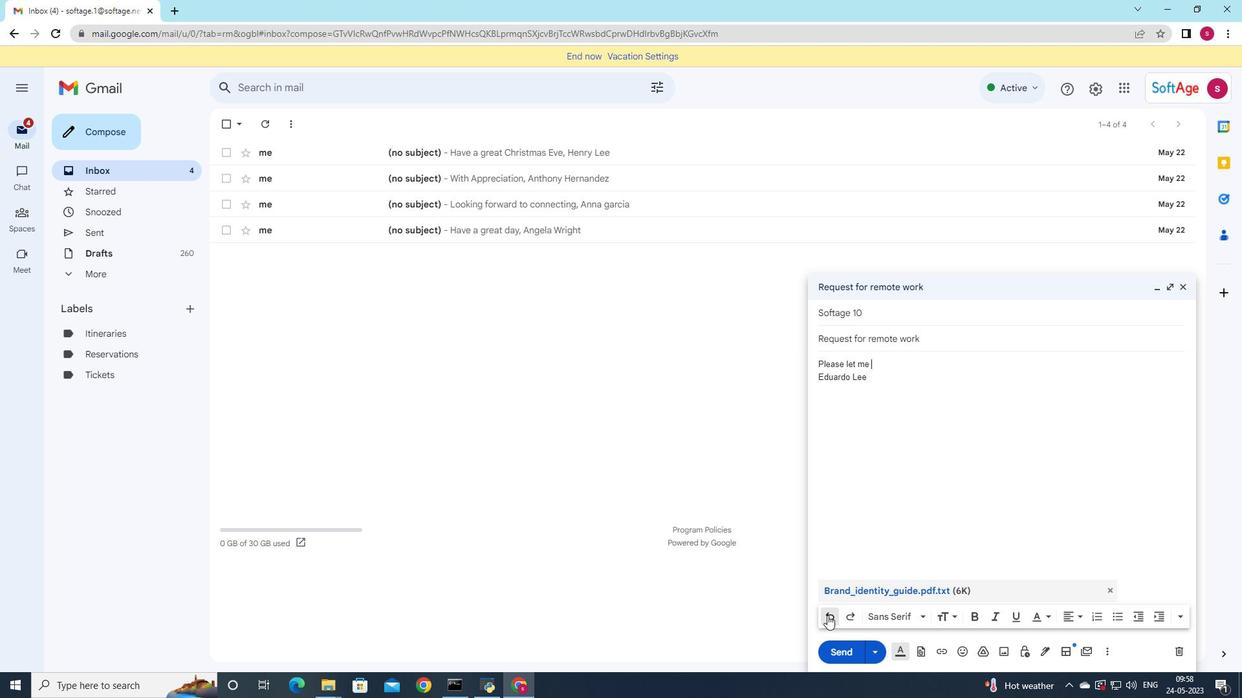 
Action: Mouse pressed left at (827, 616)
Screenshot: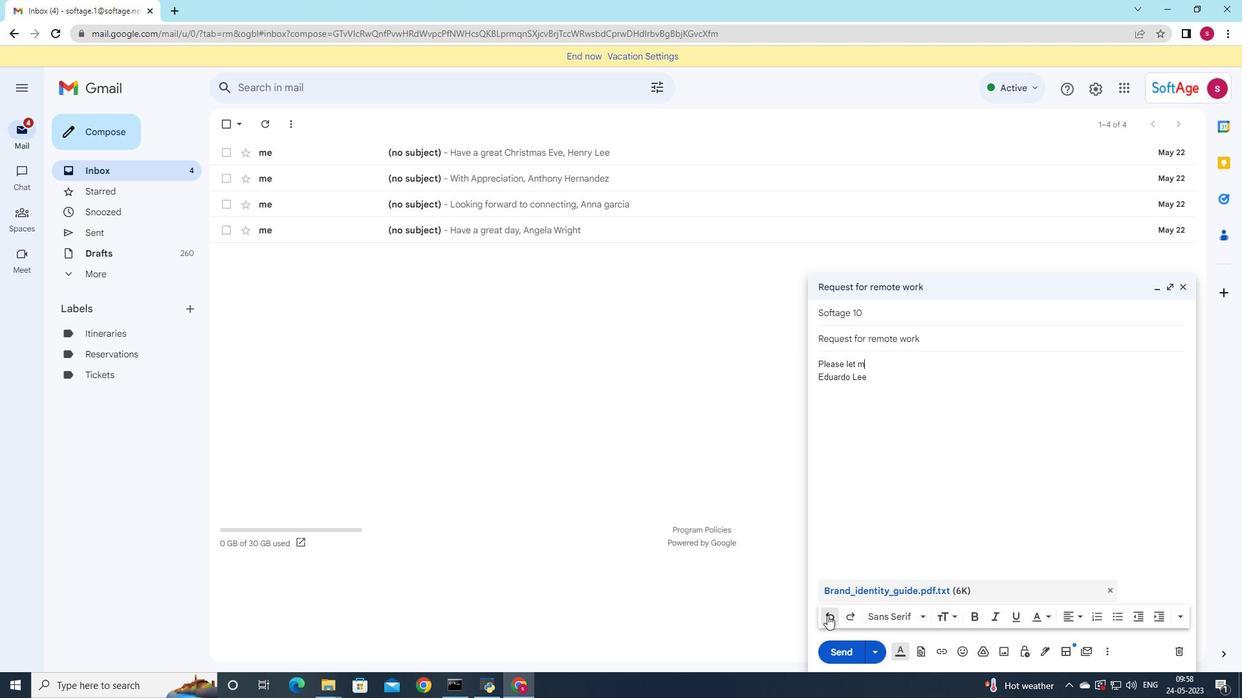 
Action: Mouse pressed left at (827, 616)
Screenshot: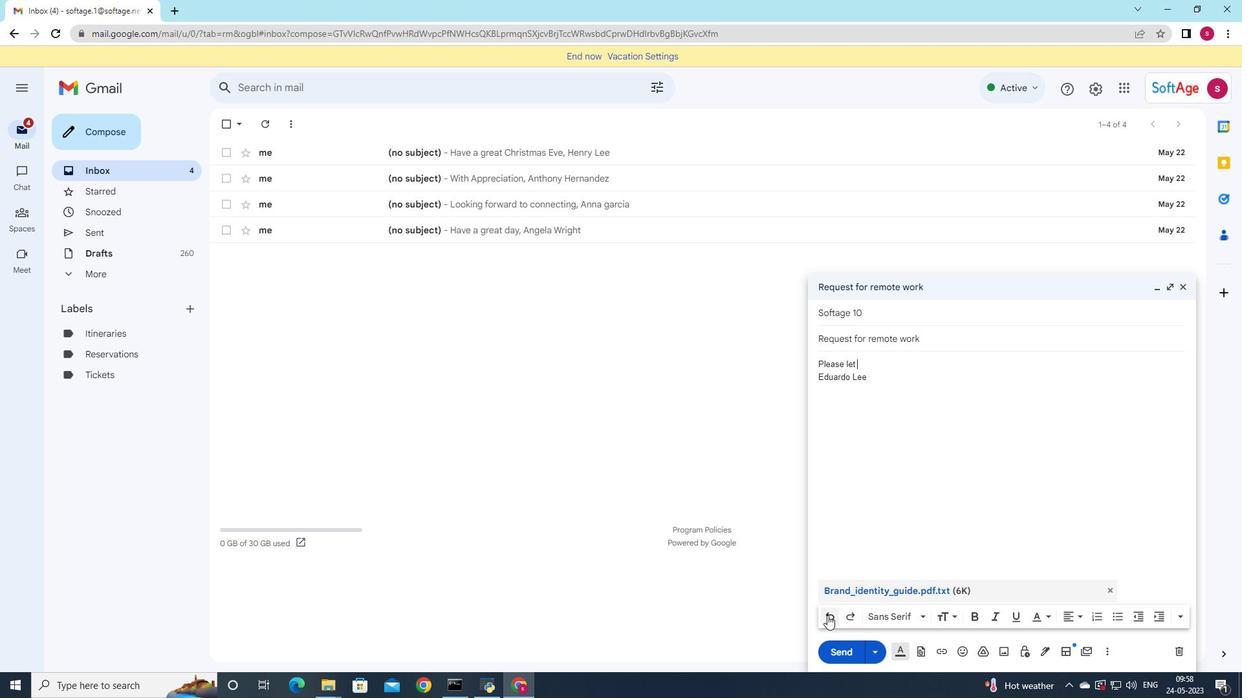 
Action: Mouse pressed left at (827, 616)
Screenshot: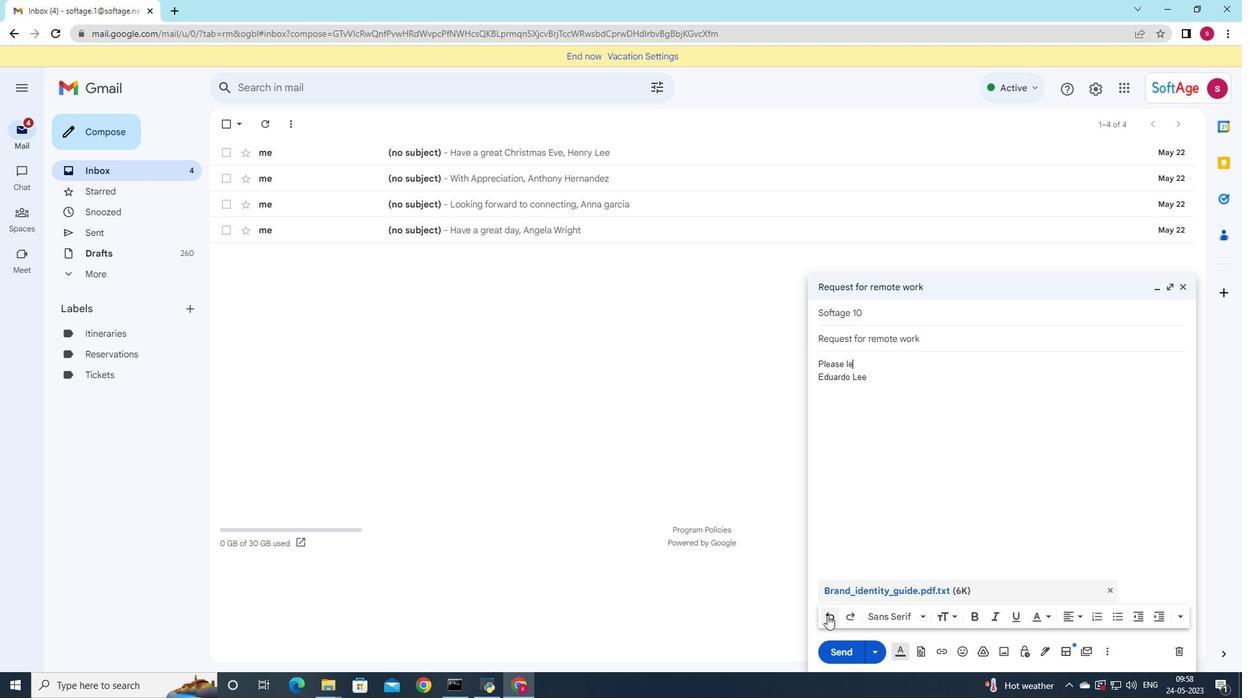 
Action: Mouse pressed left at (827, 616)
Screenshot: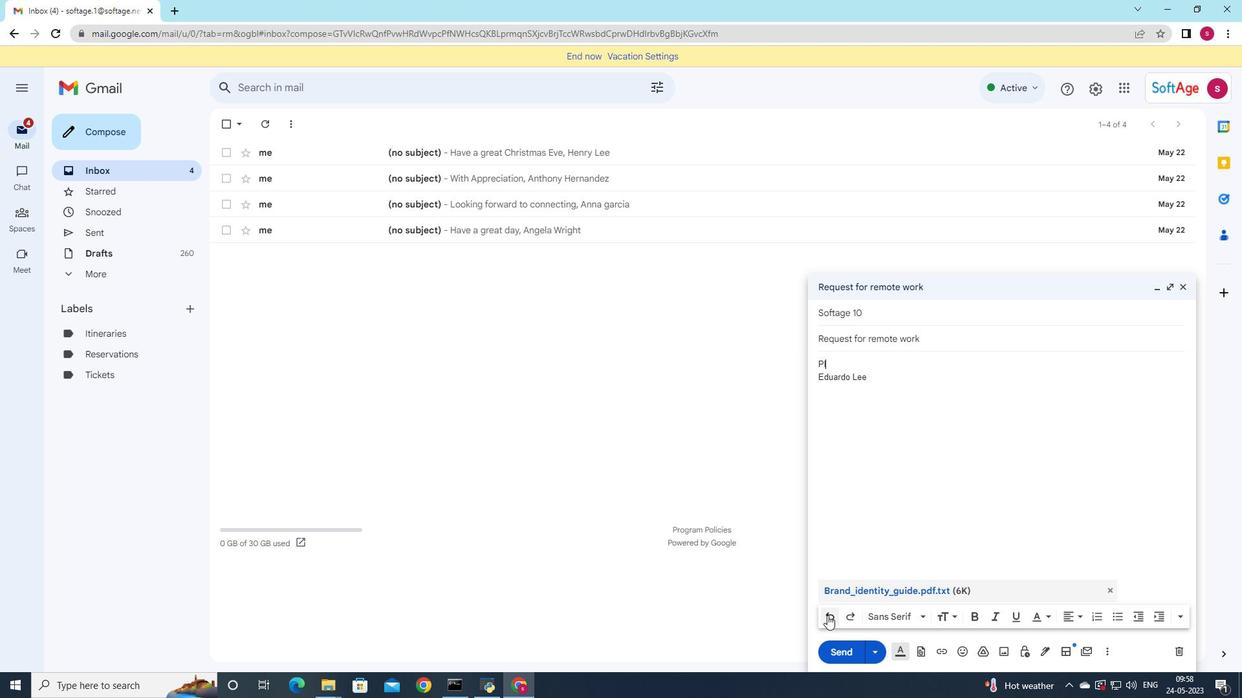 
Action: Mouse pressed left at (827, 616)
Screenshot: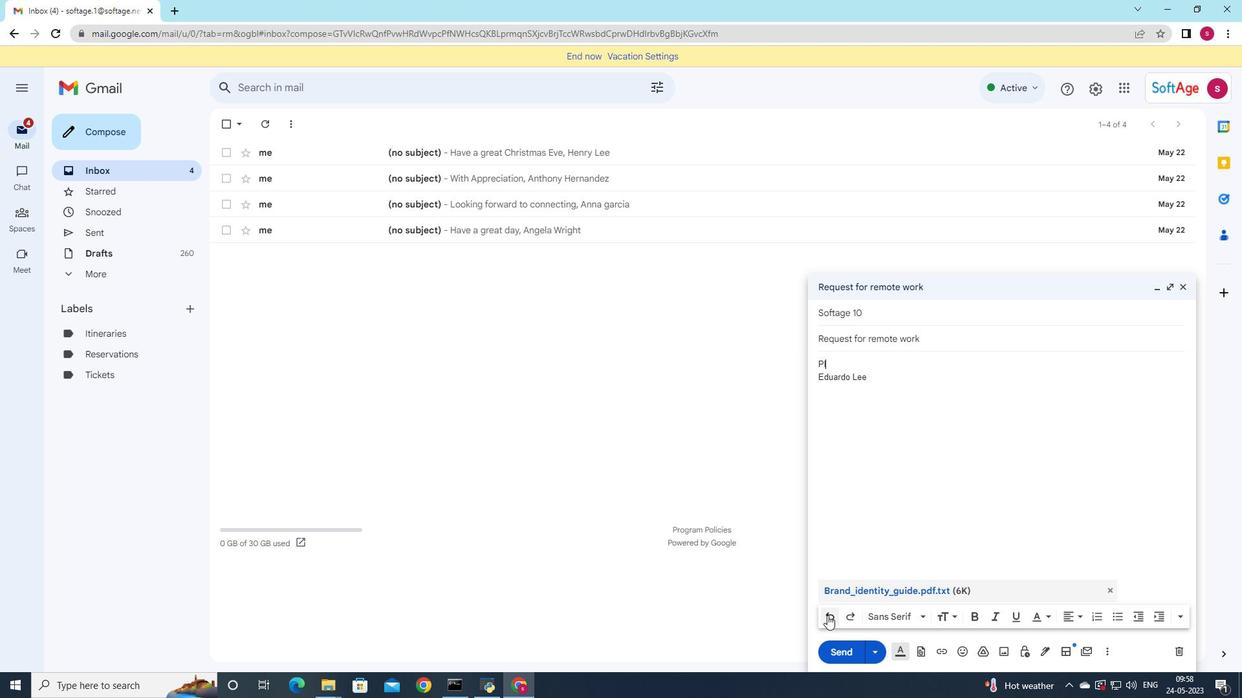 
Action: Mouse pressed left at (827, 616)
Screenshot: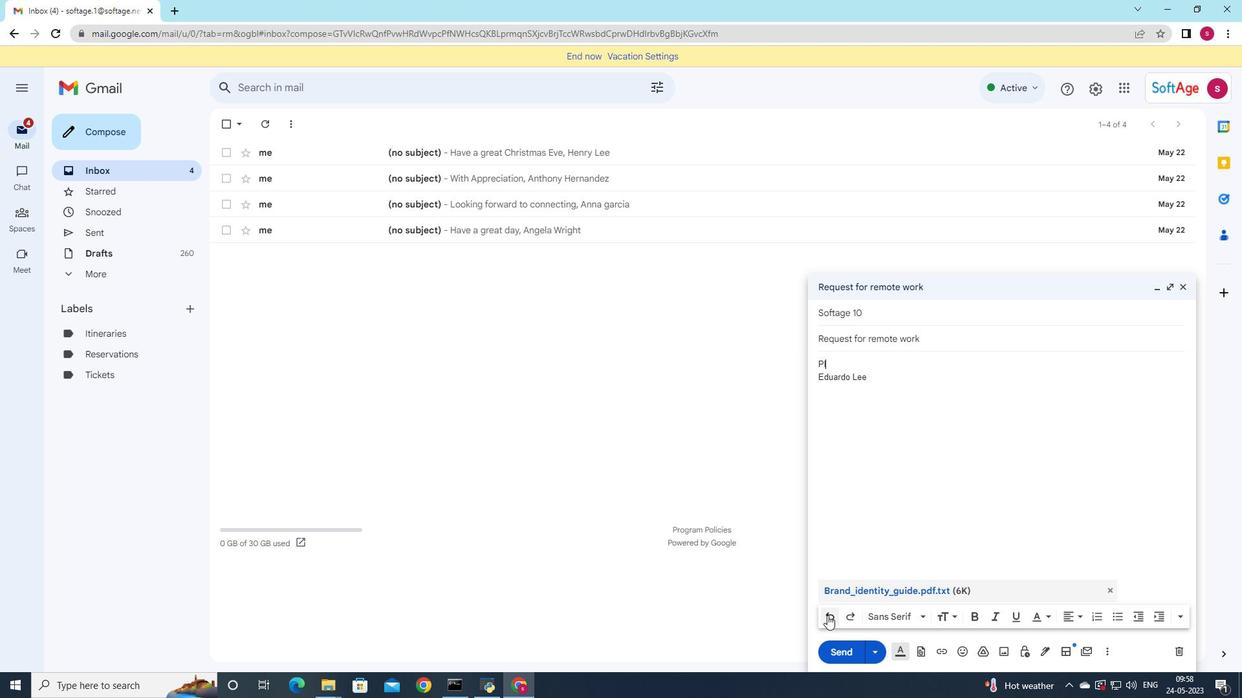 
Action: Key pressed <Key.shift>I<Key.space>appreciate<Key.space>your<Key.space>patience<Key.space>and<Key.space>under<Key.space><Key.backspace>standing<Key.space>in<Key.space>this<Key.space>matter
Screenshot: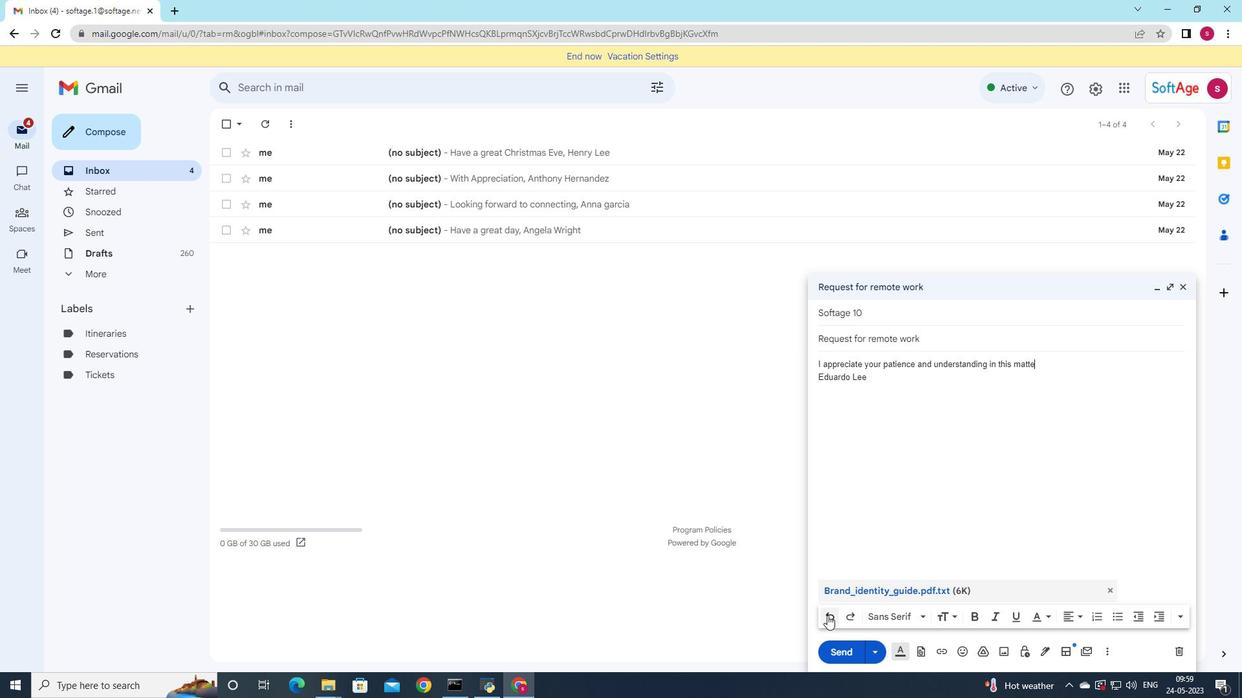 
Action: Mouse moved to (1003, 669)
Screenshot: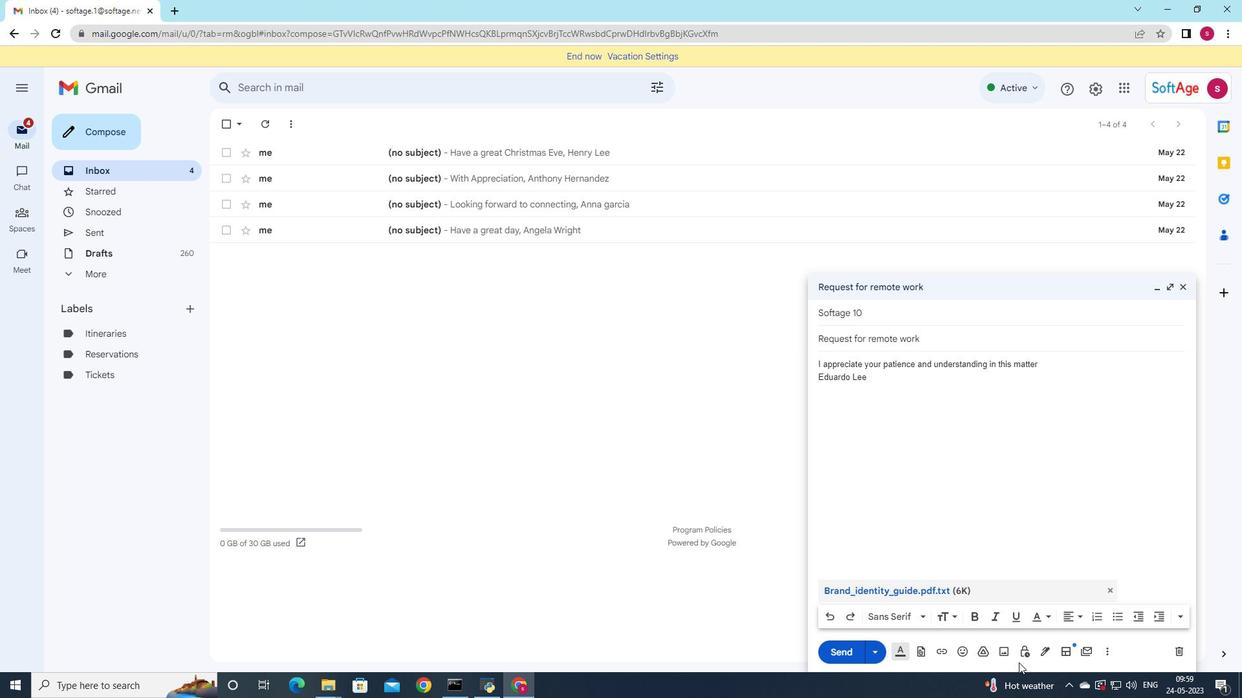 
Action: Key pressed .
Screenshot: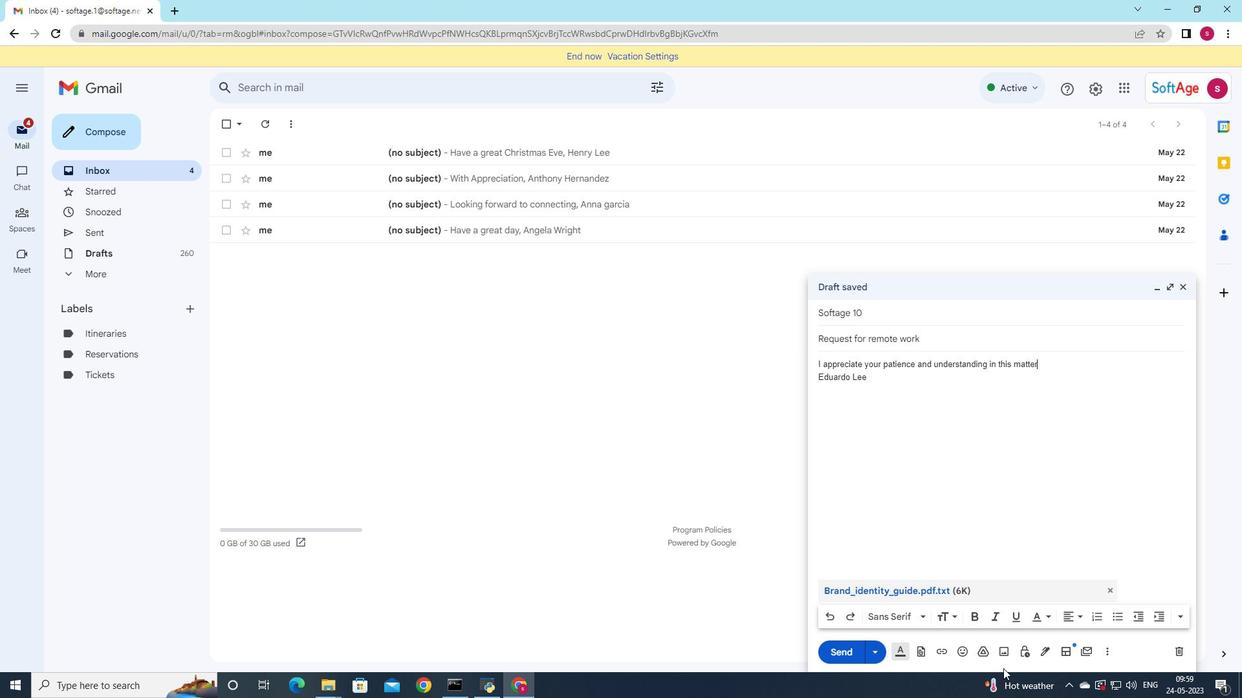 
Action: Mouse moved to (849, 656)
Screenshot: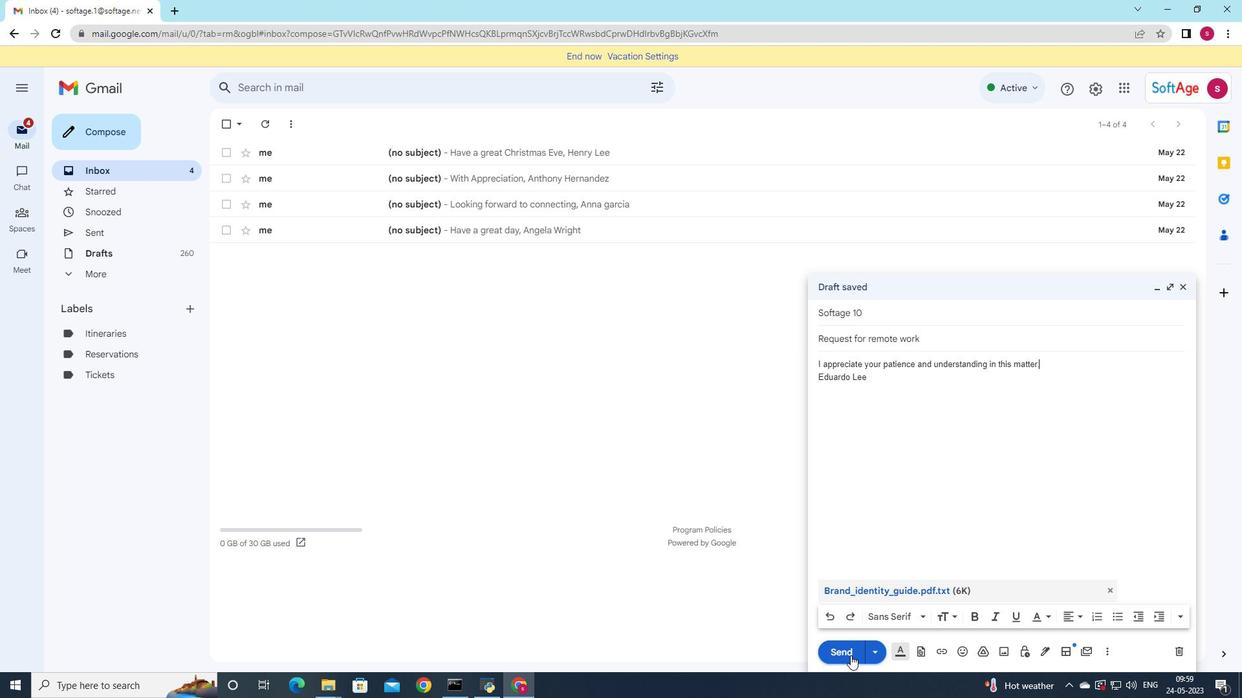 
Action: Mouse pressed left at (849, 656)
Screenshot: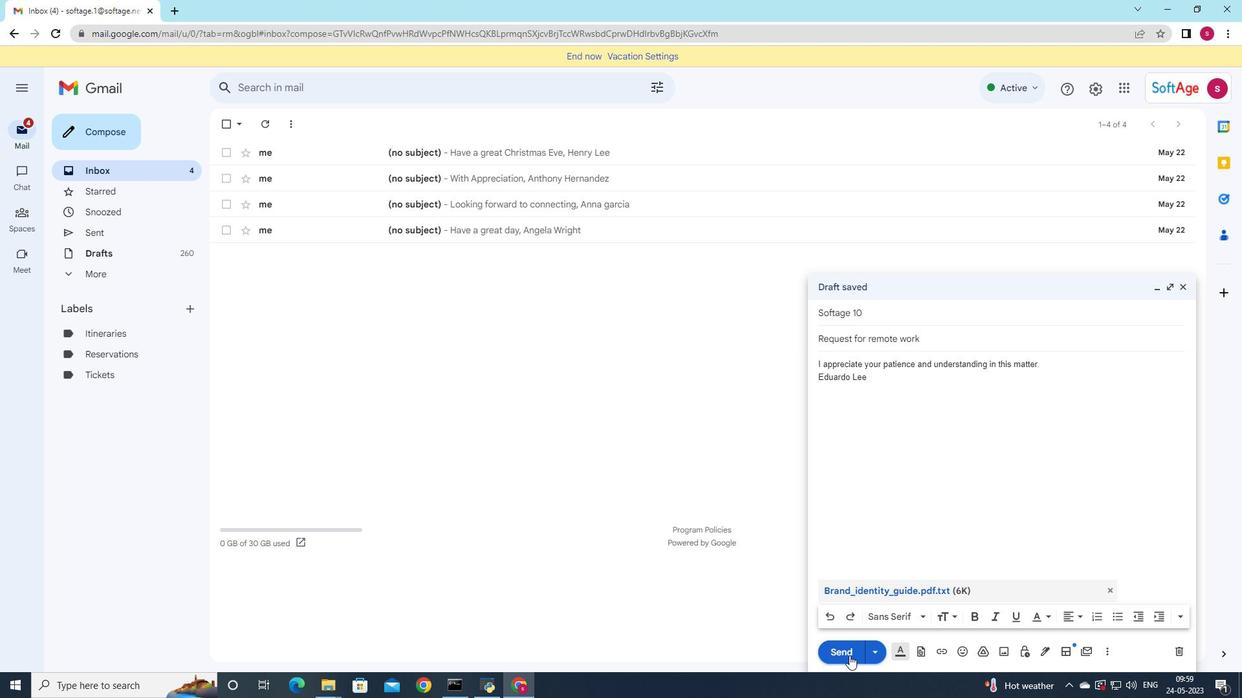 
Action: Mouse moved to (126, 229)
Screenshot: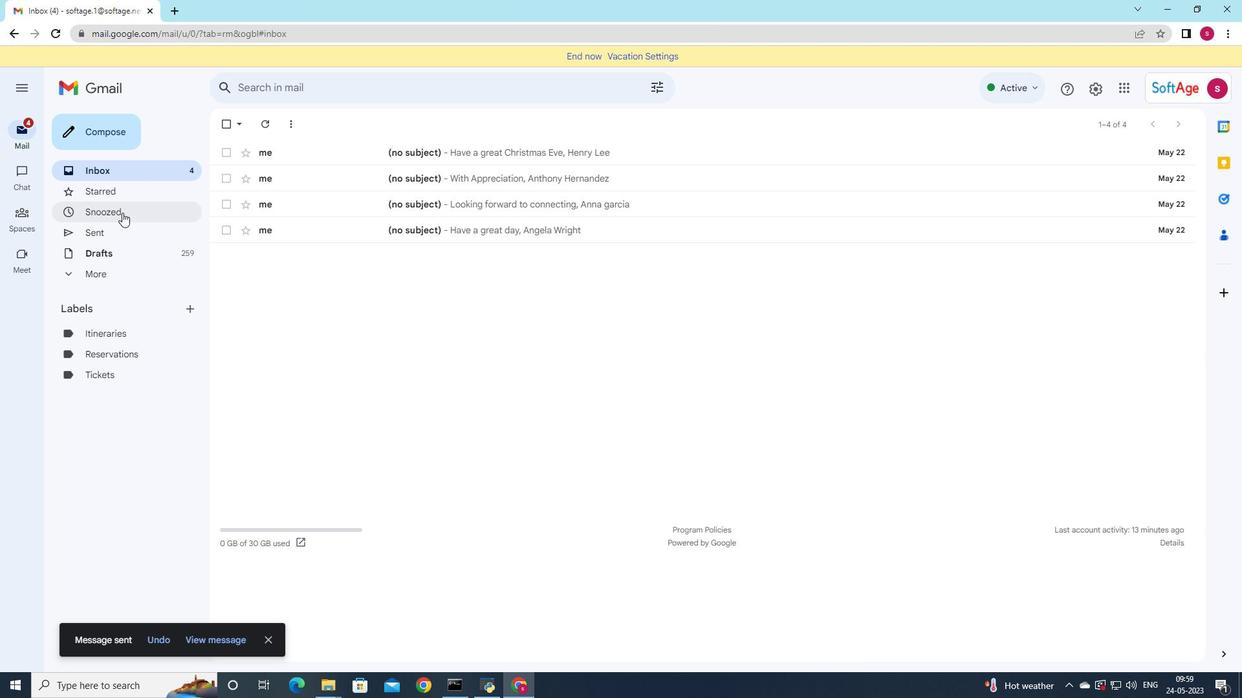 
Action: Mouse pressed left at (126, 229)
Screenshot: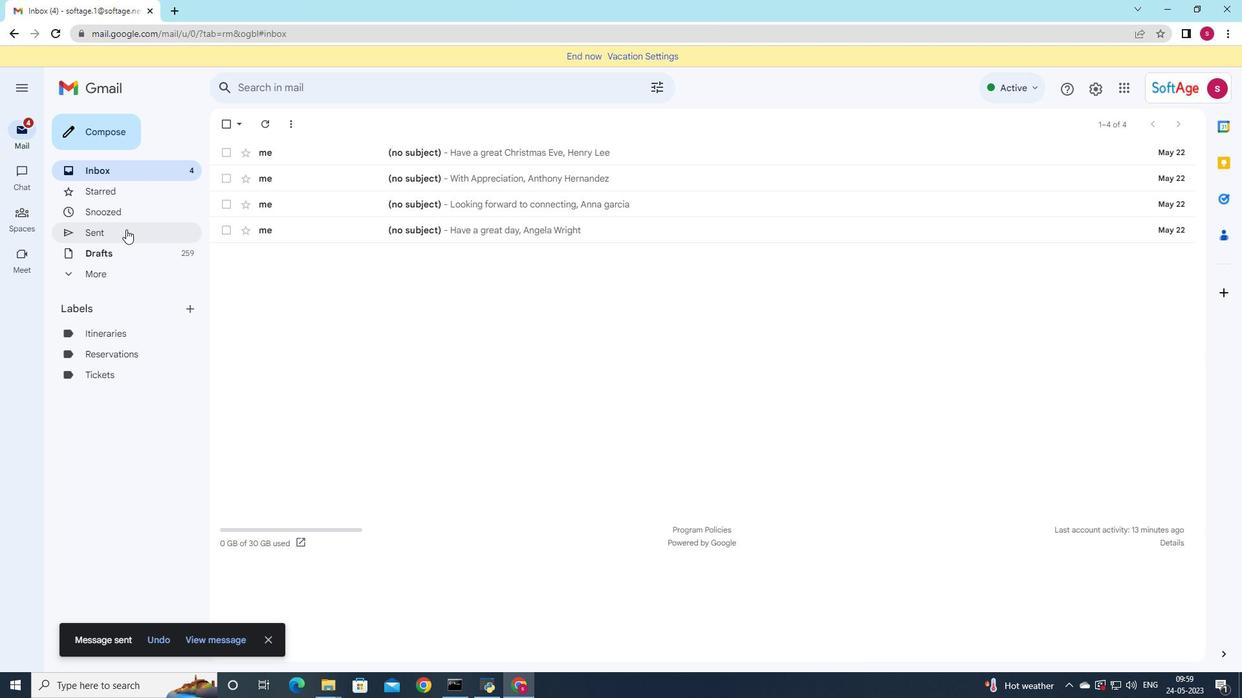 
Action: Mouse moved to (555, 213)
Screenshot: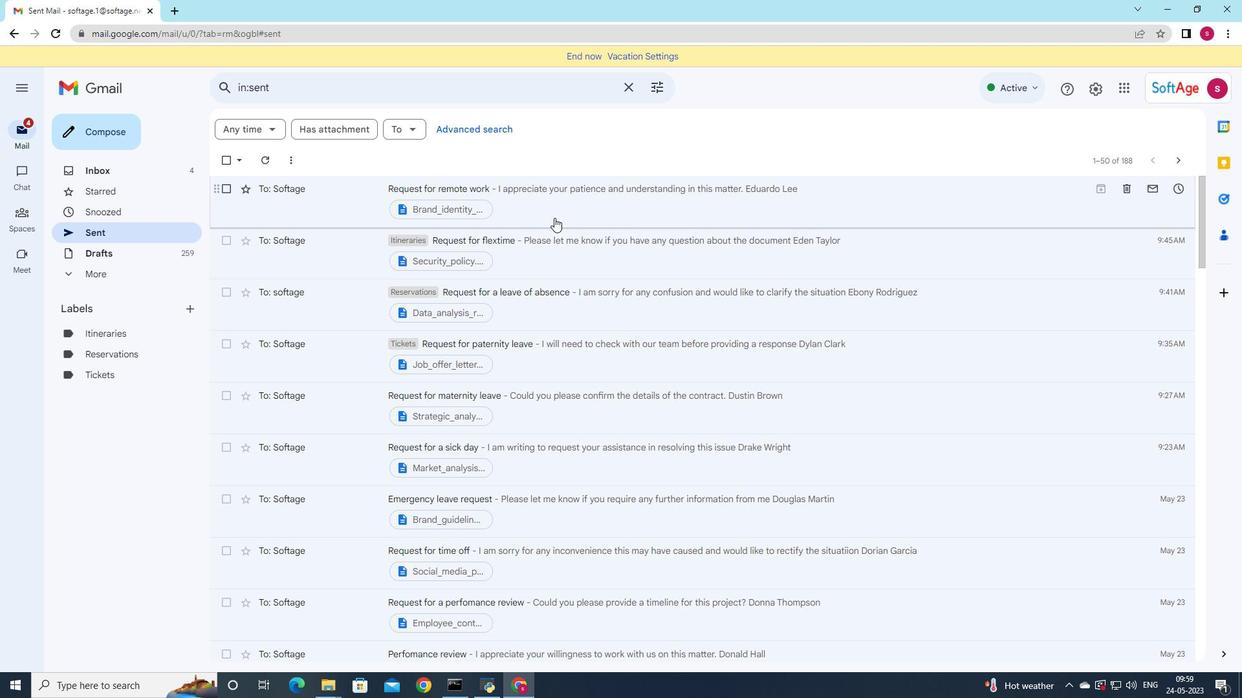 
Action: Mouse pressed left at (555, 213)
Screenshot: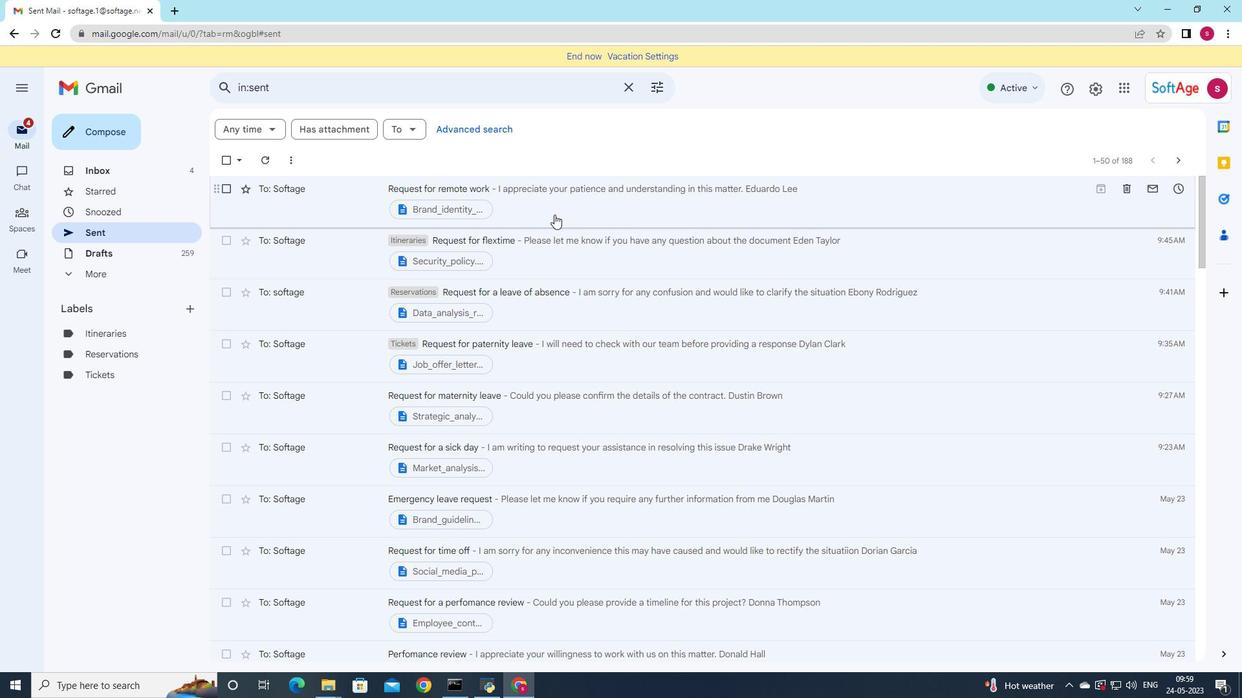 
Action: Mouse moved to (488, 119)
Screenshot: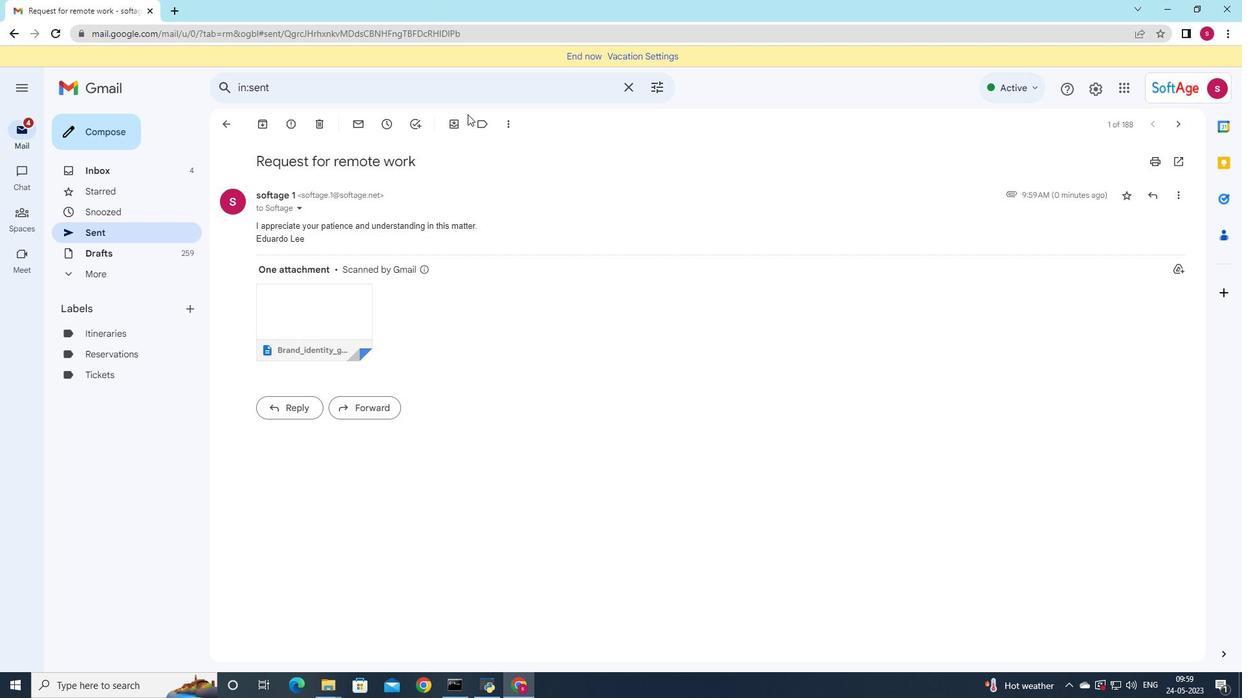 
Action: Mouse pressed left at (488, 119)
Screenshot: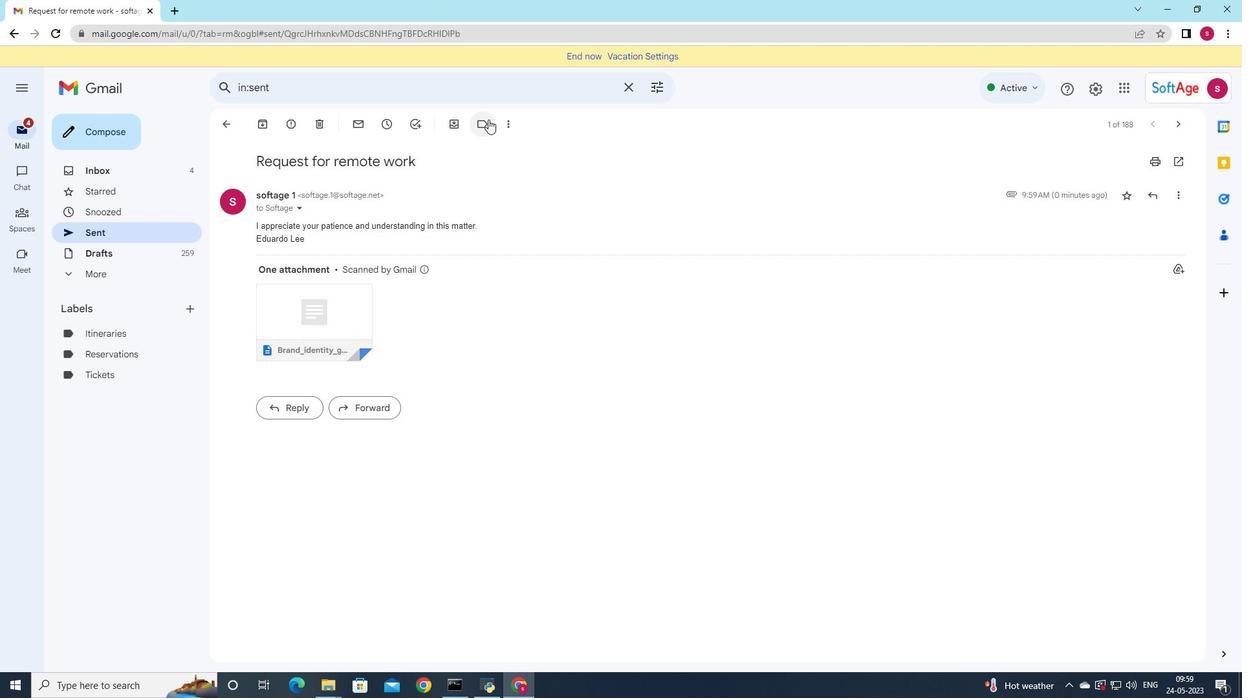 
Action: Mouse moved to (548, 352)
Screenshot: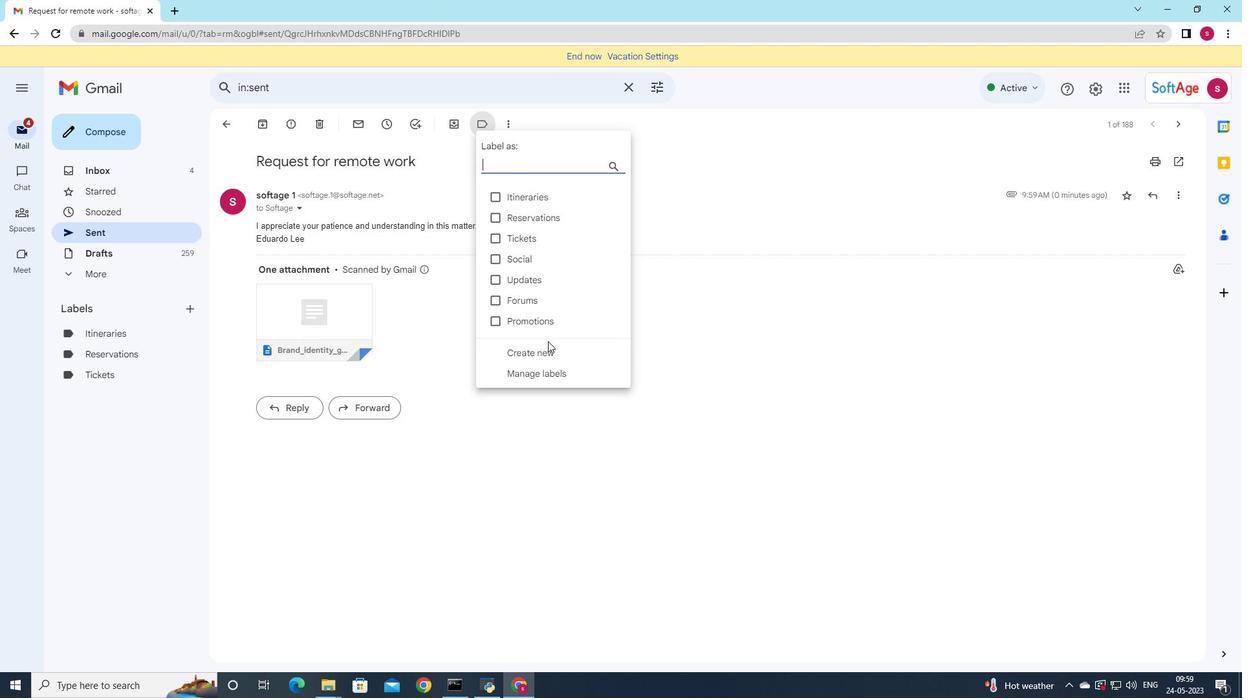 
Action: Mouse pressed left at (548, 352)
Screenshot: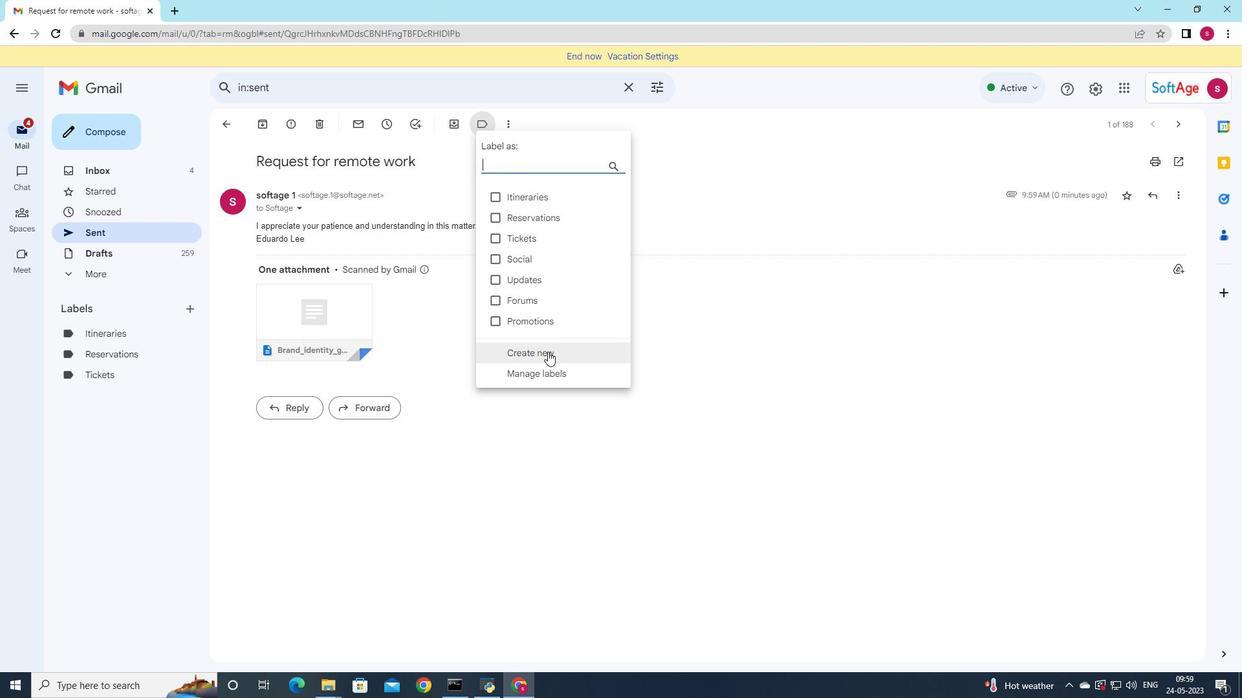 
Action: Mouse moved to (658, 338)
Screenshot: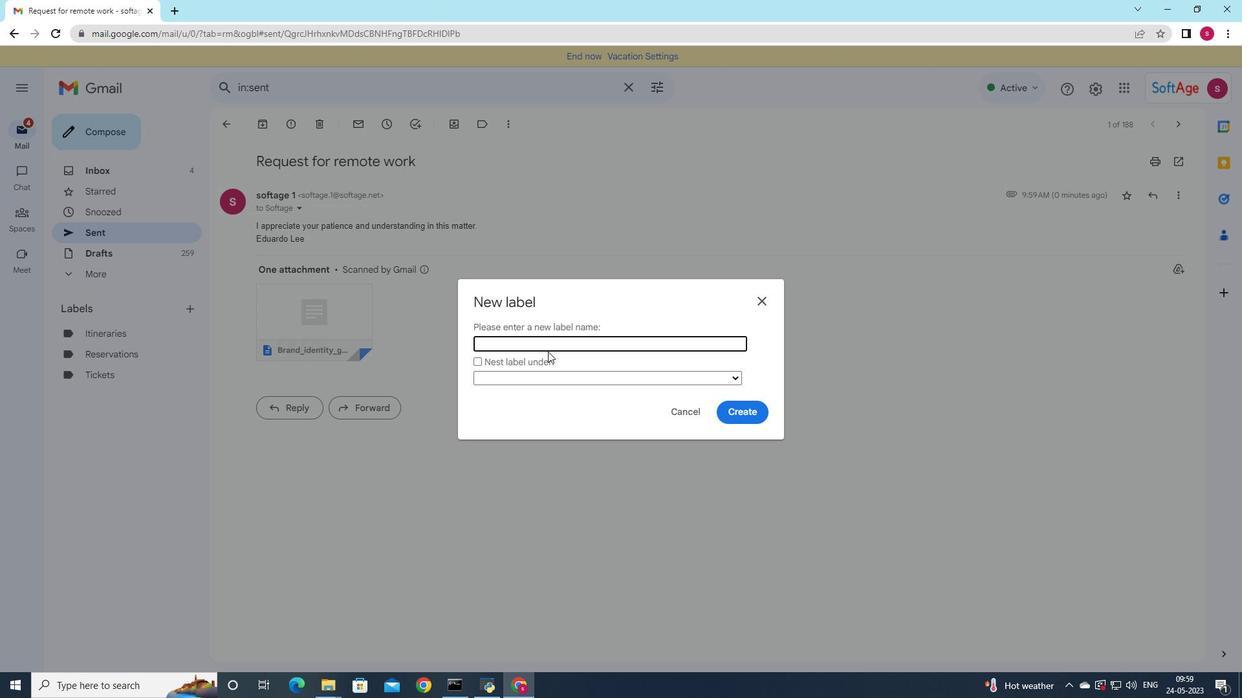 
Action: Key pressed <Key.shift>maps<Key.backspace><Key.backspace><Key.backspace><Key.backspace><Key.backspace><Key.backspace><Key.backspace><Key.backspace><Key.backspace><Key.backspace><Key.backspace><Key.backspace><Key.shift>Maps
Screenshot: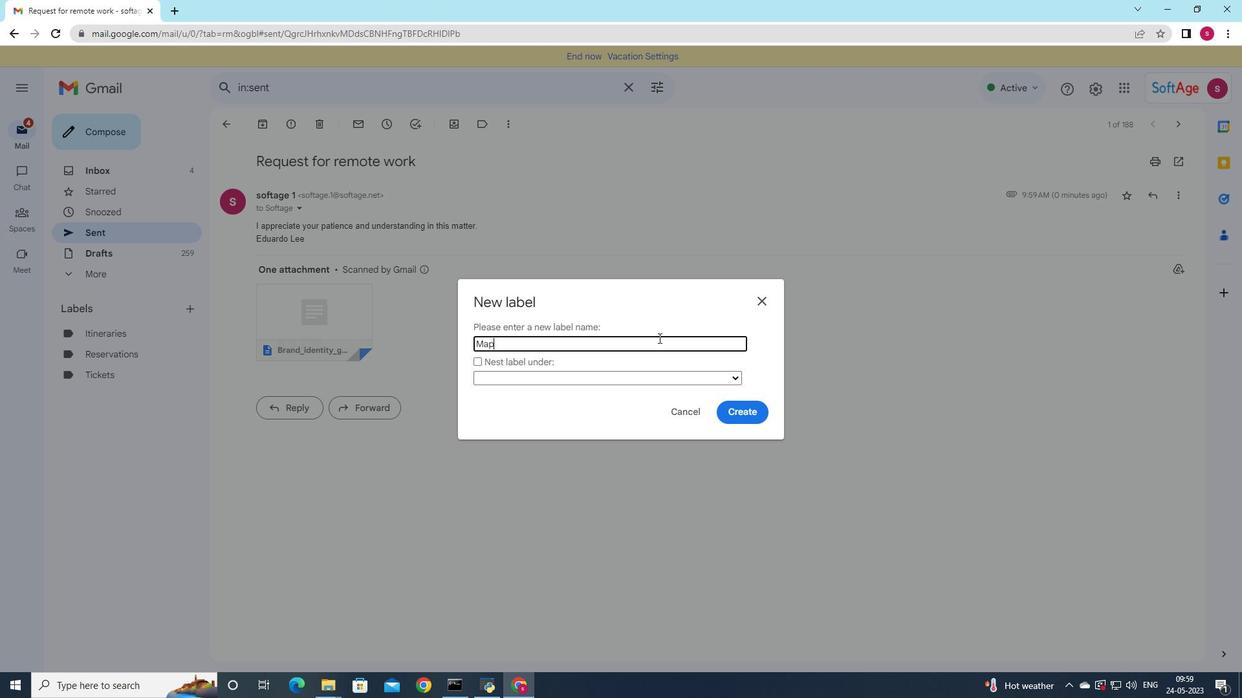 
Action: Mouse moved to (755, 416)
Screenshot: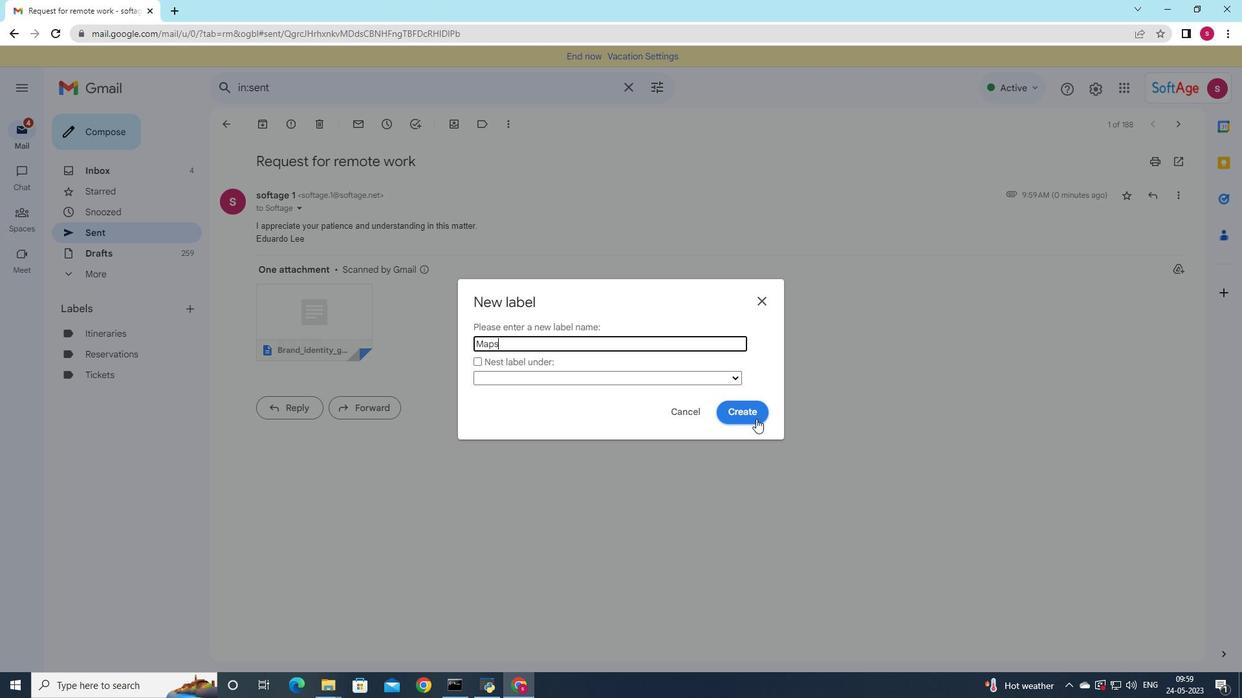 
Action: Mouse pressed left at (755, 416)
Screenshot: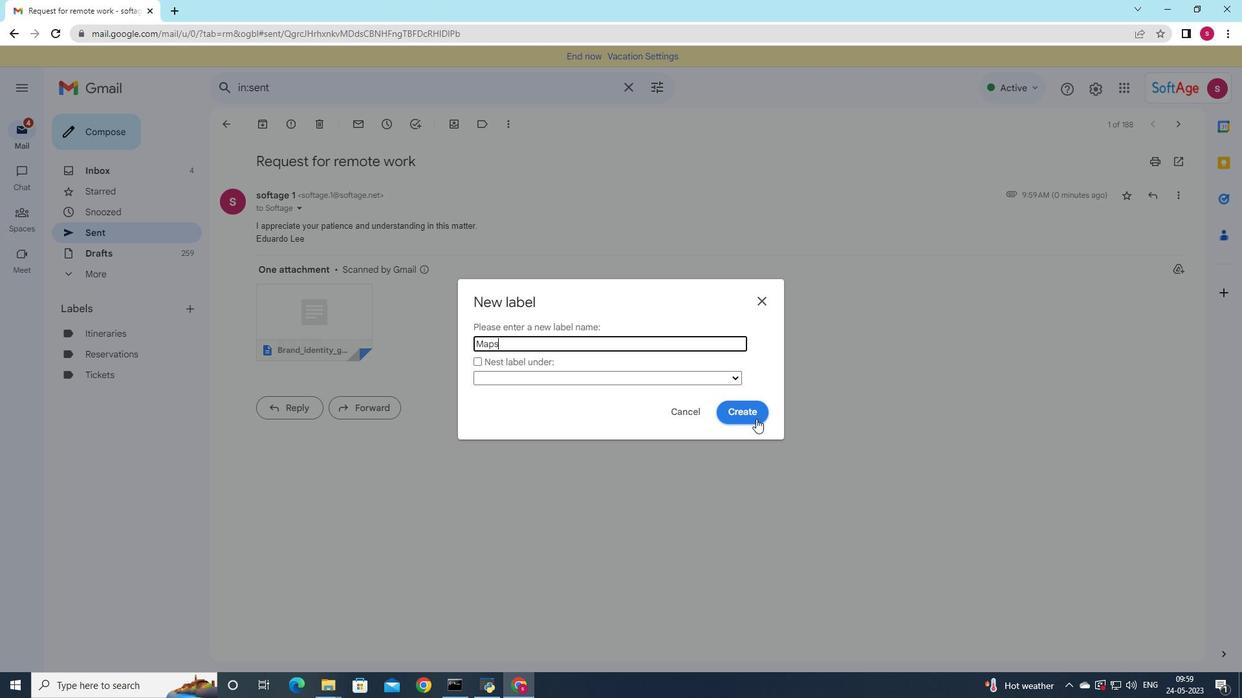 
